 Task: Research Airbnb options in Weissenfels, Germany from 5th December, 2023 to 16th December, 2023 for 2 adults.1  bedroom having 1 bed and 1 bathroom. Property type can be hotel. Amenities needed are: wifi. Look for 3 properties as per requirement.
Action: Mouse moved to (316, 125)
Screenshot: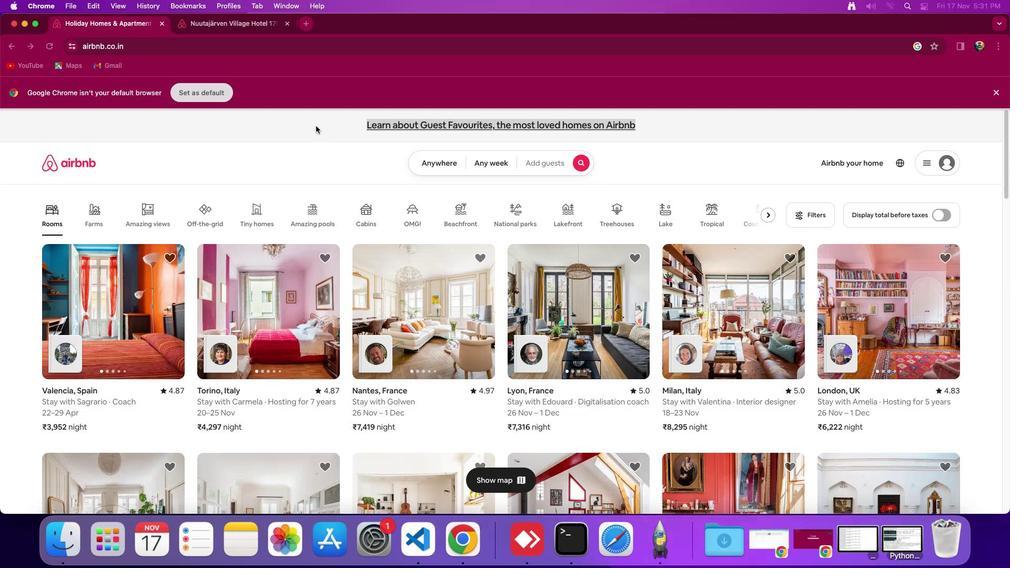
Action: Mouse pressed left at (316, 125)
Screenshot: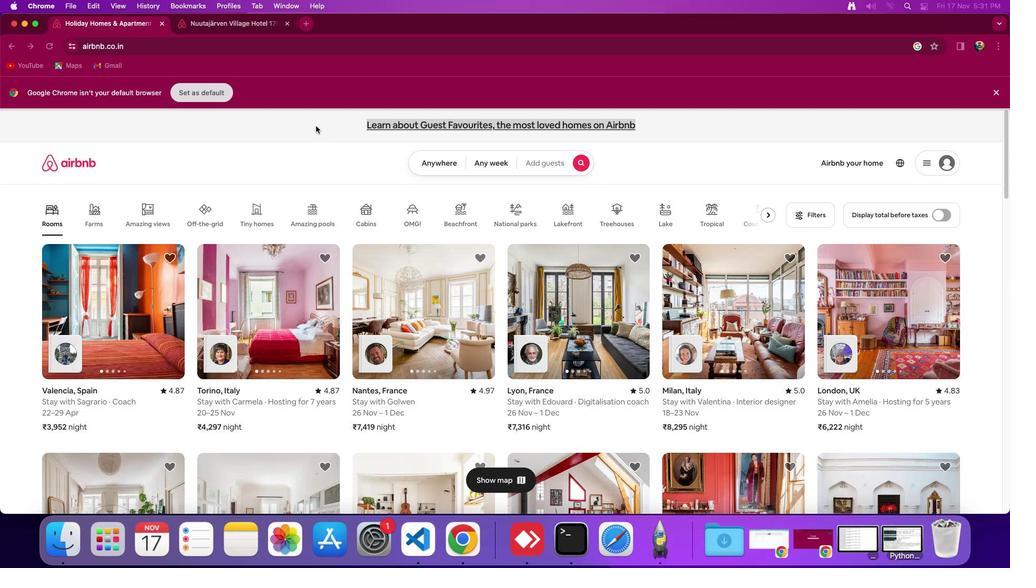 
Action: Mouse moved to (440, 164)
Screenshot: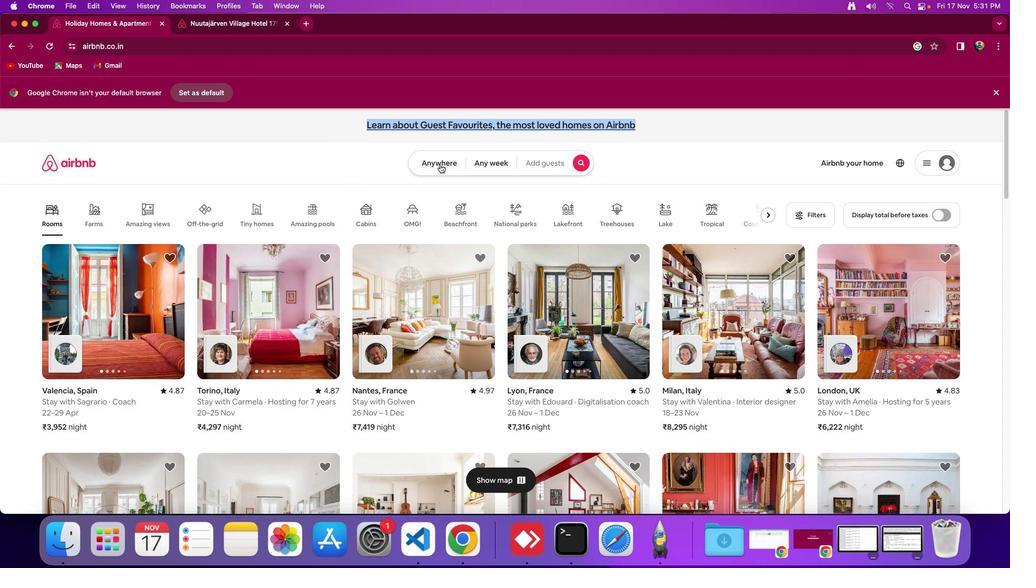 
Action: Mouse pressed left at (440, 164)
Screenshot: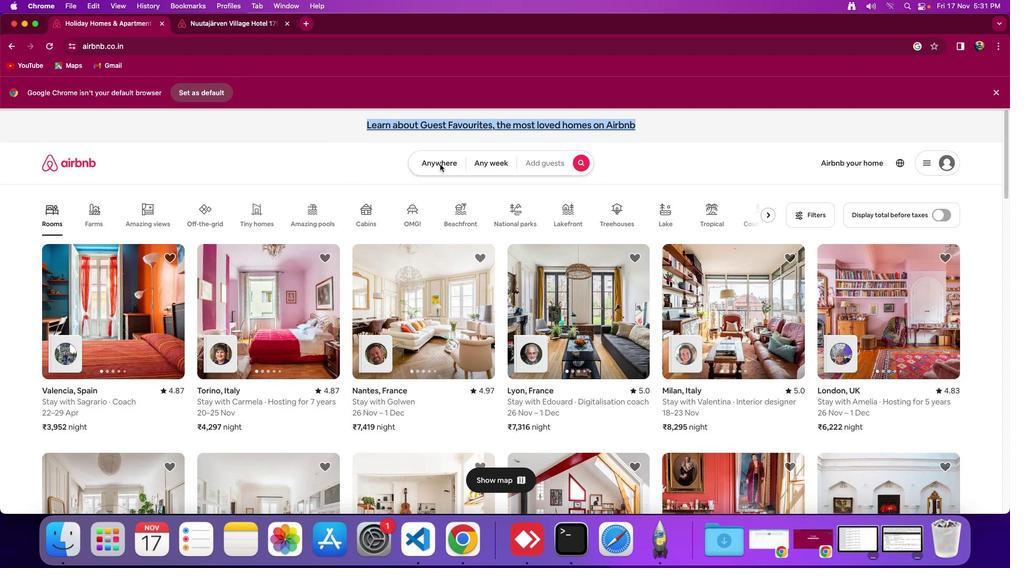 
Action: Mouse moved to (360, 206)
Screenshot: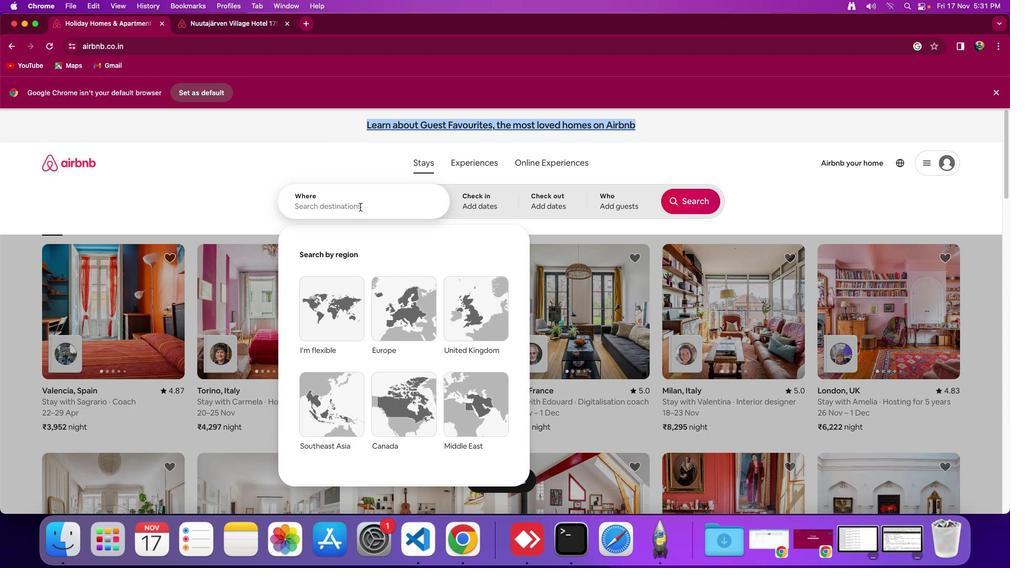
Action: Mouse pressed left at (360, 206)
Screenshot: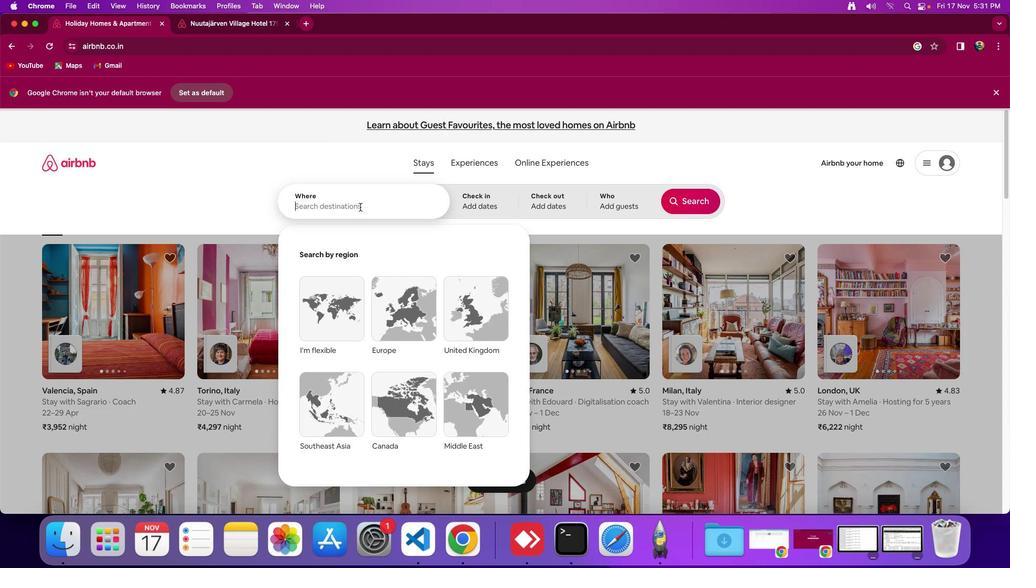 
Action: Mouse moved to (360, 207)
Screenshot: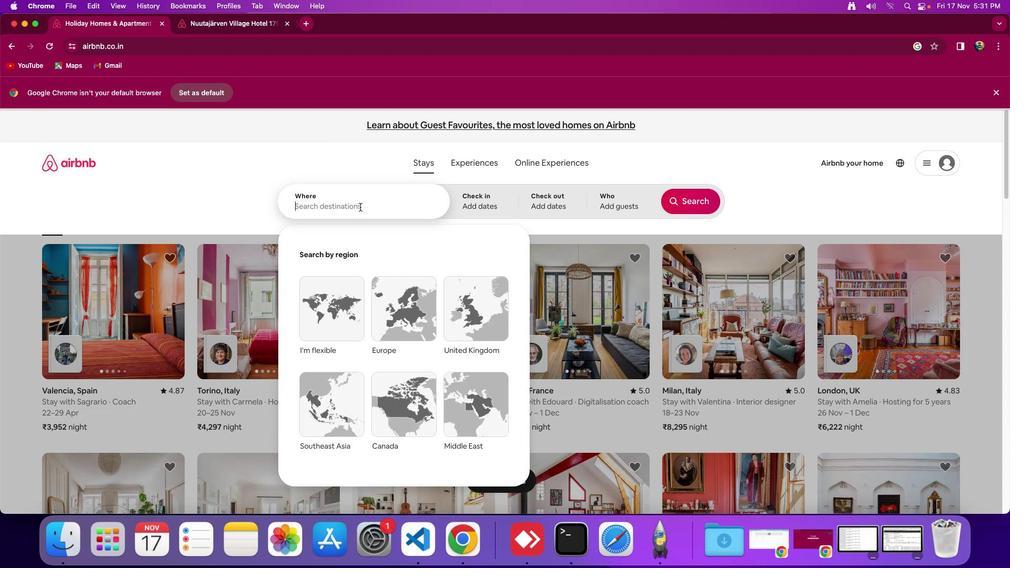 
Action: Key pressed Key.shift_r'W''e''i'Key.shift_r'A'Key.shift'Y''e''n''f''e''l''s'','Key.spaceKey.shift_r'G''e''r''m''a''n''y'
Screenshot: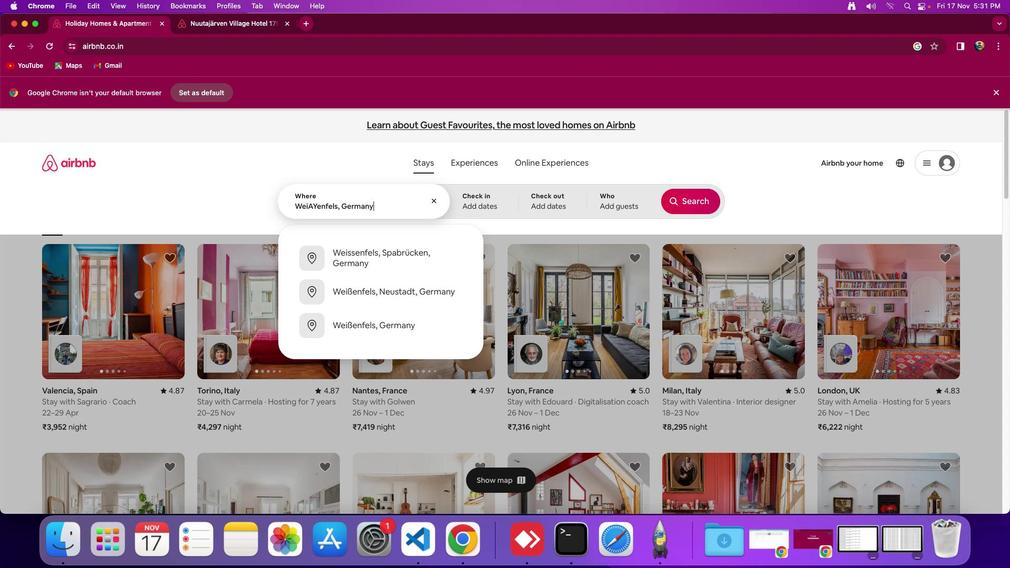 
Action: Mouse moved to (479, 198)
Screenshot: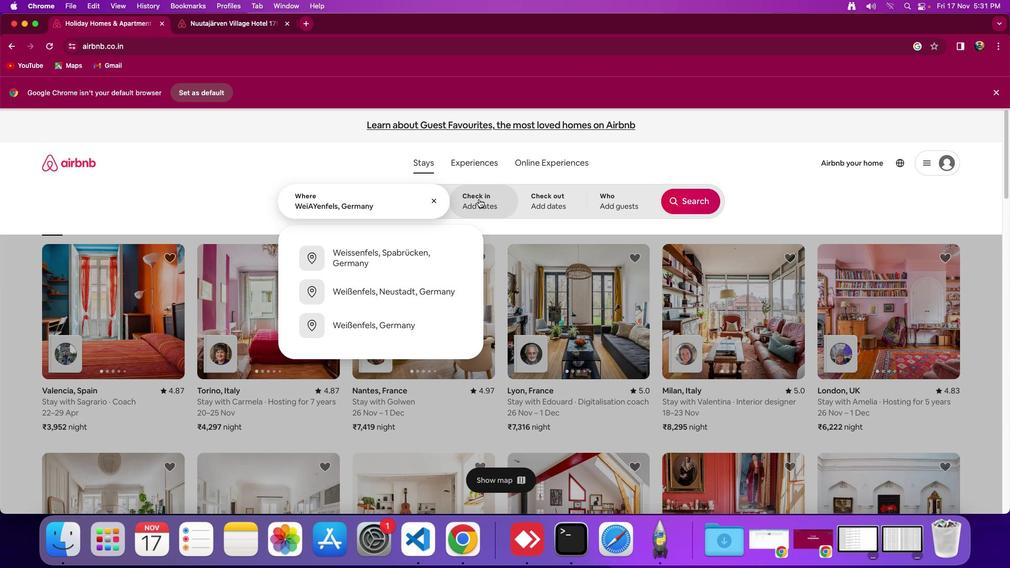 
Action: Mouse pressed left at (479, 198)
Screenshot: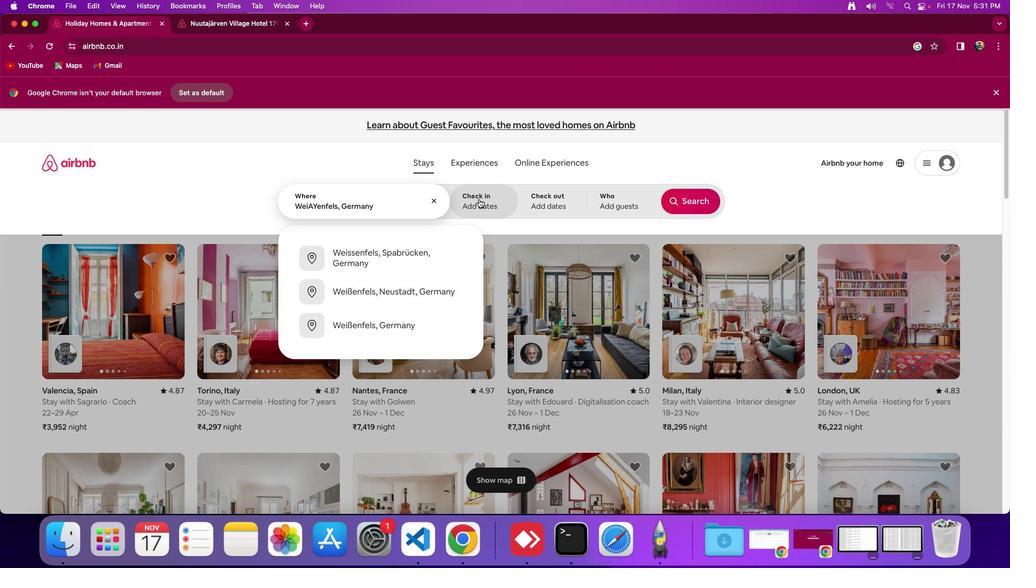 
Action: Mouse moved to (582, 356)
Screenshot: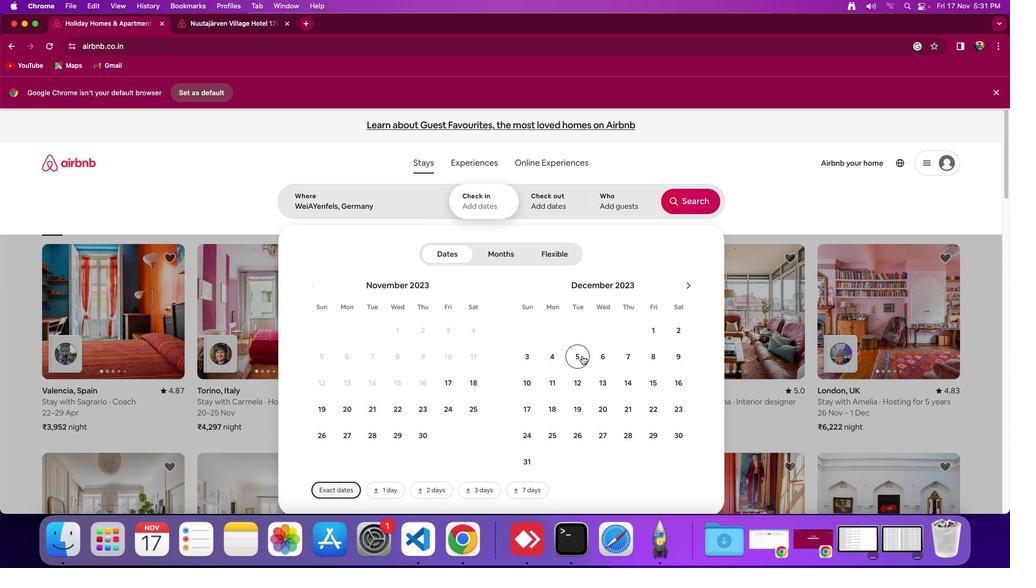 
Action: Mouse pressed left at (582, 356)
Screenshot: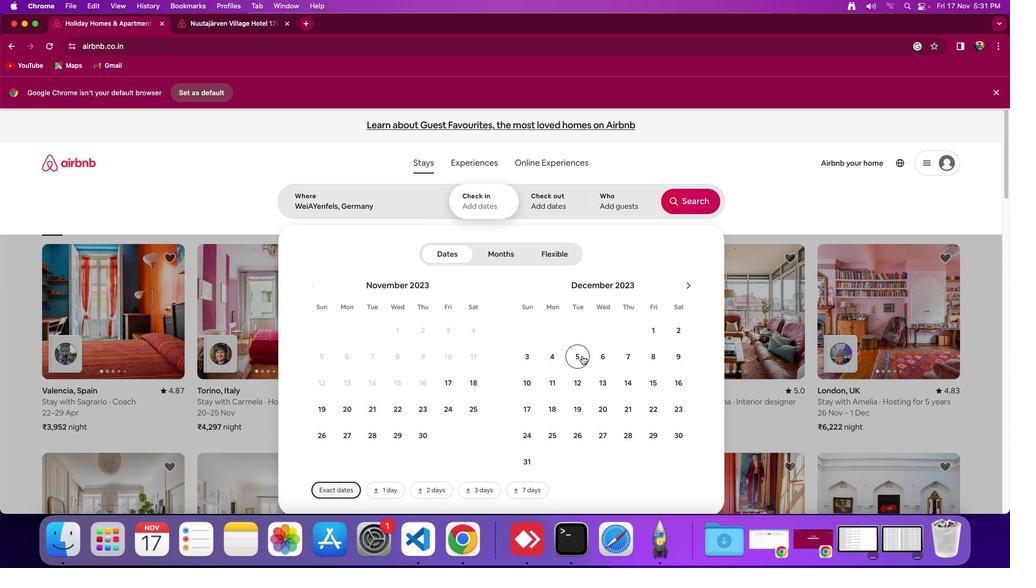 
Action: Mouse moved to (671, 382)
Screenshot: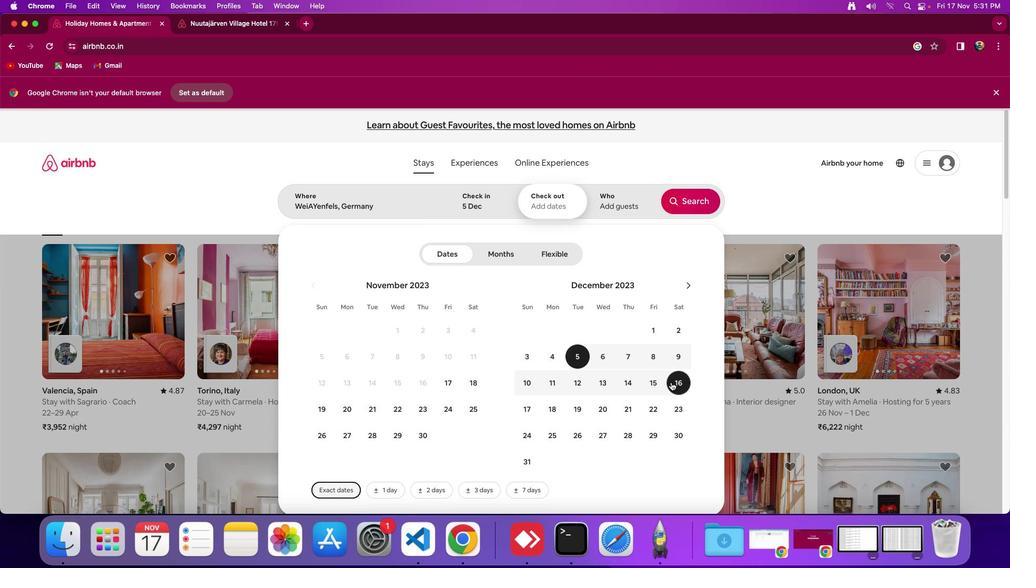 
Action: Mouse pressed left at (671, 382)
Screenshot: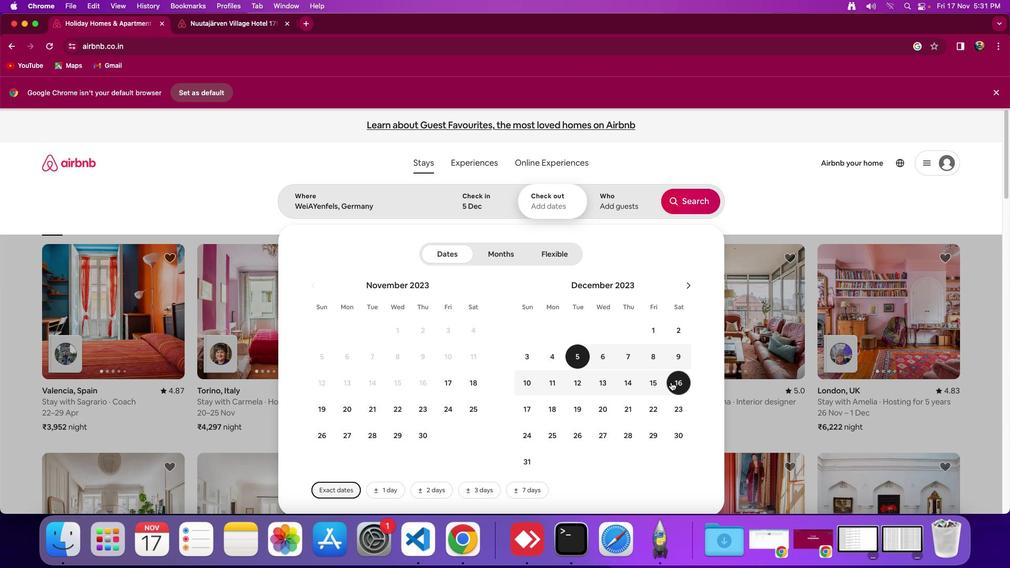 
Action: Mouse moved to (620, 203)
Screenshot: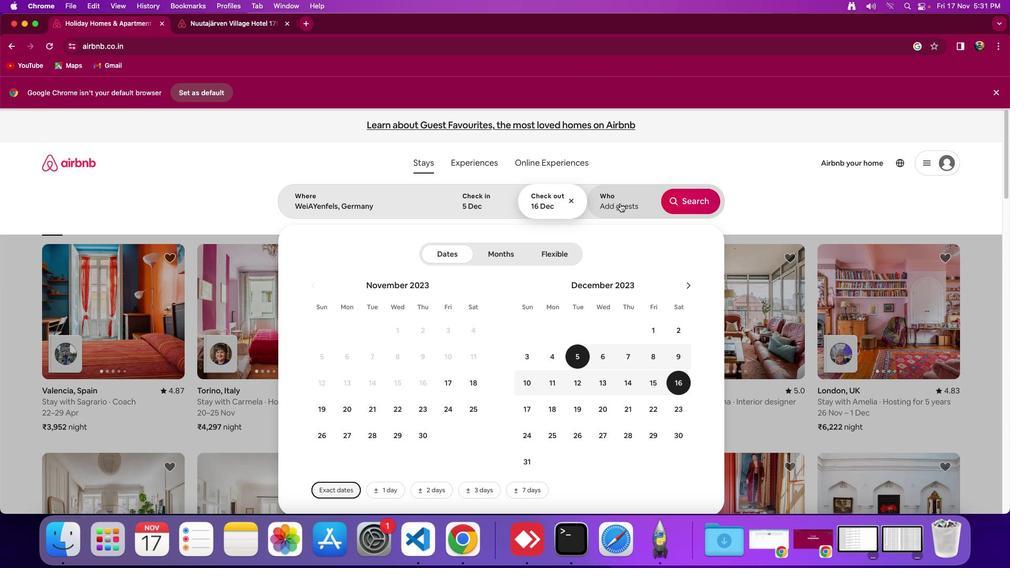 
Action: Mouse pressed left at (620, 203)
Screenshot: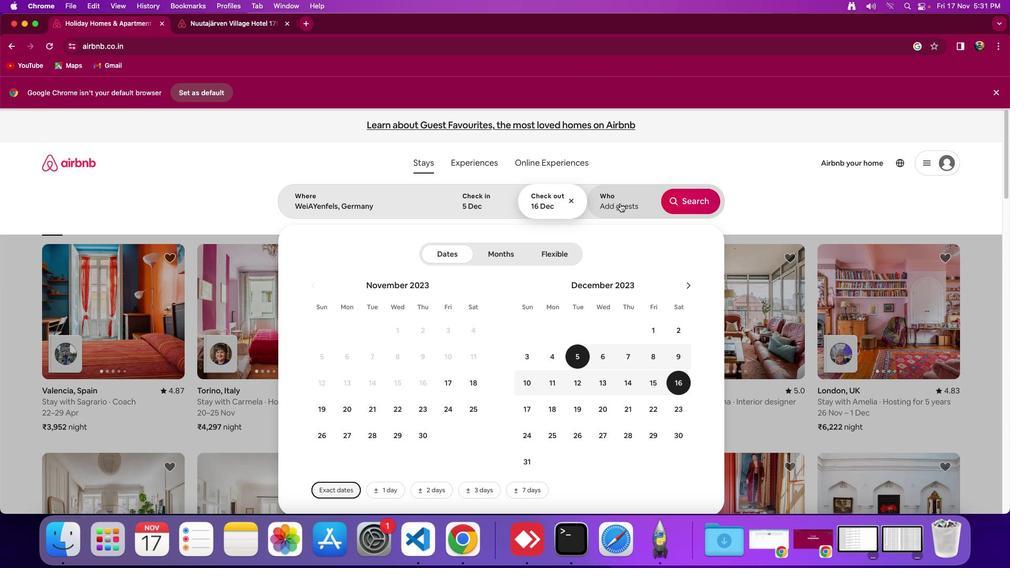 
Action: Mouse moved to (697, 257)
Screenshot: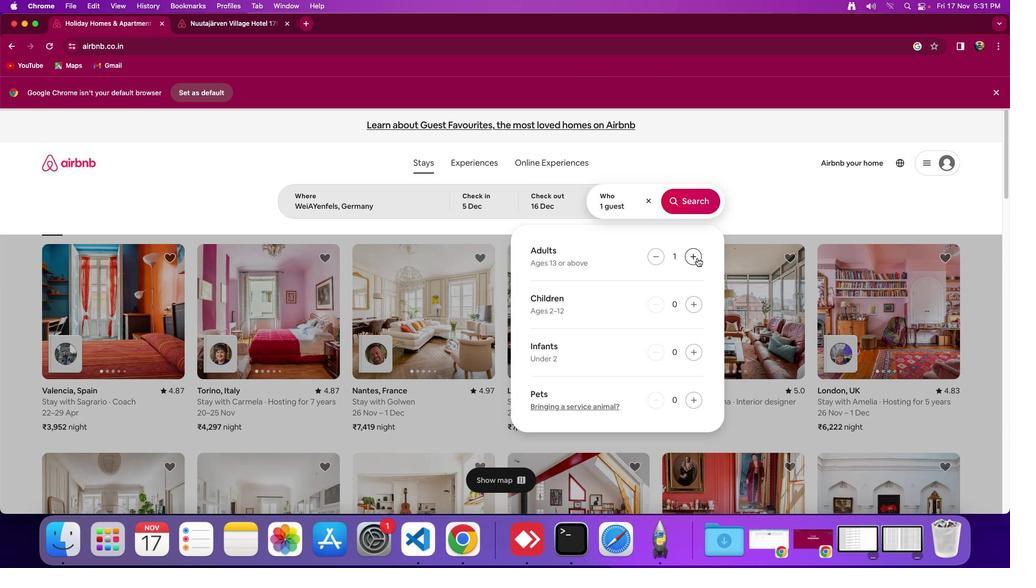 
Action: Mouse pressed left at (697, 257)
Screenshot: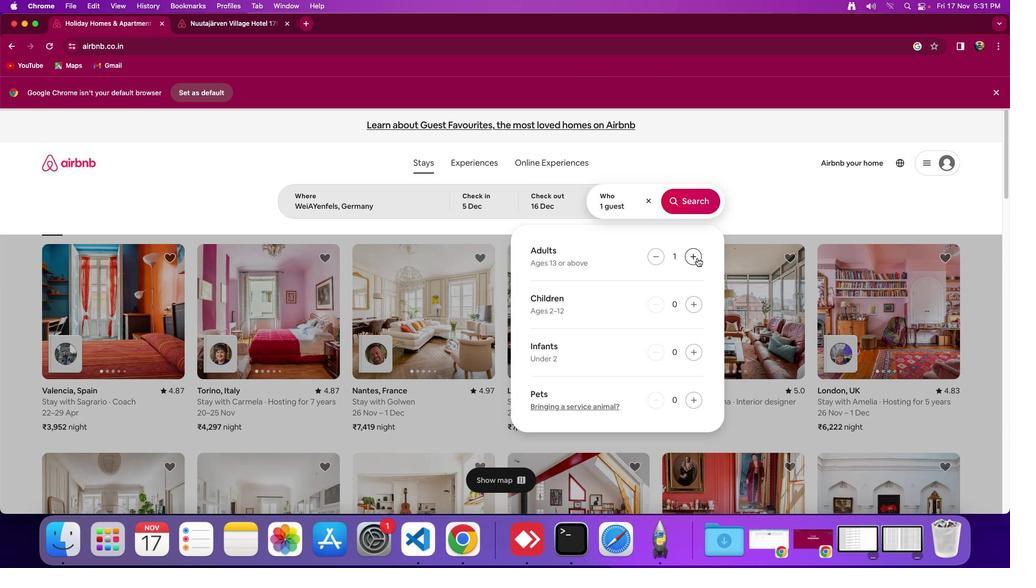 
Action: Mouse pressed left at (697, 257)
Screenshot: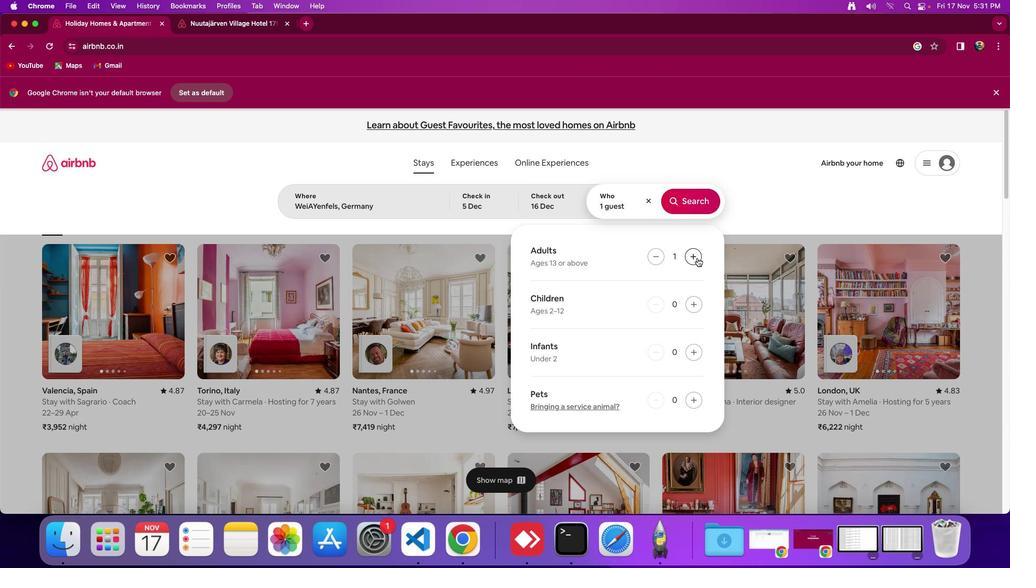 
Action: Mouse moved to (687, 202)
Screenshot: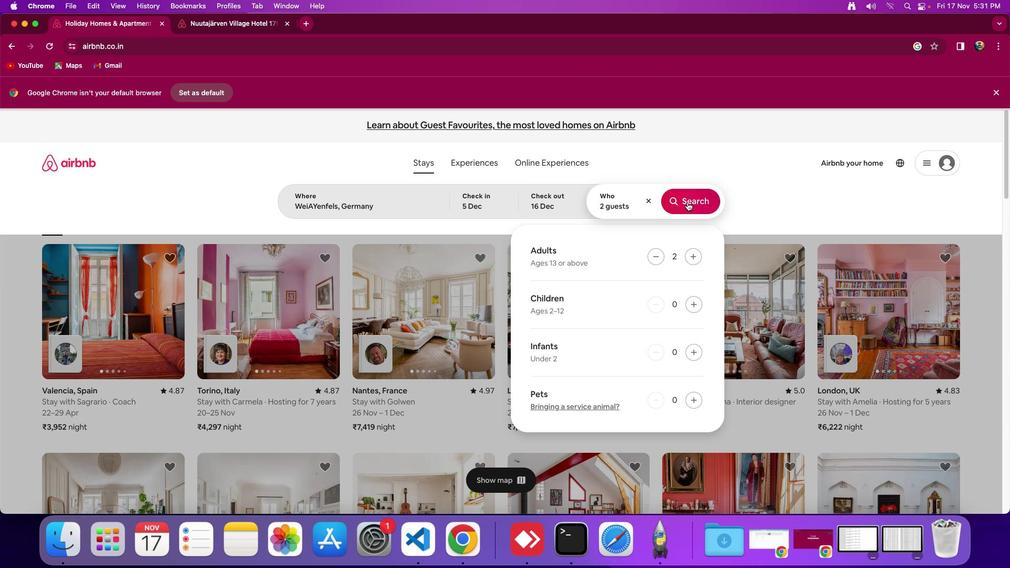 
Action: Mouse pressed left at (687, 202)
Screenshot: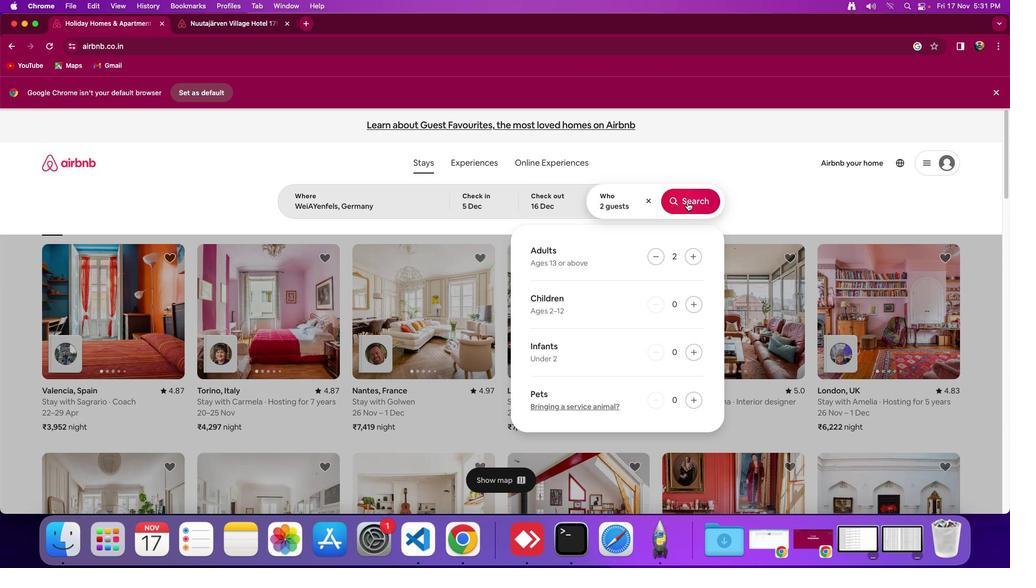 
Action: Mouse moved to (827, 166)
Screenshot: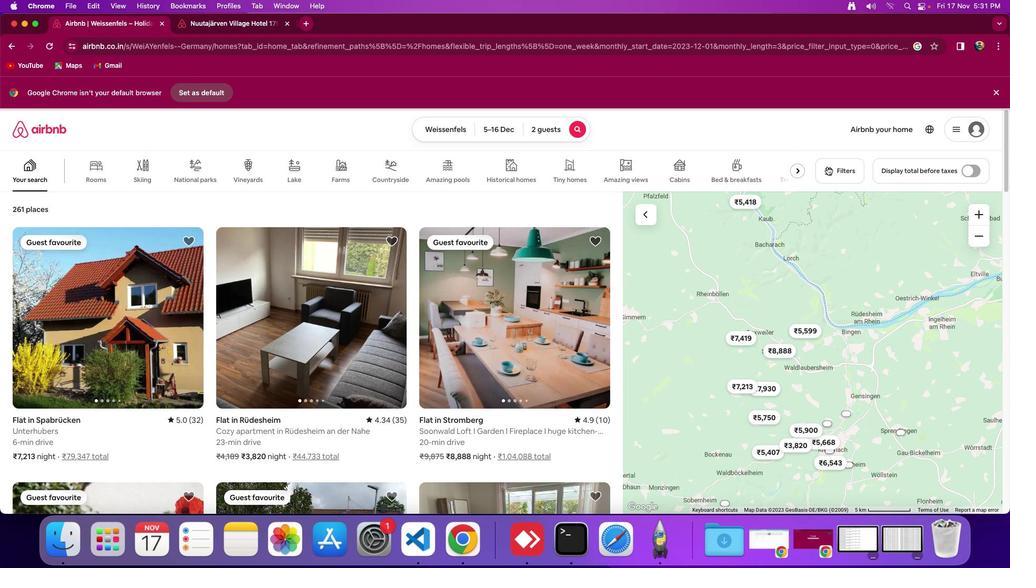 
Action: Mouse pressed left at (827, 166)
Screenshot: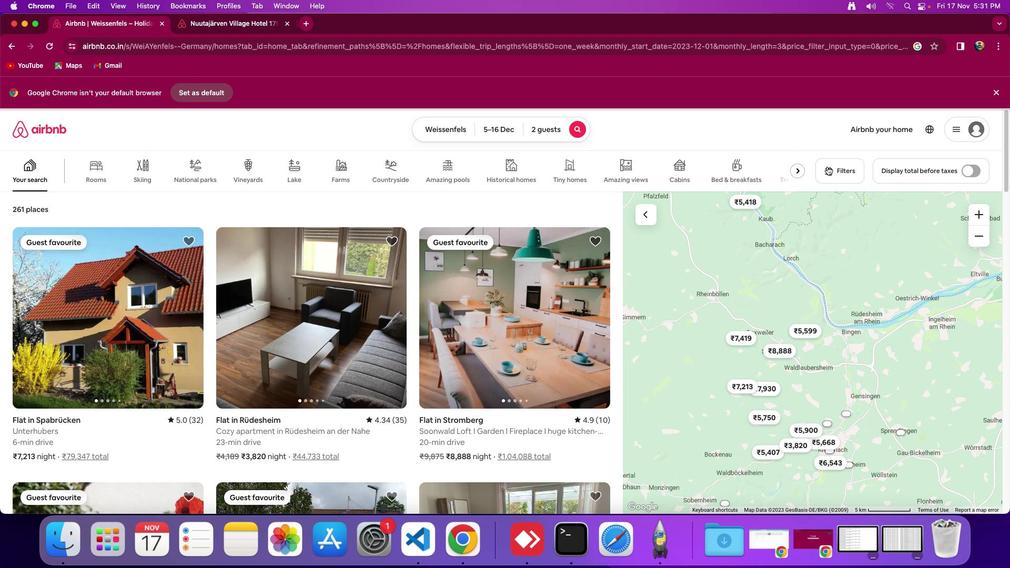 
Action: Mouse moved to (486, 310)
Screenshot: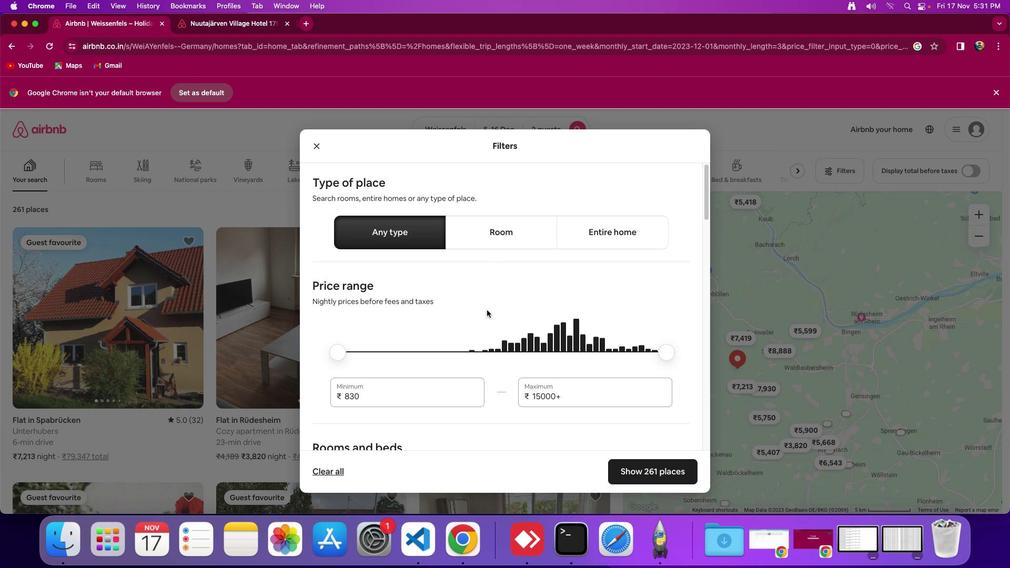 
Action: Mouse scrolled (486, 310) with delta (0, 0)
Screenshot: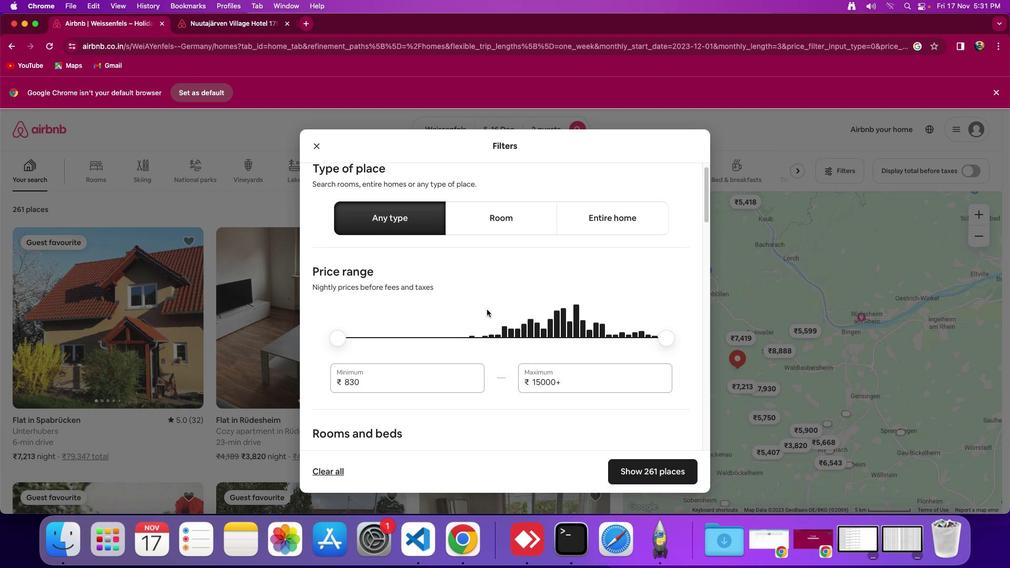 
Action: Mouse scrolled (486, 310) with delta (0, 0)
Screenshot: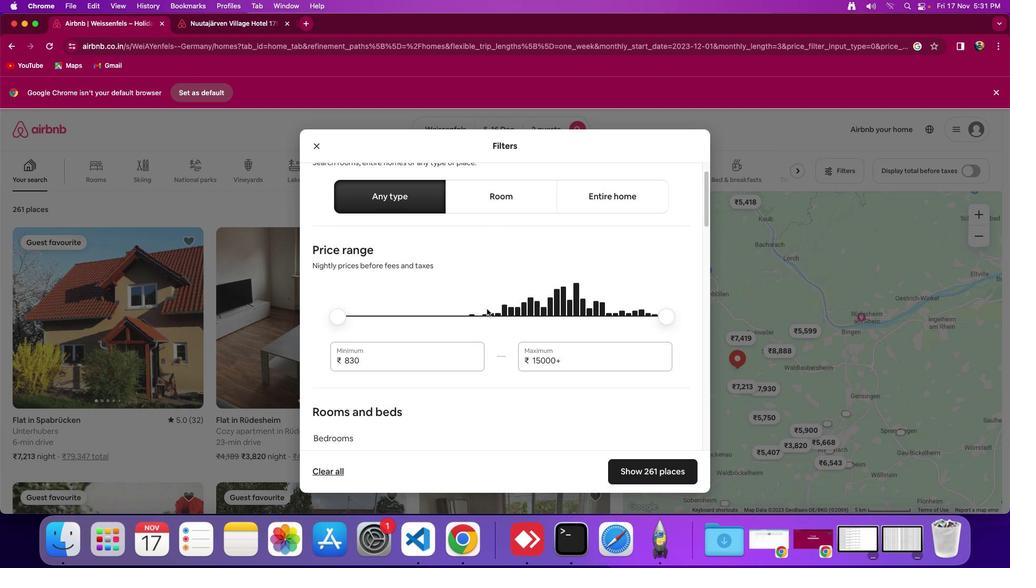 
Action: Mouse scrolled (486, 310) with delta (0, -1)
Screenshot: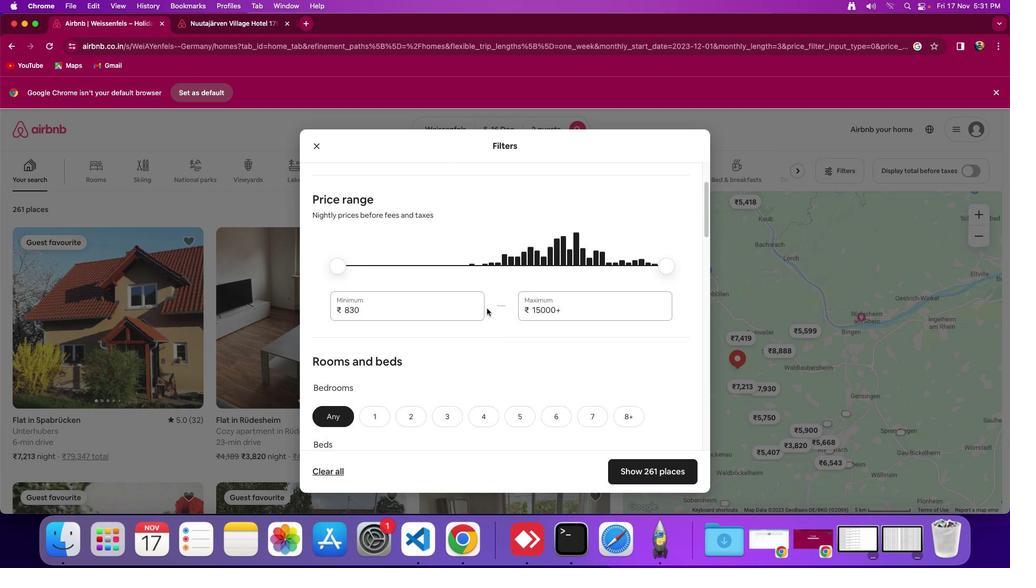 
Action: Mouse moved to (487, 309)
Screenshot: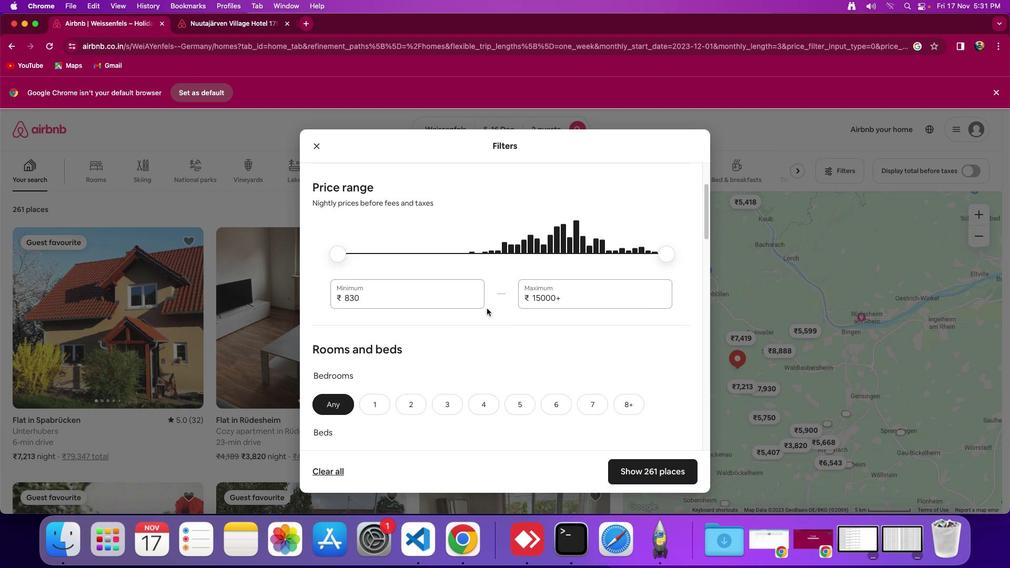 
Action: Mouse scrolled (487, 309) with delta (0, 0)
Screenshot: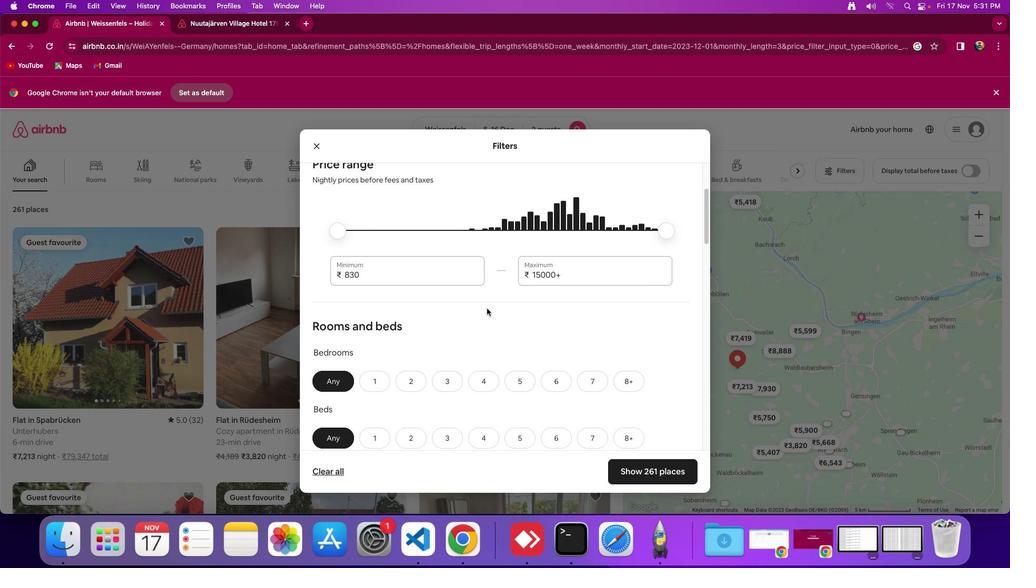
Action: Mouse scrolled (487, 309) with delta (0, 0)
Screenshot: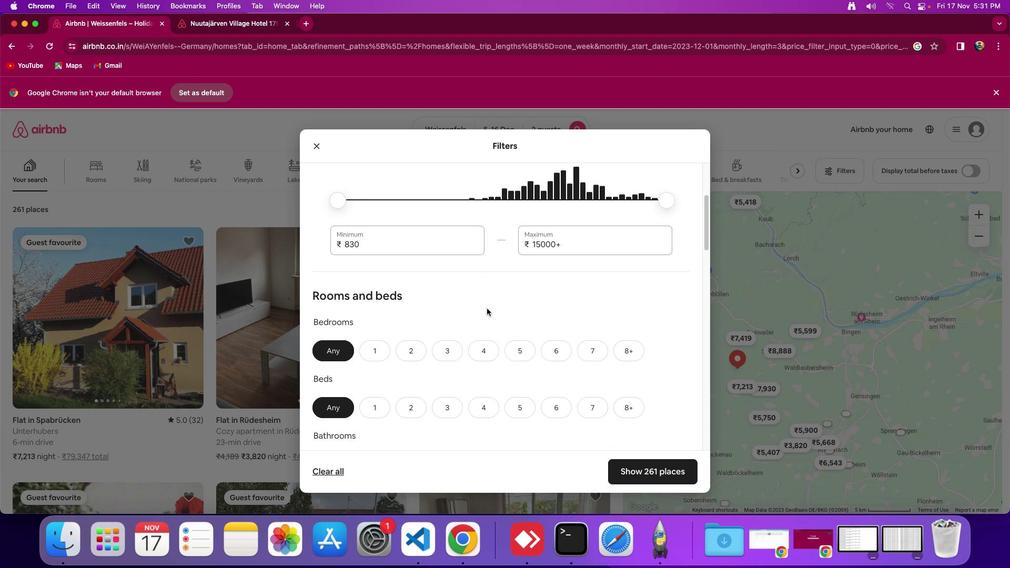 
Action: Mouse scrolled (487, 309) with delta (0, -2)
Screenshot: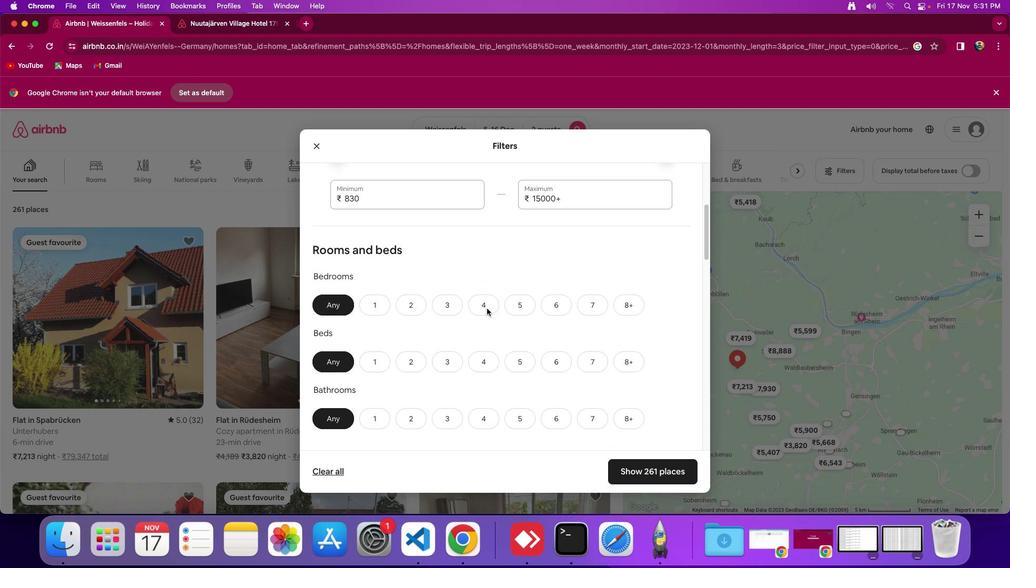 
Action: Mouse moved to (376, 292)
Screenshot: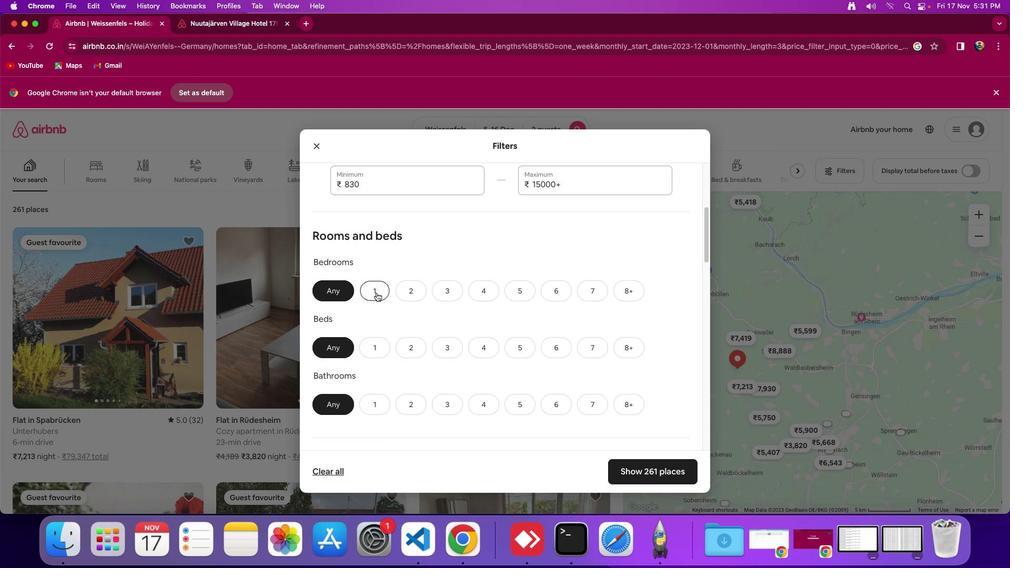 
Action: Mouse pressed left at (376, 292)
Screenshot: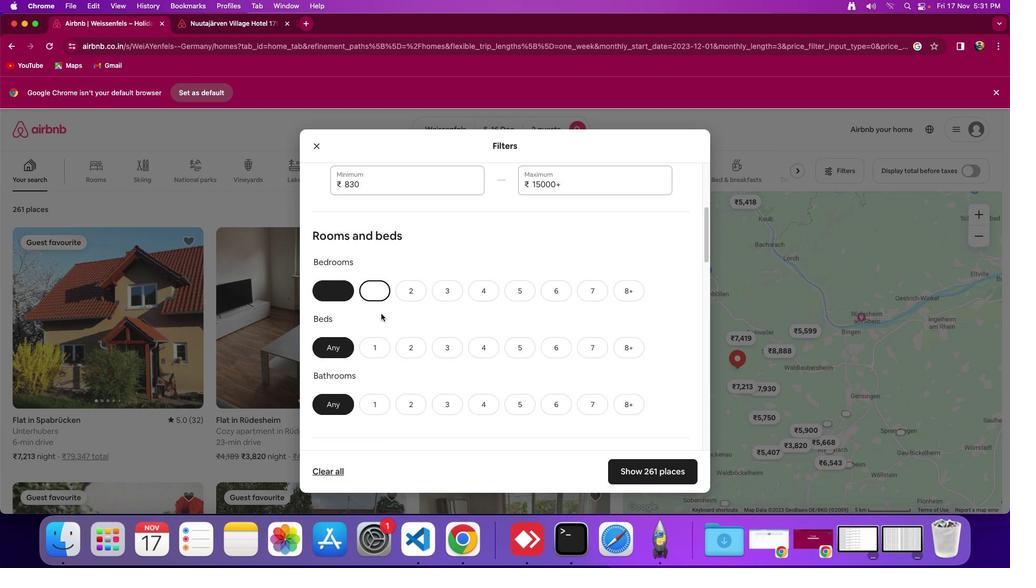 
Action: Mouse moved to (376, 348)
Screenshot: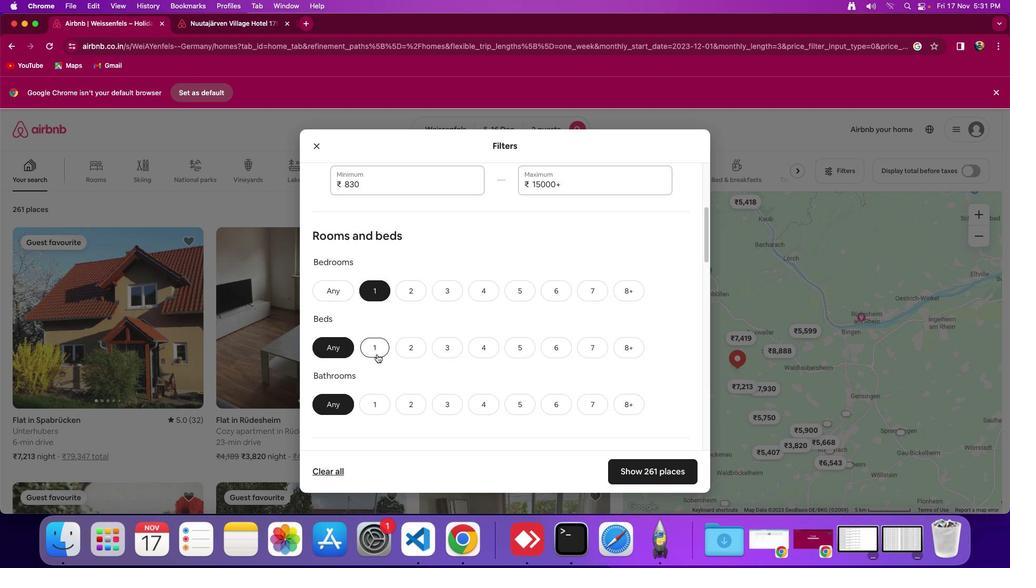 
Action: Mouse pressed left at (376, 348)
Screenshot: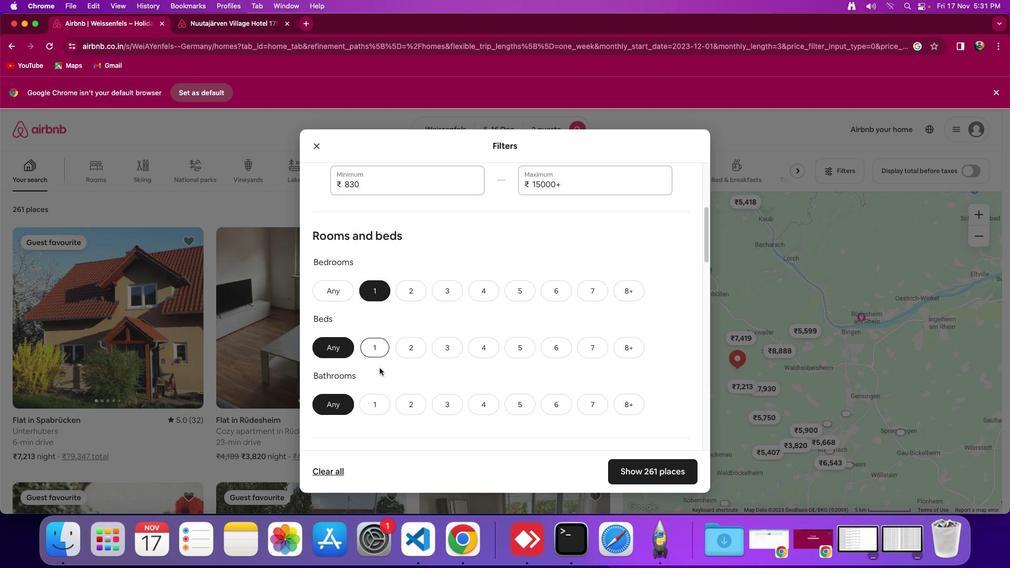 
Action: Mouse moved to (374, 409)
Screenshot: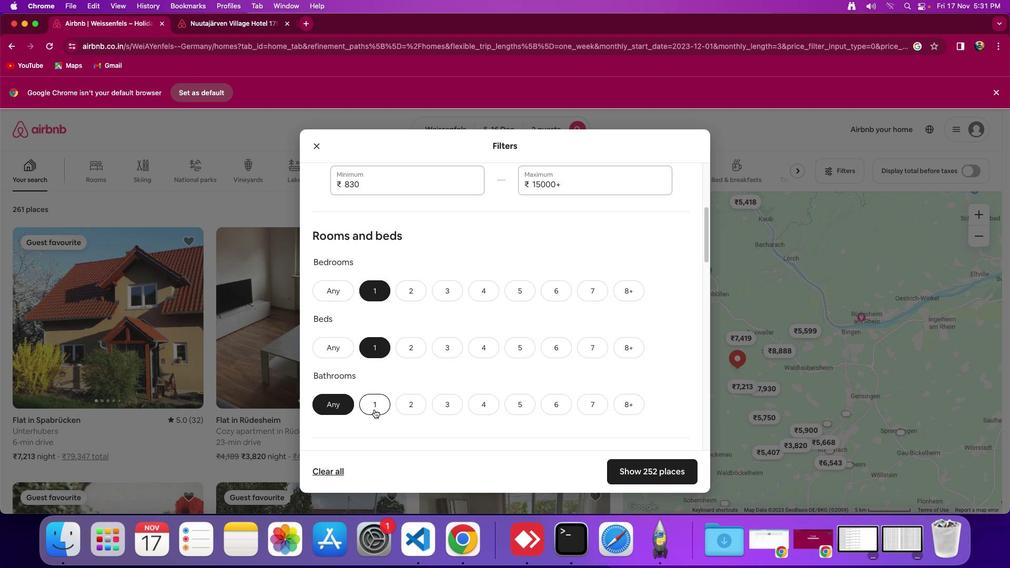 
Action: Mouse pressed left at (374, 409)
Screenshot: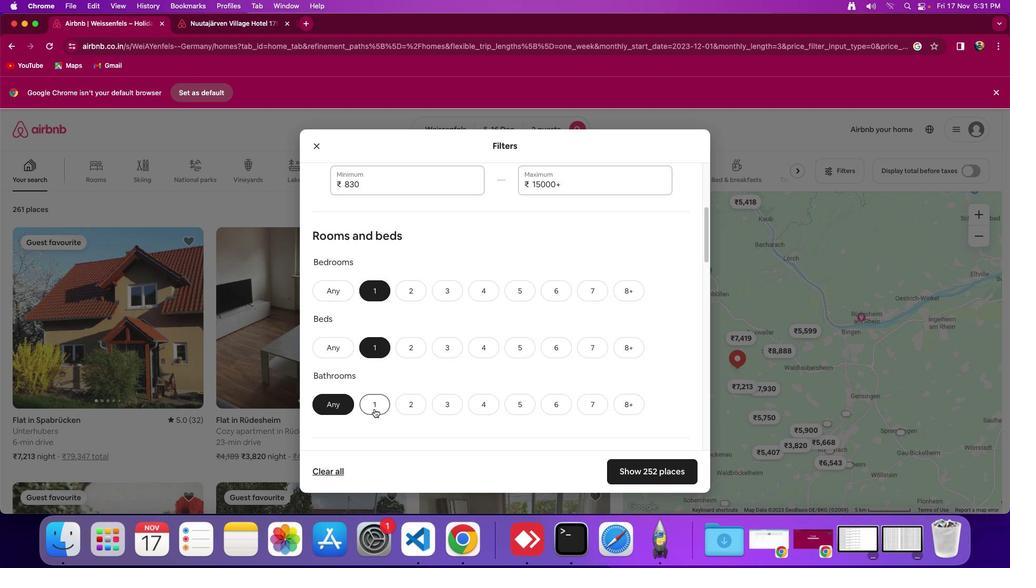 
Action: Mouse moved to (523, 376)
Screenshot: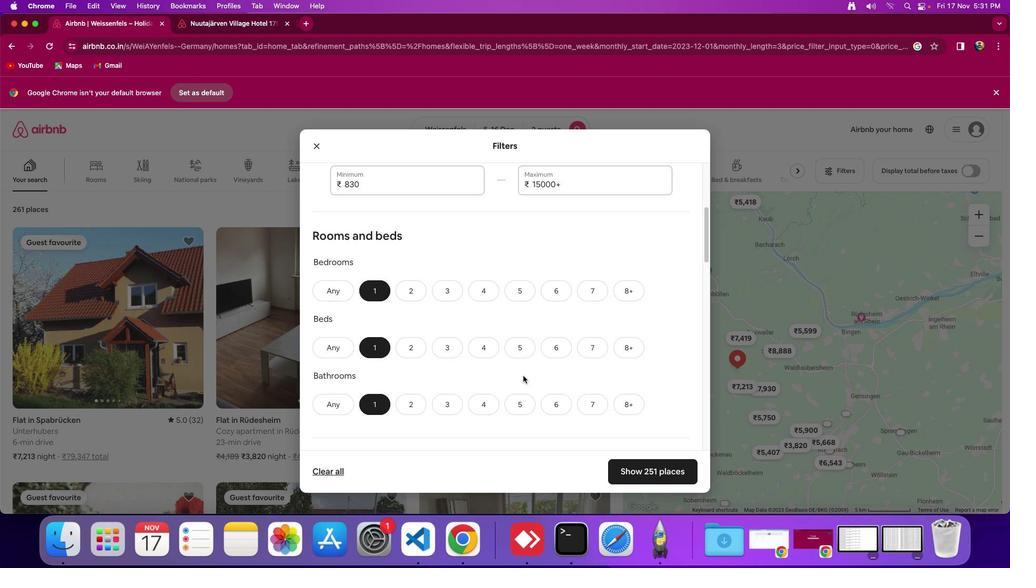 
Action: Mouse scrolled (523, 376) with delta (0, 0)
Screenshot: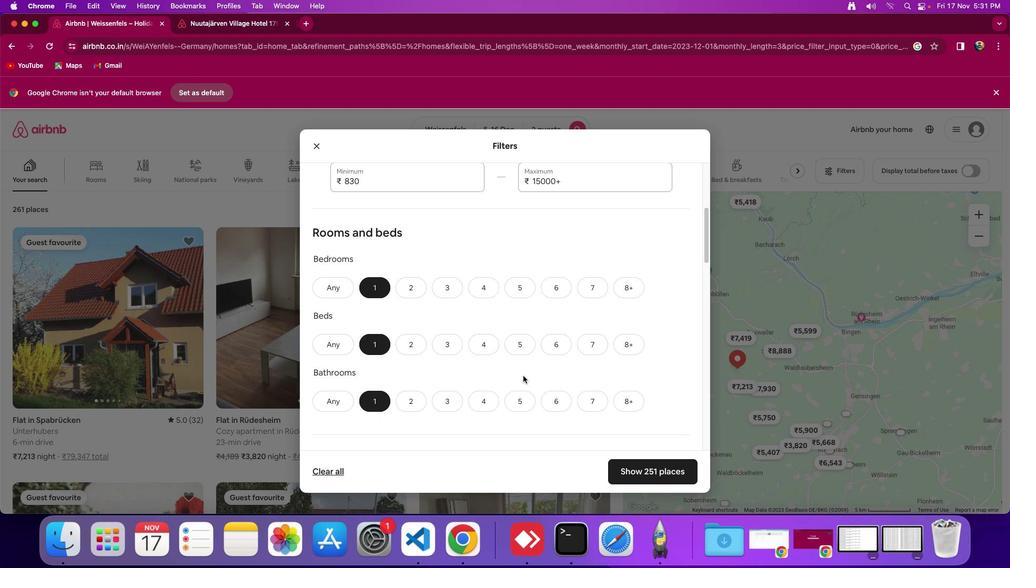 
Action: Mouse scrolled (523, 376) with delta (0, 0)
Screenshot: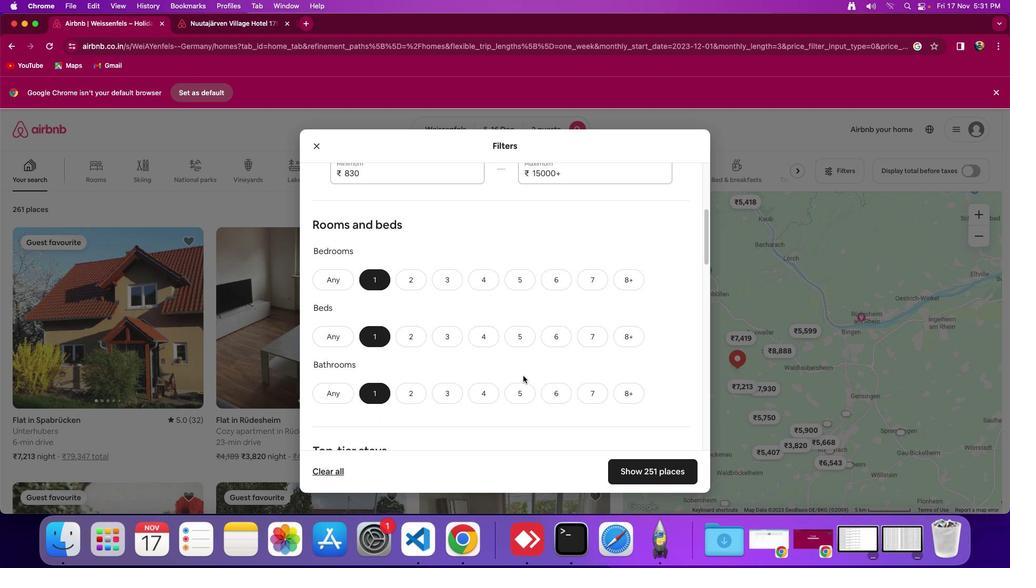 
Action: Mouse scrolled (523, 376) with delta (0, 0)
Screenshot: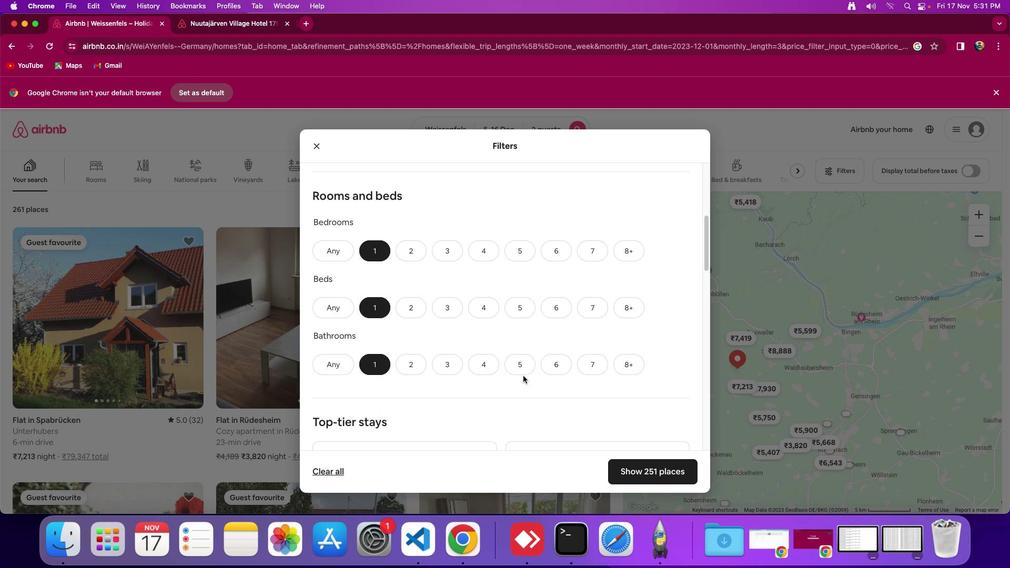 
Action: Mouse moved to (540, 351)
Screenshot: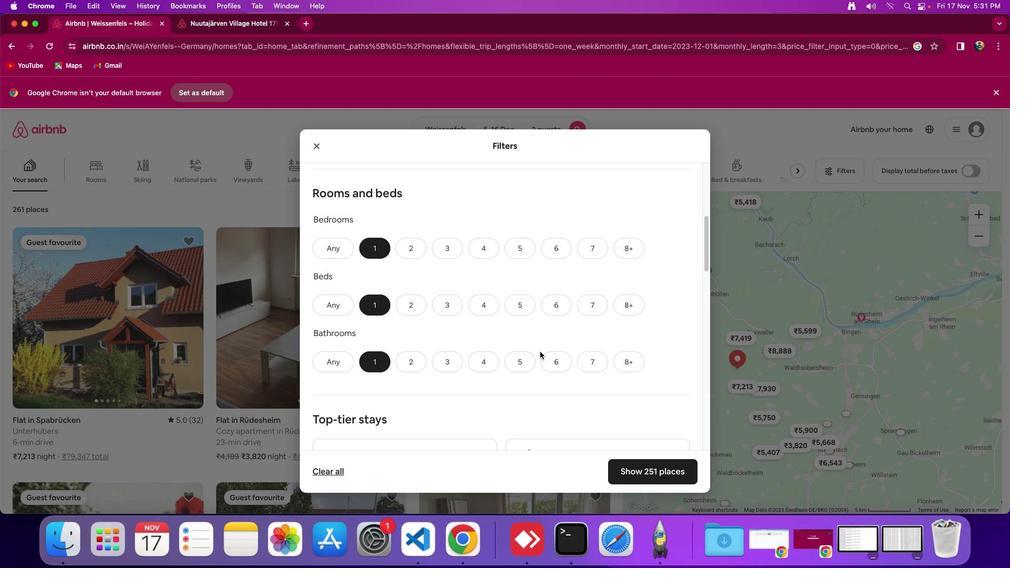 
Action: Mouse scrolled (540, 351) with delta (0, 0)
Screenshot: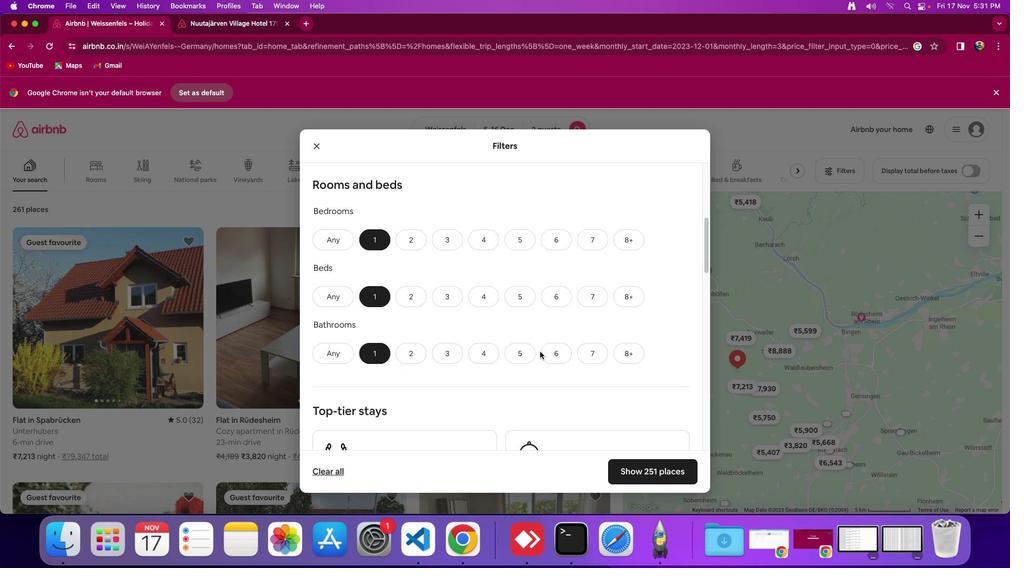 
Action: Mouse scrolled (540, 351) with delta (0, 0)
Screenshot: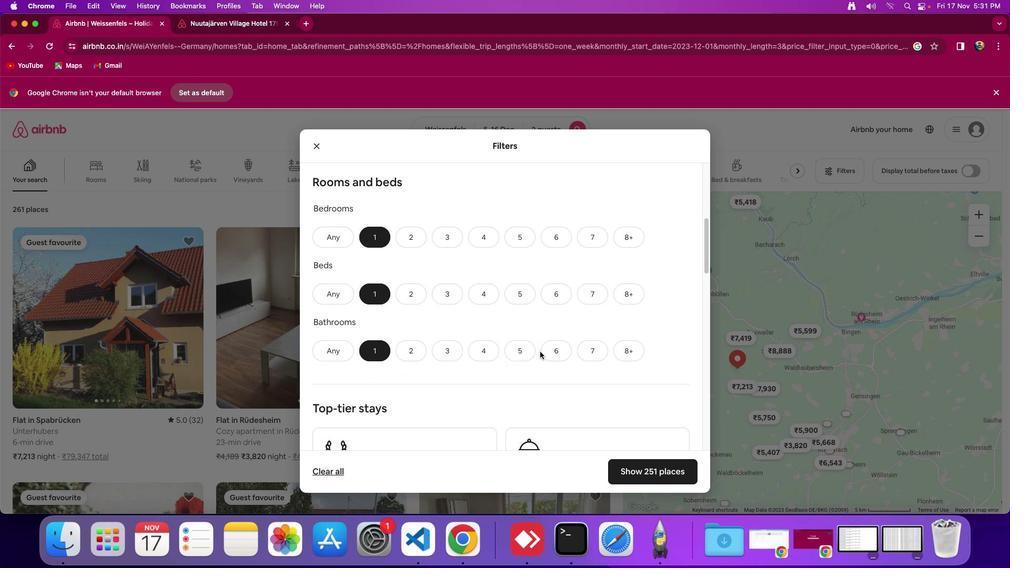
Action: Mouse scrolled (540, 351) with delta (0, 0)
Screenshot: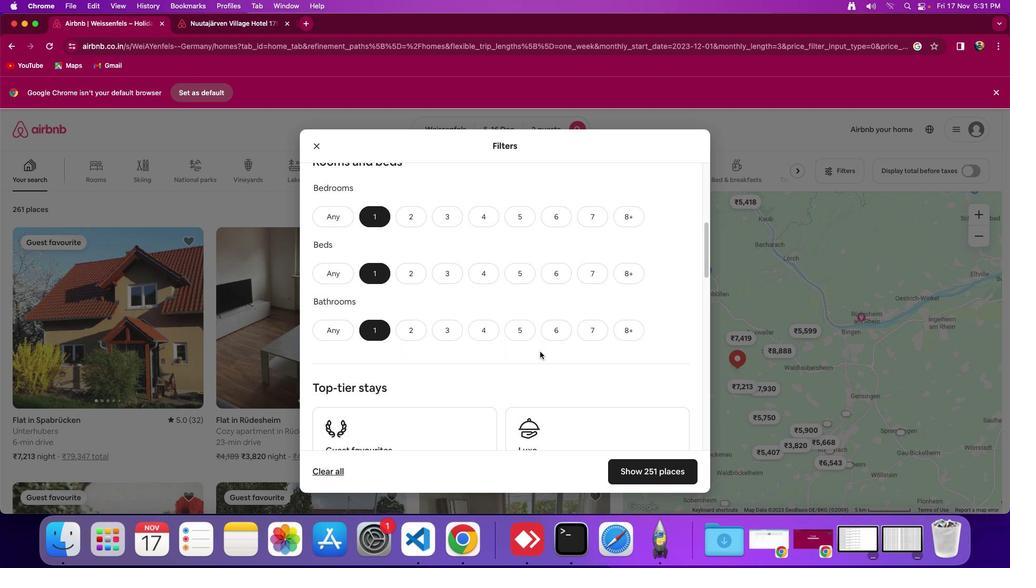 
Action: Mouse scrolled (540, 351) with delta (0, 0)
Screenshot: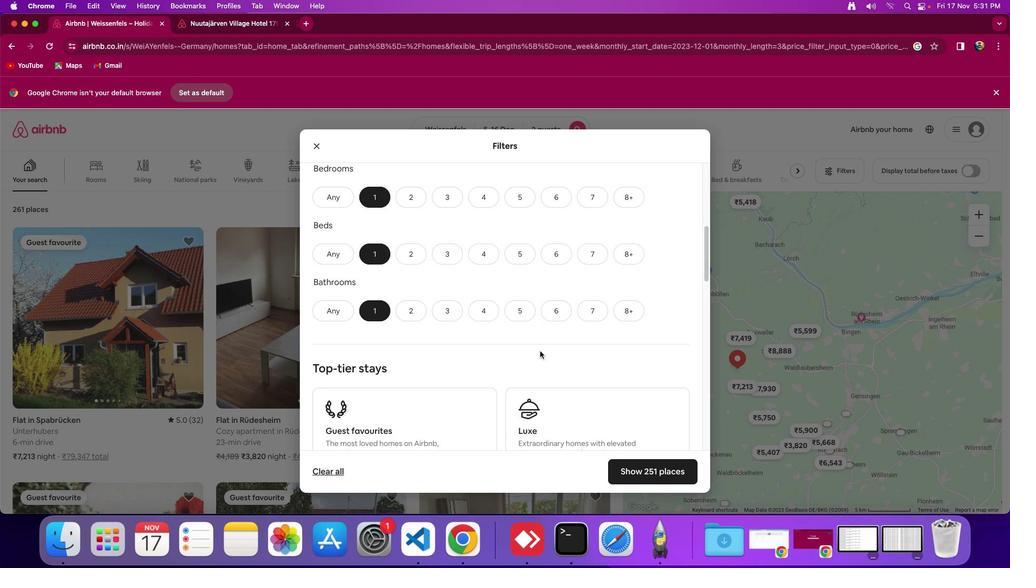 
Action: Mouse moved to (540, 351)
Screenshot: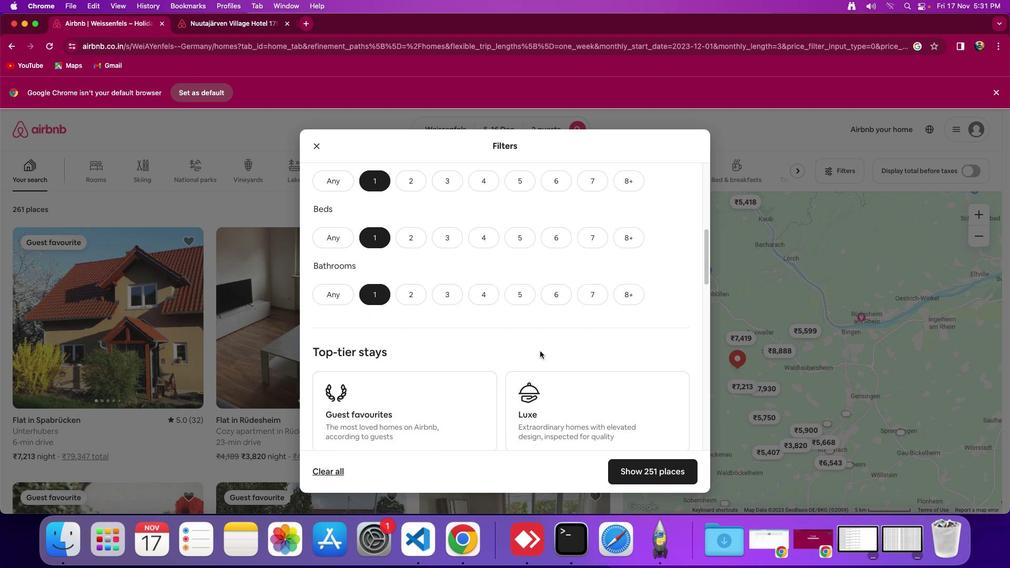 
Action: Mouse scrolled (540, 351) with delta (0, 0)
Screenshot: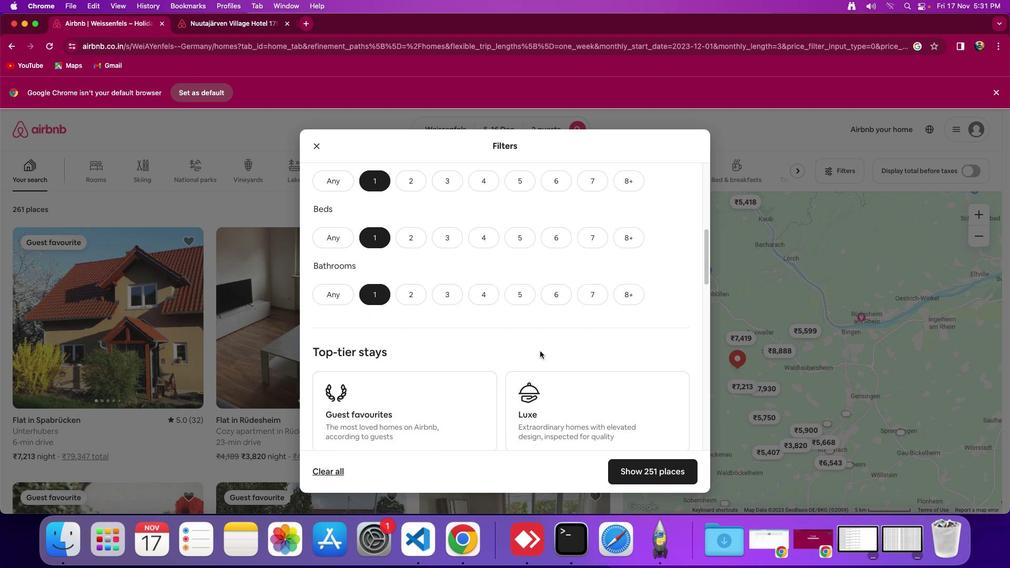 
Action: Mouse moved to (540, 351)
Screenshot: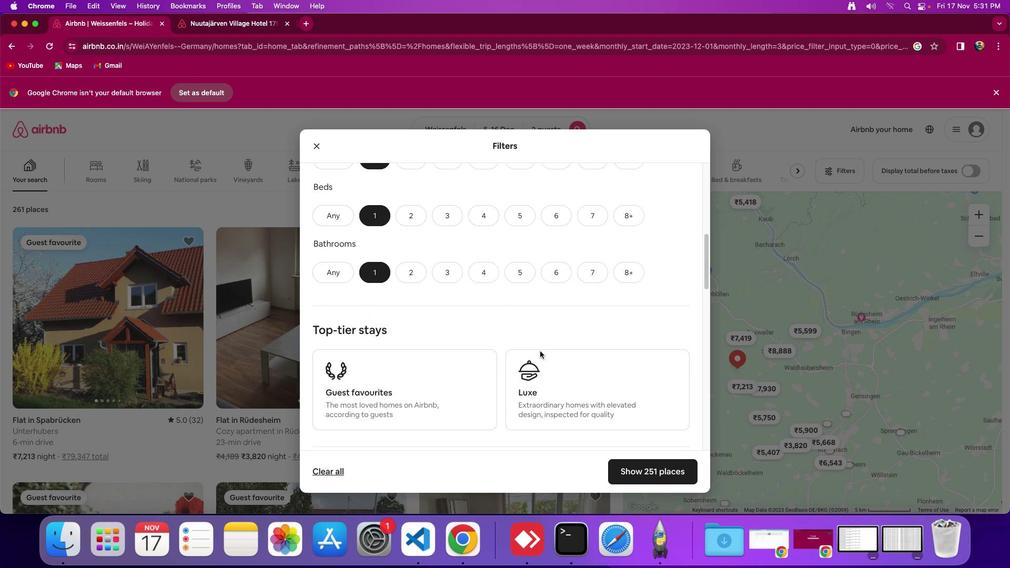 
Action: Mouse scrolled (540, 351) with delta (0, -1)
Screenshot: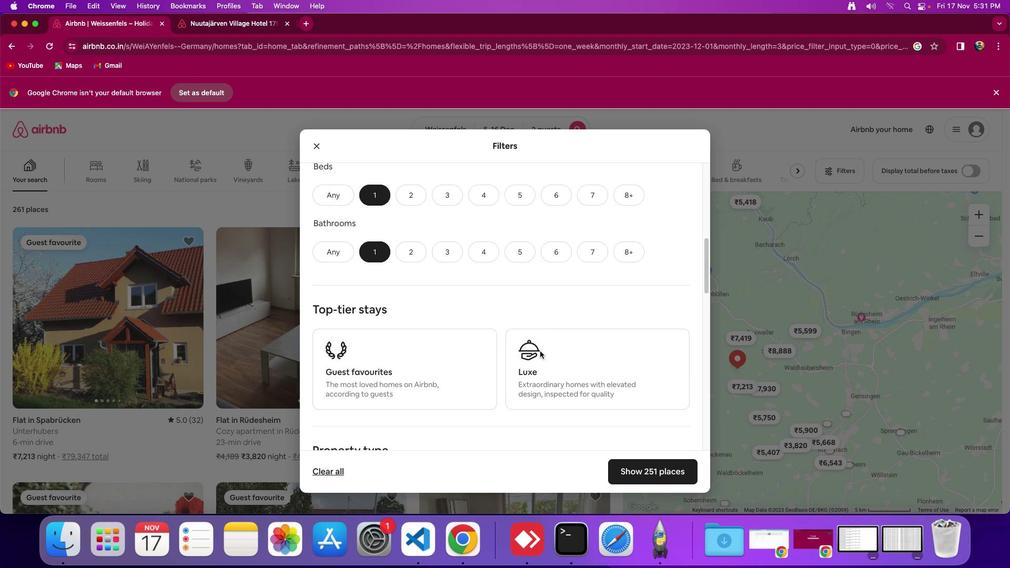 
Action: Mouse moved to (539, 351)
Screenshot: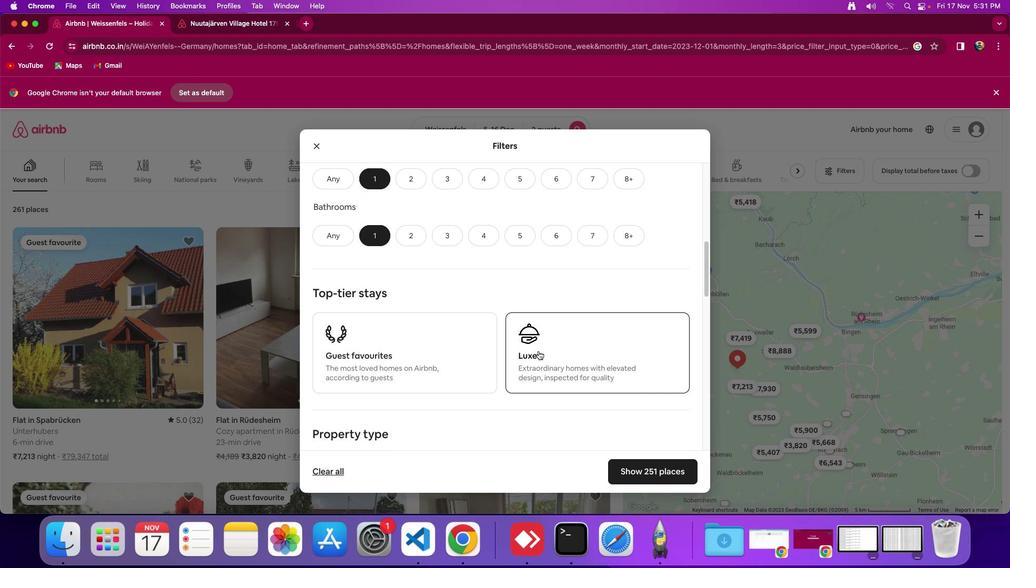 
Action: Mouse scrolled (539, 351) with delta (0, 0)
Screenshot: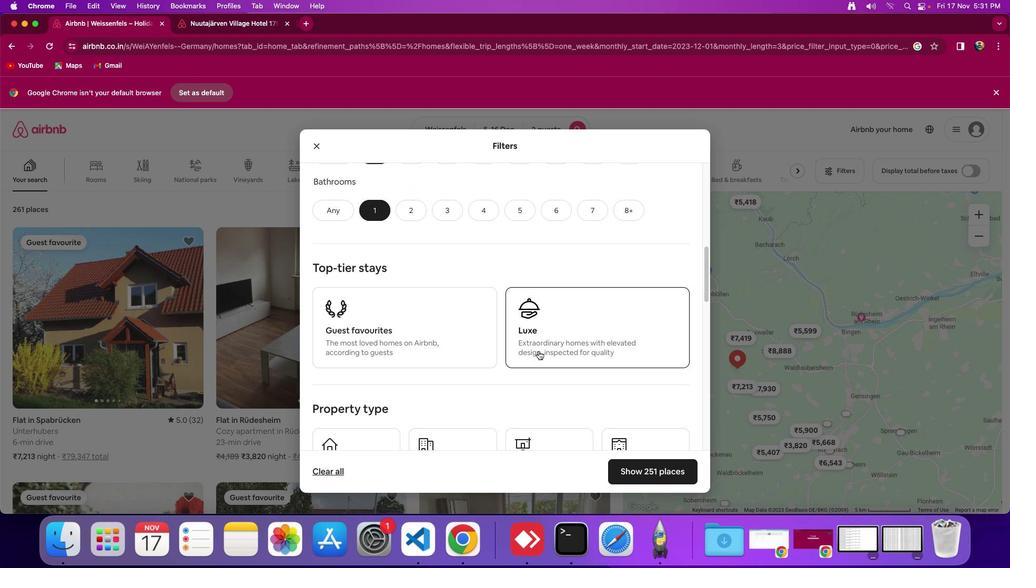 
Action: Mouse scrolled (539, 351) with delta (0, 0)
Screenshot: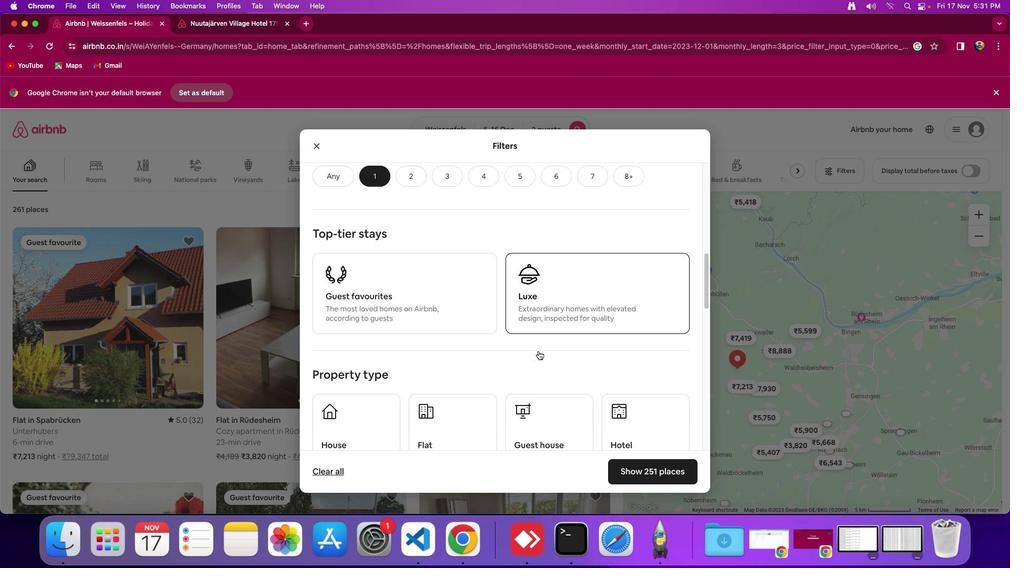 
Action: Mouse scrolled (539, 351) with delta (0, -2)
Screenshot: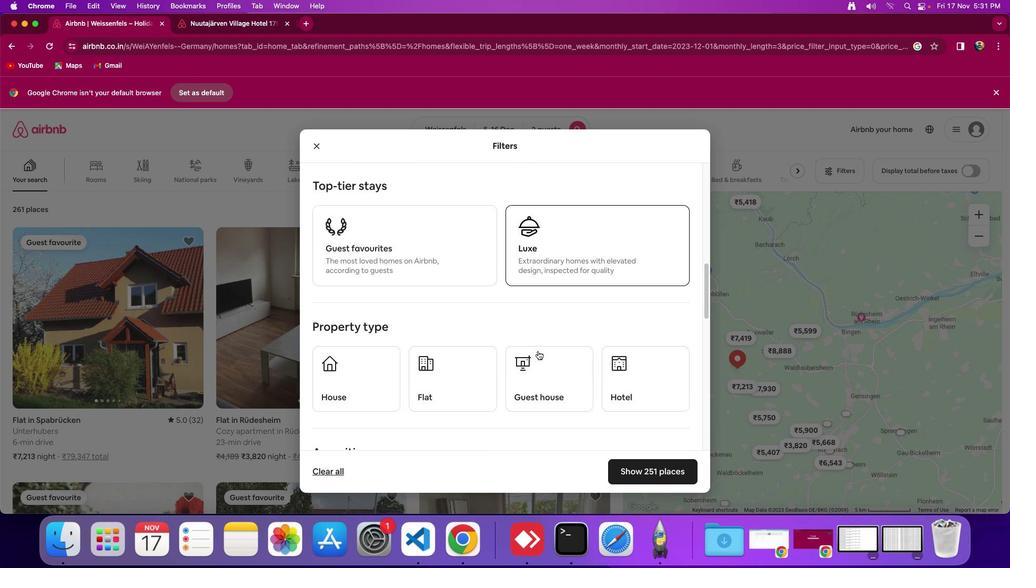 
Action: Mouse moved to (528, 353)
Screenshot: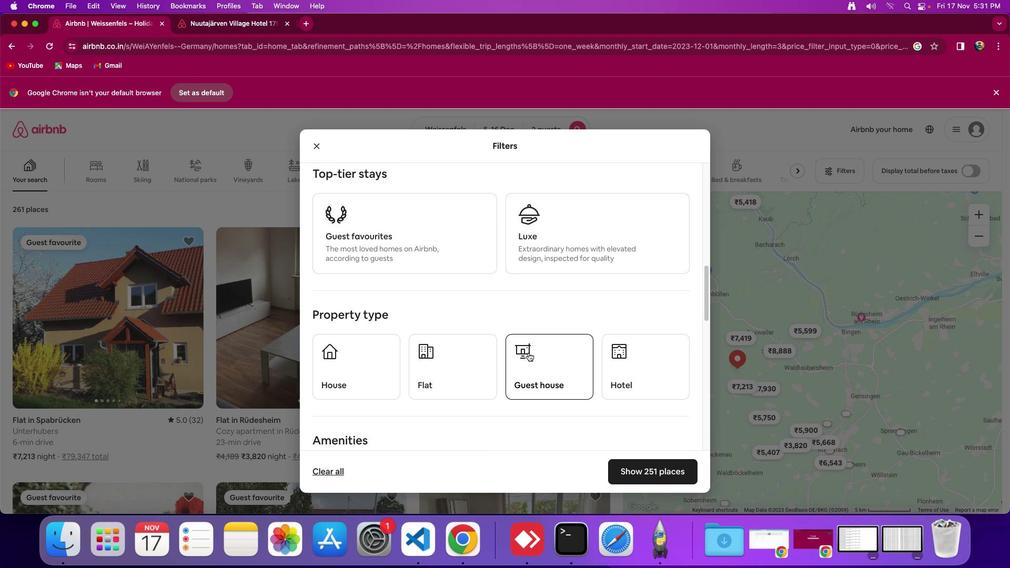 
Action: Mouse scrolled (528, 353) with delta (0, 0)
Screenshot: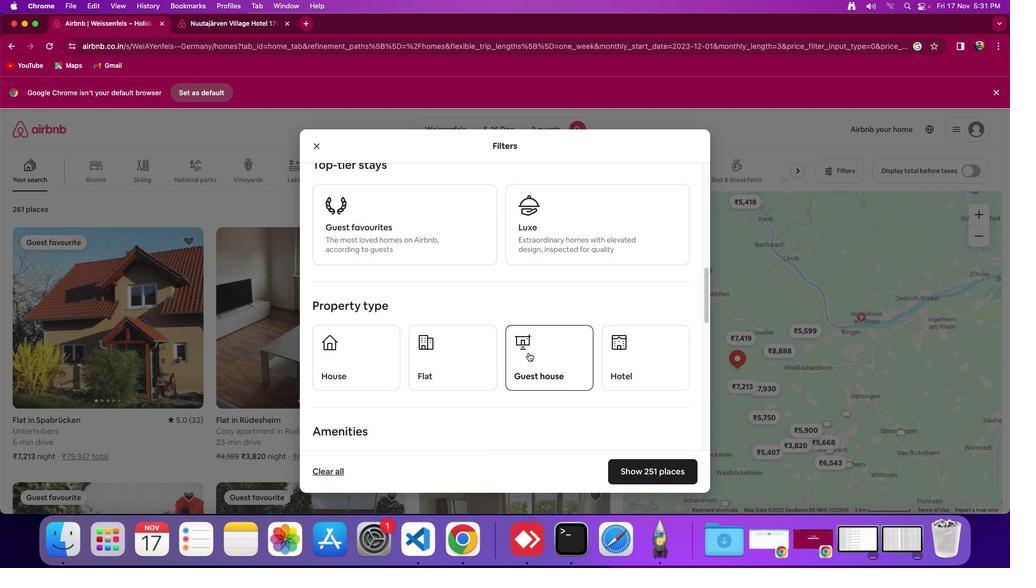 
Action: Mouse scrolled (528, 353) with delta (0, 0)
Screenshot: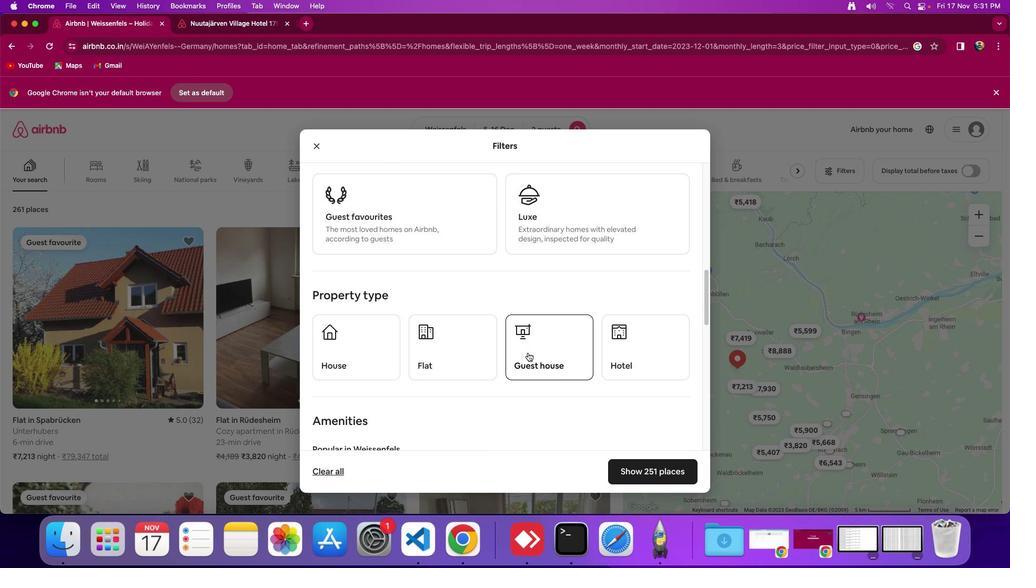 
Action: Mouse scrolled (528, 353) with delta (0, -1)
Screenshot: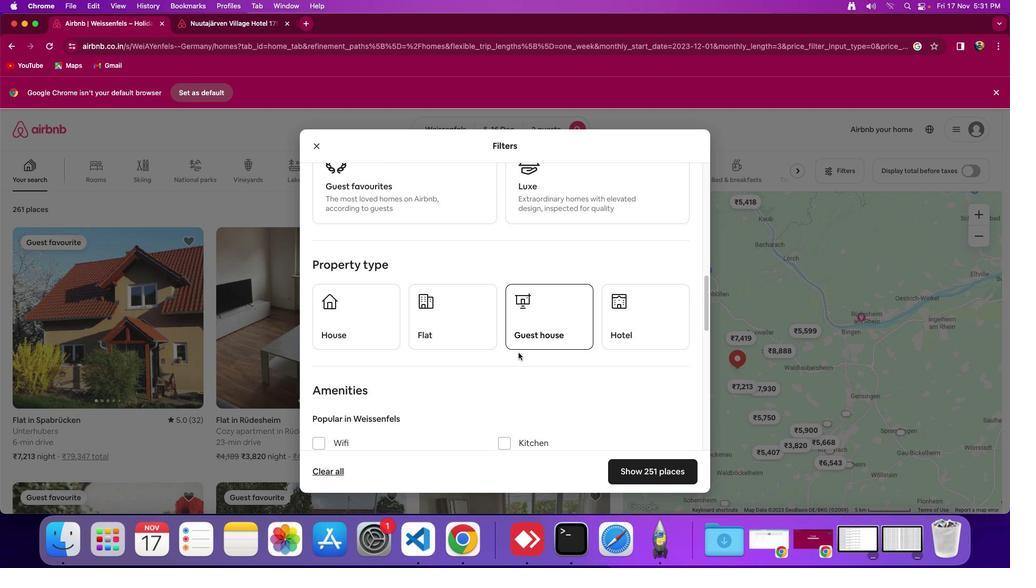 
Action: Mouse moved to (631, 288)
Screenshot: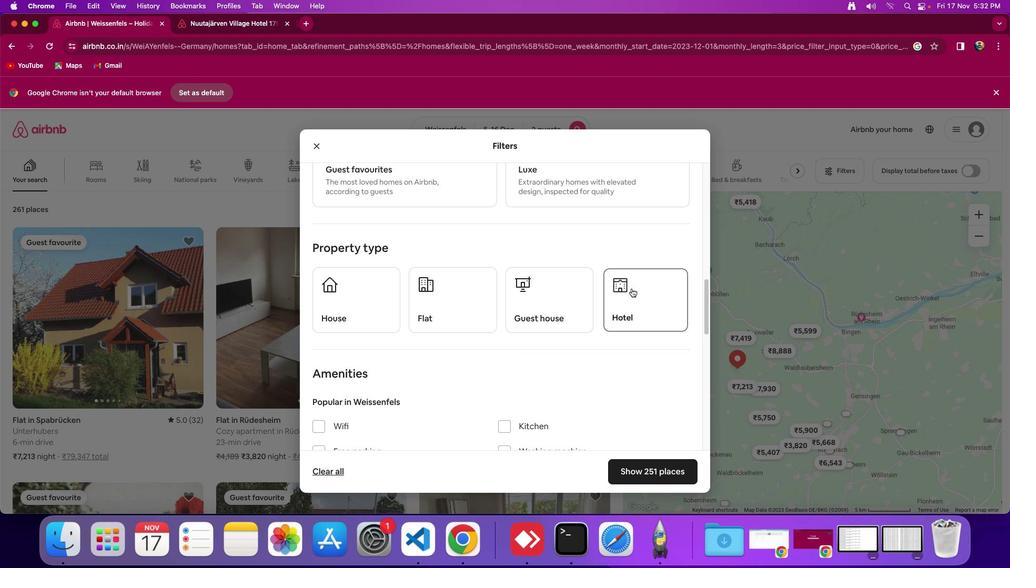 
Action: Mouse pressed left at (631, 288)
Screenshot: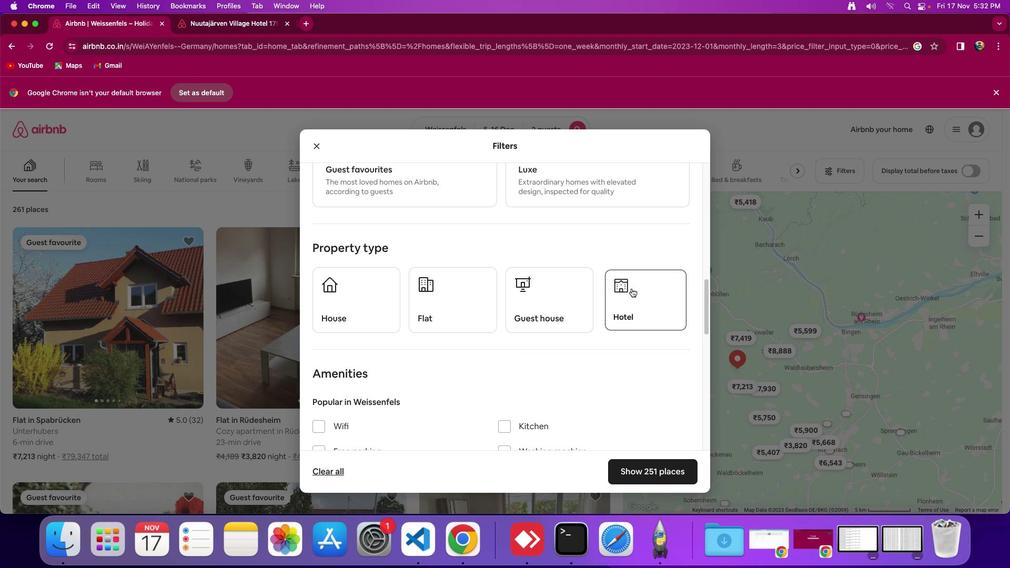 
Action: Mouse moved to (555, 373)
Screenshot: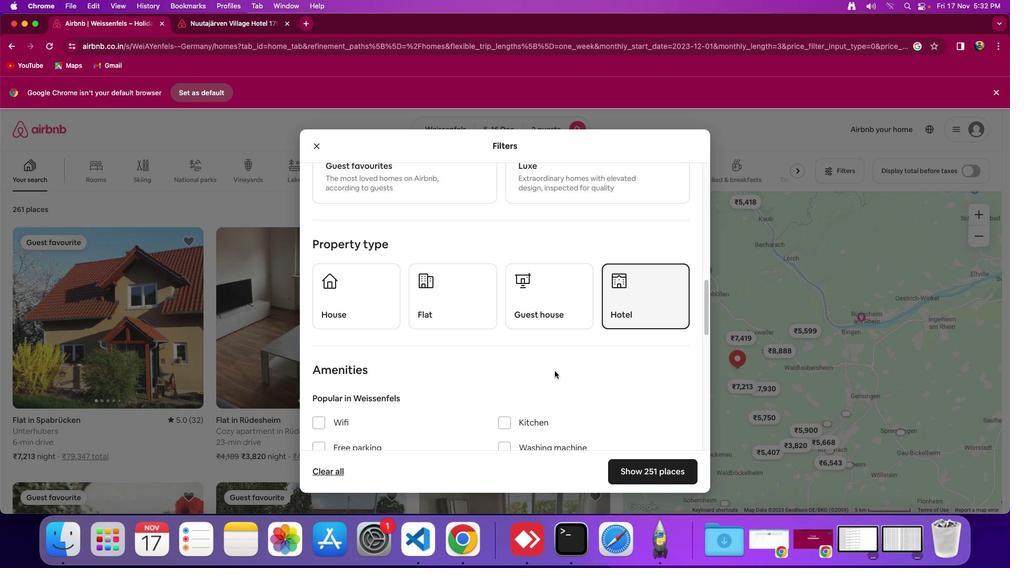 
Action: Mouse scrolled (555, 373) with delta (0, 0)
Screenshot: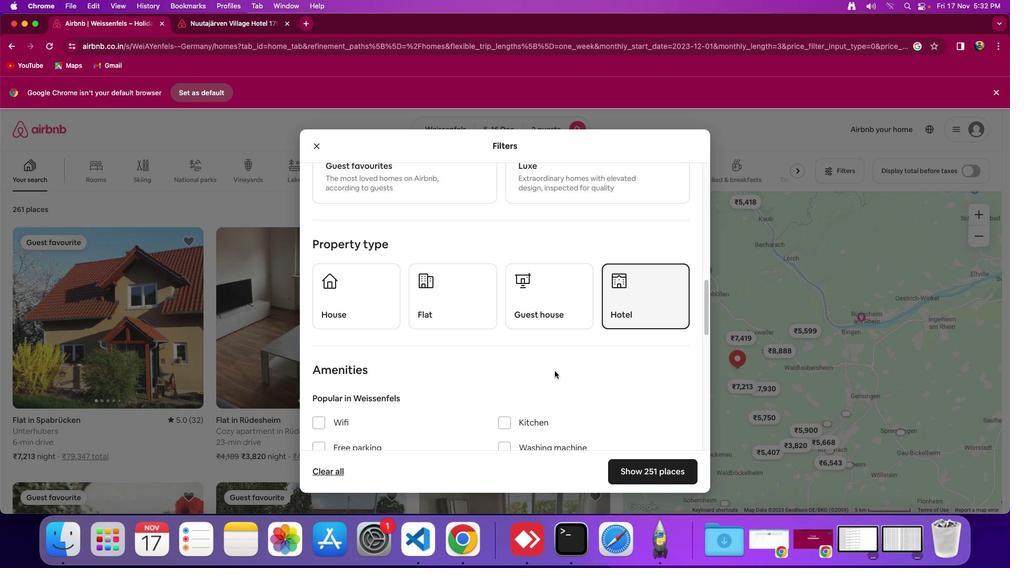 
Action: Mouse moved to (555, 372)
Screenshot: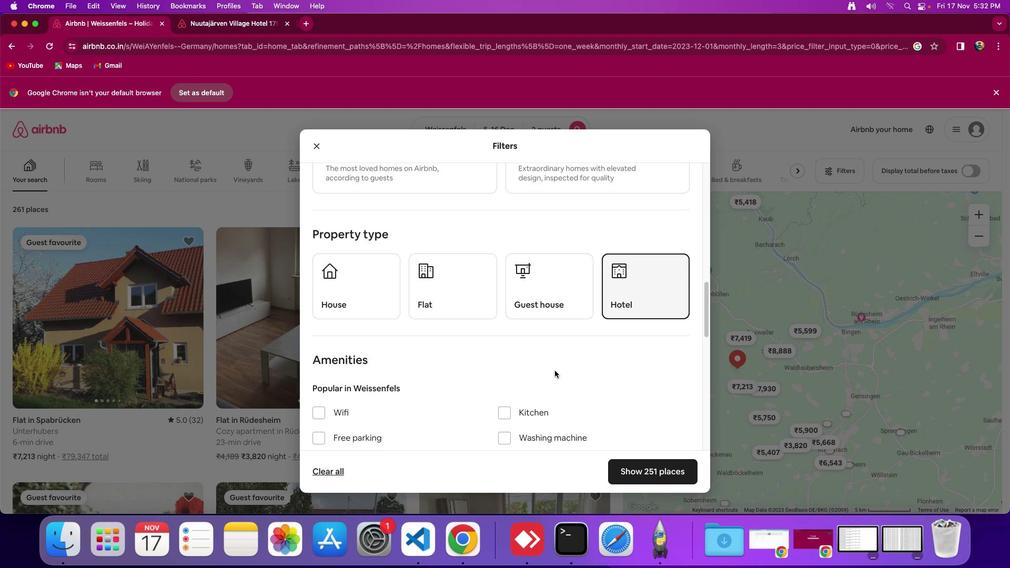 
Action: Mouse scrolled (555, 372) with delta (0, 0)
Screenshot: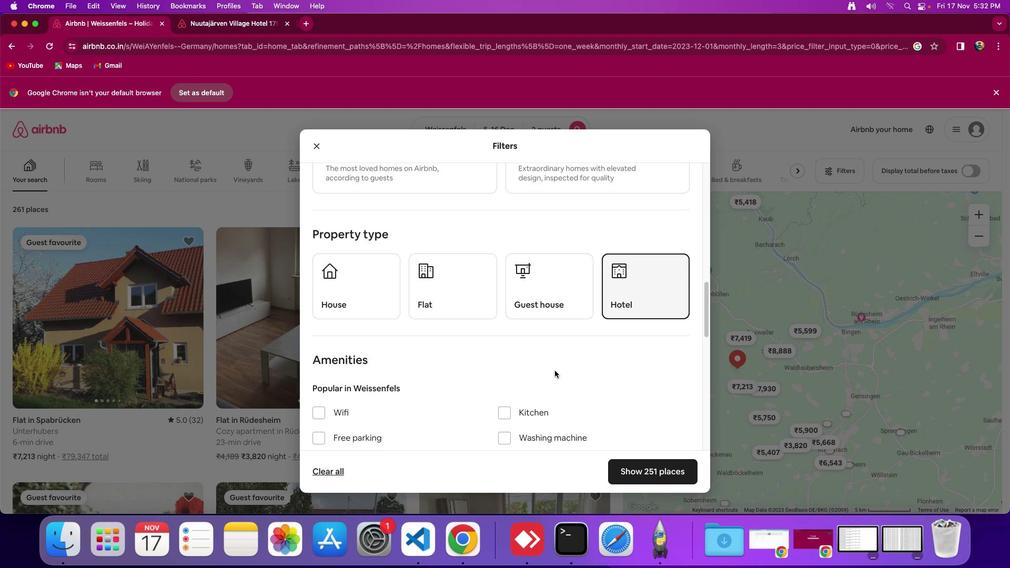 
Action: Mouse moved to (555, 372)
Screenshot: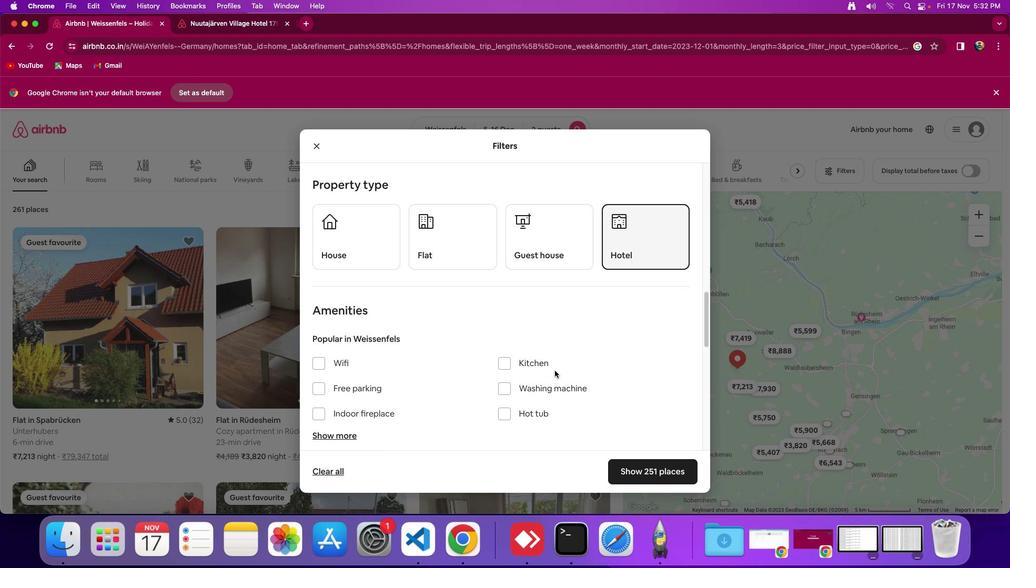 
Action: Mouse scrolled (555, 372) with delta (0, -1)
Screenshot: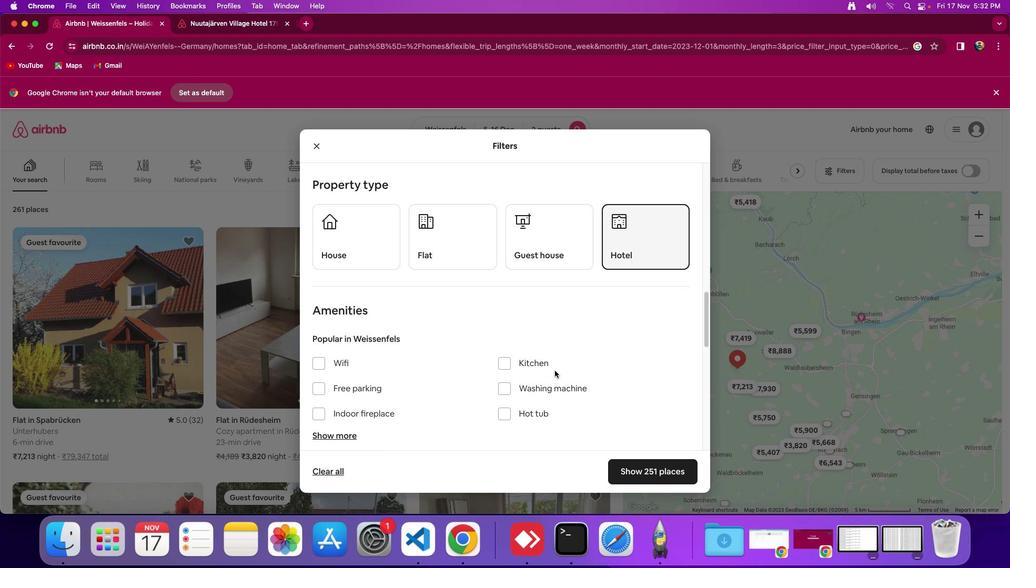 
Action: Mouse moved to (319, 327)
Screenshot: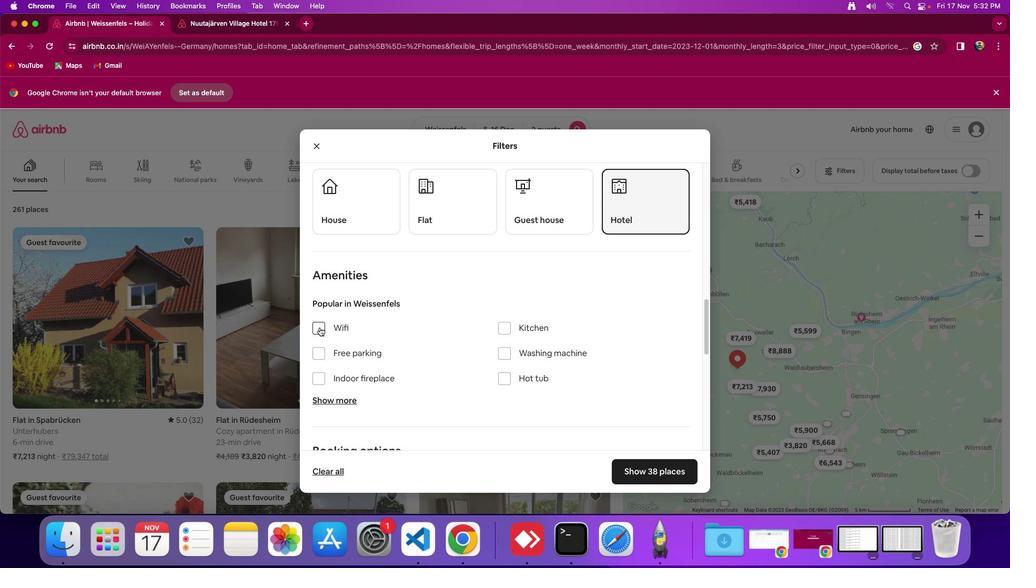 
Action: Mouse pressed left at (319, 327)
Screenshot: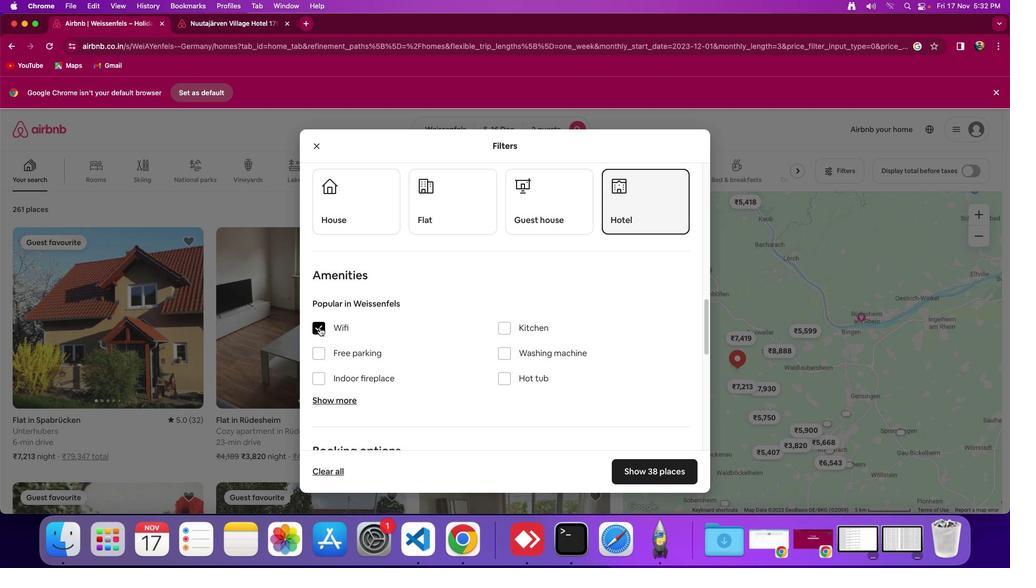 
Action: Mouse moved to (380, 371)
Screenshot: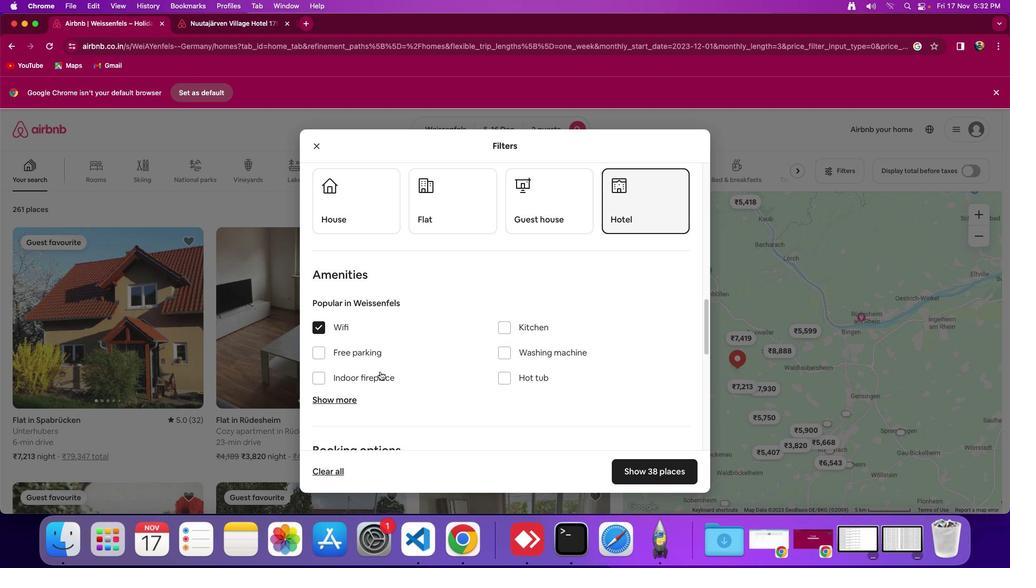 
Action: Mouse scrolled (380, 371) with delta (0, 0)
Screenshot: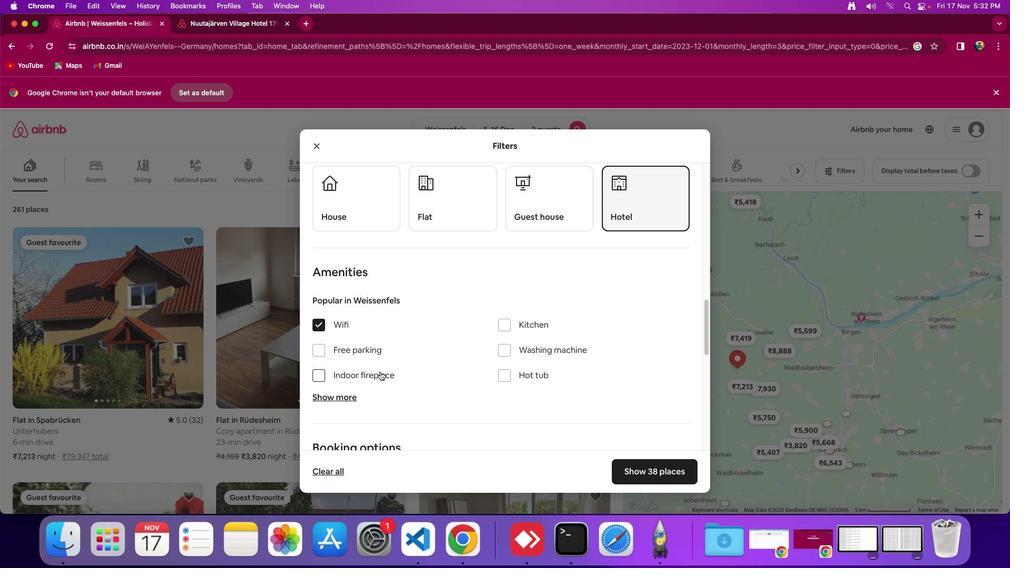 
Action: Mouse scrolled (380, 371) with delta (0, 0)
Screenshot: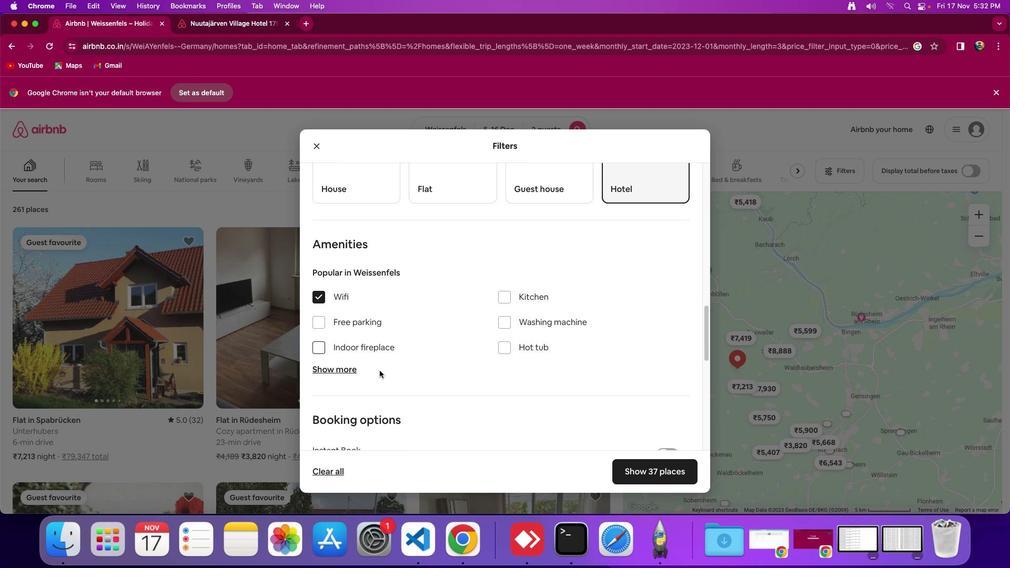 
Action: Mouse moved to (380, 371)
Screenshot: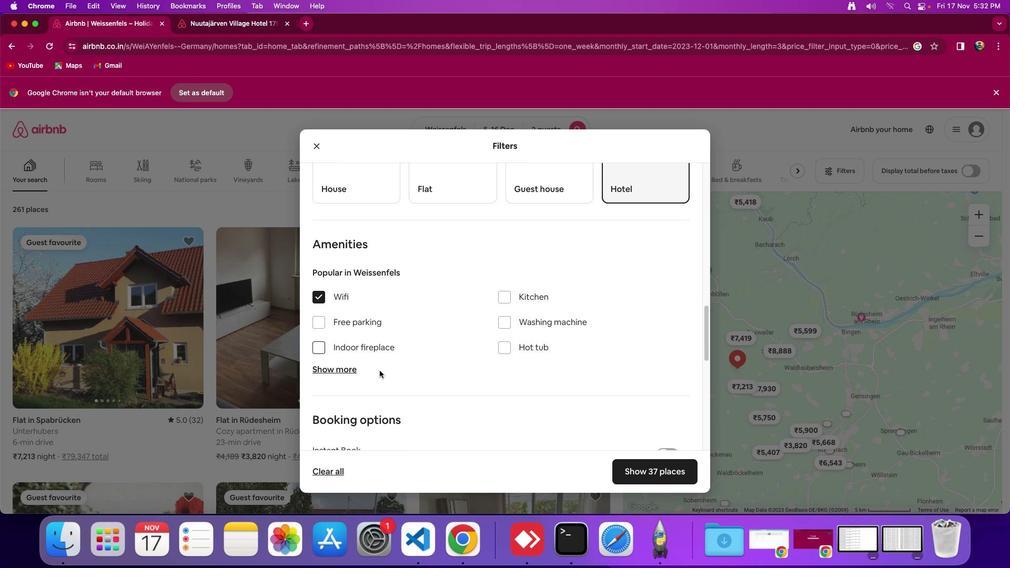 
Action: Mouse scrolled (380, 371) with delta (0, -1)
Screenshot: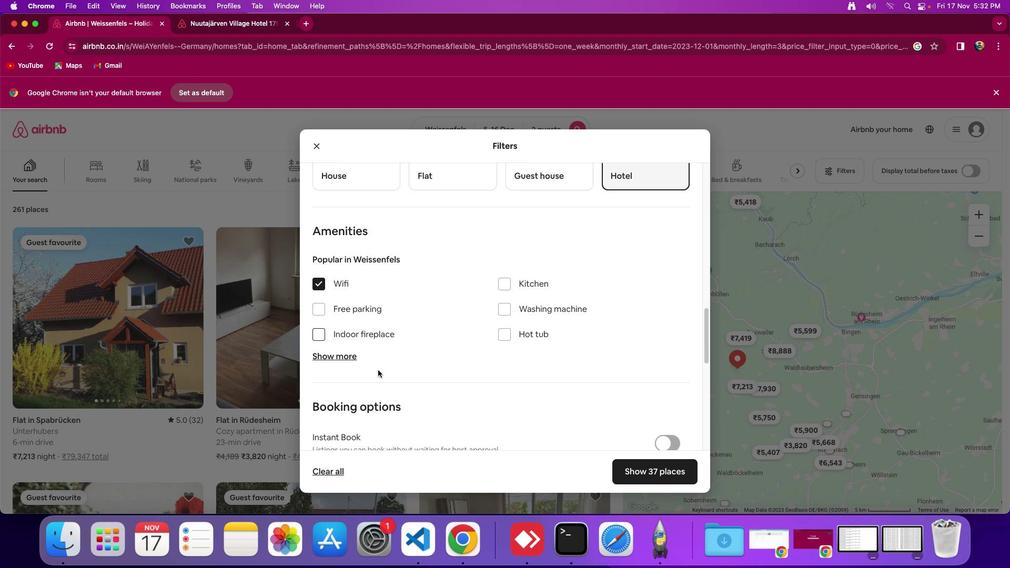 
Action: Mouse moved to (350, 303)
Screenshot: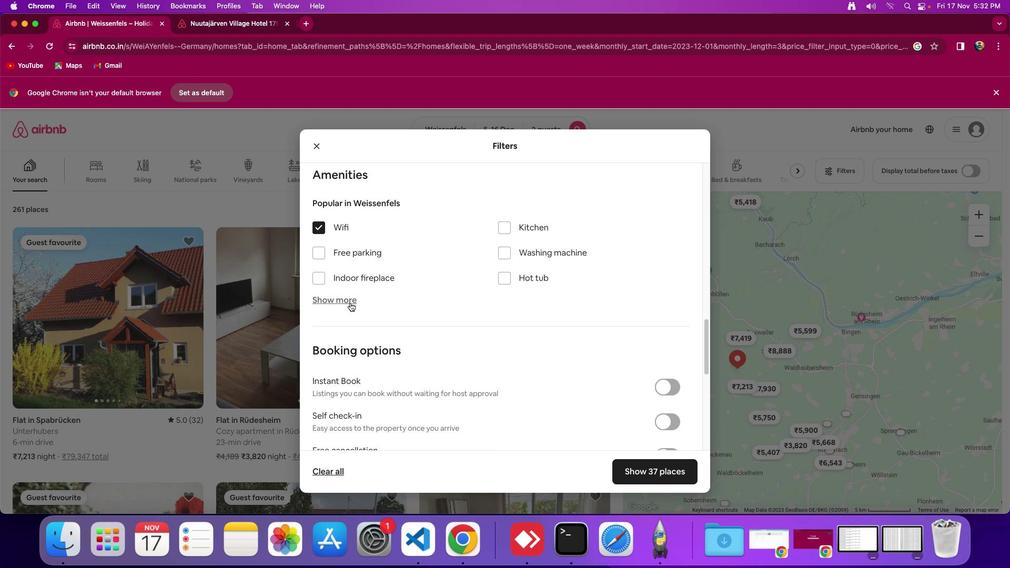 
Action: Mouse pressed left at (350, 303)
Screenshot: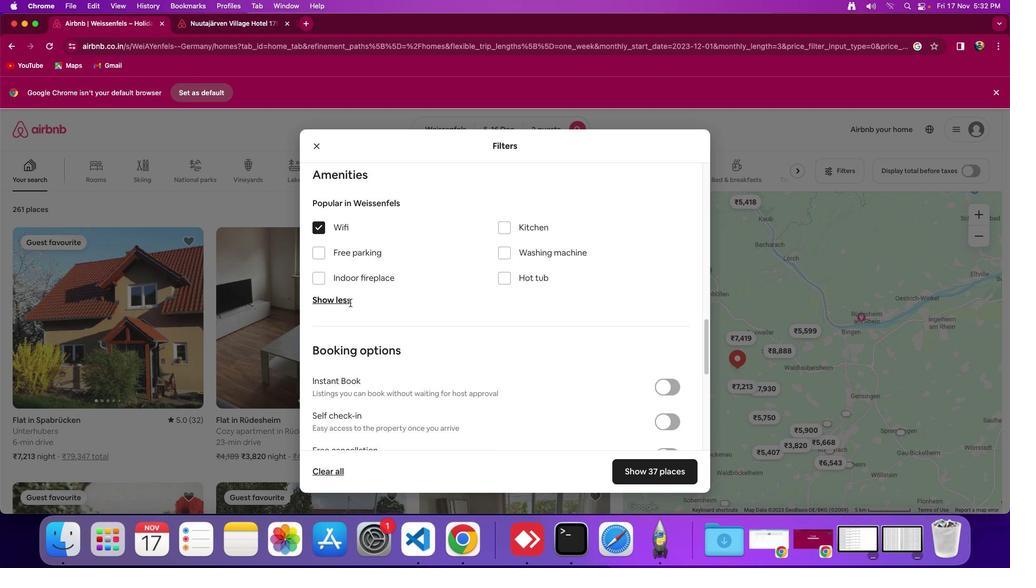 
Action: Mouse moved to (546, 384)
Screenshot: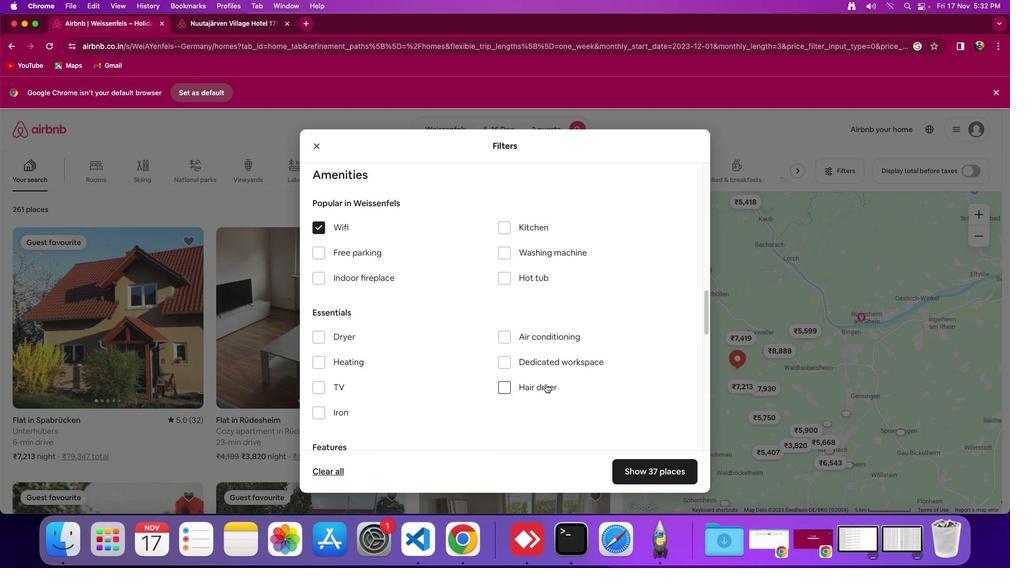 
Action: Mouse scrolled (546, 384) with delta (0, 0)
Screenshot: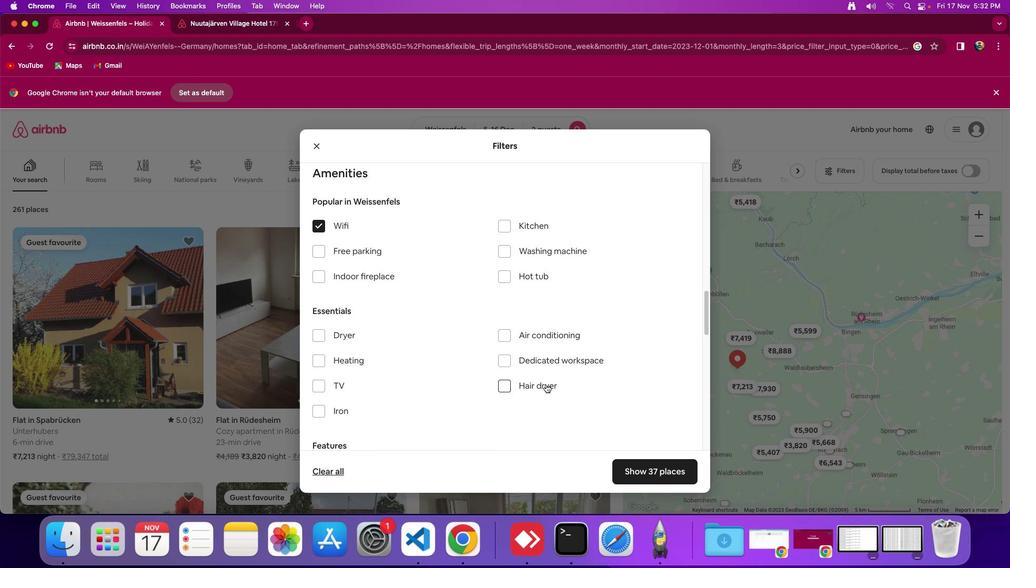 
Action: Mouse scrolled (546, 384) with delta (0, 0)
Screenshot: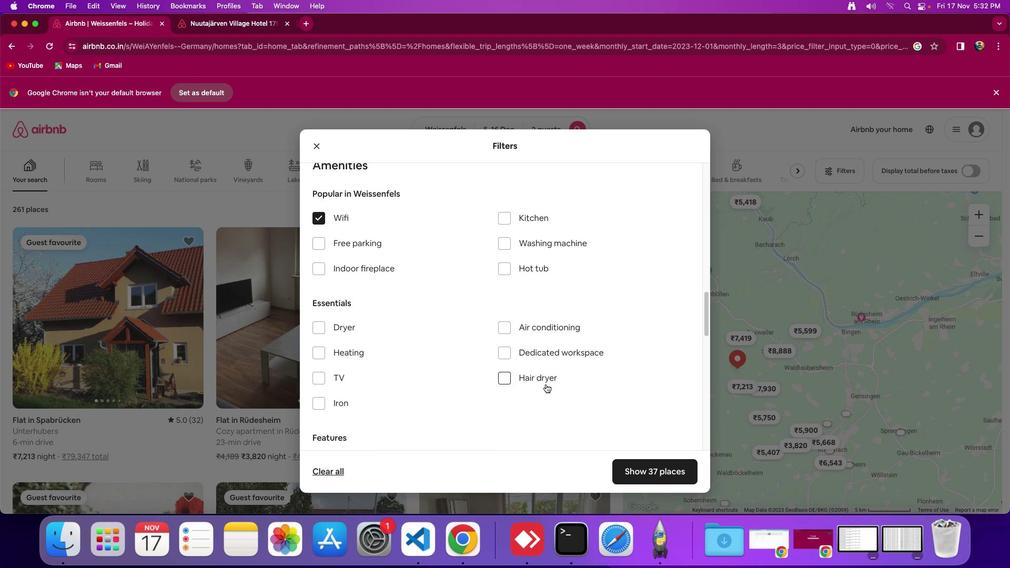 
Action: Mouse scrolled (546, 384) with delta (0, 0)
Screenshot: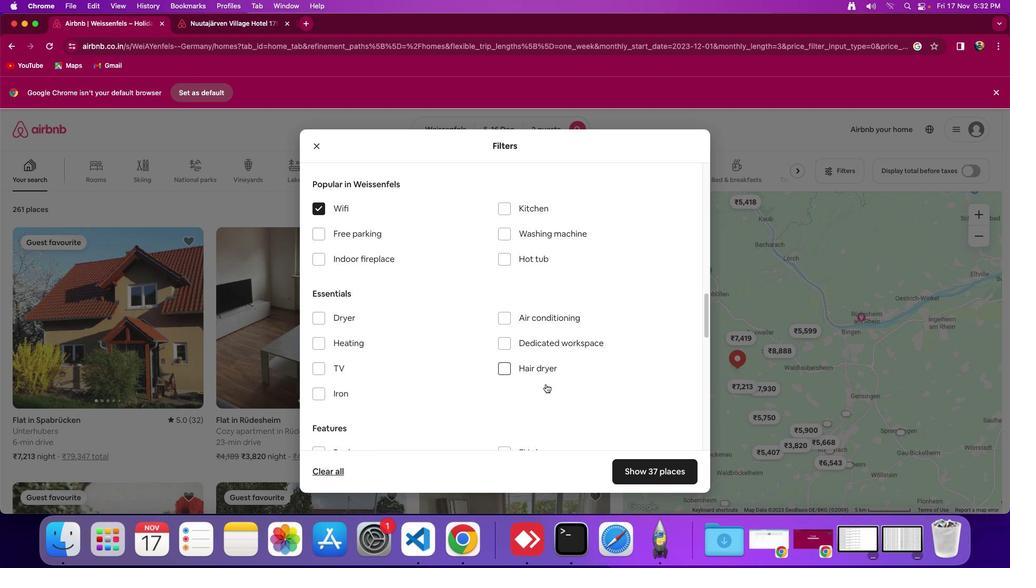 
Action: Mouse moved to (546, 384)
Screenshot: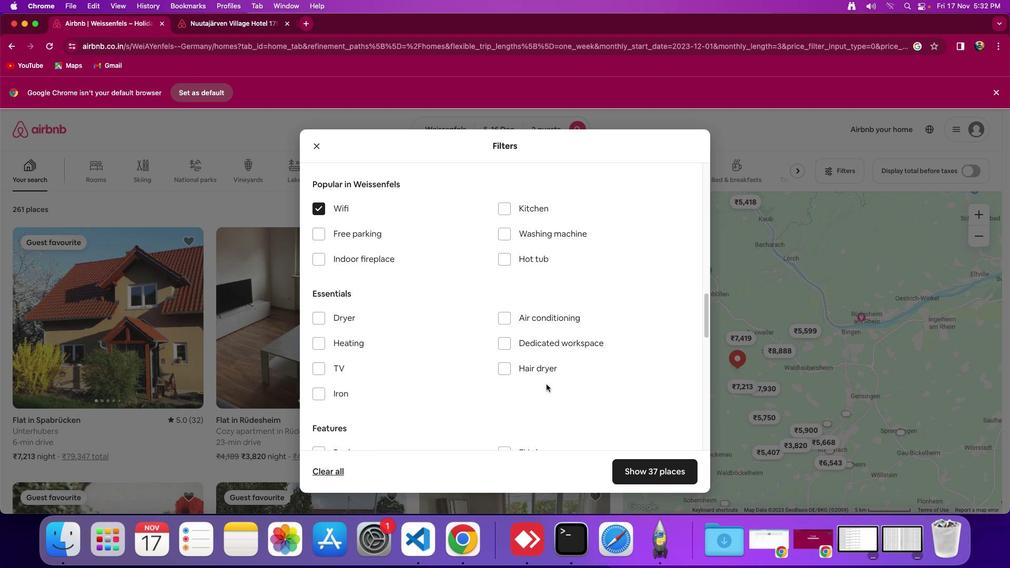
Action: Mouse scrolled (546, 384) with delta (0, 0)
Screenshot: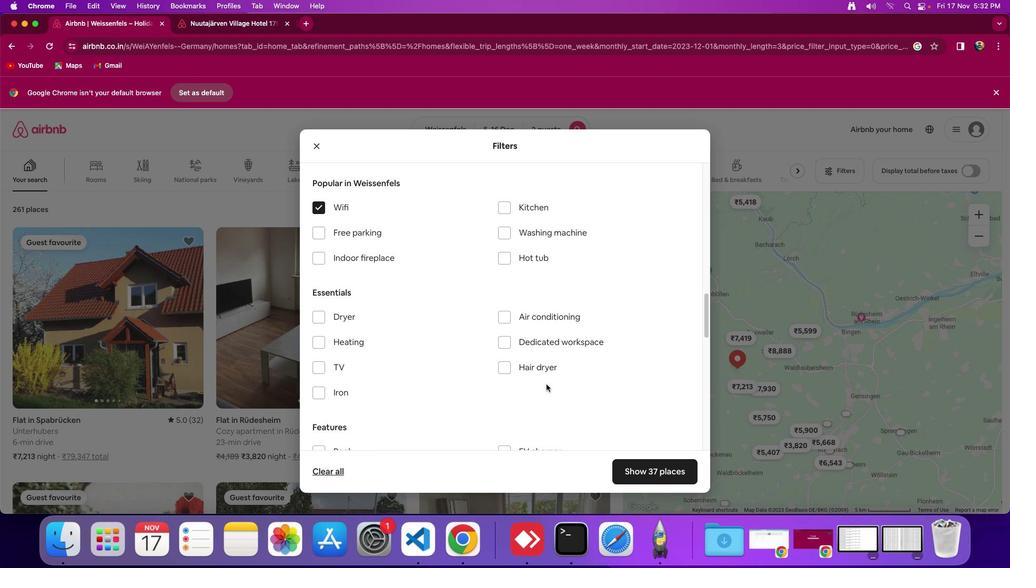 
Action: Mouse scrolled (546, 384) with delta (0, 0)
Screenshot: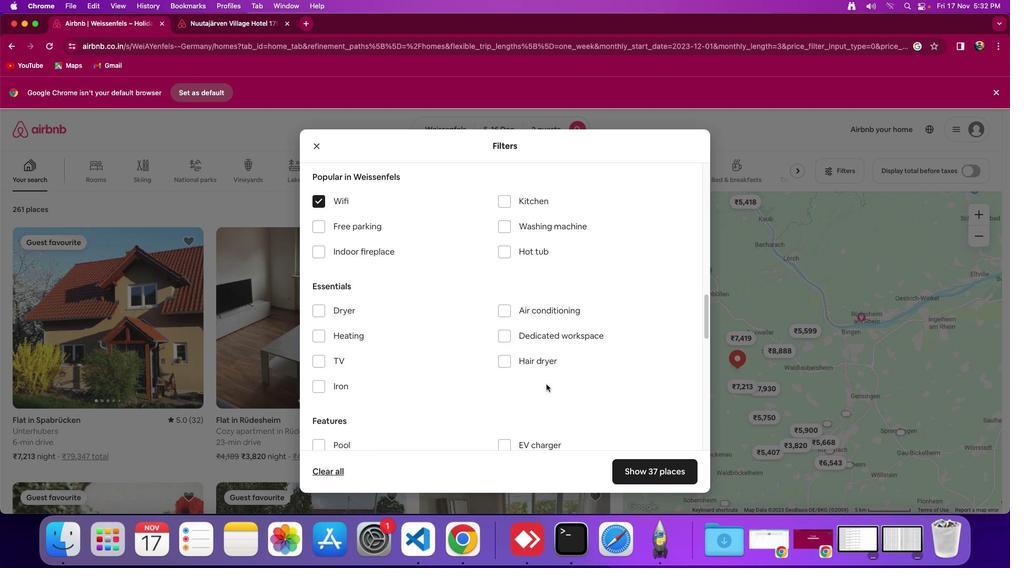 
Action: Mouse moved to (545, 382)
Screenshot: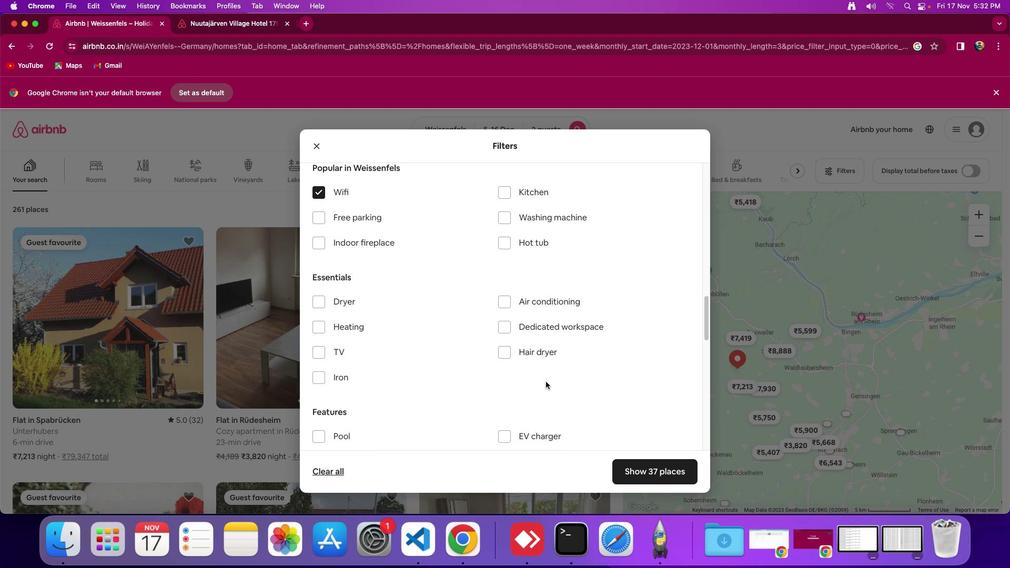 
Action: Mouse scrolled (545, 382) with delta (0, 0)
Screenshot: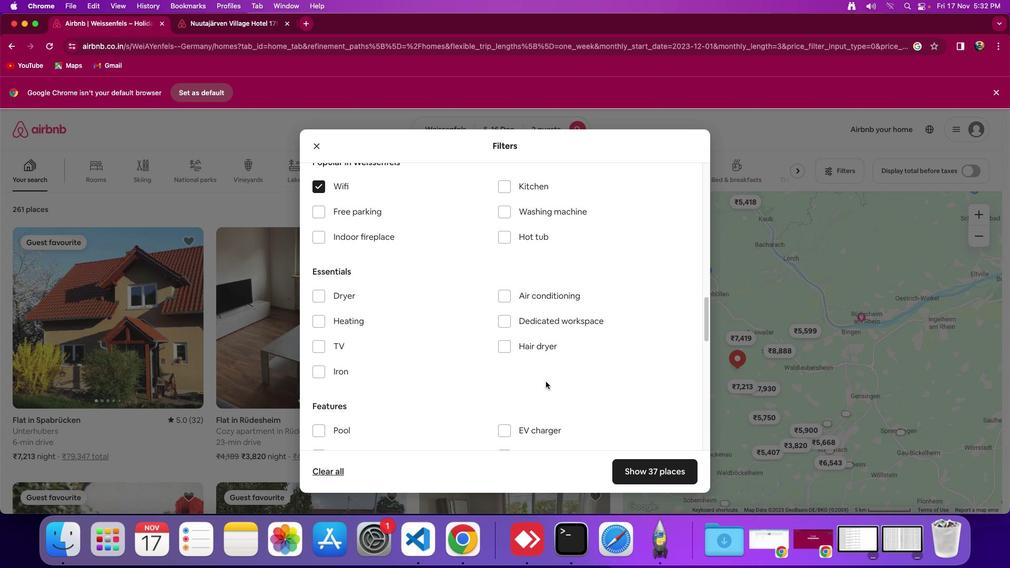 
Action: Mouse scrolled (545, 382) with delta (0, 0)
Screenshot: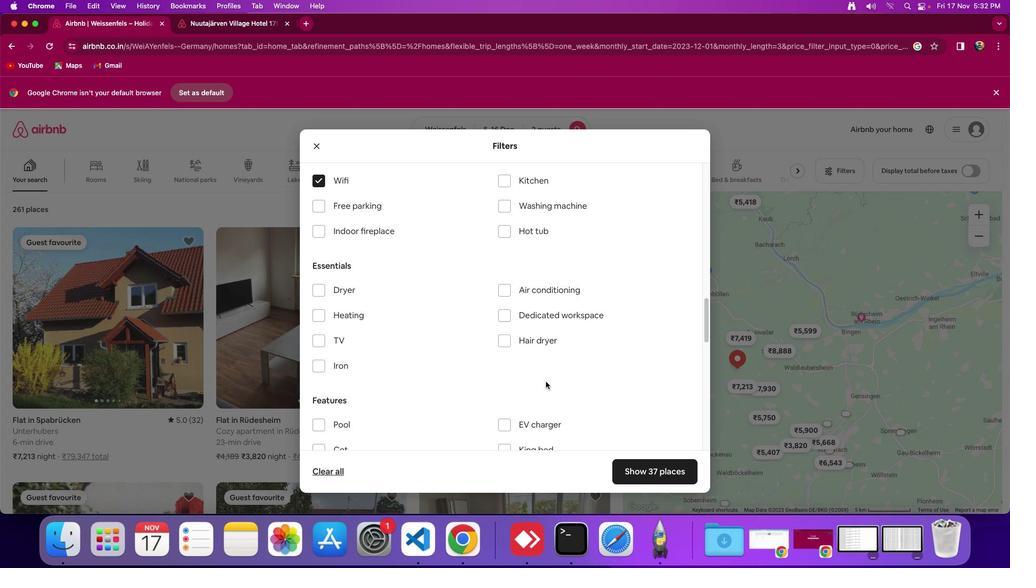 
Action: Mouse scrolled (545, 382) with delta (0, 0)
Screenshot: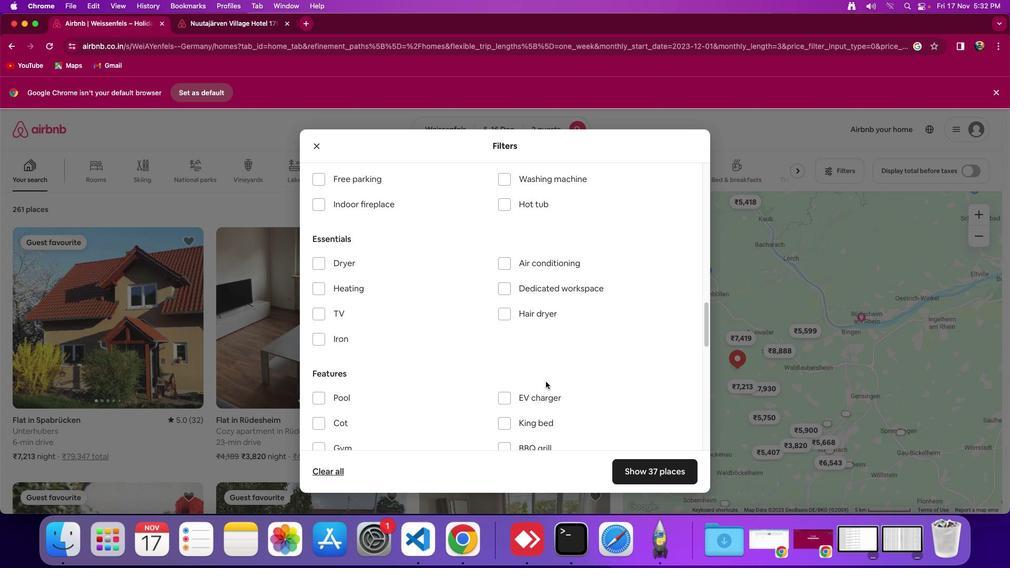 
Action: Mouse scrolled (545, 382) with delta (0, 0)
Screenshot: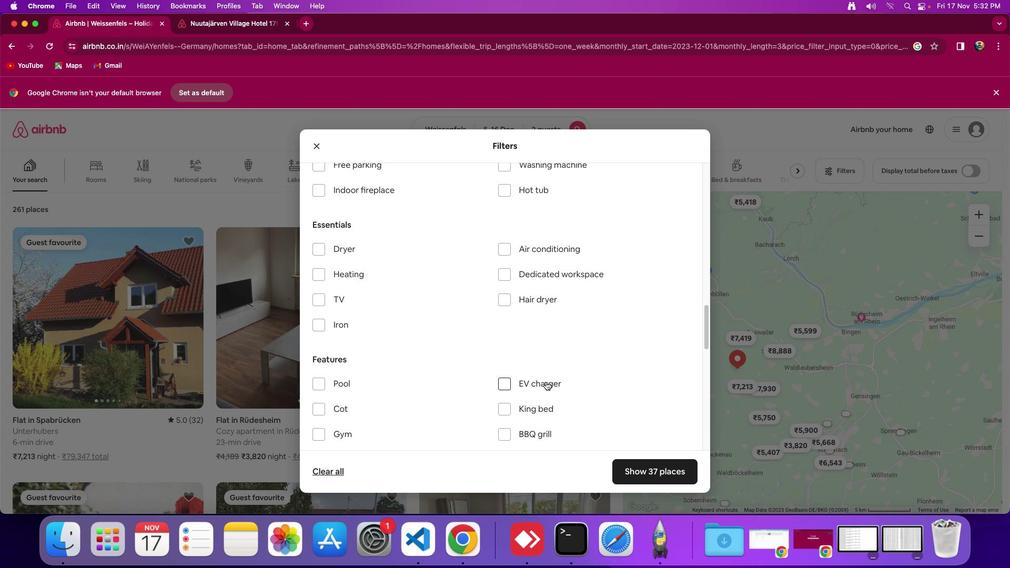 
Action: Mouse scrolled (545, 382) with delta (0, 0)
Screenshot: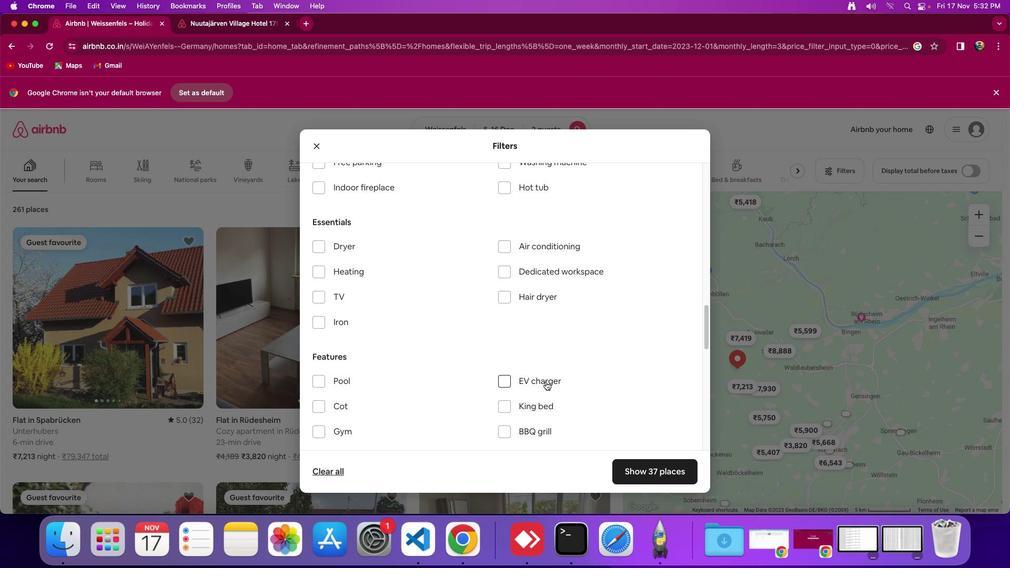 
Action: Mouse moved to (655, 472)
Screenshot: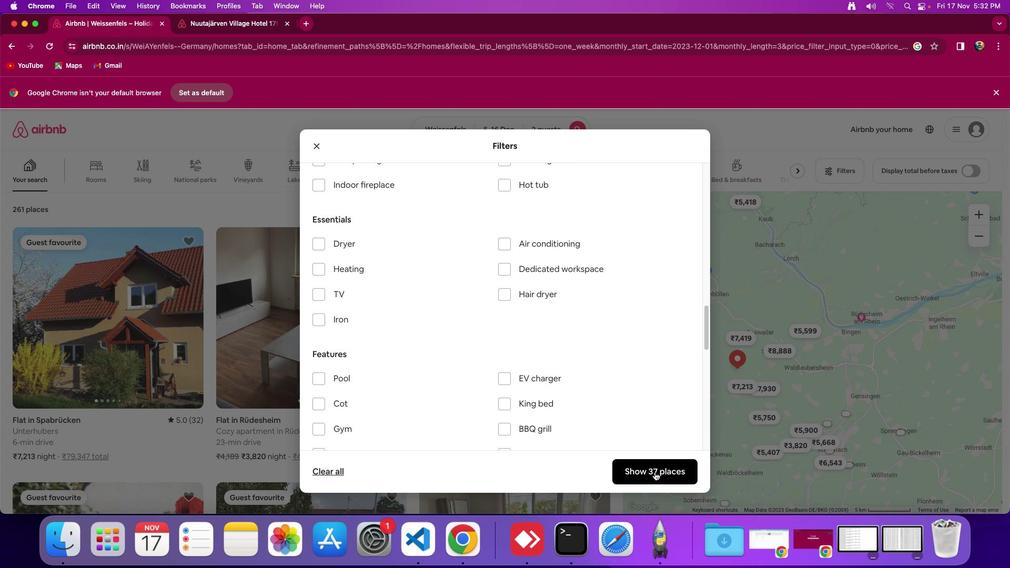 
Action: Mouse pressed left at (655, 472)
Screenshot: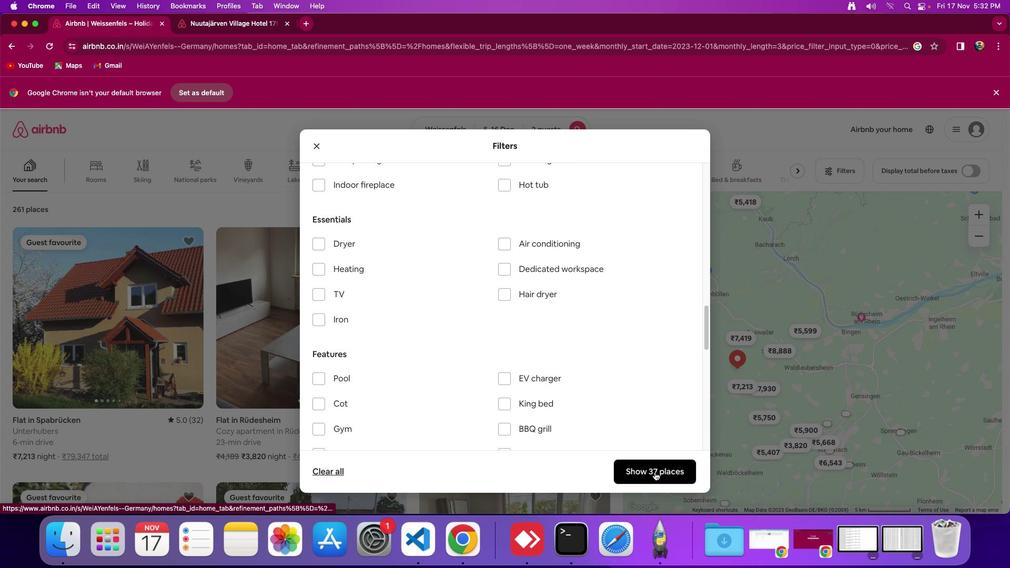 
Action: Mouse moved to (395, 396)
Screenshot: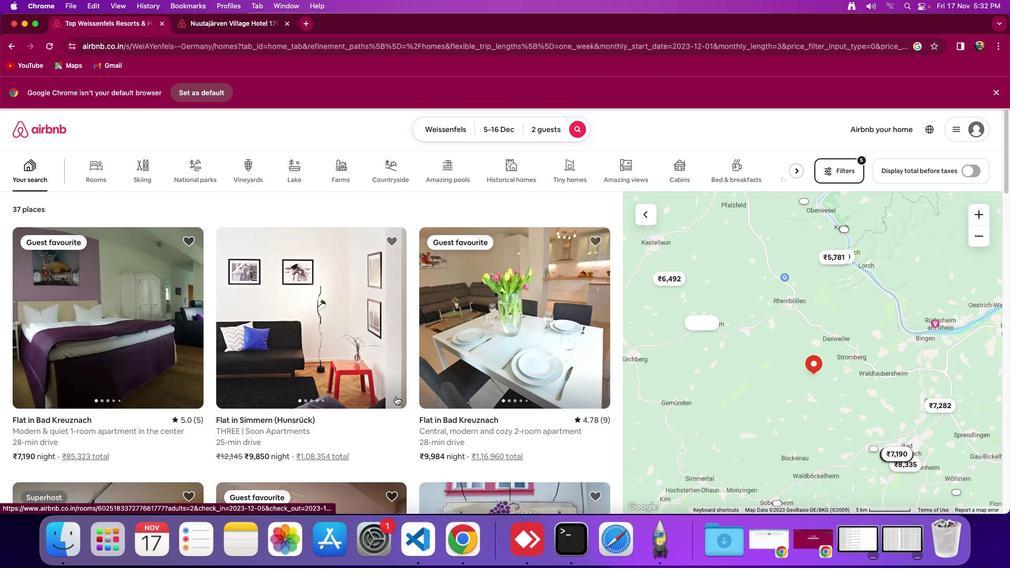 
Action: Mouse scrolled (395, 396) with delta (0, 0)
Screenshot: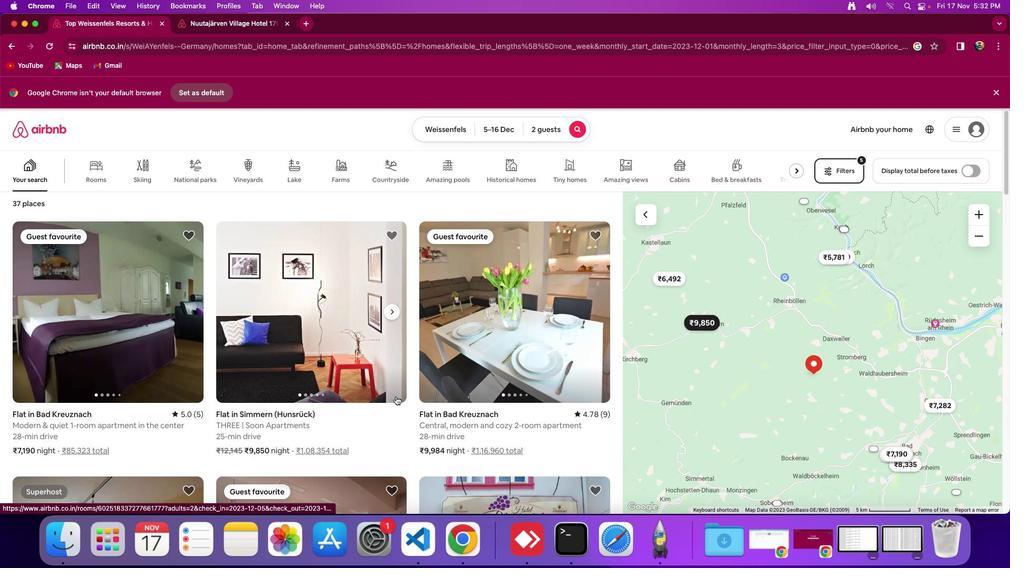
Action: Mouse scrolled (395, 396) with delta (0, 0)
Screenshot: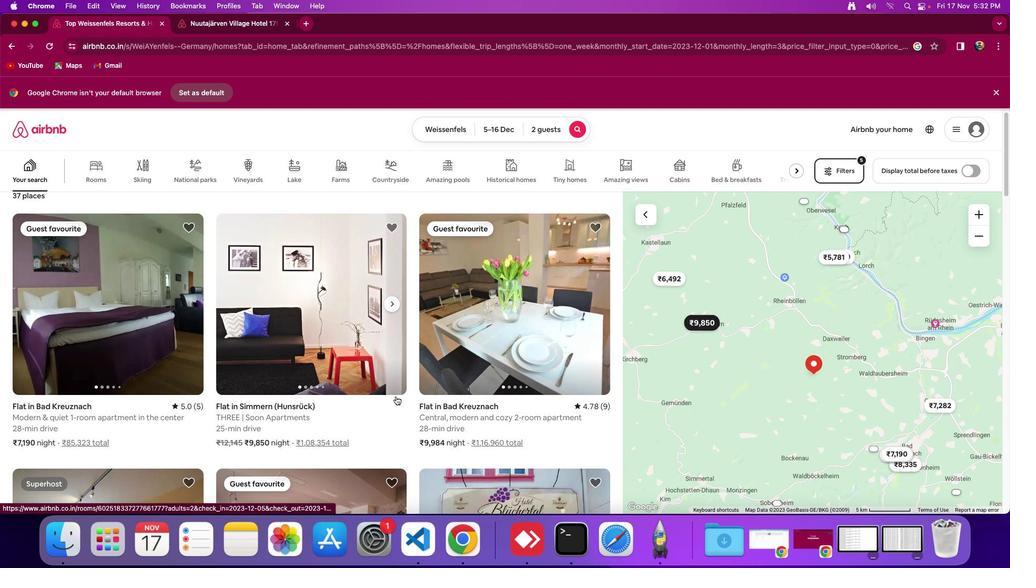 
Action: Mouse scrolled (395, 396) with delta (0, -1)
Screenshot: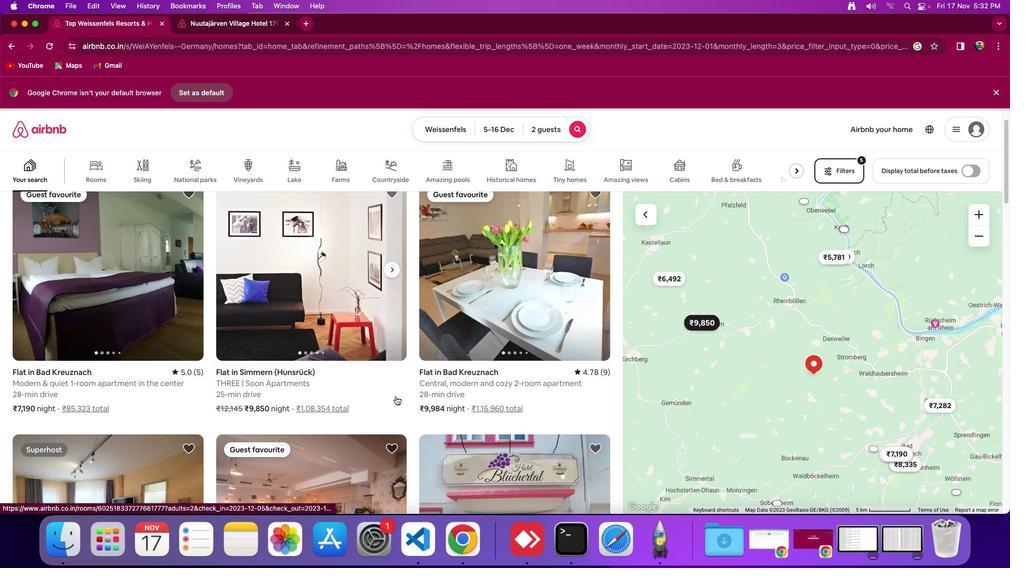 
Action: Mouse moved to (367, 372)
Screenshot: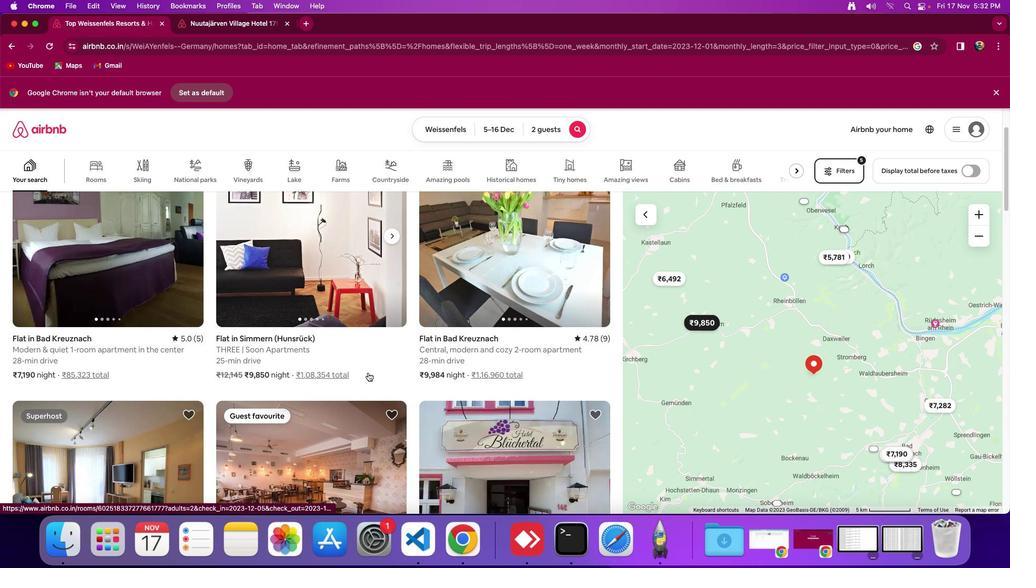 
Action: Mouse scrolled (367, 372) with delta (0, 0)
Screenshot: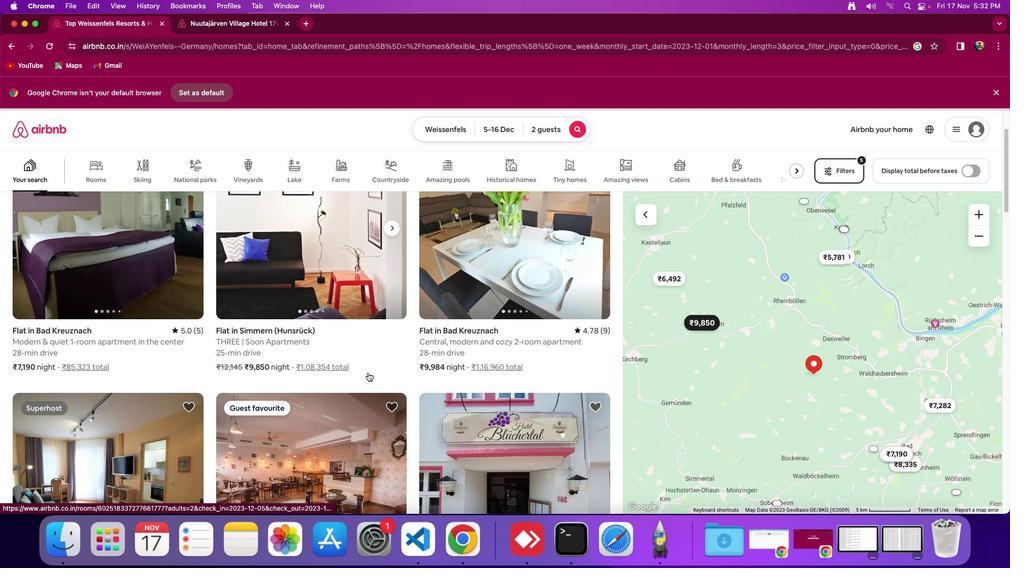 
Action: Mouse scrolled (367, 372) with delta (0, 0)
Screenshot: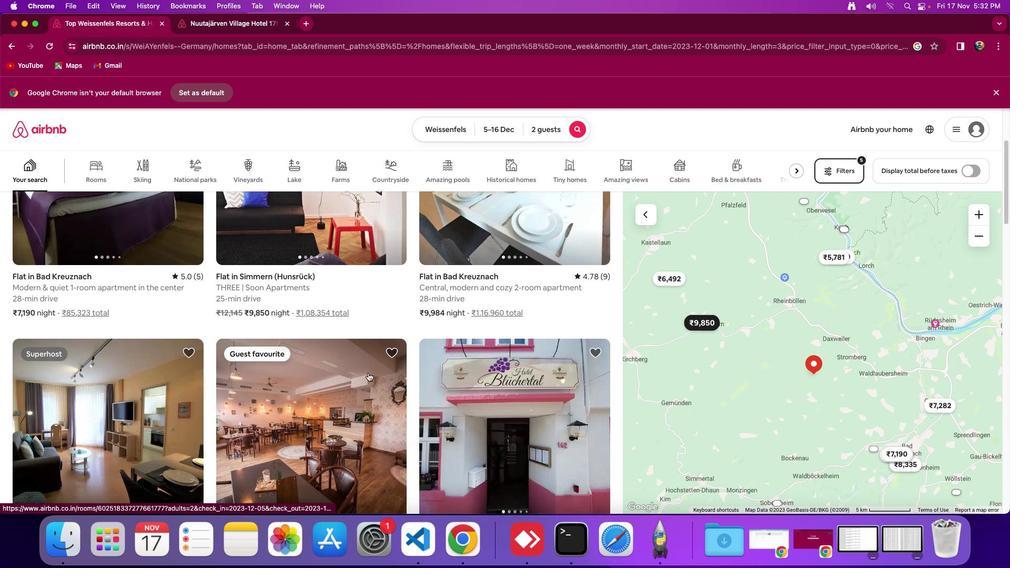 
Action: Mouse scrolled (367, 372) with delta (0, -2)
Screenshot: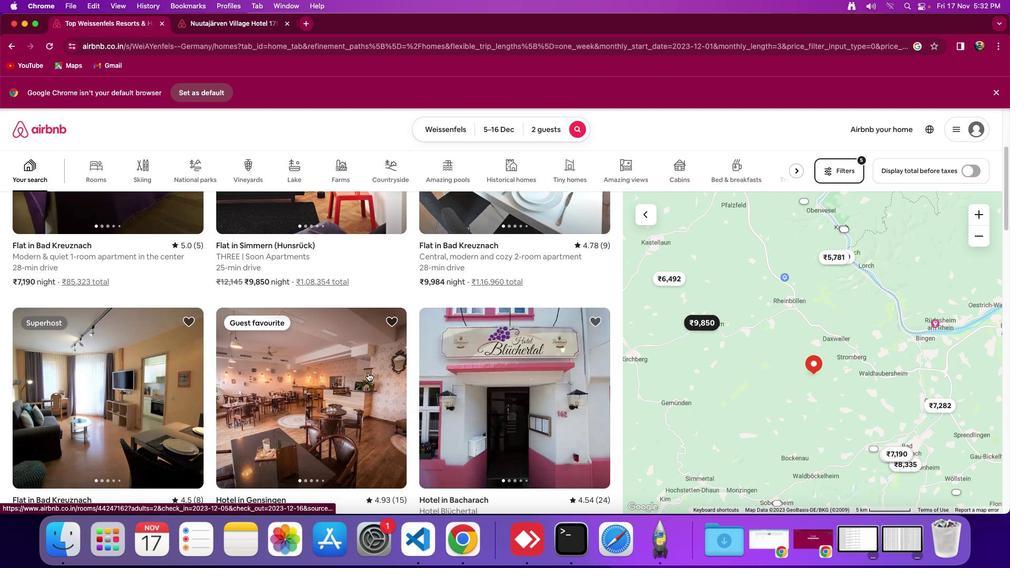 
Action: Mouse moved to (380, 377)
Screenshot: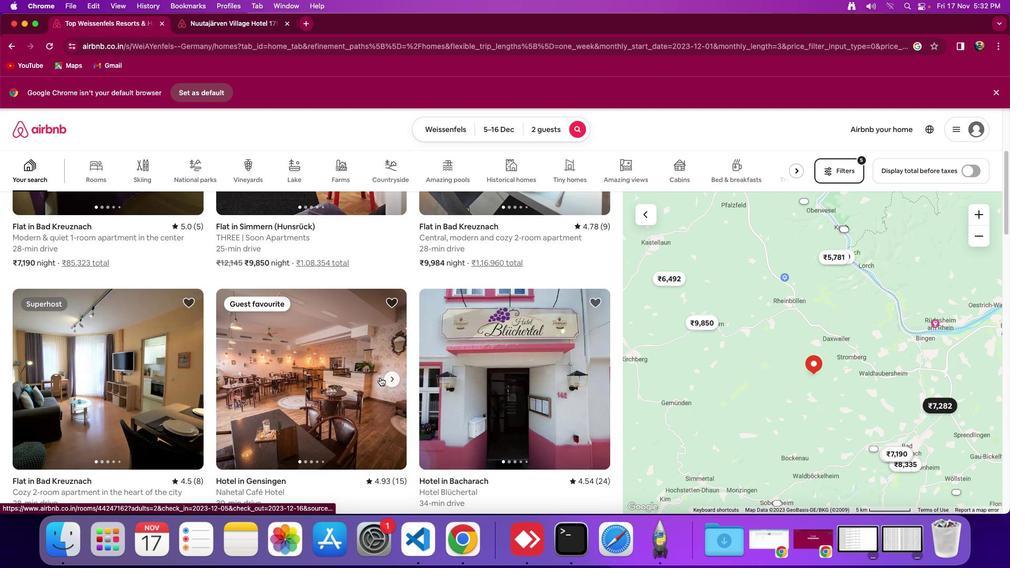 
Action: Mouse scrolled (380, 377) with delta (0, 0)
Screenshot: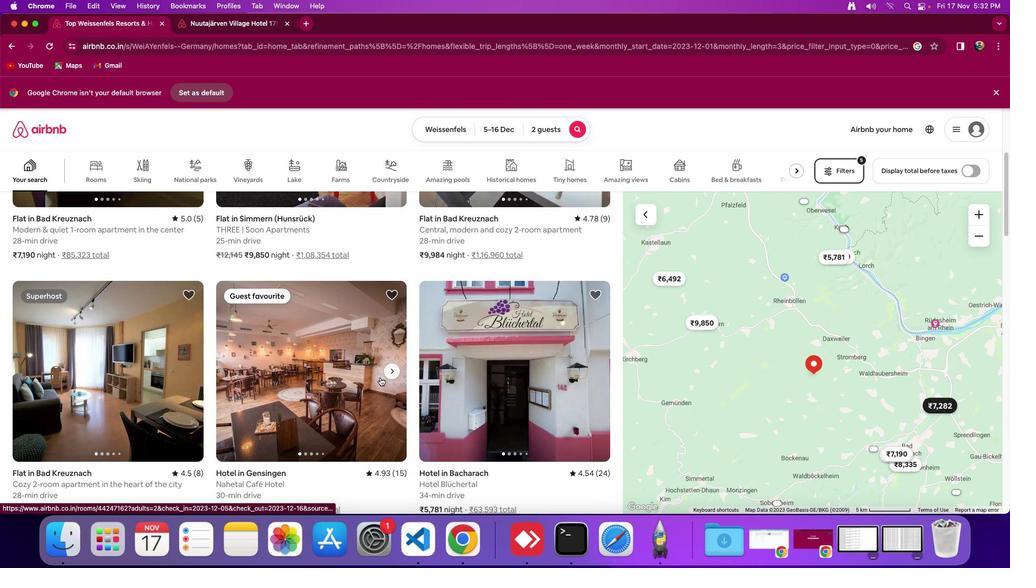 
Action: Mouse scrolled (380, 377) with delta (0, 0)
Screenshot: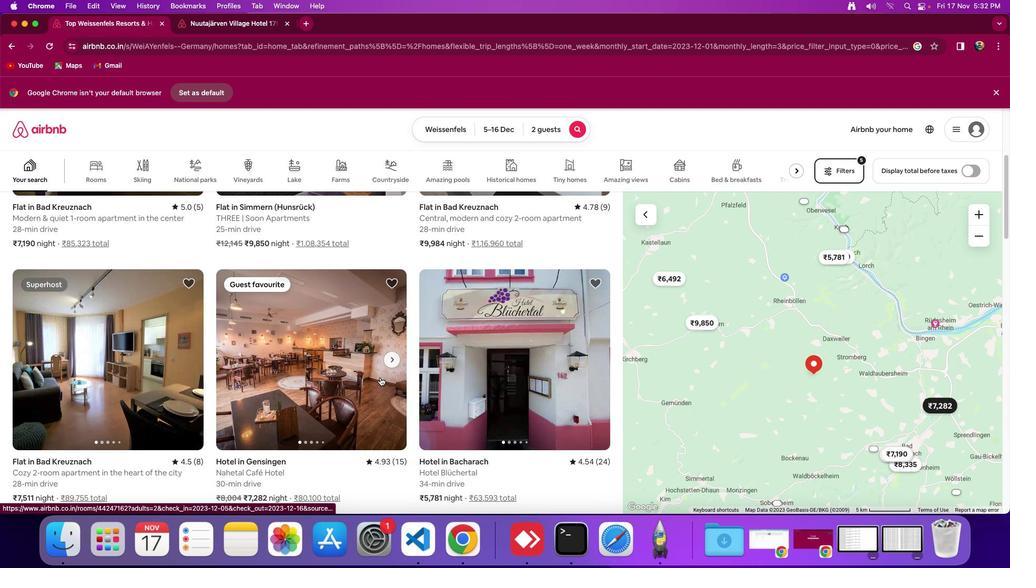 
Action: Mouse scrolled (380, 377) with delta (0, -1)
Screenshot: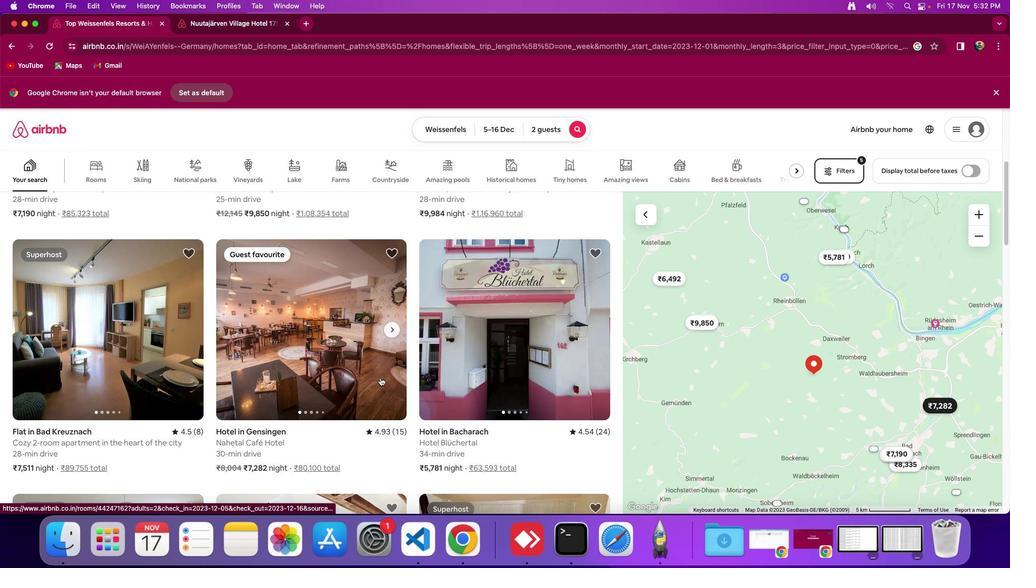 
Action: Mouse moved to (516, 341)
Screenshot: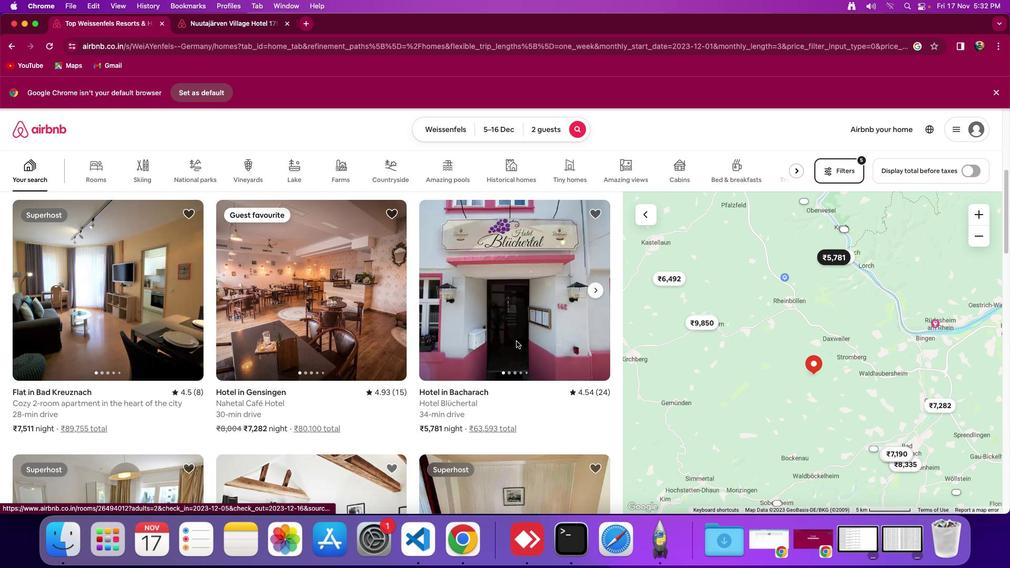 
Action: Mouse pressed left at (516, 341)
Screenshot: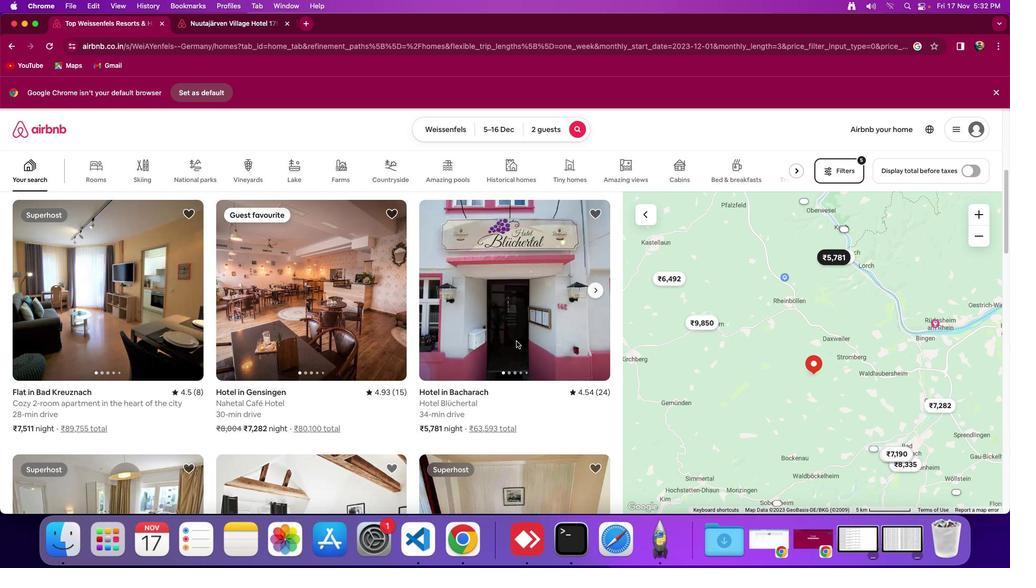 
Action: Mouse moved to (415, 25)
Screenshot: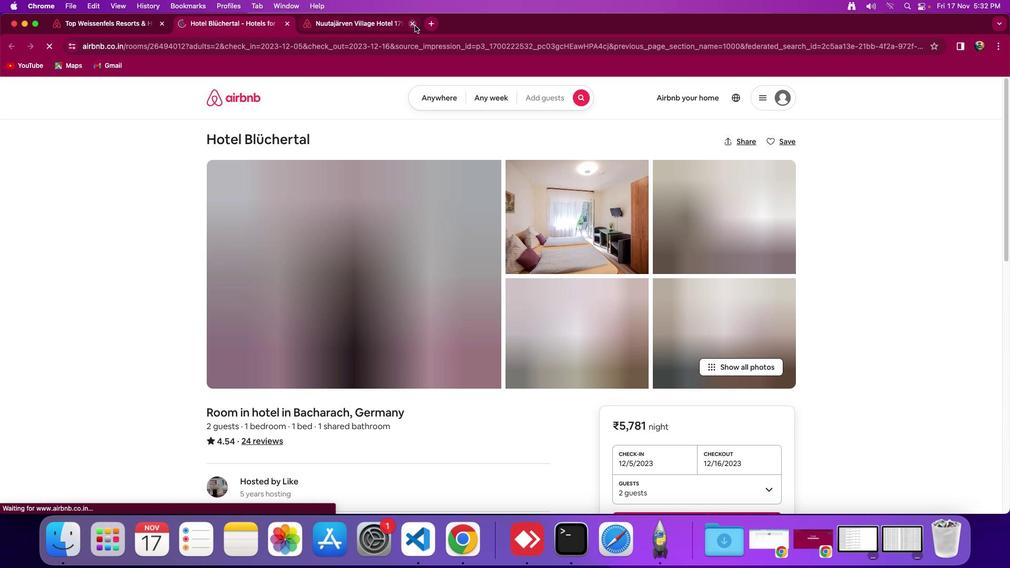 
Action: Mouse pressed left at (415, 25)
Screenshot: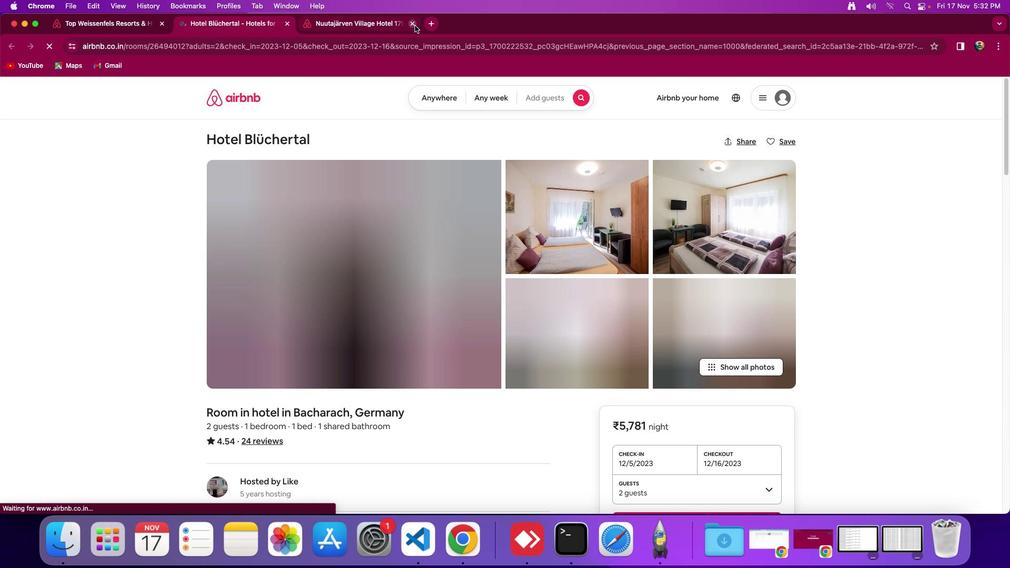 
Action: Mouse moved to (724, 362)
Screenshot: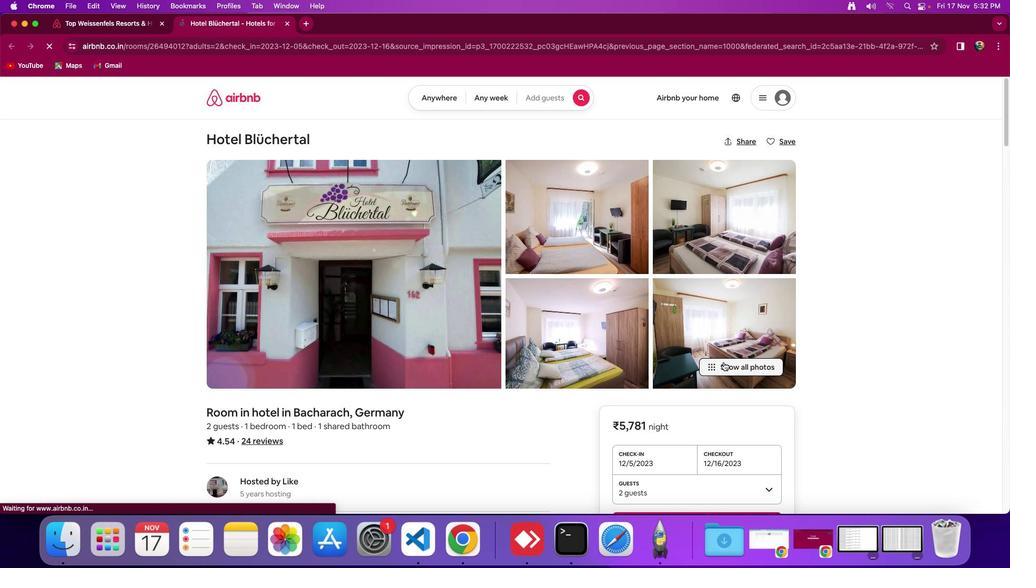 
Action: Mouse pressed left at (724, 362)
Screenshot: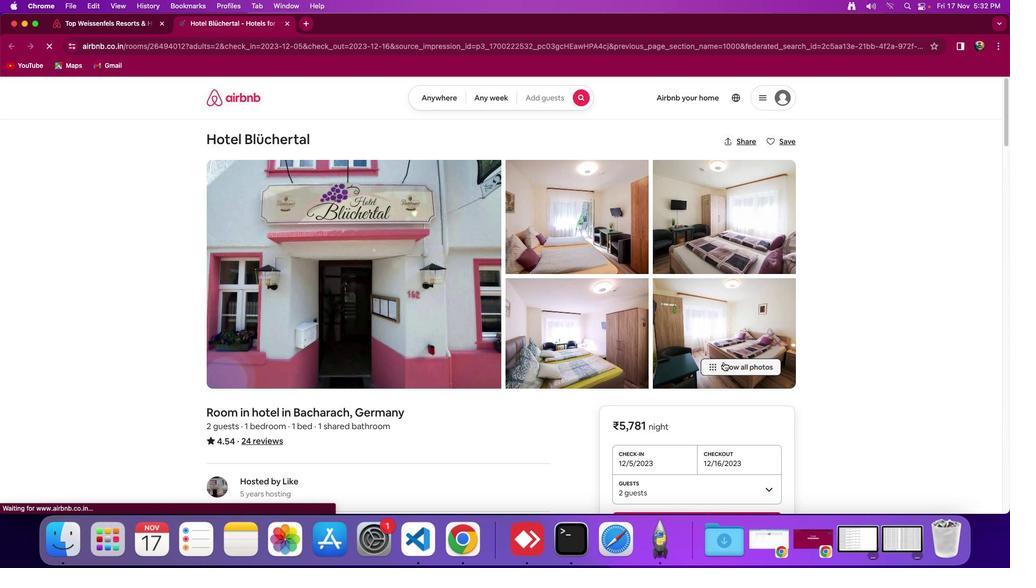 
Action: Mouse moved to (589, 309)
Screenshot: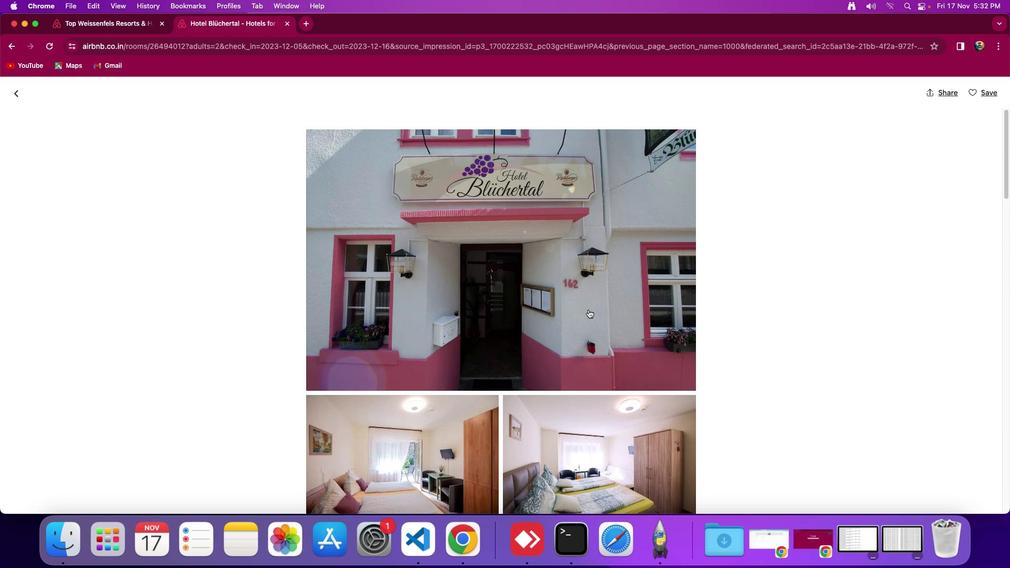
Action: Mouse scrolled (589, 309) with delta (0, 0)
Screenshot: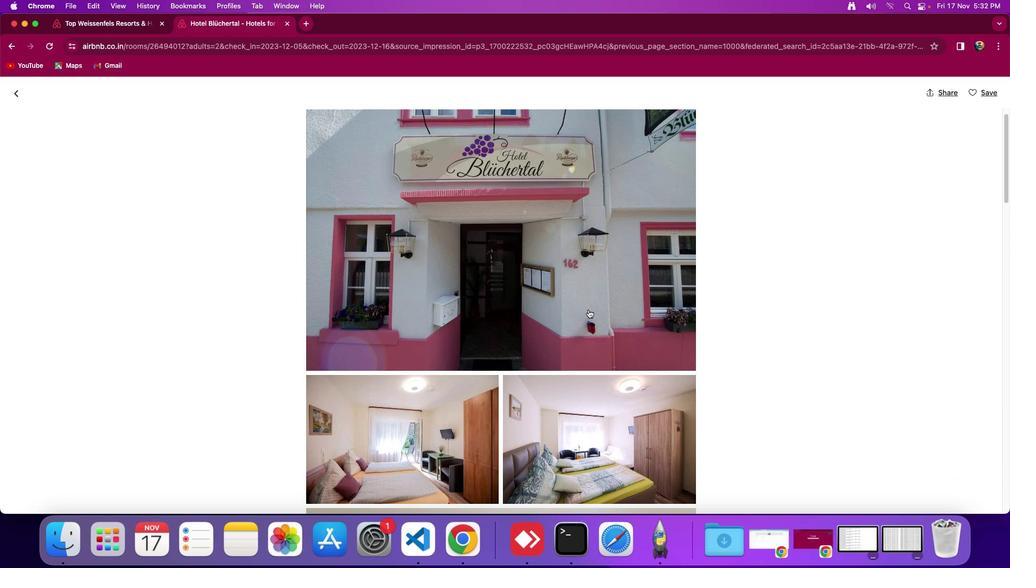 
Action: Mouse scrolled (589, 309) with delta (0, 0)
Screenshot: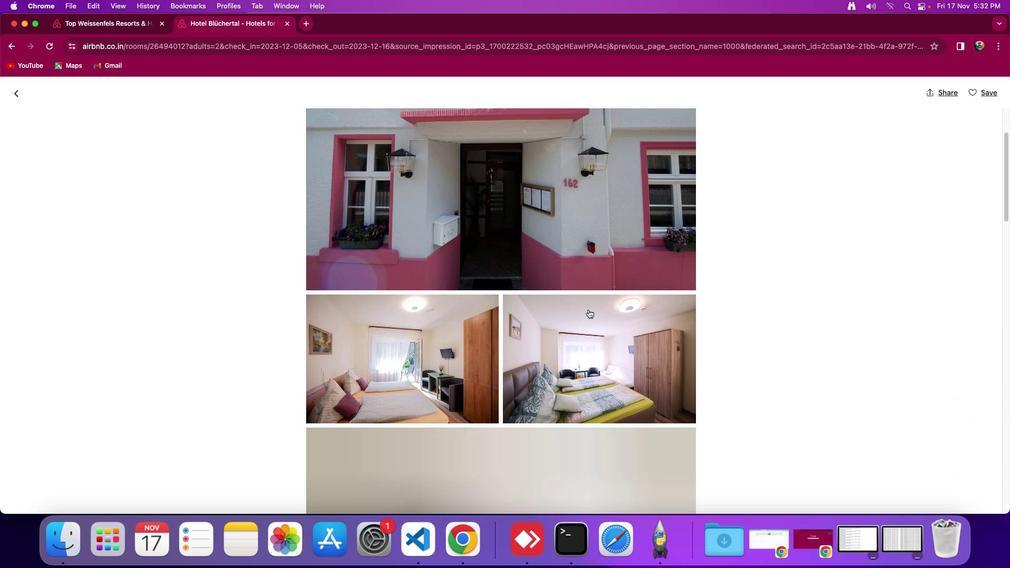 
Action: Mouse scrolled (589, 309) with delta (0, -2)
Screenshot: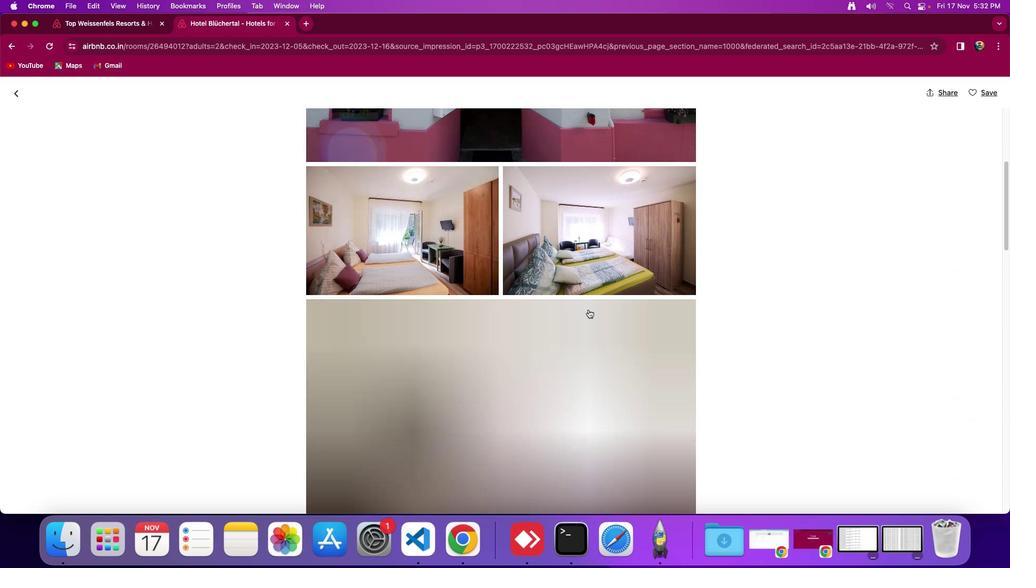 
Action: Mouse scrolled (589, 309) with delta (0, -3)
Screenshot: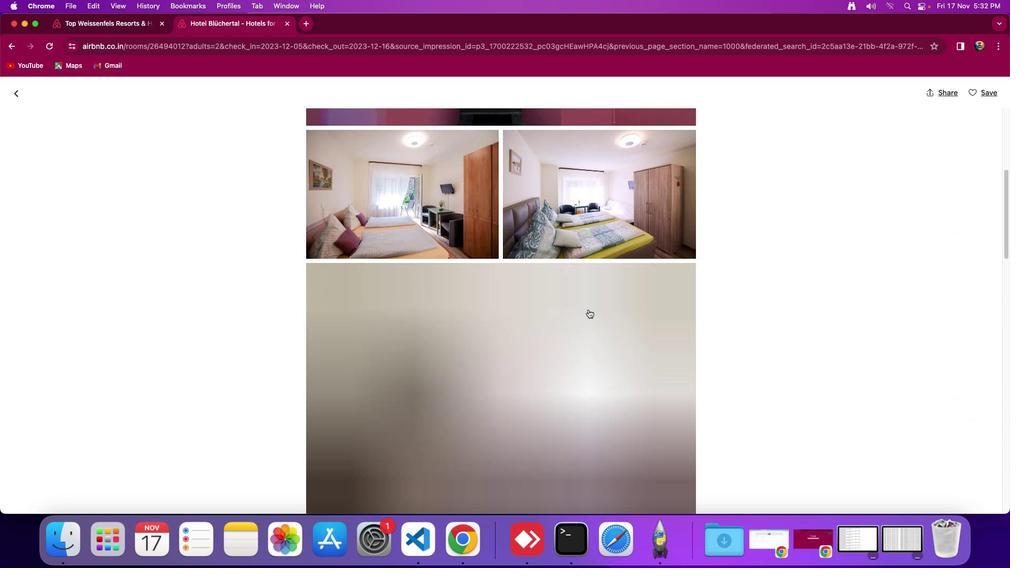 
Action: Mouse scrolled (589, 309) with delta (0, 0)
Screenshot: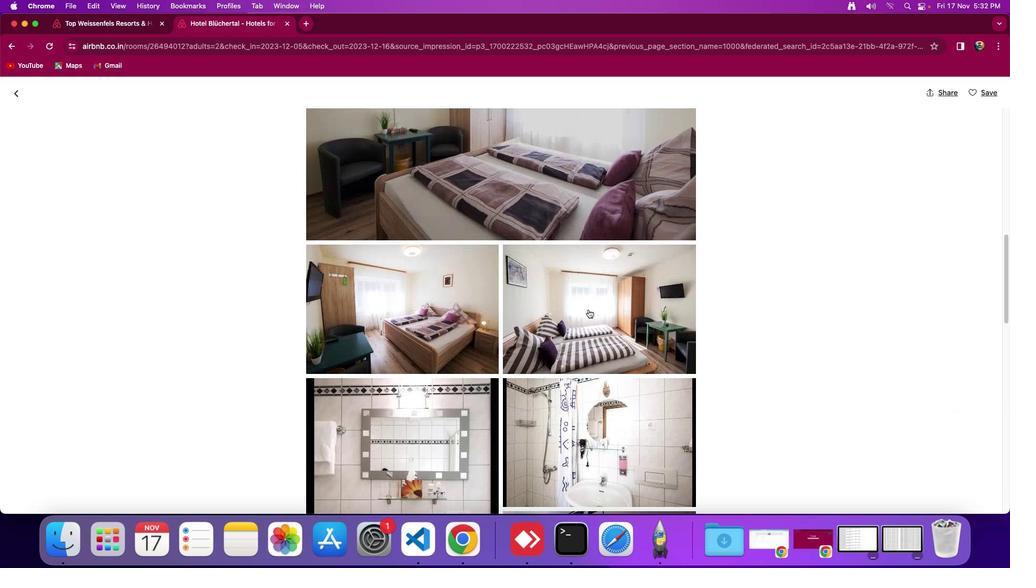
Action: Mouse scrolled (589, 309) with delta (0, 0)
Screenshot: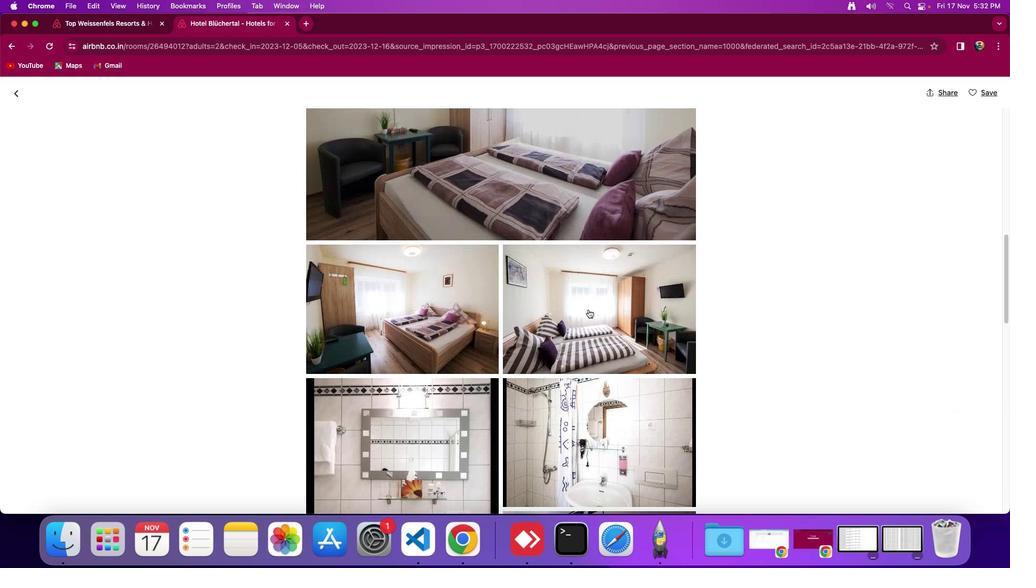
Action: Mouse scrolled (589, 309) with delta (0, -2)
Screenshot: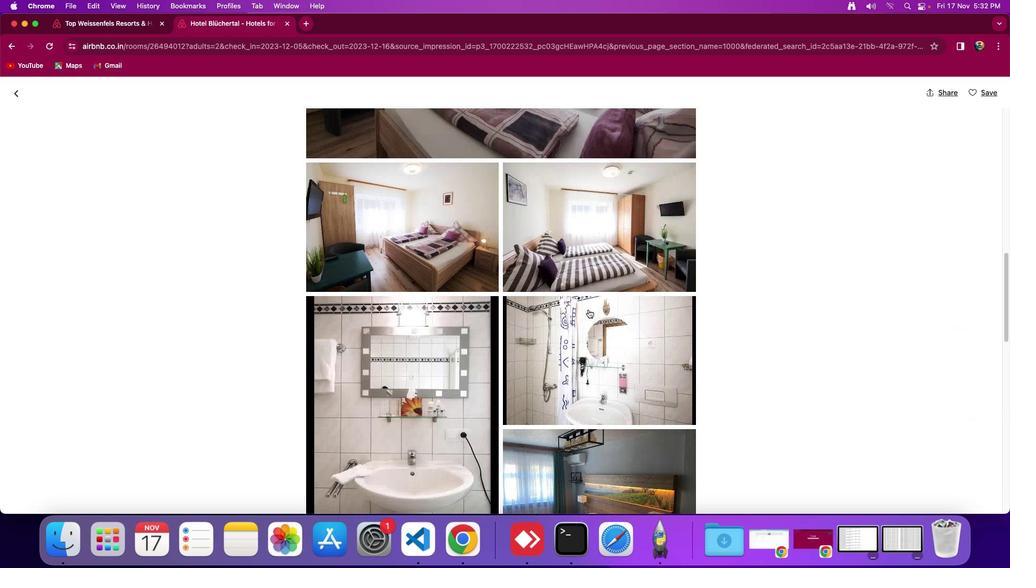 
Action: Mouse scrolled (589, 309) with delta (0, -3)
Screenshot: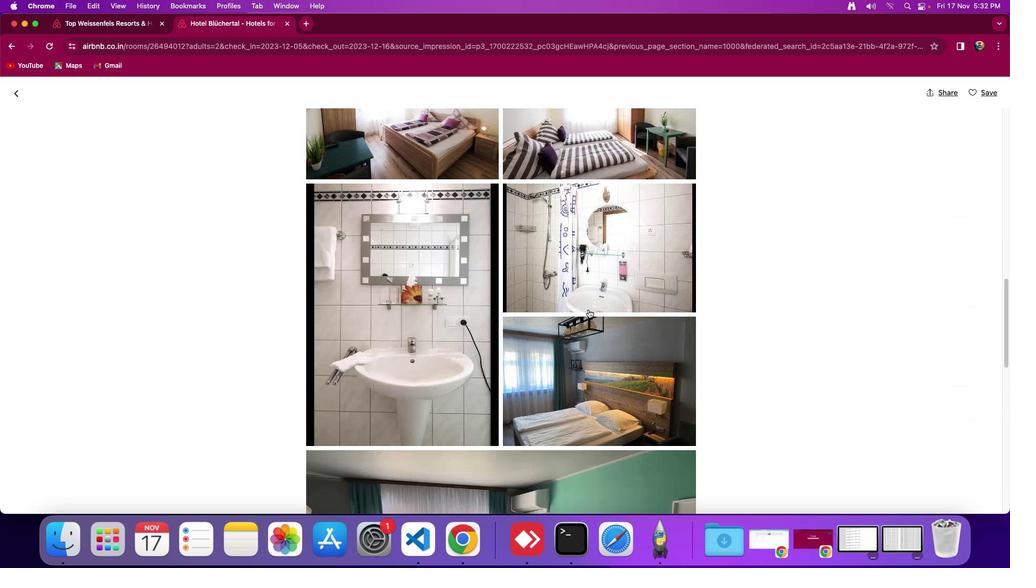 
Action: Mouse scrolled (589, 309) with delta (0, -4)
Screenshot: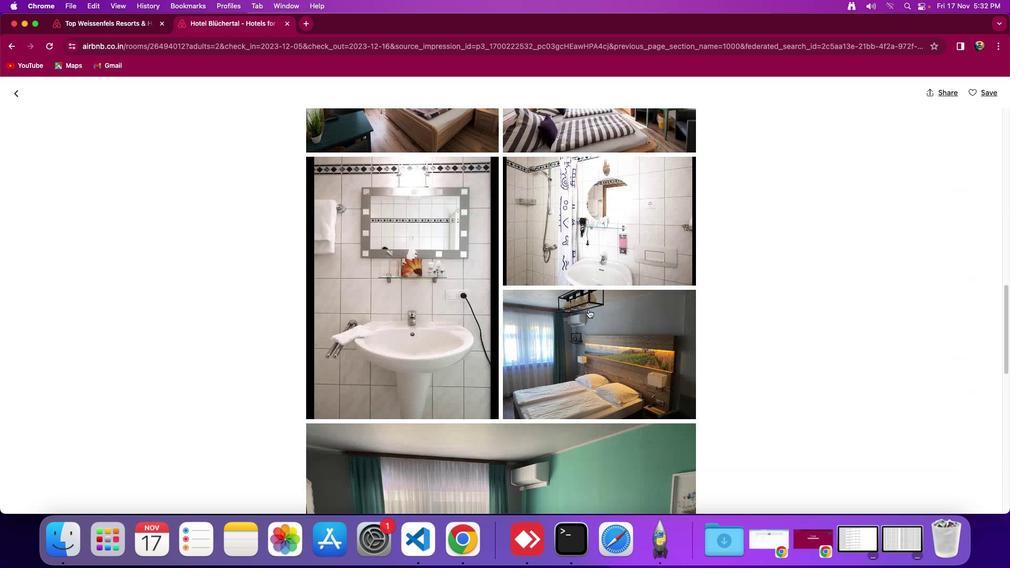
Action: Mouse scrolled (589, 309) with delta (0, 0)
Screenshot: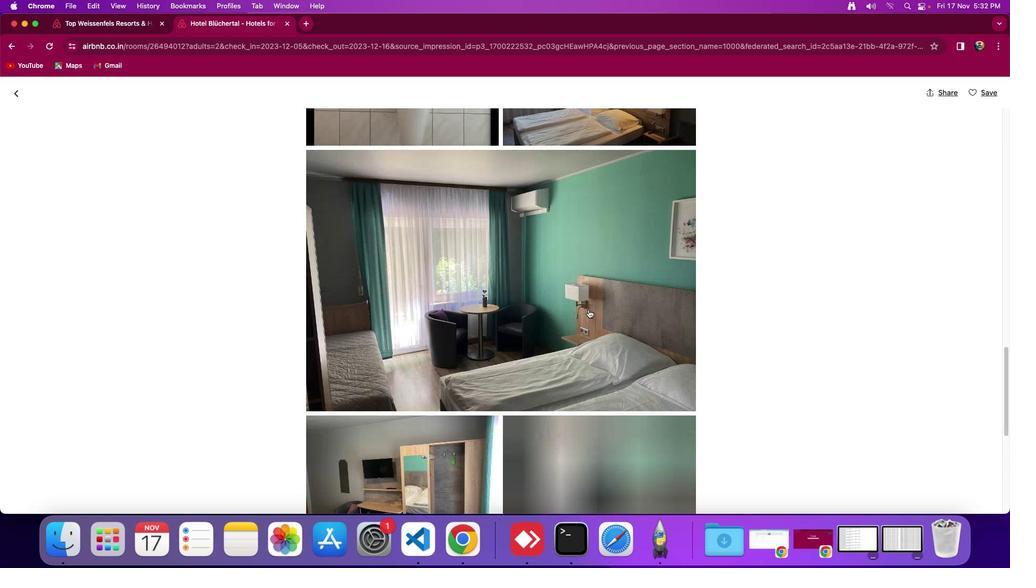 
Action: Mouse scrolled (589, 309) with delta (0, 0)
Screenshot: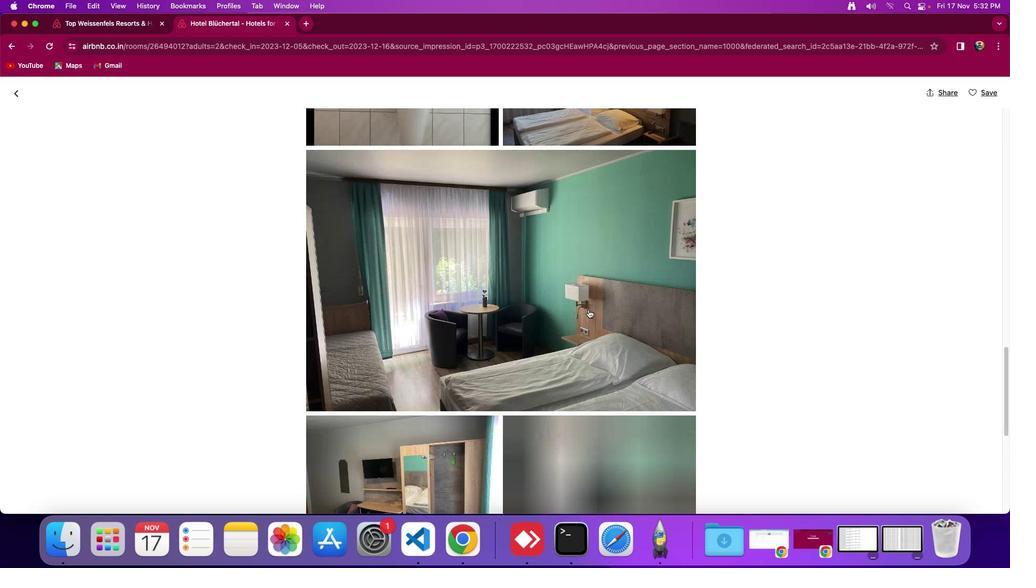 
Action: Mouse scrolled (589, 309) with delta (0, -2)
Screenshot: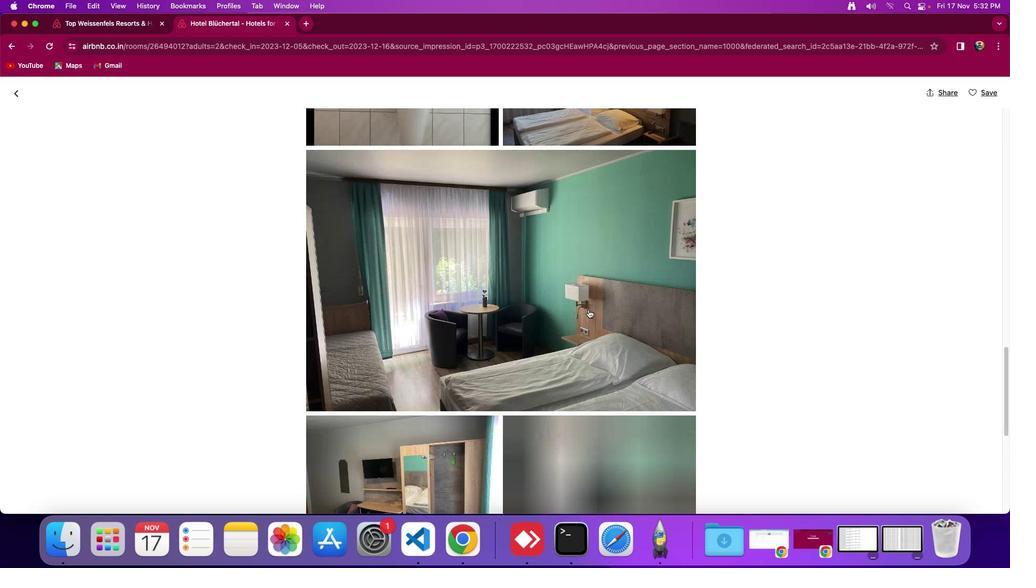 
Action: Mouse scrolled (589, 309) with delta (0, -3)
Screenshot: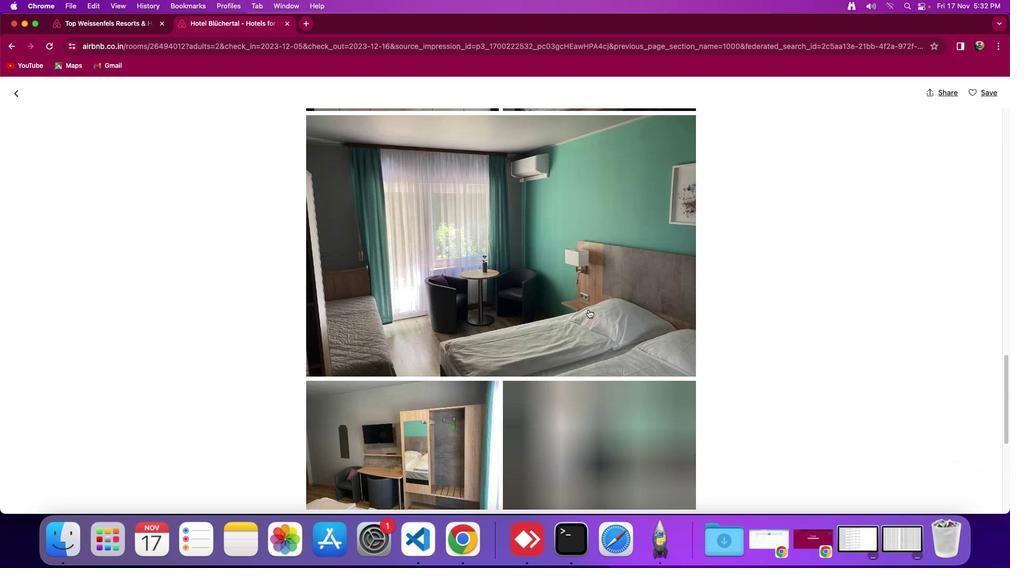 
Action: Mouse scrolled (589, 309) with delta (0, 0)
Screenshot: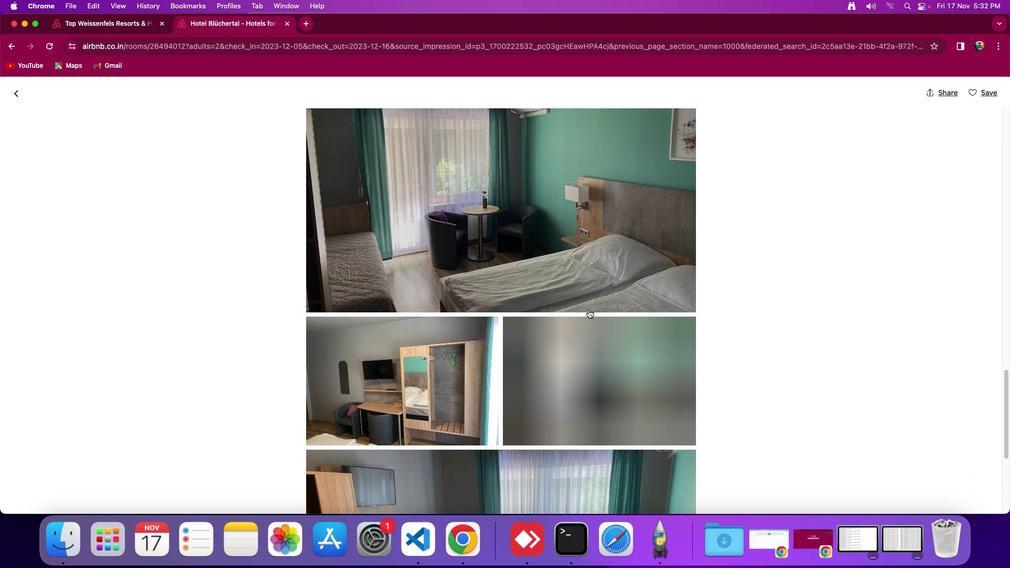 
Action: Mouse scrolled (589, 309) with delta (0, 0)
Screenshot: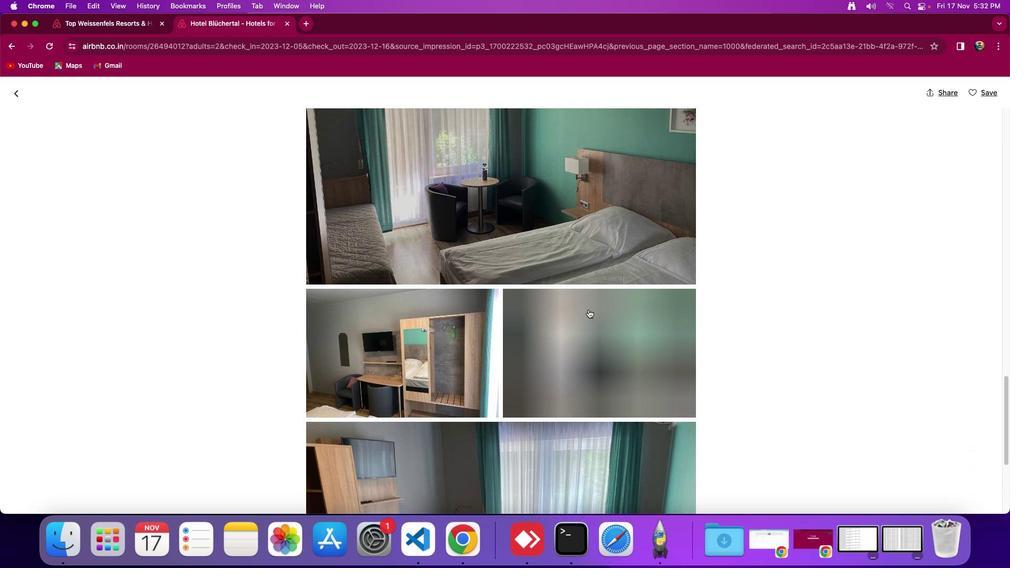 
Action: Mouse scrolled (589, 309) with delta (0, -2)
Screenshot: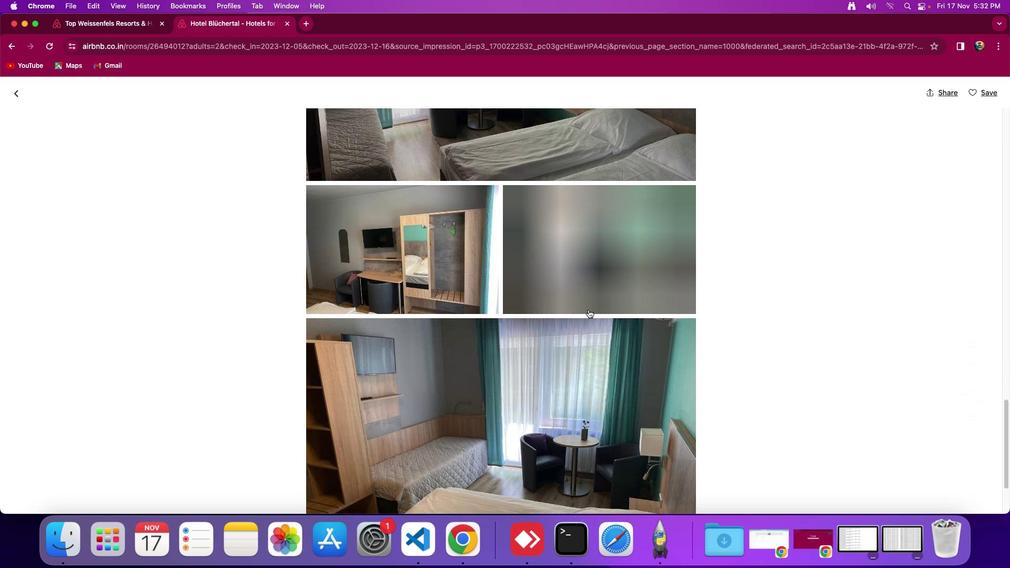 
Action: Mouse scrolled (589, 309) with delta (0, -2)
Screenshot: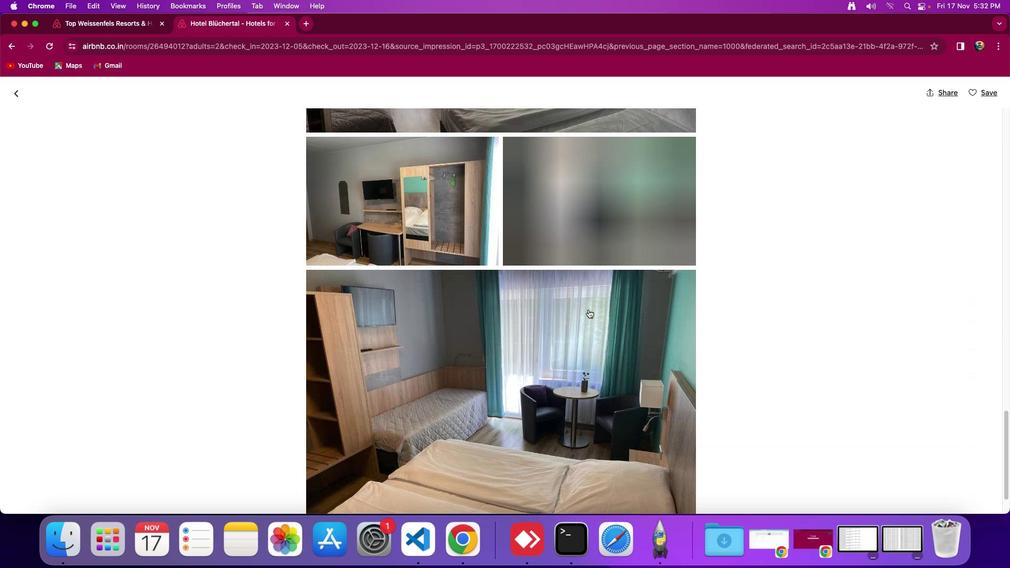 
Action: Mouse scrolled (589, 309) with delta (0, 0)
Screenshot: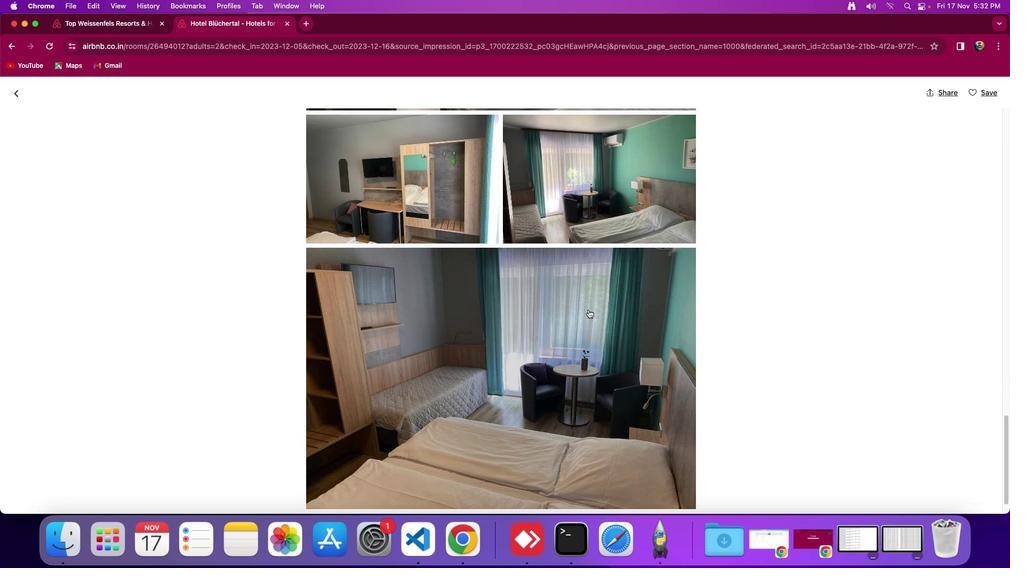 
Action: Mouse scrolled (589, 309) with delta (0, 0)
Screenshot: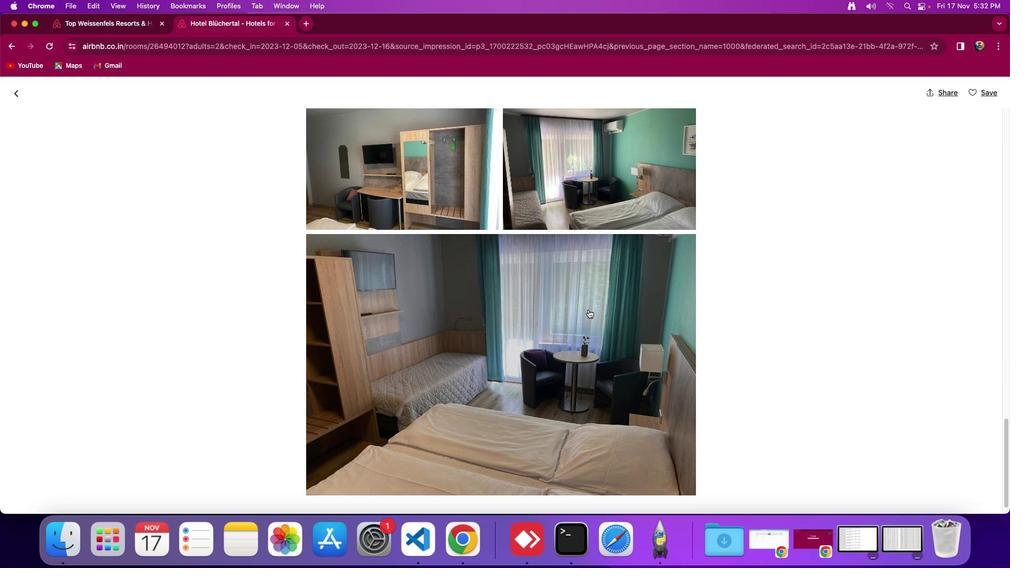 
Action: Mouse scrolled (589, 309) with delta (0, -2)
Screenshot: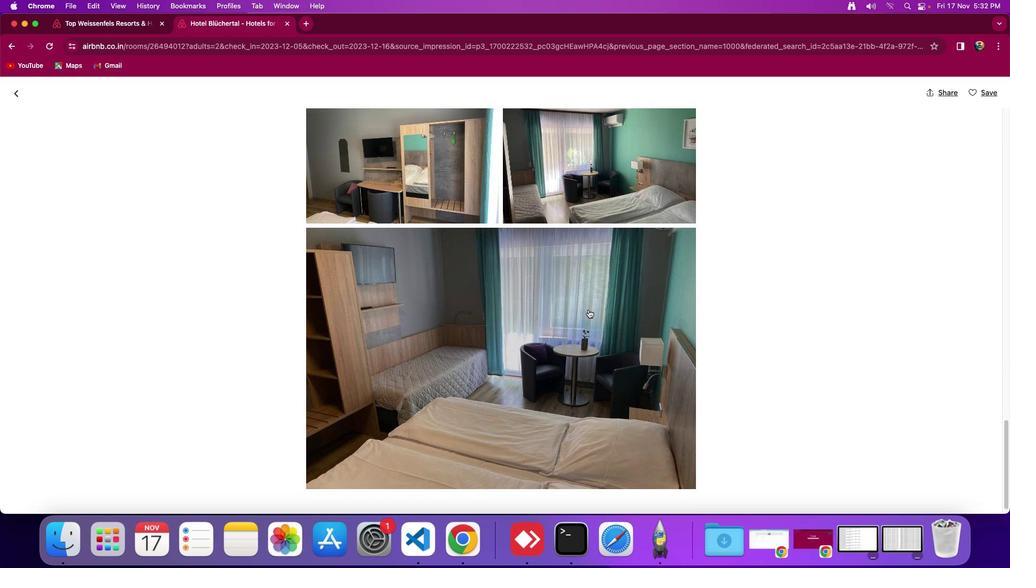 
Action: Mouse scrolled (589, 309) with delta (0, 0)
Screenshot: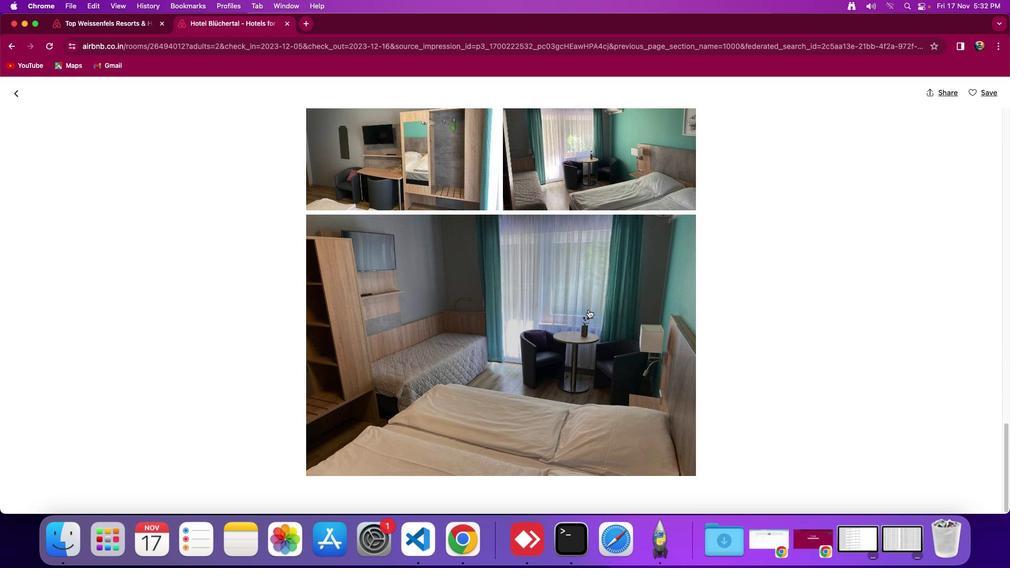 
Action: Mouse scrolled (589, 309) with delta (0, 0)
Screenshot: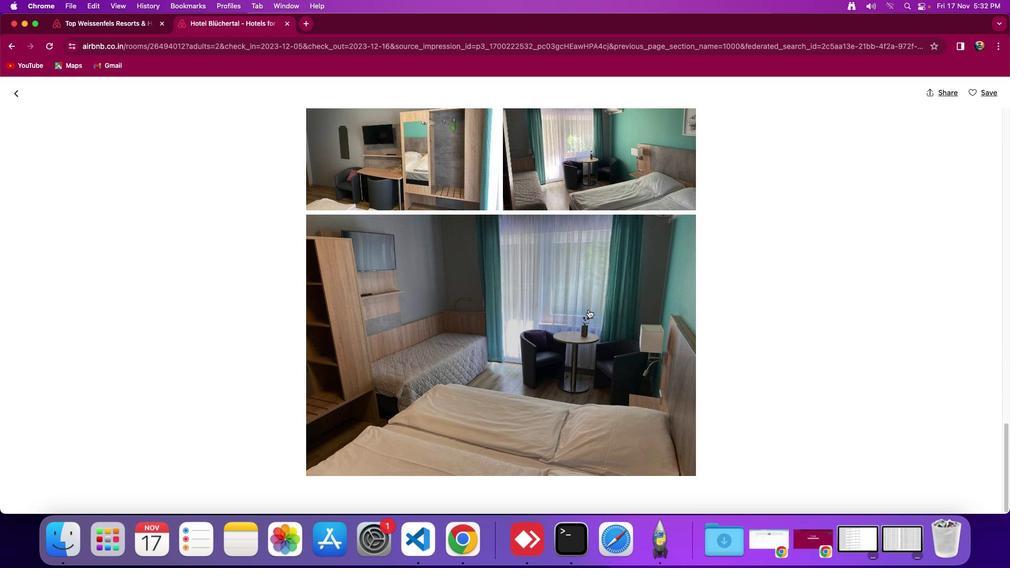 
Action: Mouse scrolled (589, 309) with delta (0, -2)
Screenshot: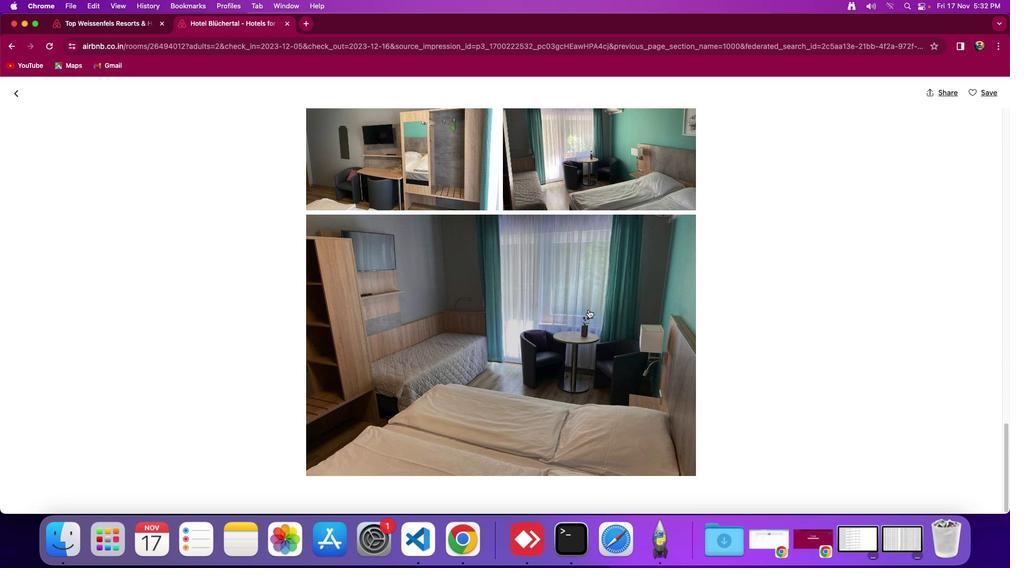 
Action: Mouse scrolled (589, 309) with delta (0, -3)
Screenshot: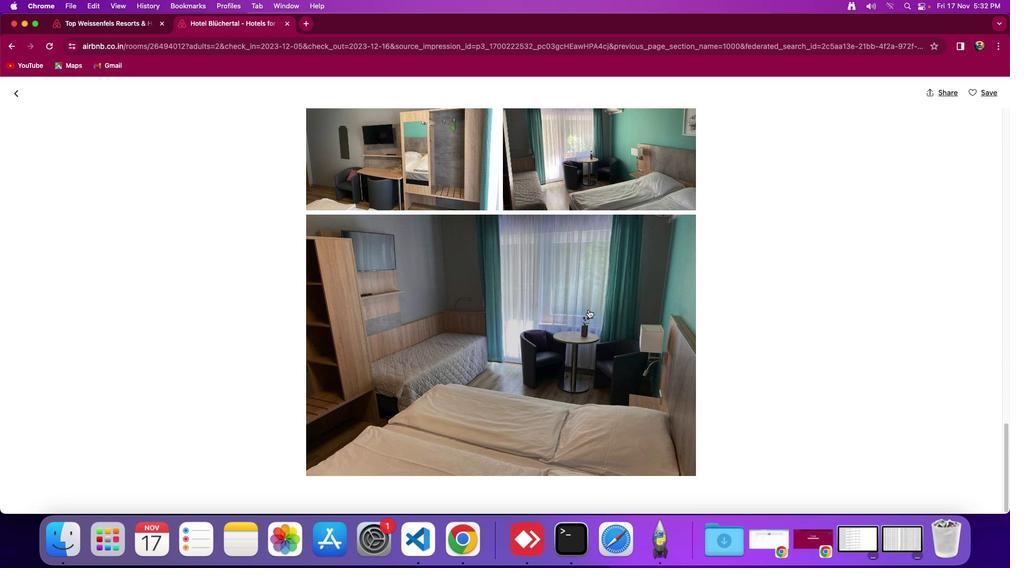 
Action: Mouse scrolled (589, 309) with delta (0, -4)
Screenshot: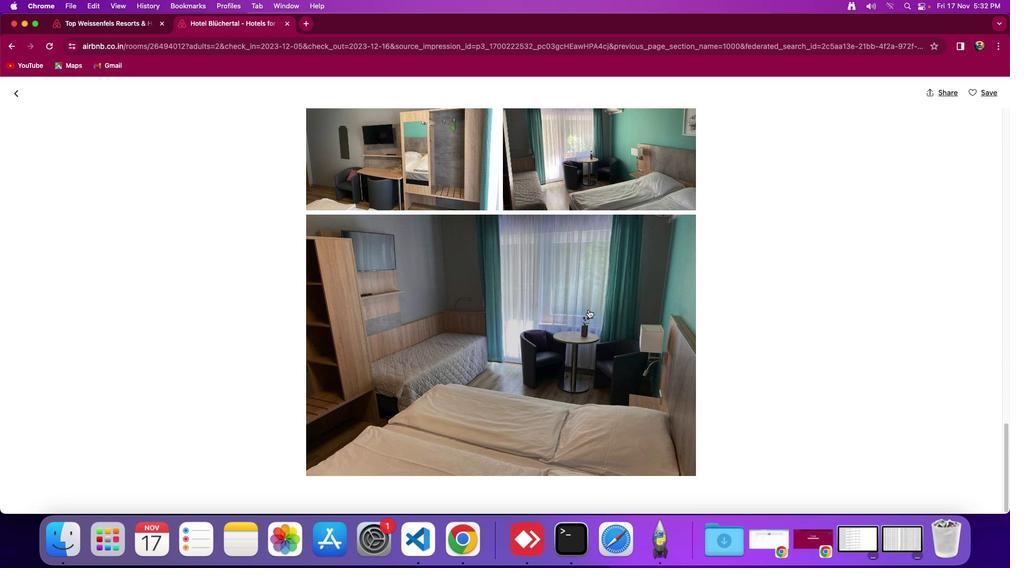 
Action: Mouse moved to (17, 91)
Screenshot: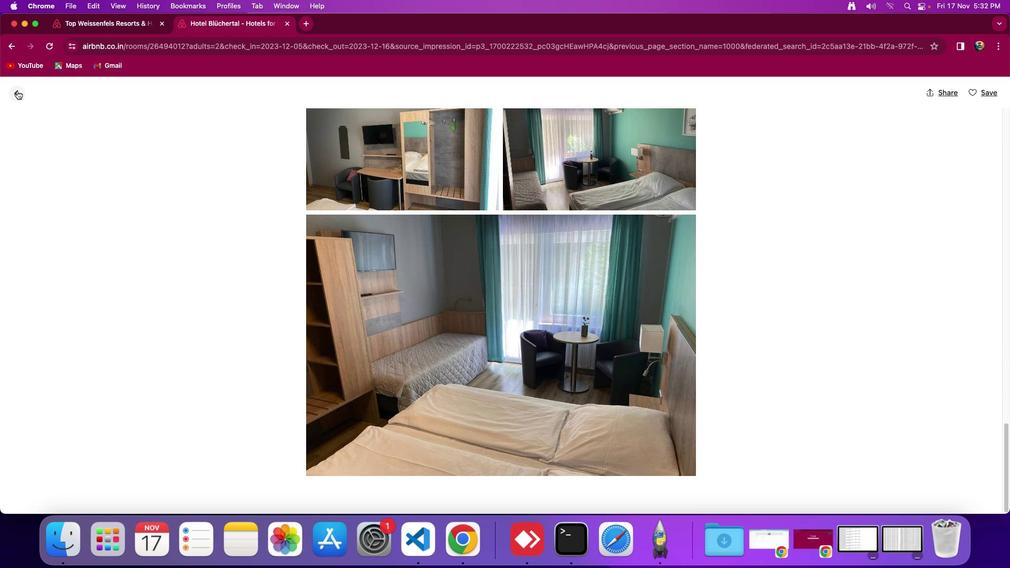 
Action: Mouse pressed left at (17, 91)
Screenshot: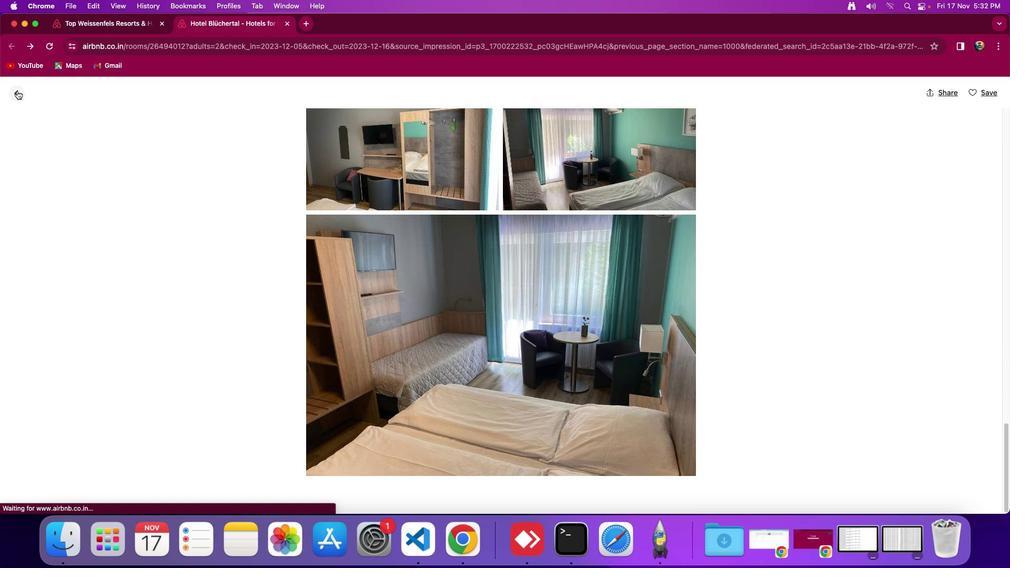 
Action: Mouse moved to (462, 326)
Screenshot: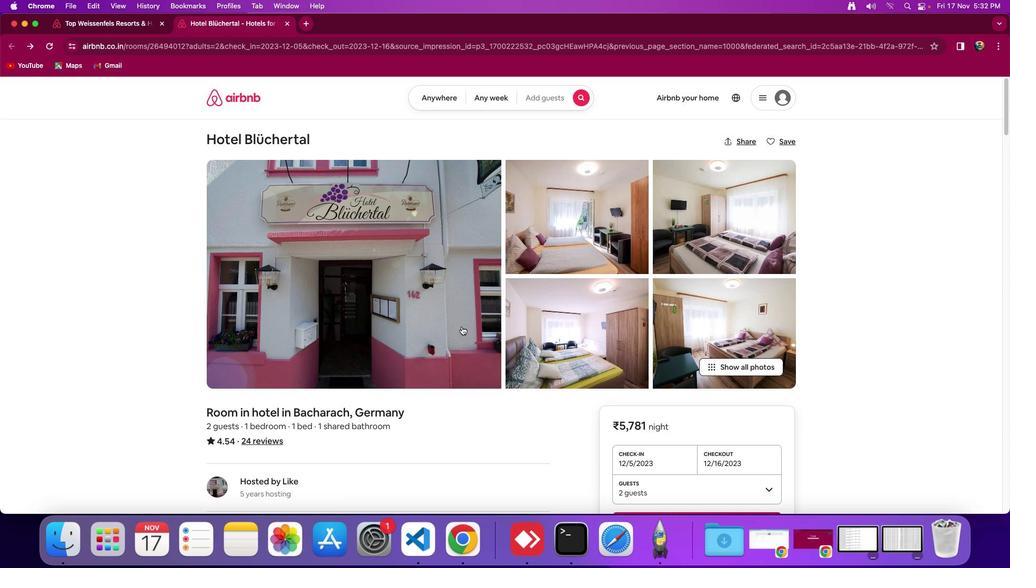 
Action: Mouse scrolled (462, 326) with delta (0, 0)
Screenshot: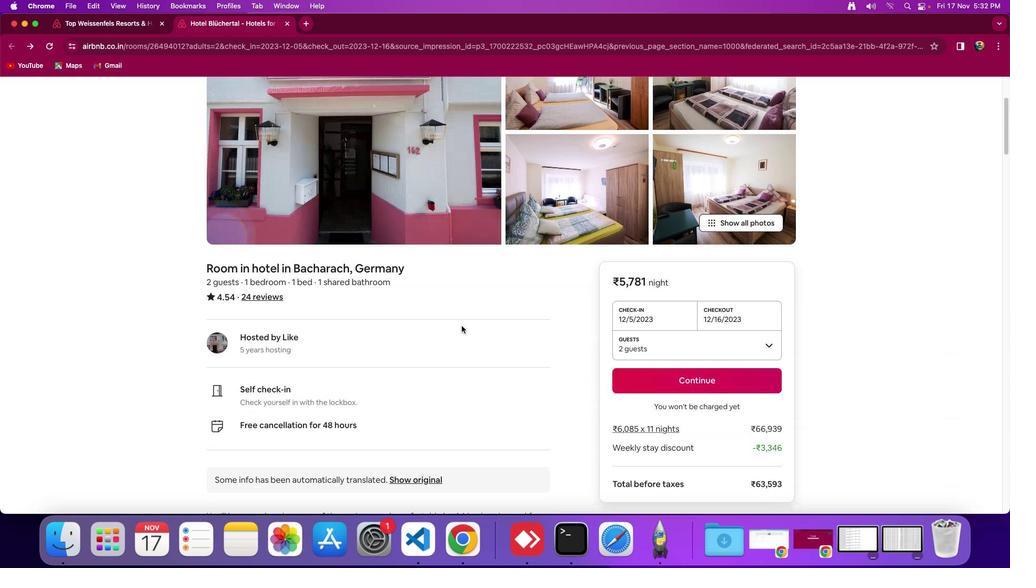 
Action: Mouse scrolled (462, 326) with delta (0, 0)
Screenshot: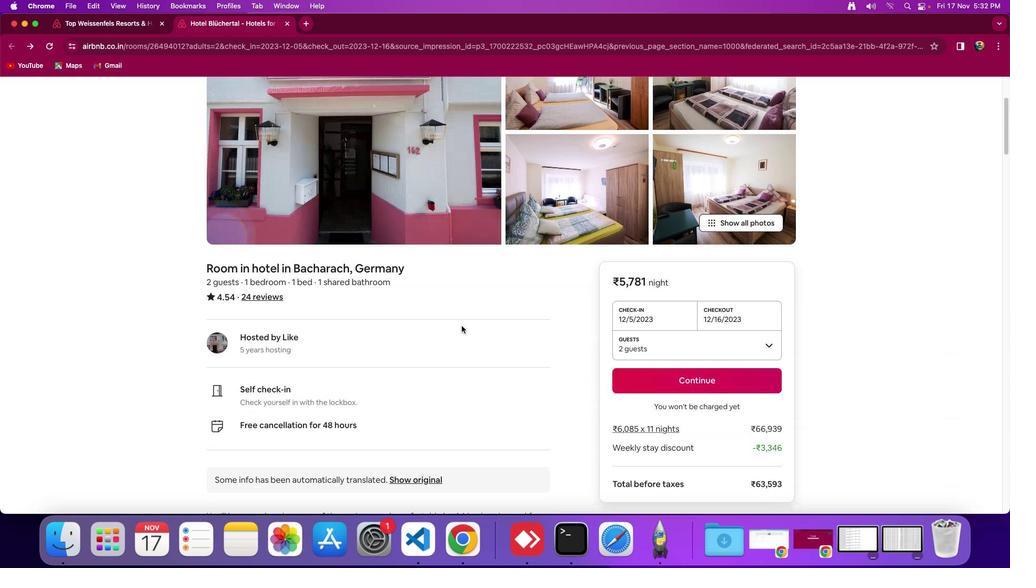 
Action: Mouse scrolled (462, 326) with delta (0, -2)
Screenshot: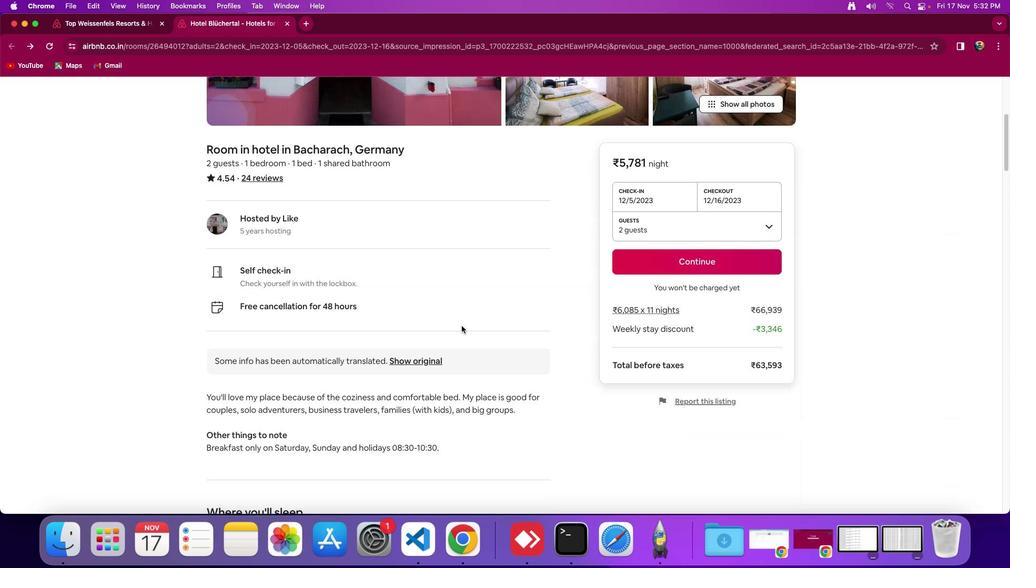 
Action: Mouse scrolled (462, 326) with delta (0, -3)
Screenshot: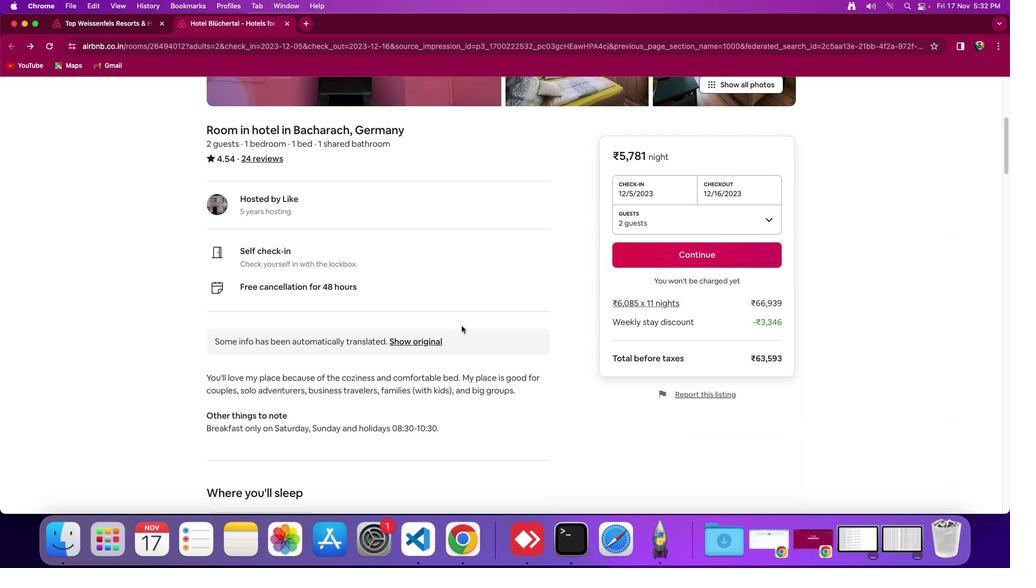 
Action: Mouse moved to (461, 324)
Screenshot: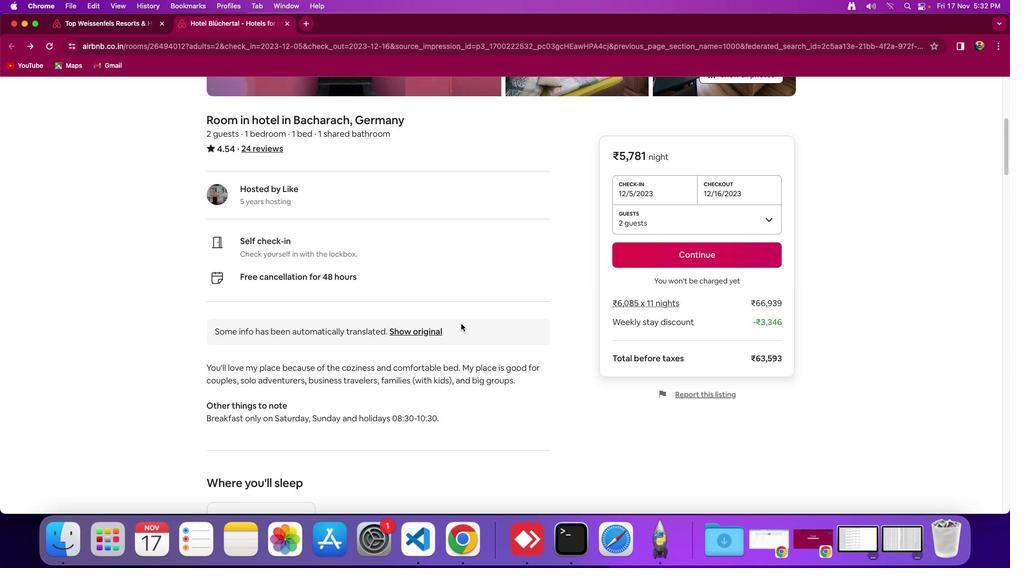 
Action: Mouse scrolled (461, 324) with delta (0, 0)
Screenshot: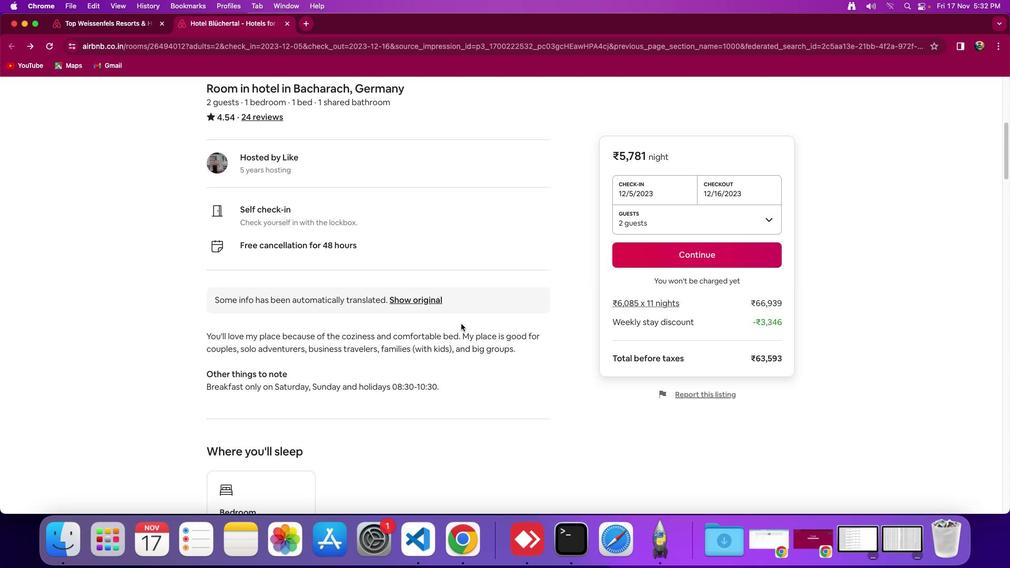 
Action: Mouse scrolled (461, 324) with delta (0, 0)
Screenshot: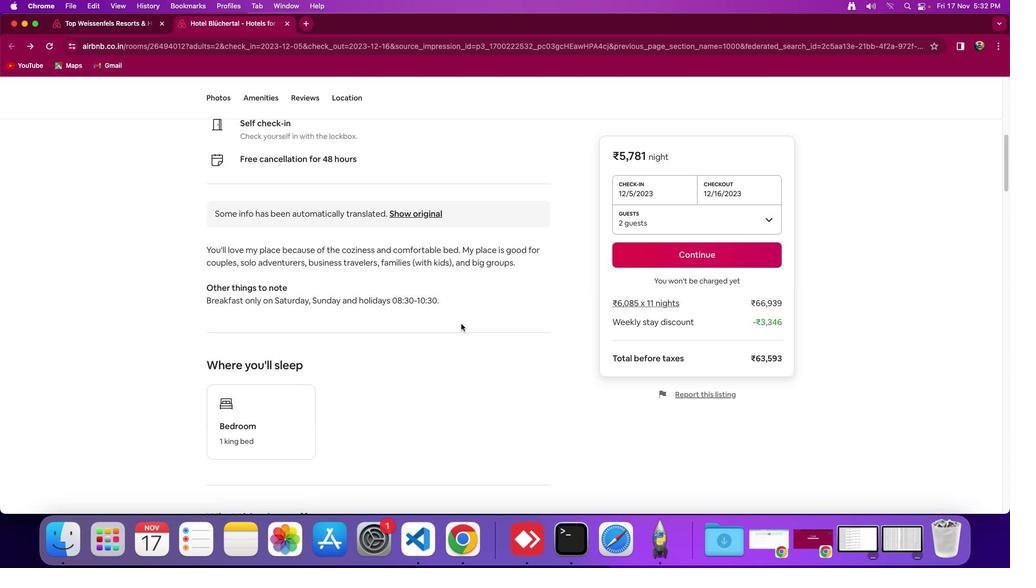 
Action: Mouse scrolled (461, 324) with delta (0, -2)
Screenshot: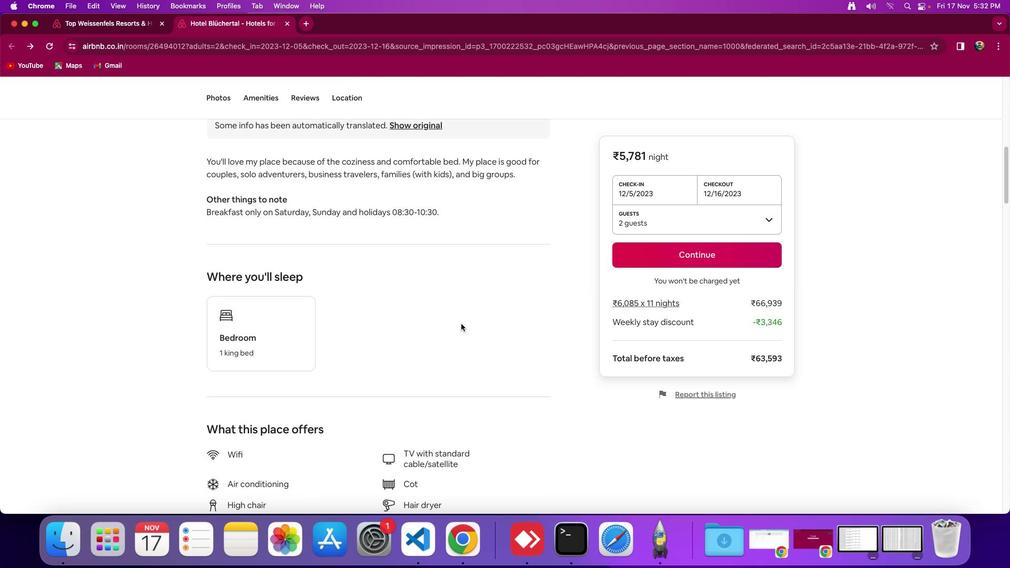 
Action: Mouse scrolled (461, 324) with delta (0, -3)
Screenshot: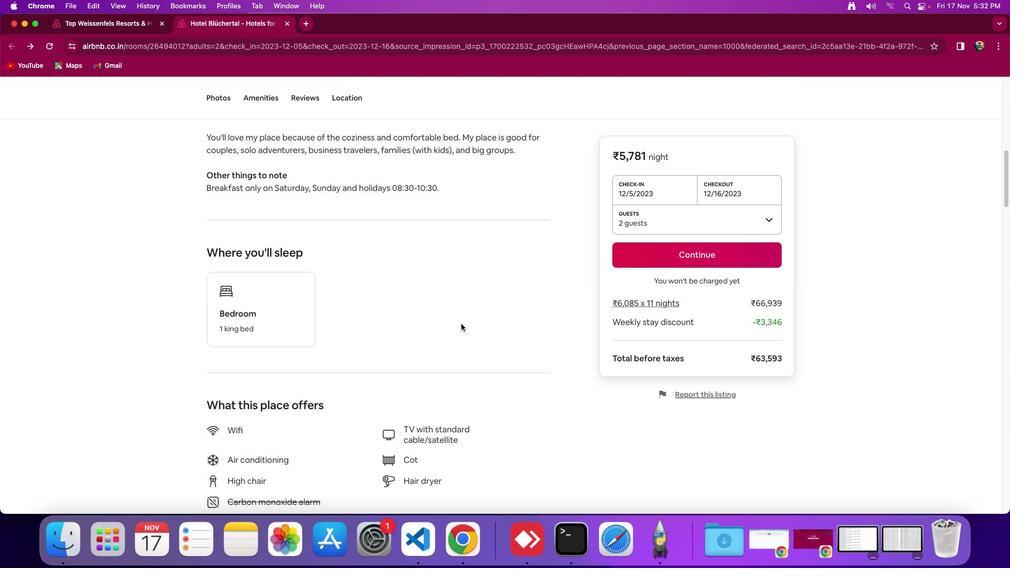 
Action: Mouse scrolled (461, 324) with delta (0, 0)
Screenshot: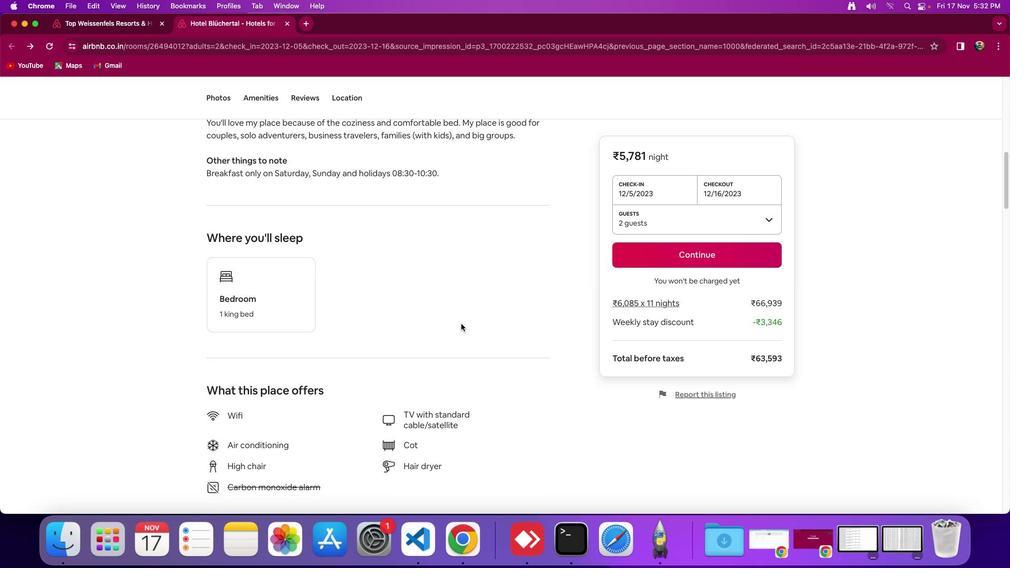 
Action: Mouse scrolled (461, 324) with delta (0, 0)
Screenshot: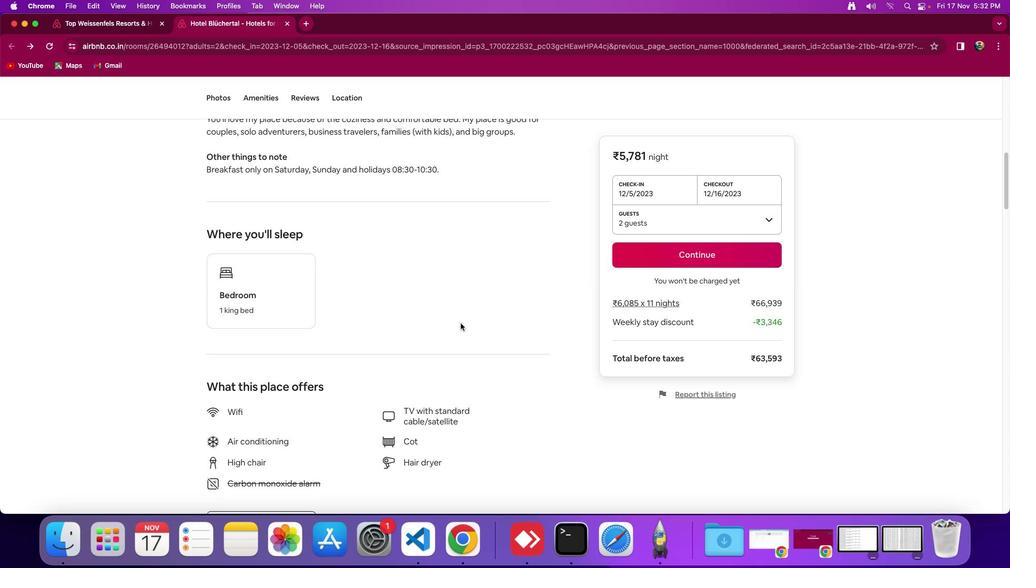 
Action: Mouse moved to (432, 323)
Screenshot: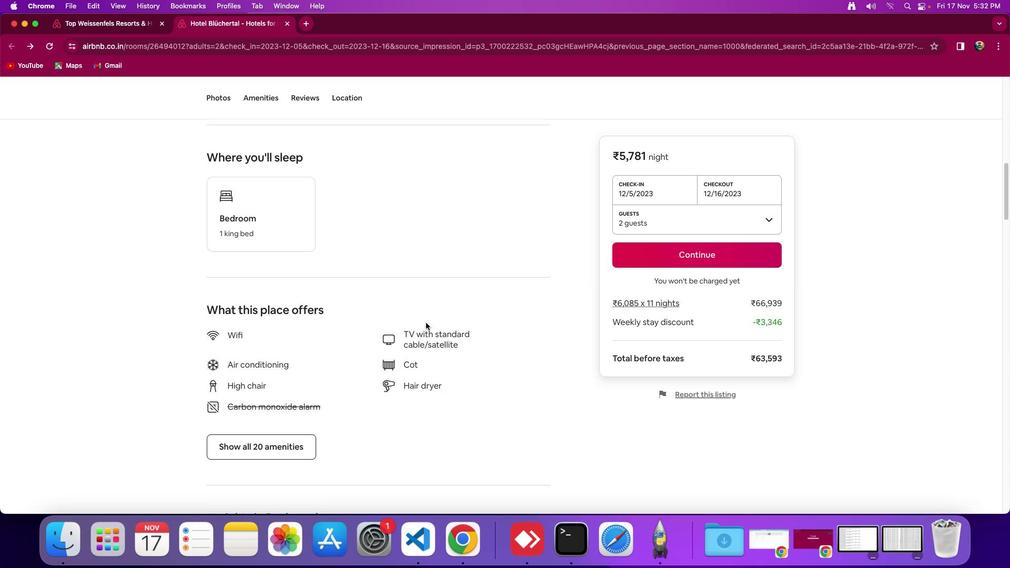 
Action: Mouse scrolled (432, 323) with delta (0, 0)
Screenshot: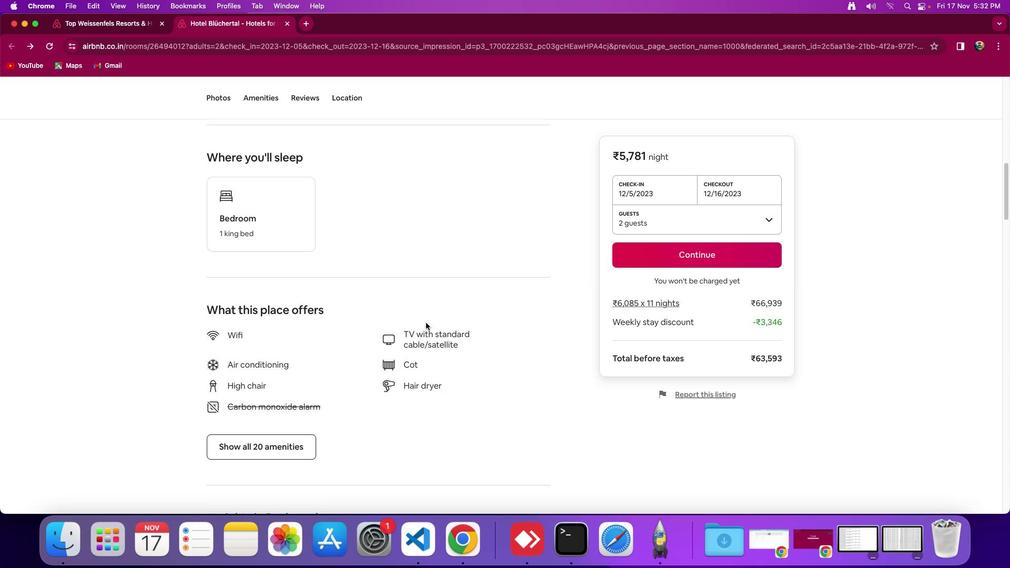 
Action: Mouse moved to (431, 323)
Screenshot: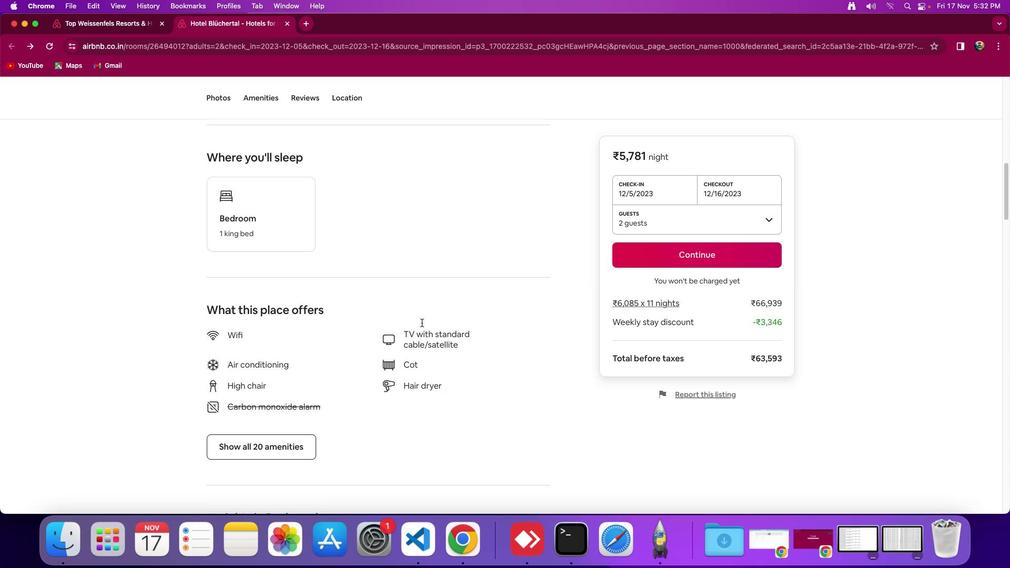 
Action: Mouse scrolled (431, 323) with delta (0, 0)
Screenshot: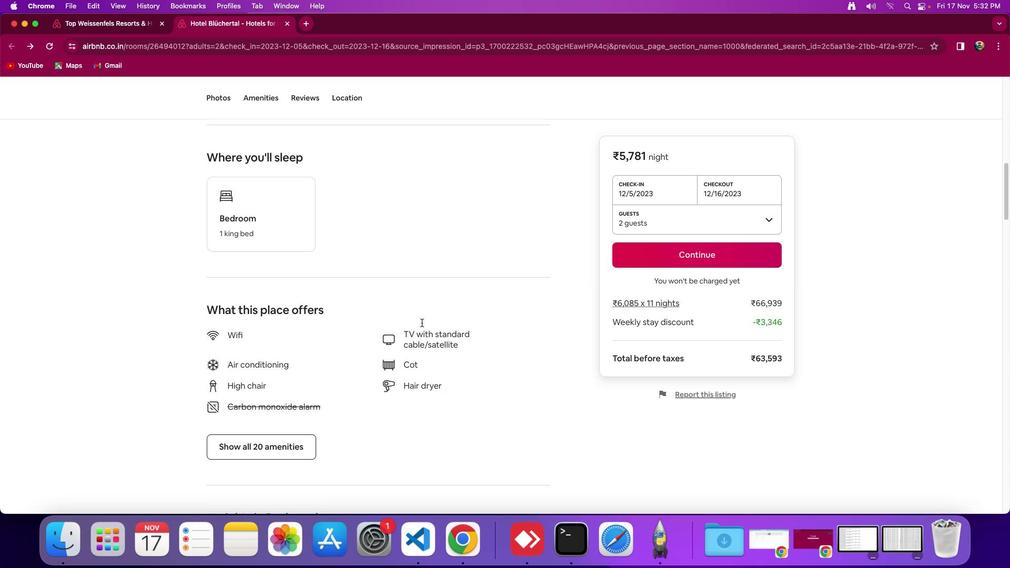 
Action: Mouse moved to (430, 323)
Screenshot: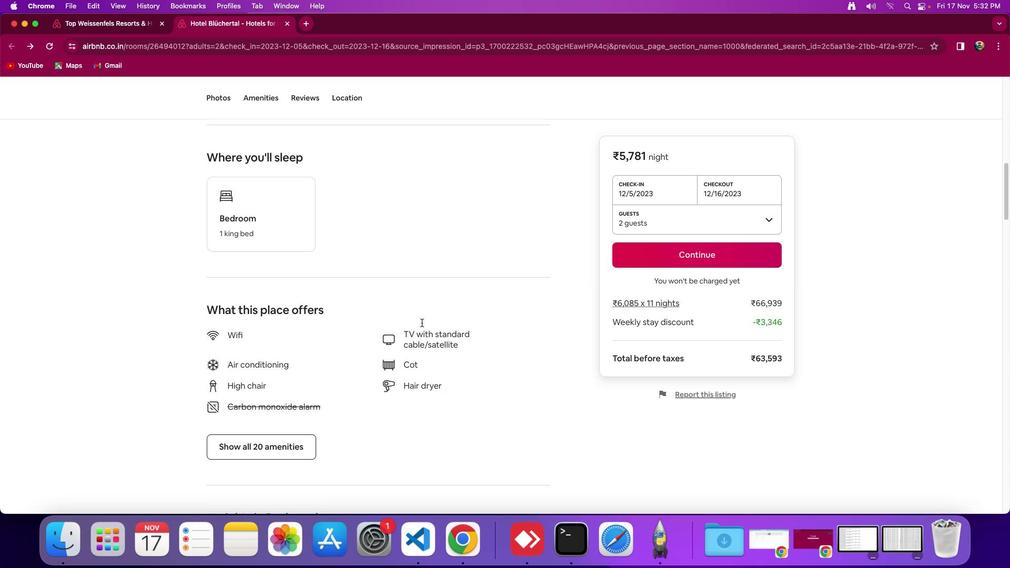 
Action: Mouse scrolled (430, 323) with delta (0, -2)
Screenshot: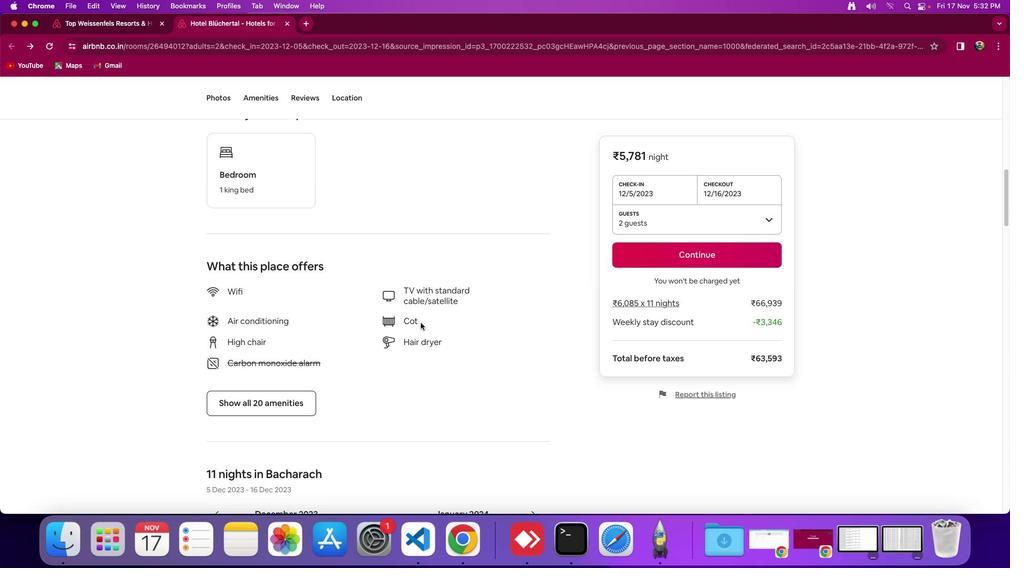 
Action: Mouse moved to (258, 400)
Screenshot: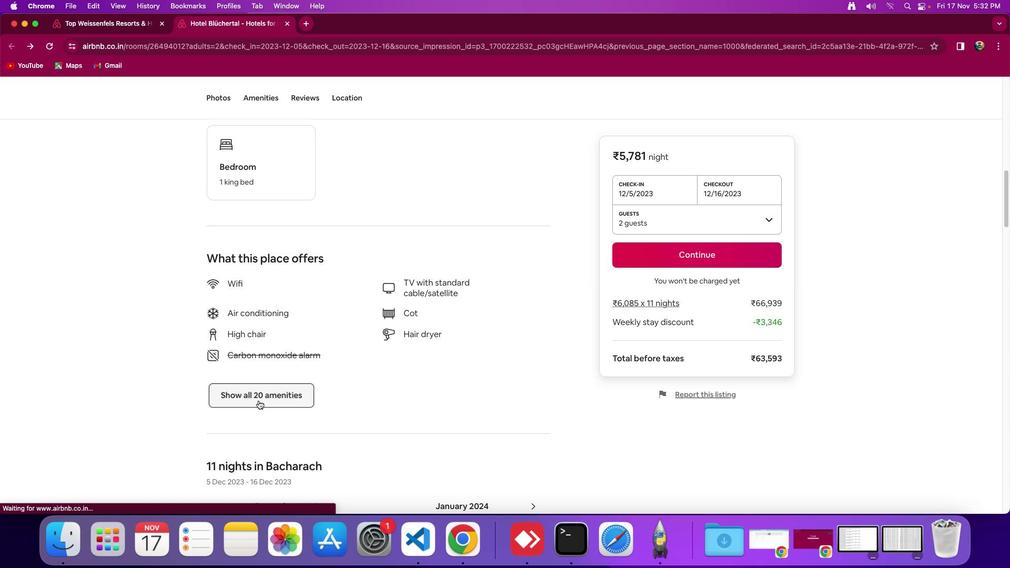 
Action: Mouse pressed left at (258, 400)
Screenshot: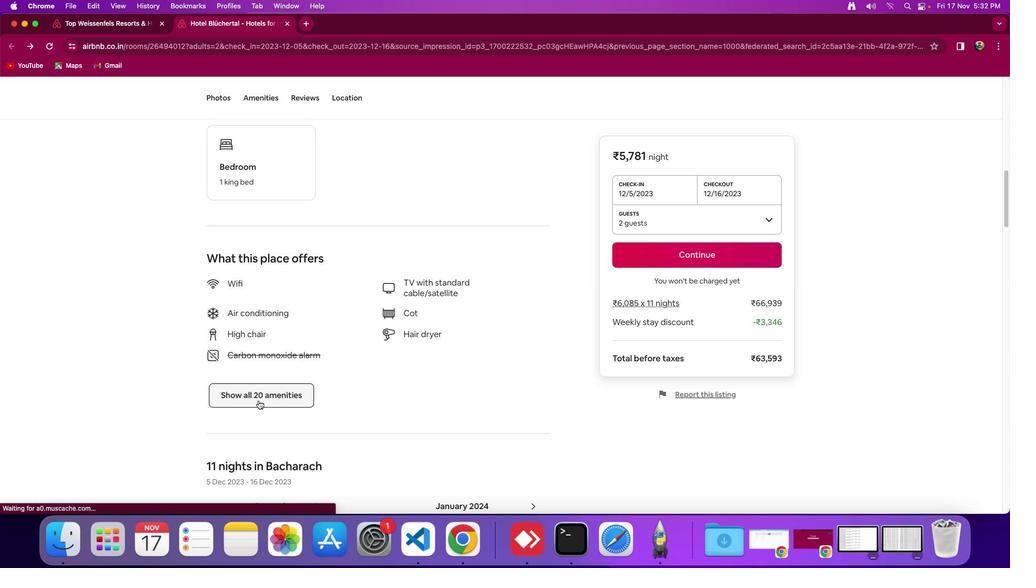 
Action: Mouse moved to (539, 314)
Screenshot: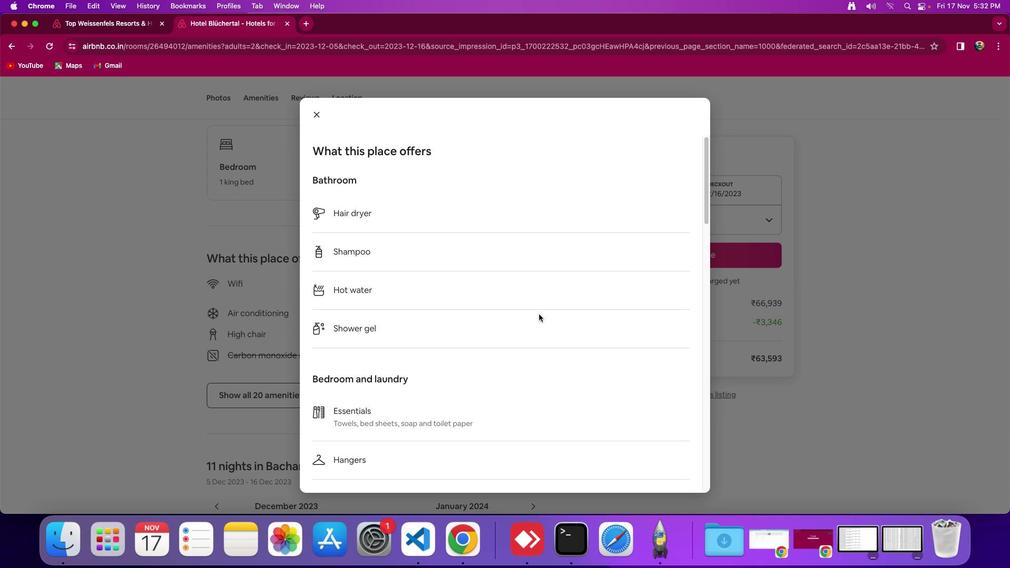 
Action: Mouse scrolled (539, 314) with delta (0, 0)
Screenshot: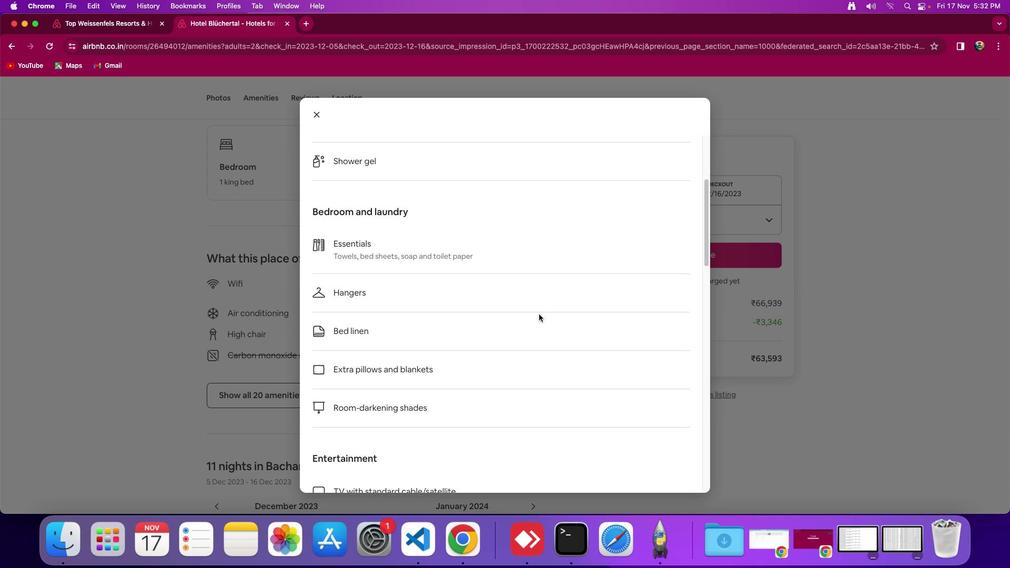 
Action: Mouse scrolled (539, 314) with delta (0, 0)
Screenshot: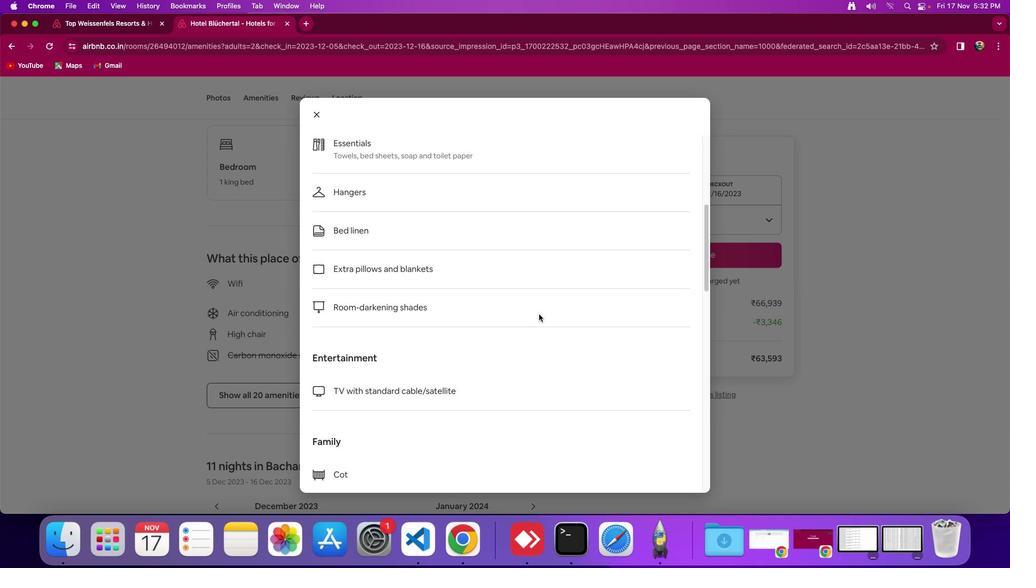 
Action: Mouse scrolled (539, 314) with delta (0, -2)
Screenshot: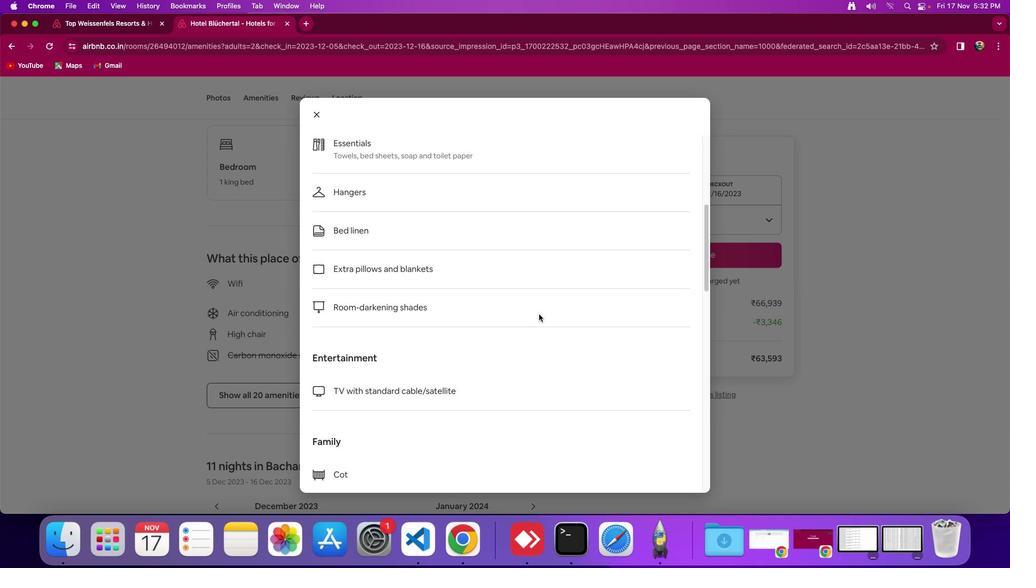 
Action: Mouse scrolled (539, 314) with delta (0, -3)
Screenshot: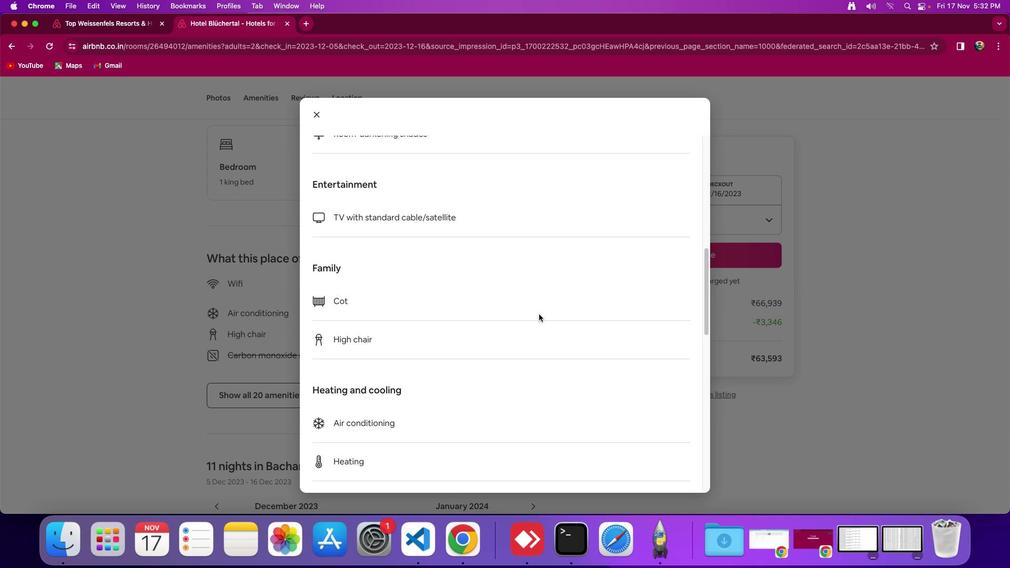 
Action: Mouse scrolled (539, 314) with delta (0, -4)
Screenshot: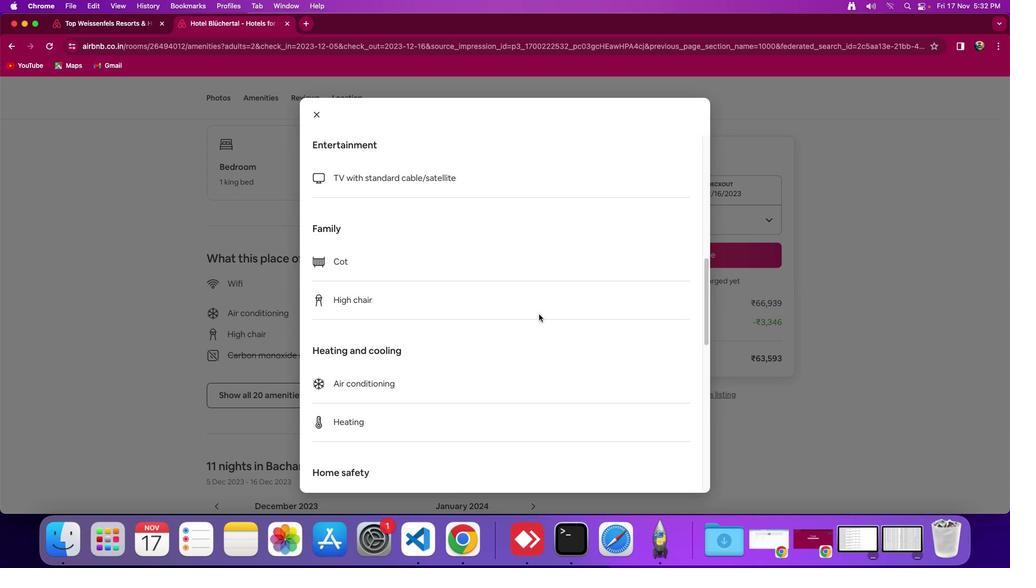 
Action: Mouse scrolled (539, 314) with delta (0, 0)
Screenshot: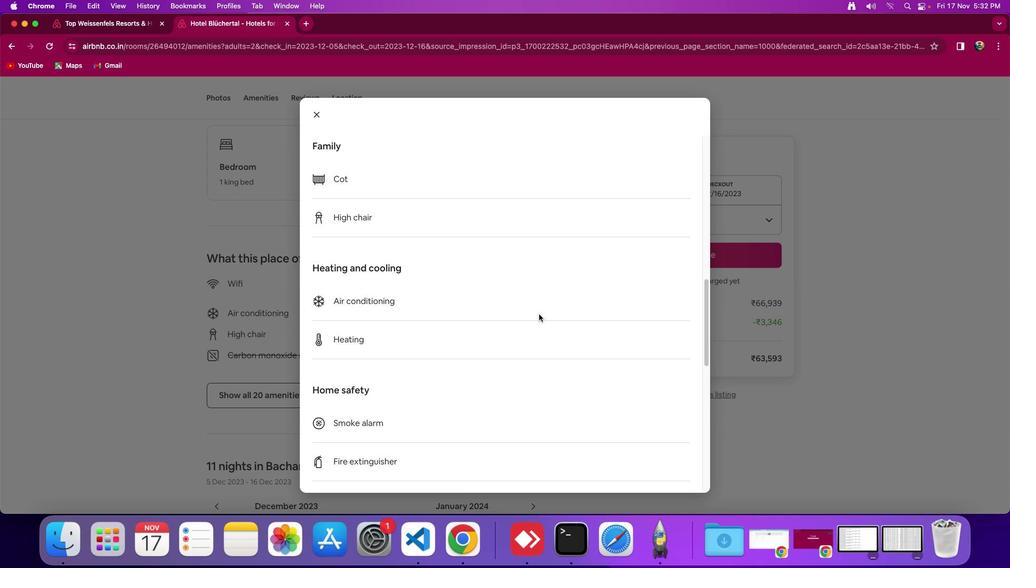 
Action: Mouse scrolled (539, 314) with delta (0, 0)
Screenshot: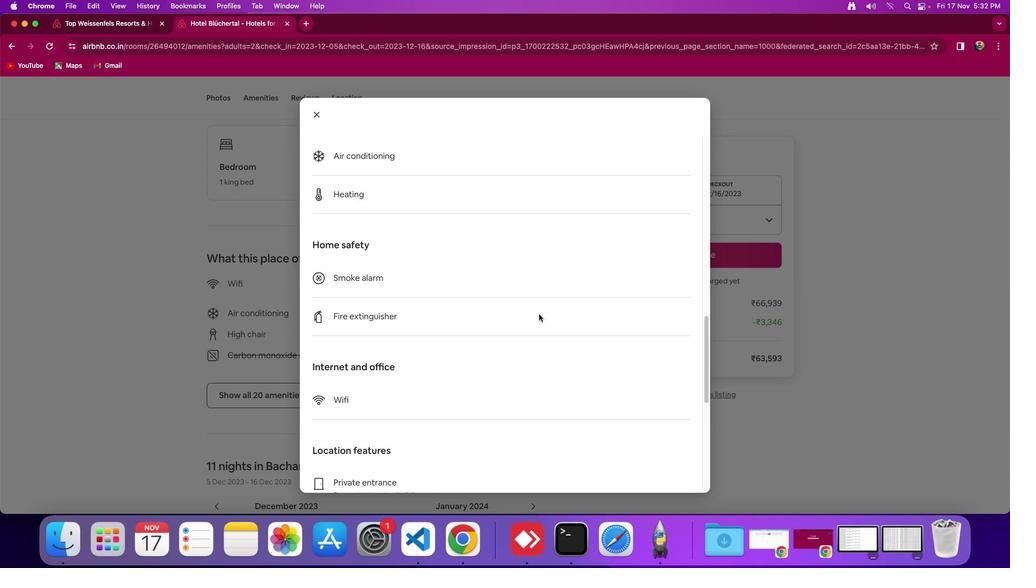 
Action: Mouse scrolled (539, 314) with delta (0, -2)
Screenshot: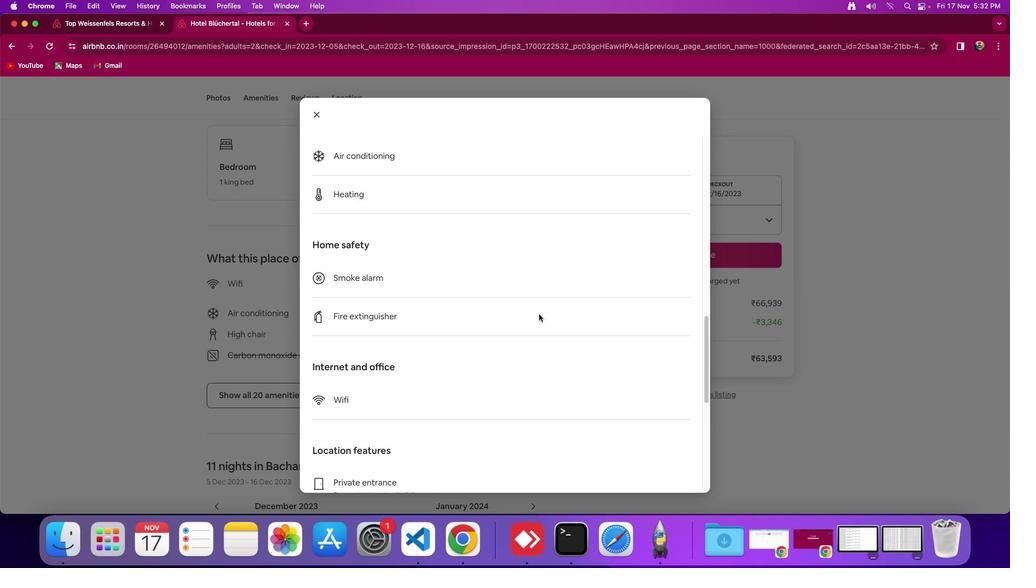 
Action: Mouse scrolled (539, 314) with delta (0, -3)
Screenshot: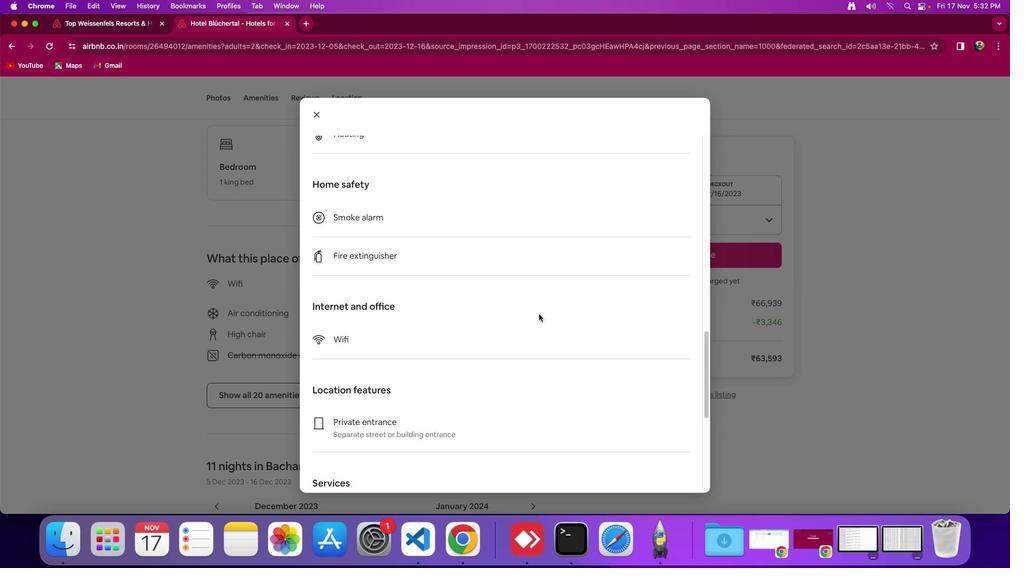 
Action: Mouse scrolled (539, 314) with delta (0, 0)
Screenshot: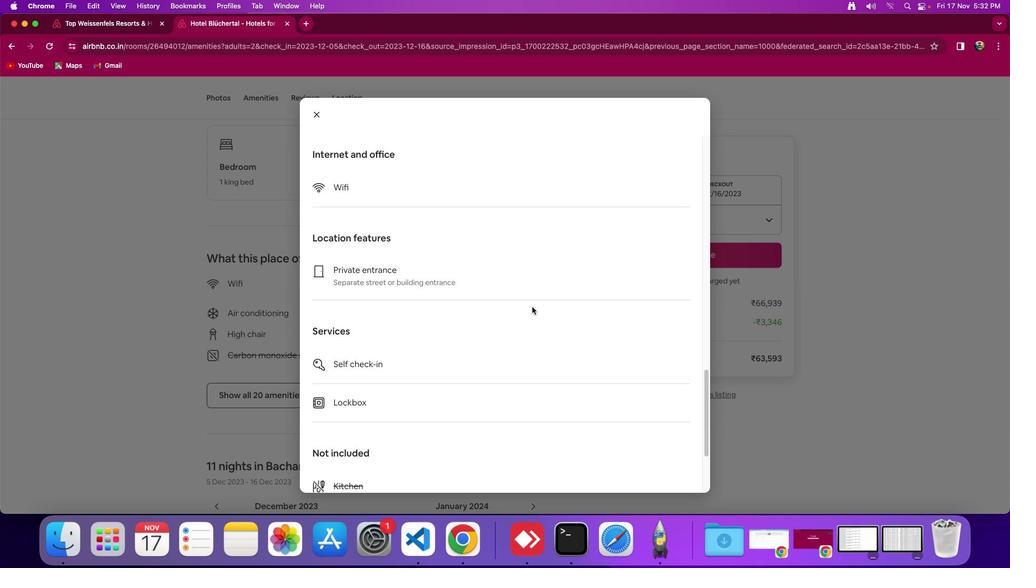 
Action: Mouse scrolled (539, 314) with delta (0, 0)
Screenshot: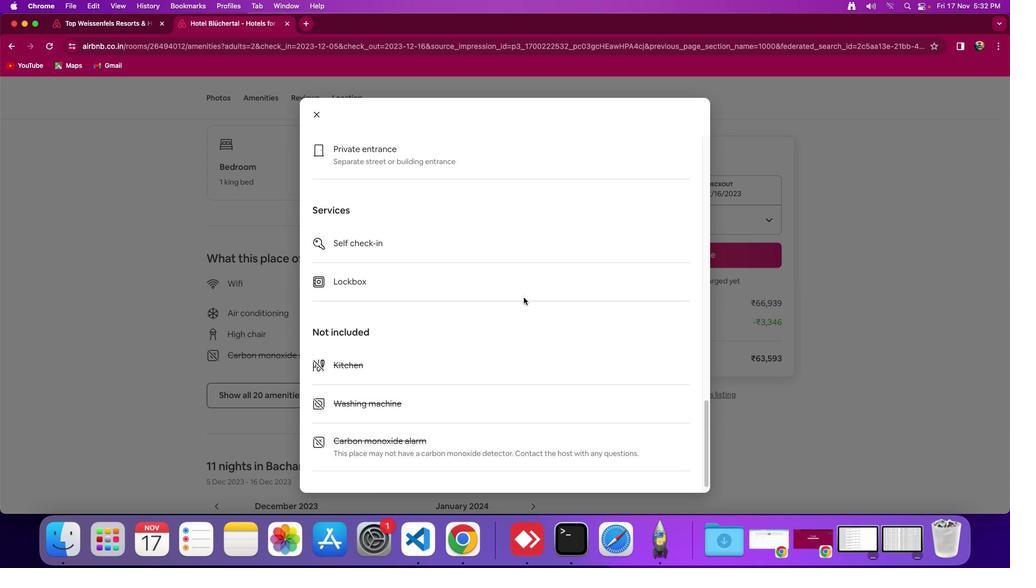 
Action: Mouse scrolled (539, 314) with delta (0, -2)
Screenshot: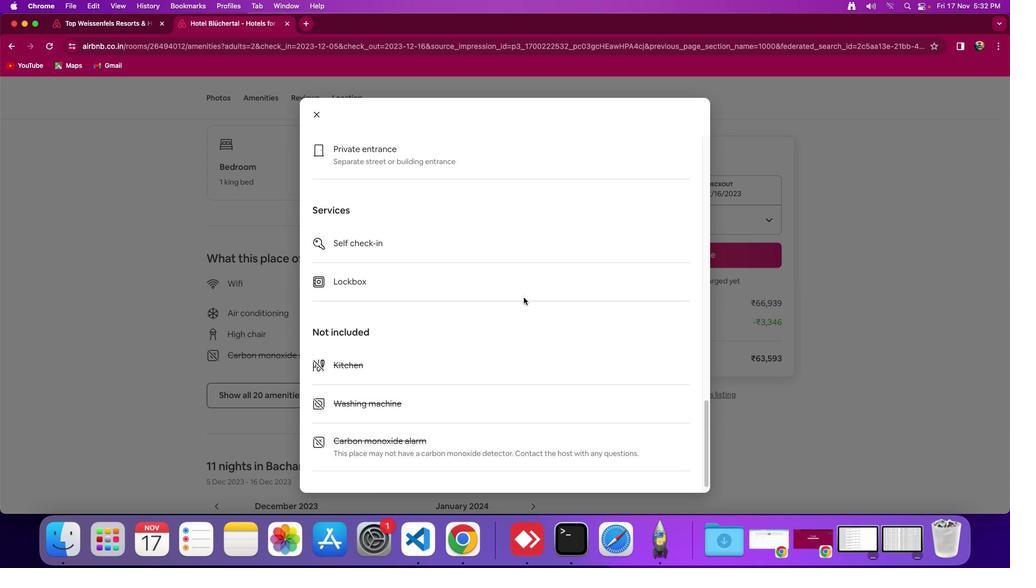
Action: Mouse scrolled (539, 314) with delta (0, -4)
Screenshot: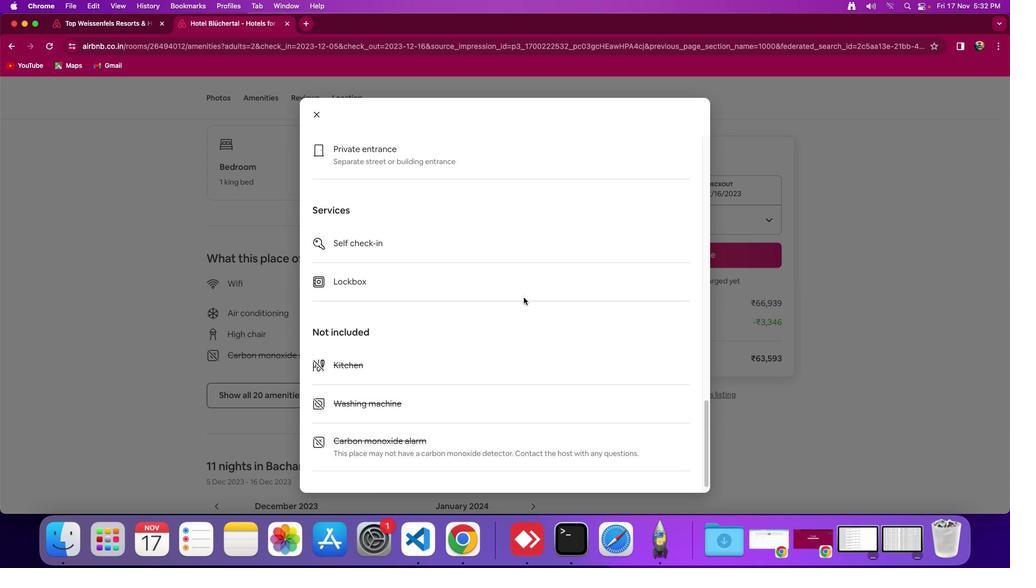 
Action: Mouse scrolled (539, 314) with delta (0, -4)
Screenshot: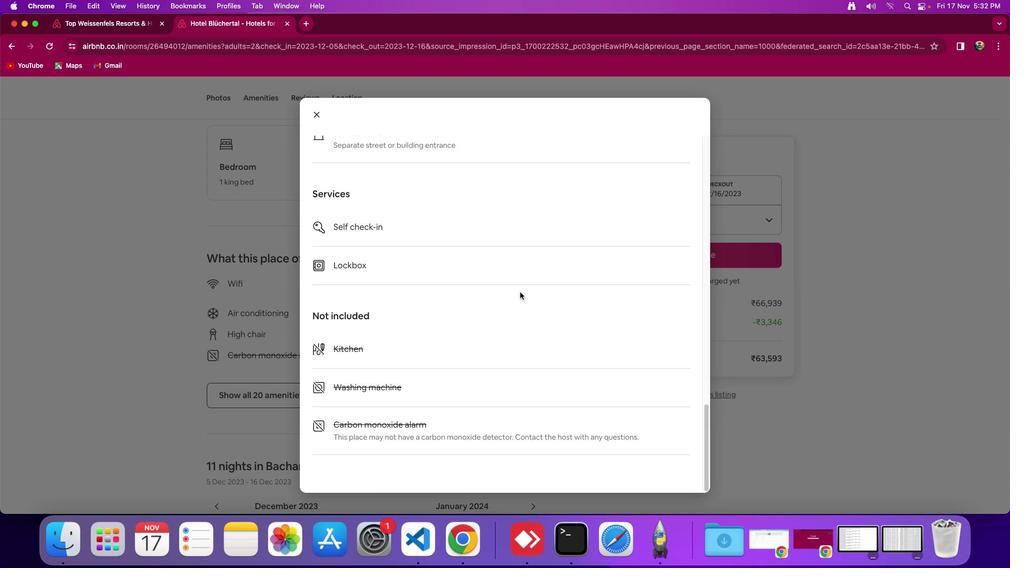 
Action: Mouse moved to (321, 114)
Screenshot: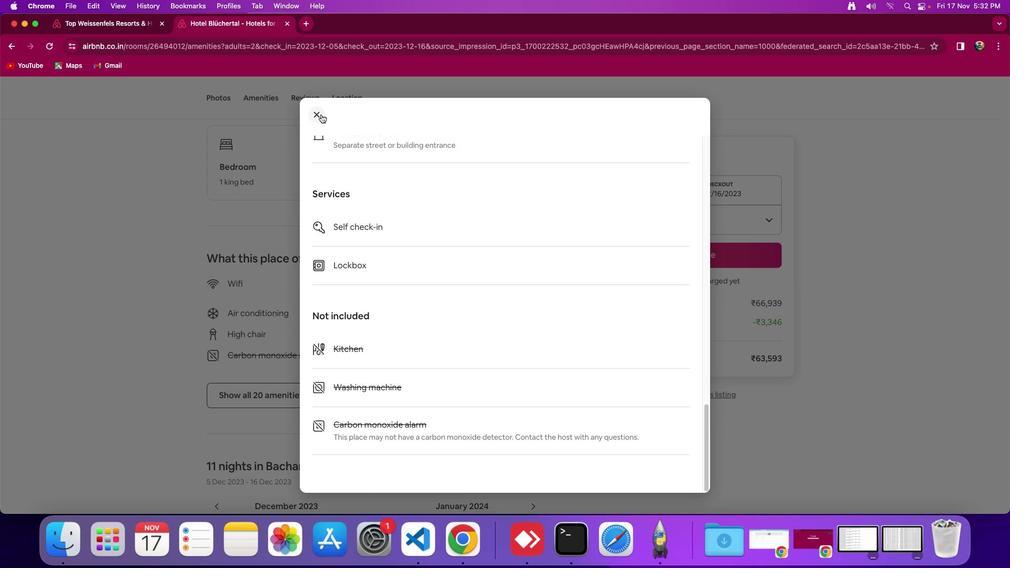 
Action: Mouse pressed left at (321, 114)
Screenshot: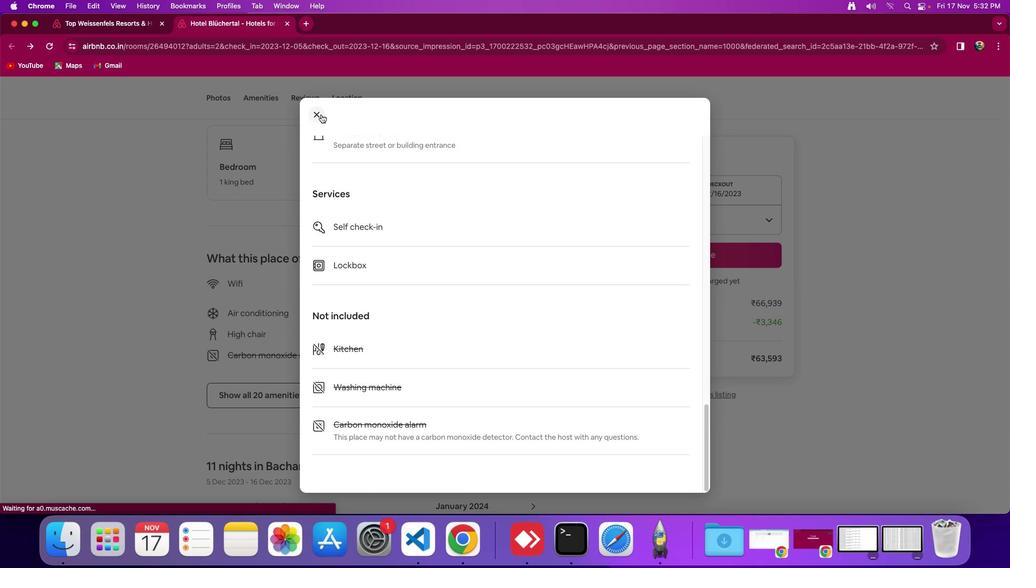 
Action: Mouse moved to (497, 351)
Screenshot: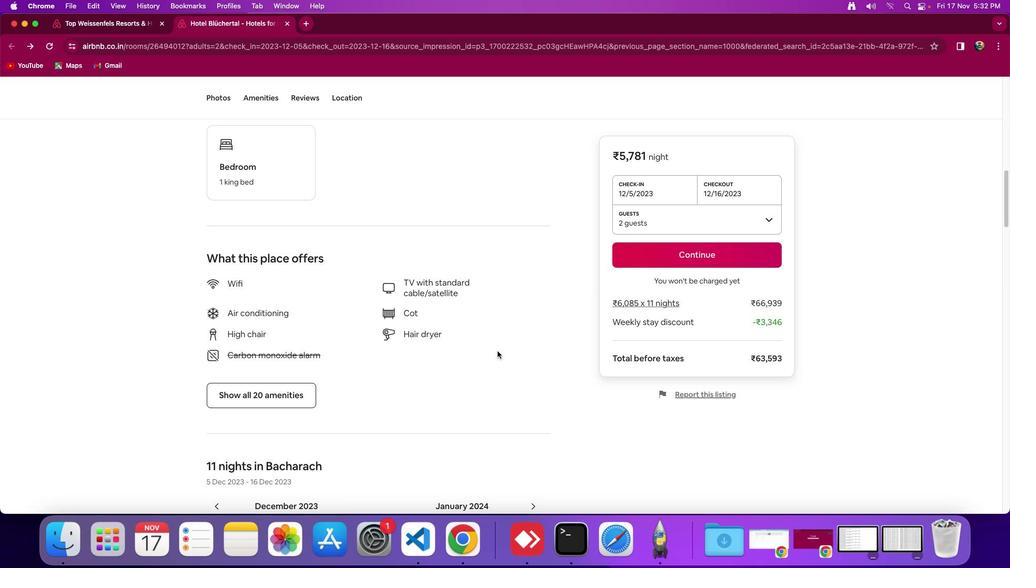 
Action: Mouse scrolled (497, 351) with delta (0, 0)
Screenshot: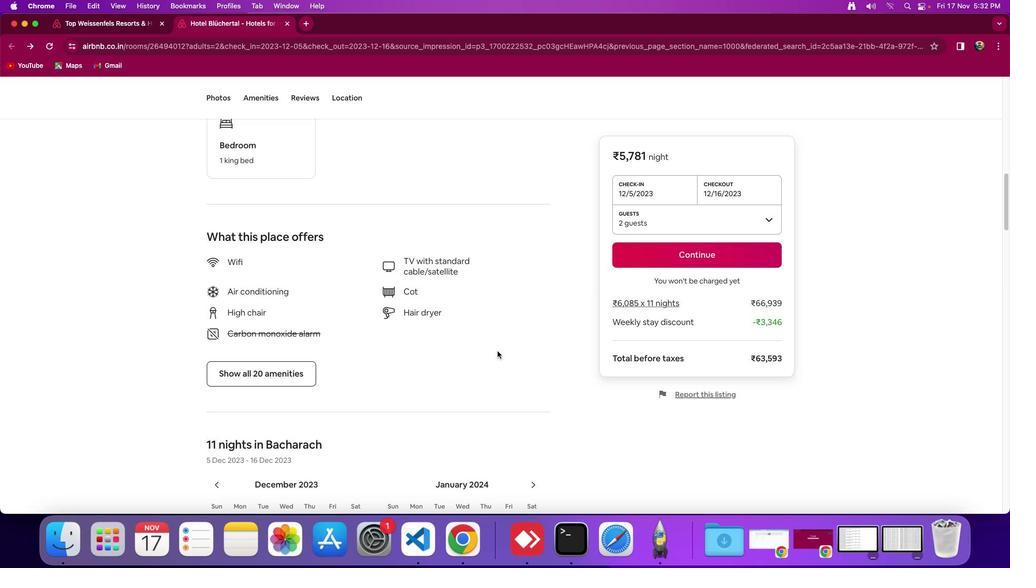 
Action: Mouse scrolled (497, 351) with delta (0, 0)
Screenshot: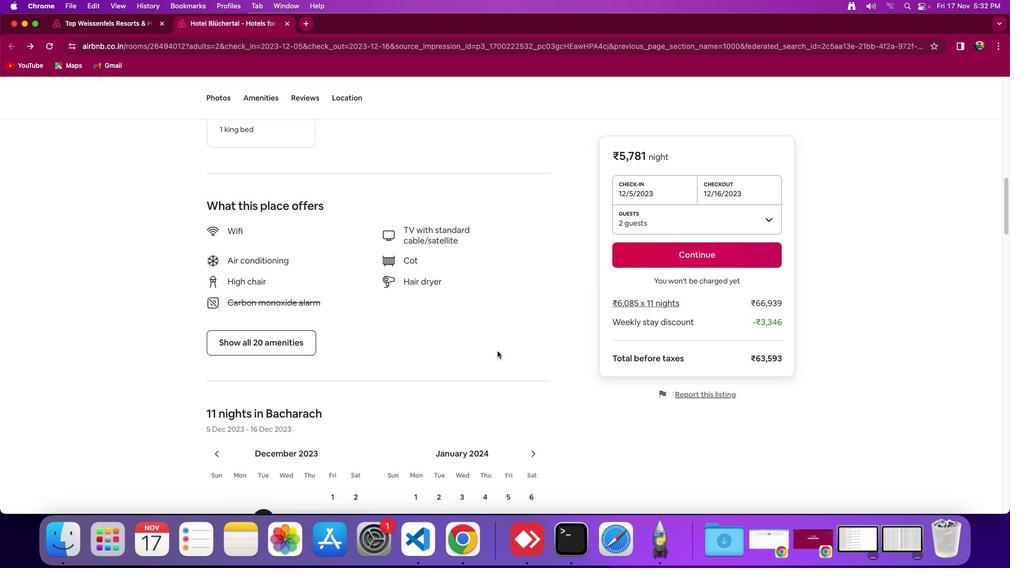 
Action: Mouse scrolled (497, 351) with delta (0, -2)
Screenshot: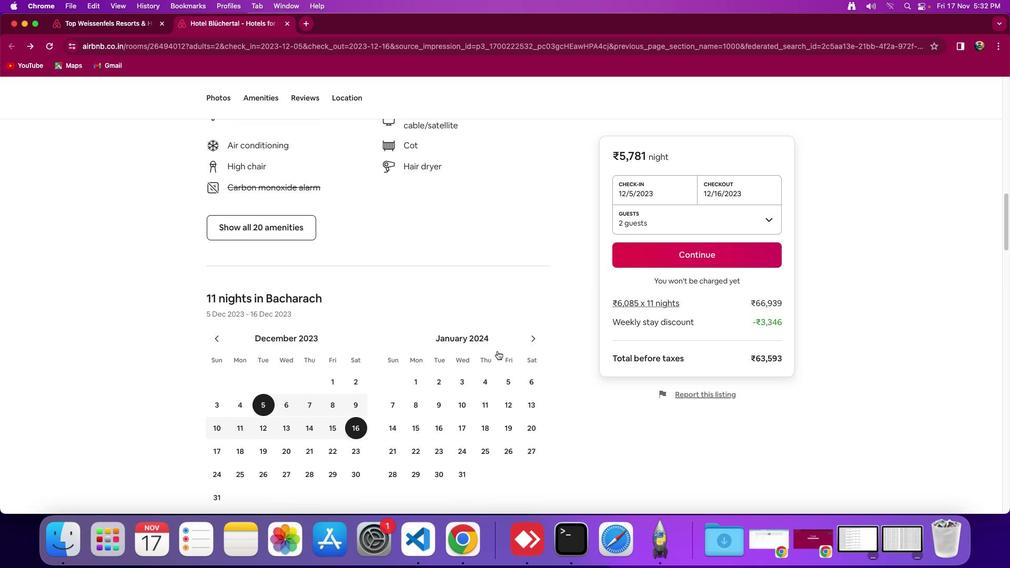 
Action: Mouse scrolled (497, 351) with delta (0, -3)
Screenshot: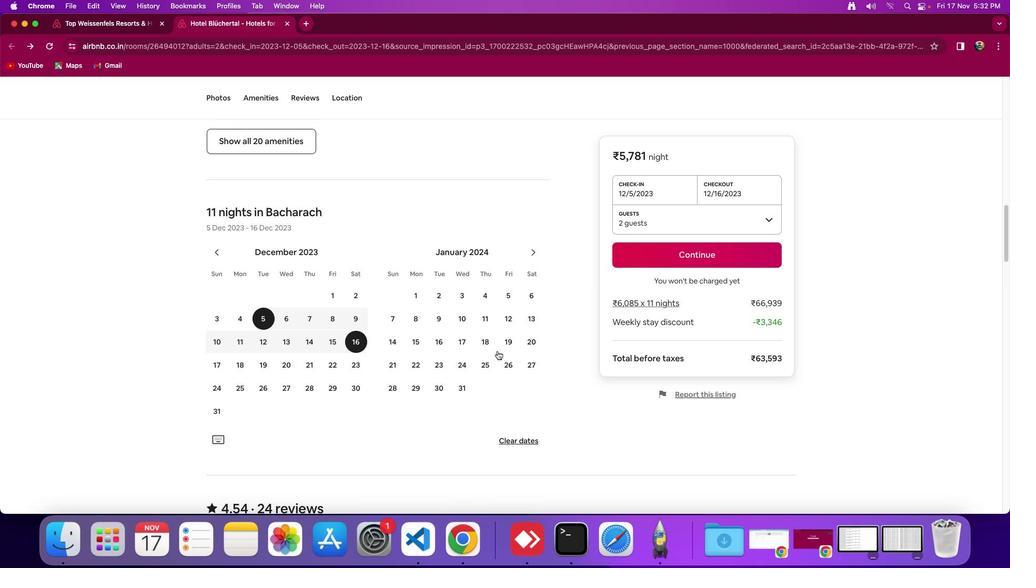 
Action: Mouse moved to (497, 351)
Screenshot: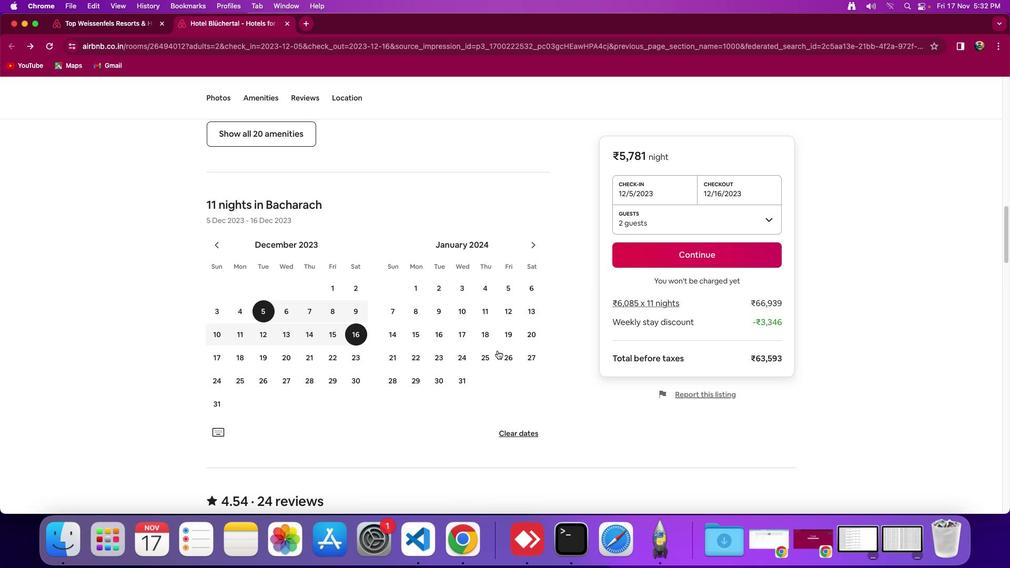 
Action: Mouse scrolled (497, 351) with delta (0, 0)
Screenshot: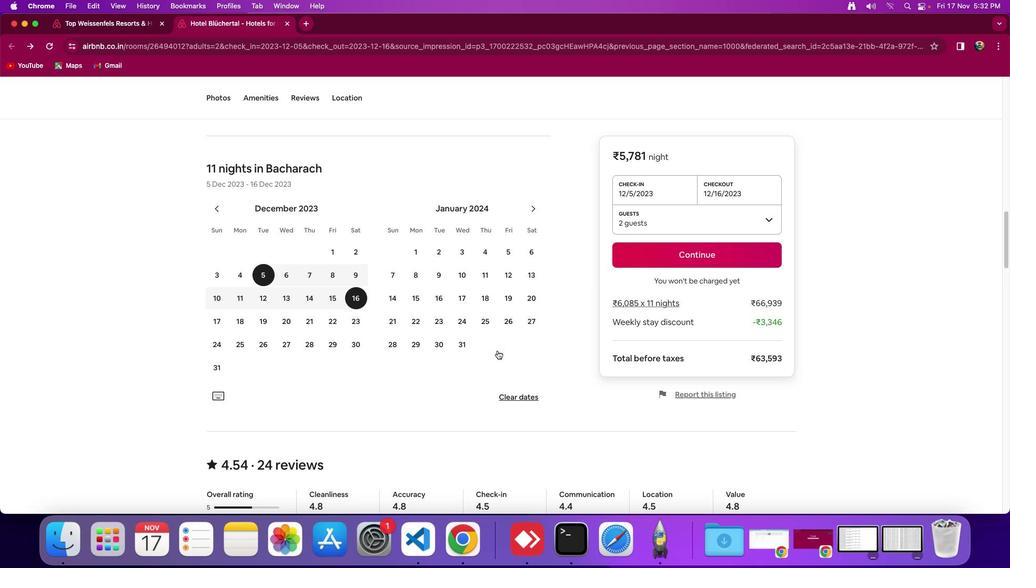 
Action: Mouse scrolled (497, 351) with delta (0, 0)
Screenshot: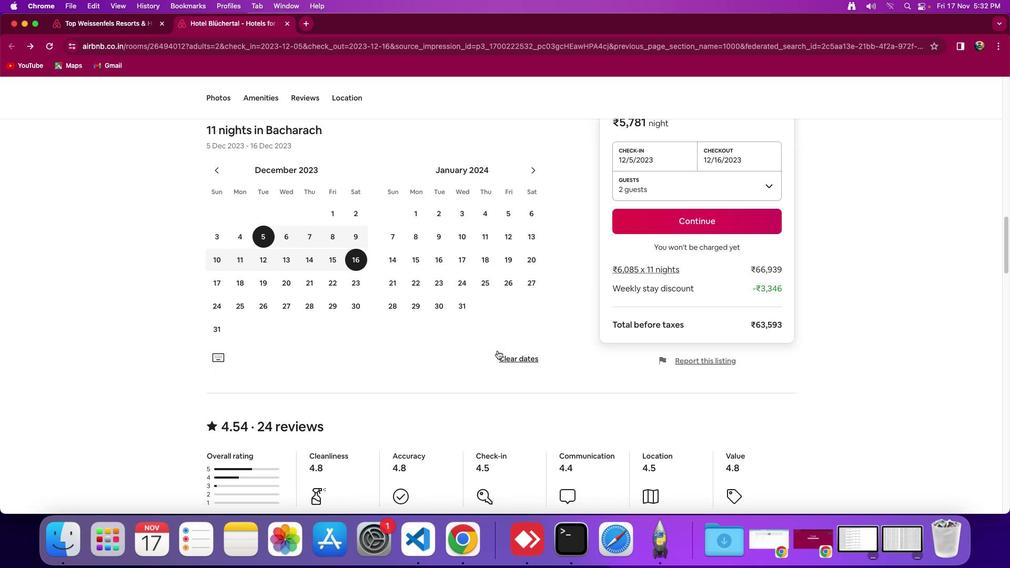 
Action: Mouse scrolled (497, 351) with delta (0, -2)
Screenshot: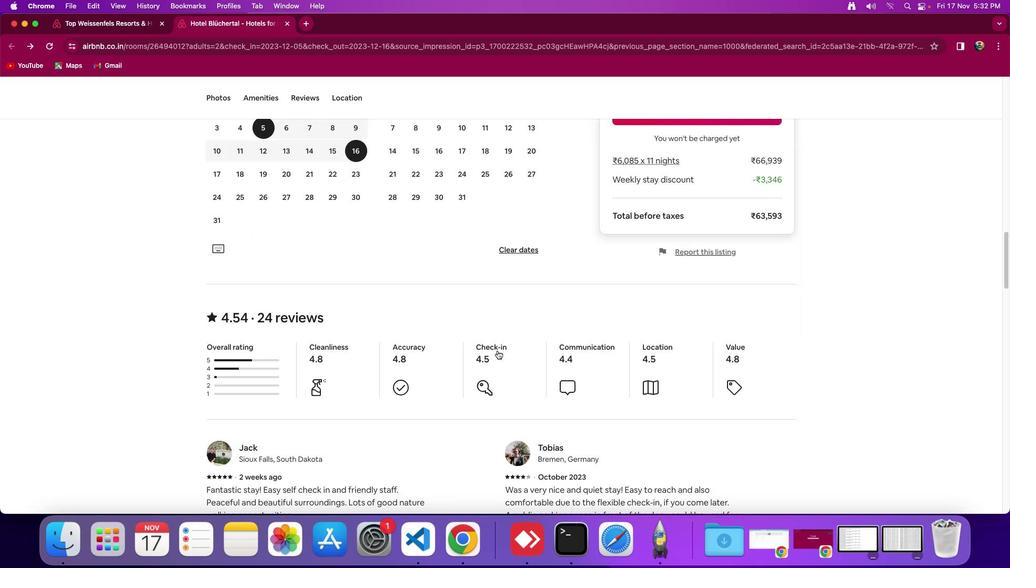 
Action: Mouse scrolled (497, 351) with delta (0, -3)
Screenshot: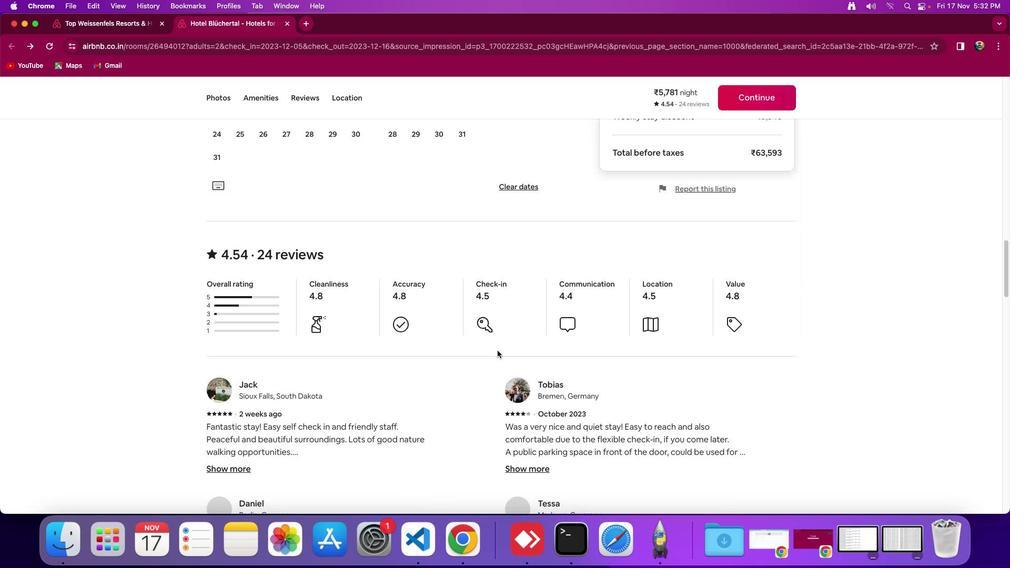 
Action: Mouse scrolled (497, 351) with delta (0, 0)
Screenshot: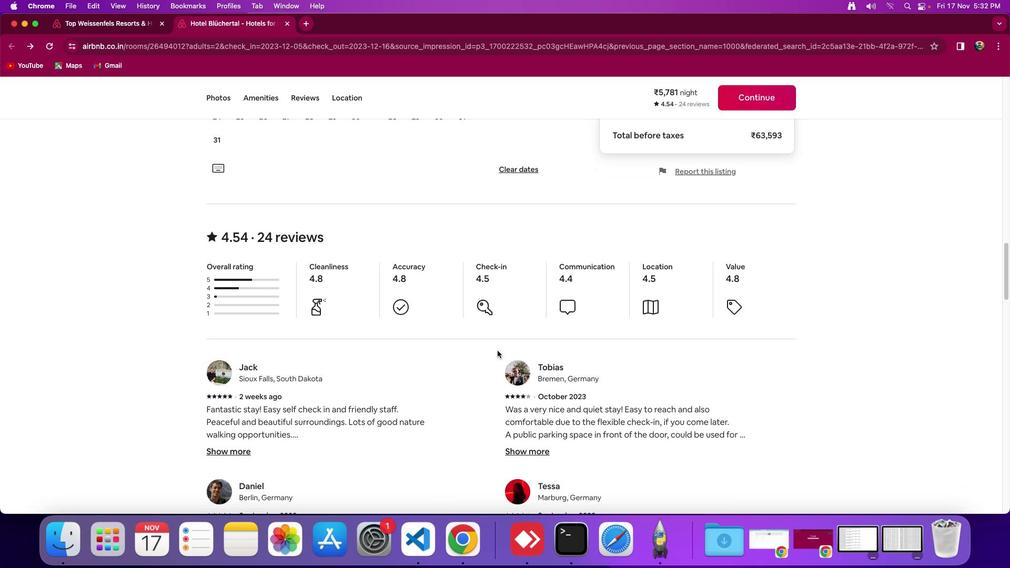 
Action: Mouse scrolled (497, 351) with delta (0, 0)
Screenshot: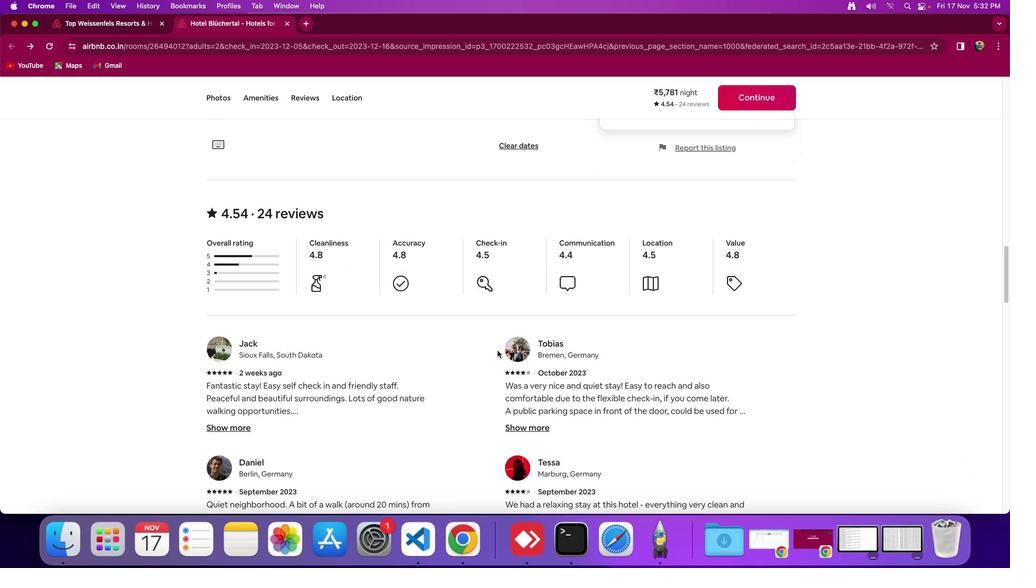 
Action: Mouse scrolled (497, 351) with delta (0, -1)
Screenshot: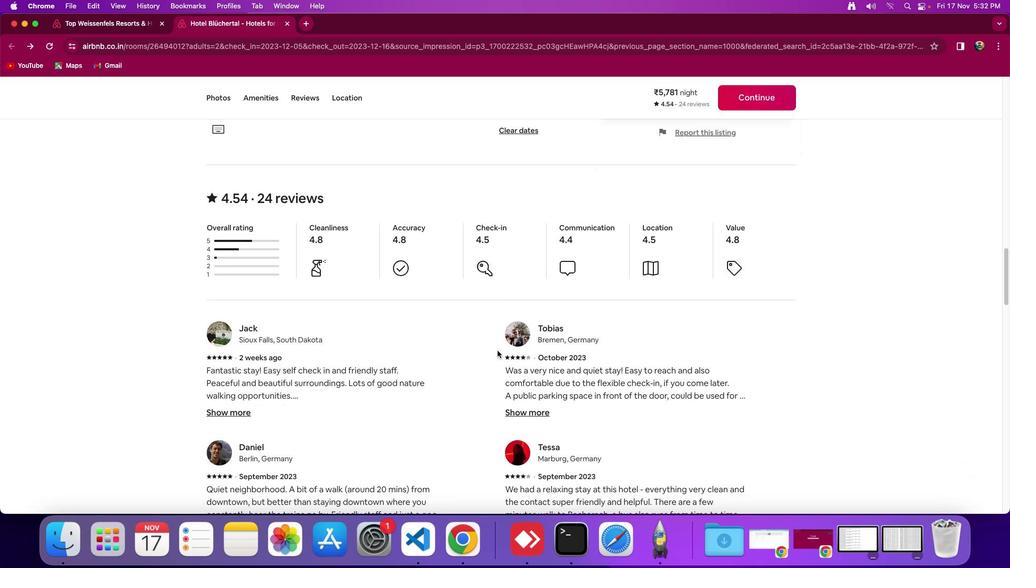 
Action: Mouse scrolled (497, 351) with delta (0, 0)
Screenshot: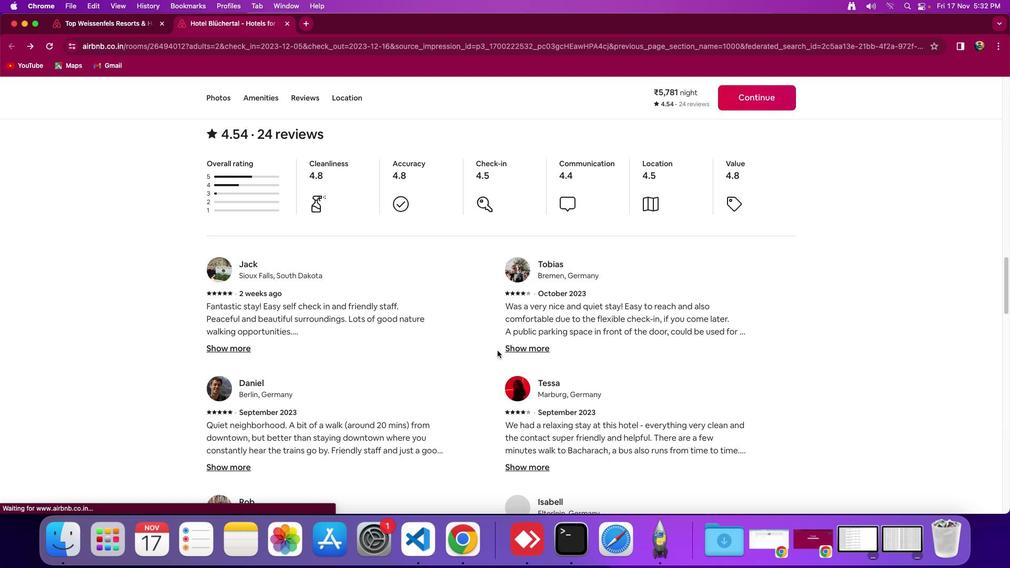 
Action: Mouse scrolled (497, 351) with delta (0, 0)
Screenshot: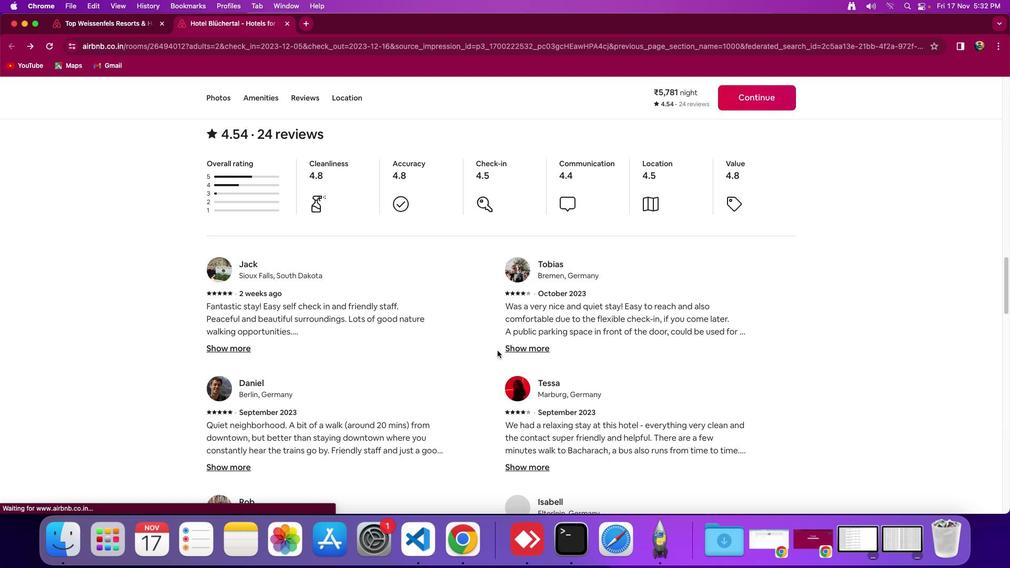 
Action: Mouse scrolled (497, 351) with delta (0, -1)
Screenshot: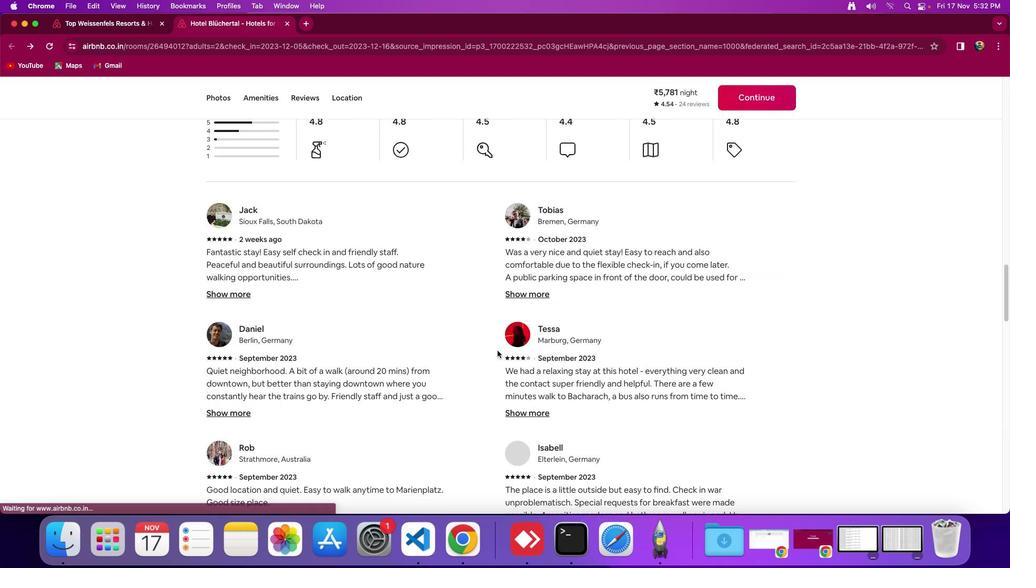 
Action: Mouse moved to (497, 350)
Screenshot: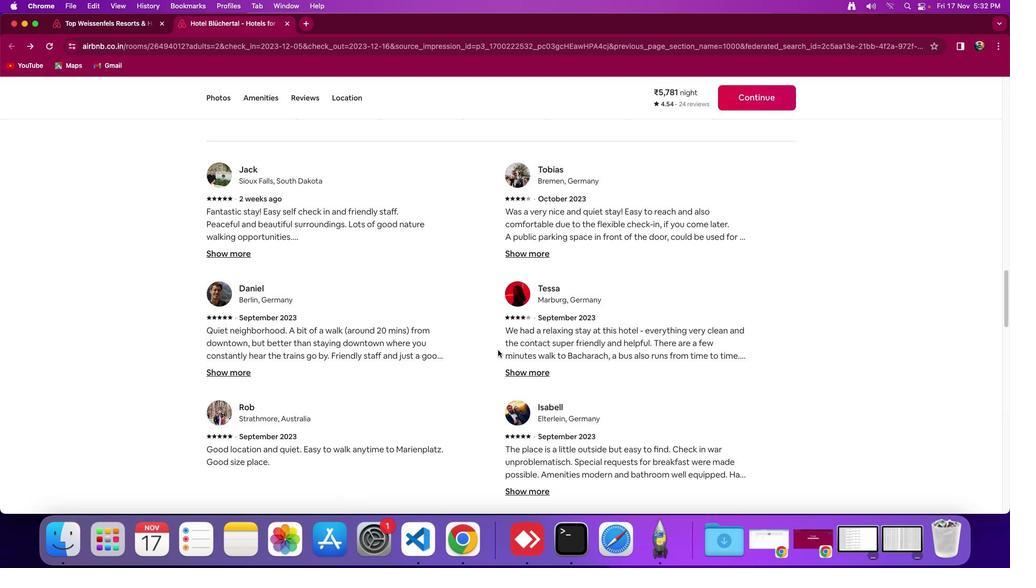 
Action: Mouse scrolled (497, 350) with delta (0, 0)
Screenshot: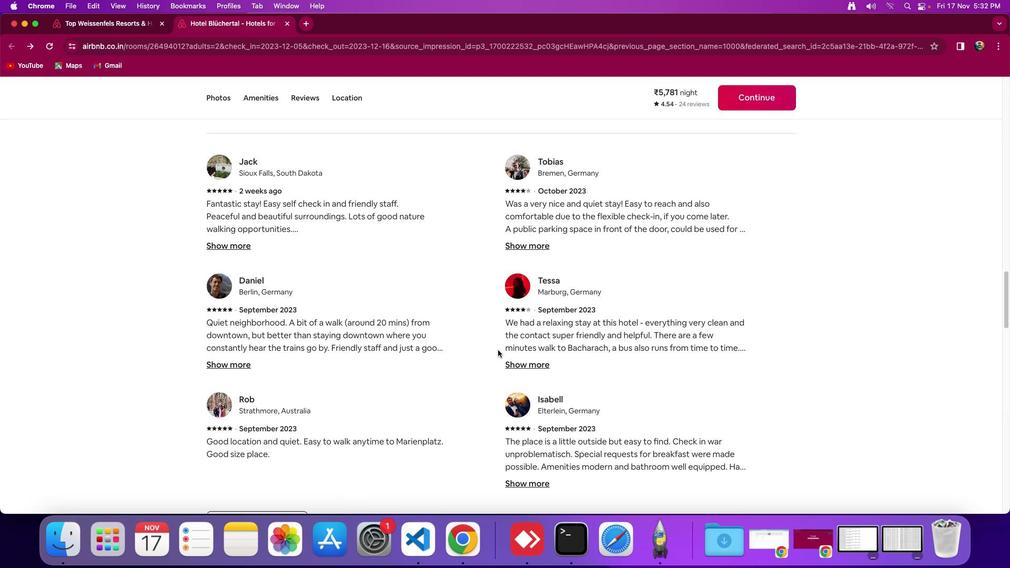 
Action: Mouse scrolled (497, 350) with delta (0, 0)
Screenshot: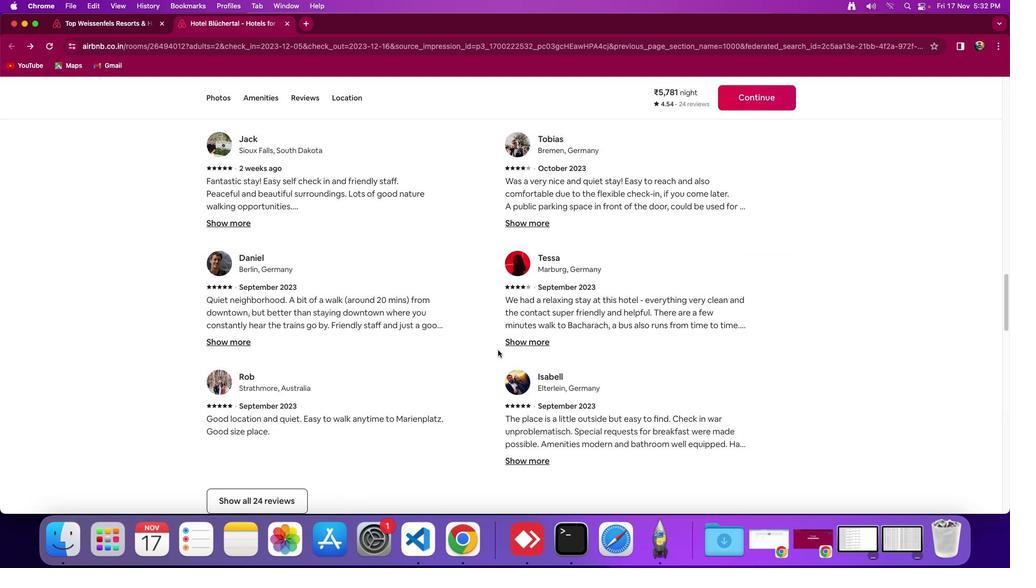 
Action: Mouse scrolled (497, 350) with delta (0, -2)
Screenshot: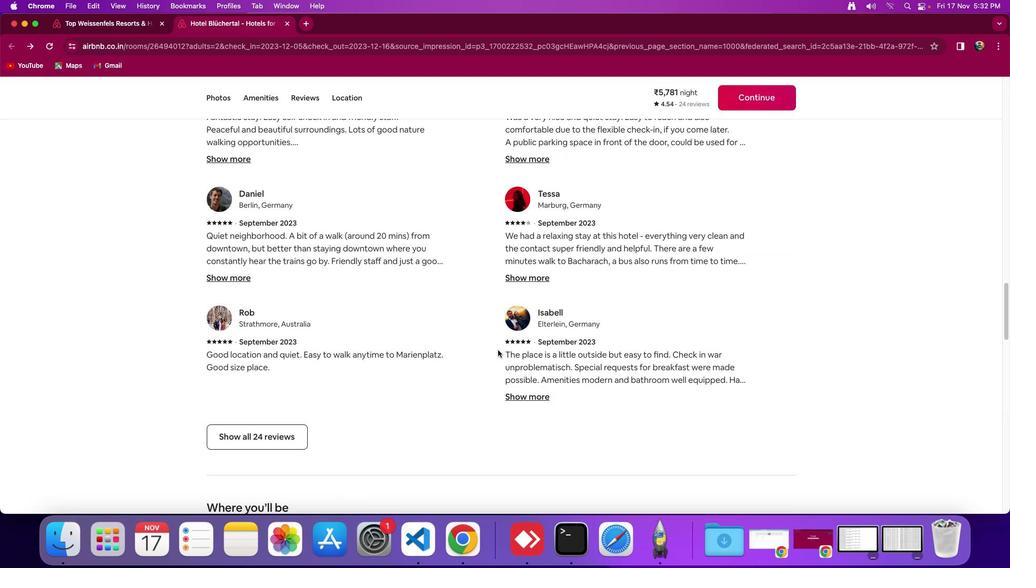 
Action: Mouse moved to (462, 343)
Screenshot: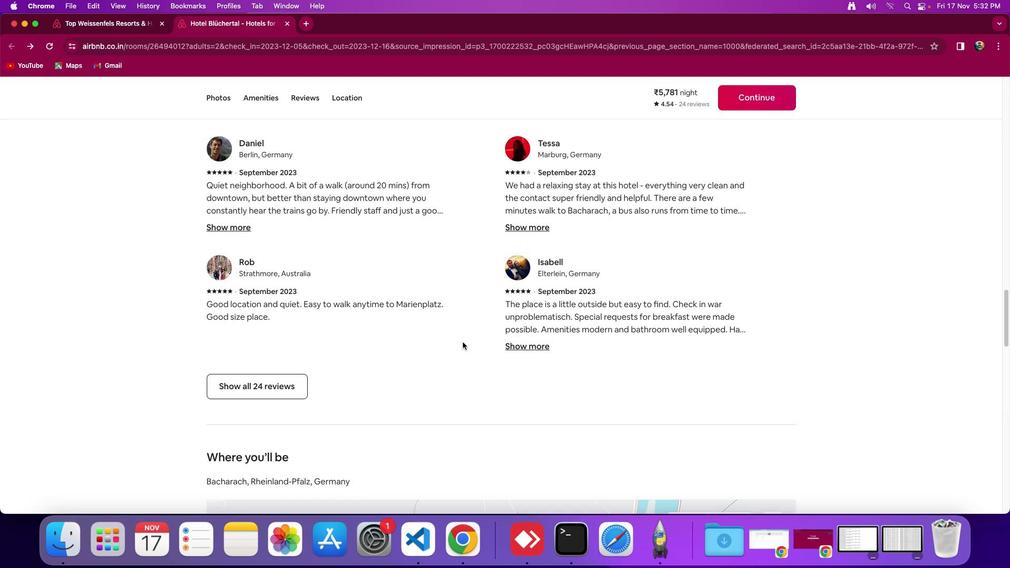 
Action: Mouse scrolled (462, 343) with delta (0, 0)
Screenshot: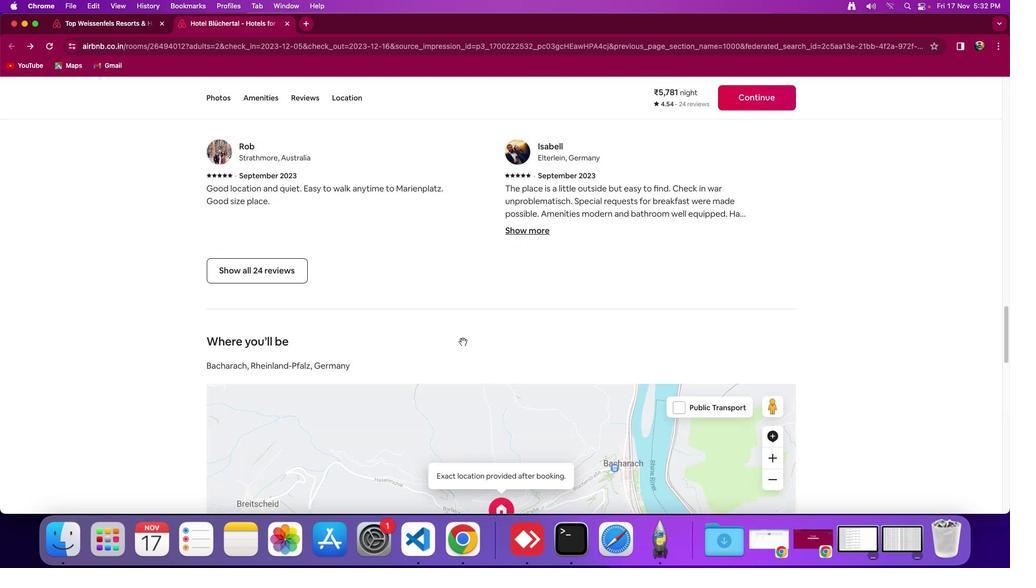 
Action: Mouse scrolled (462, 343) with delta (0, 0)
Screenshot: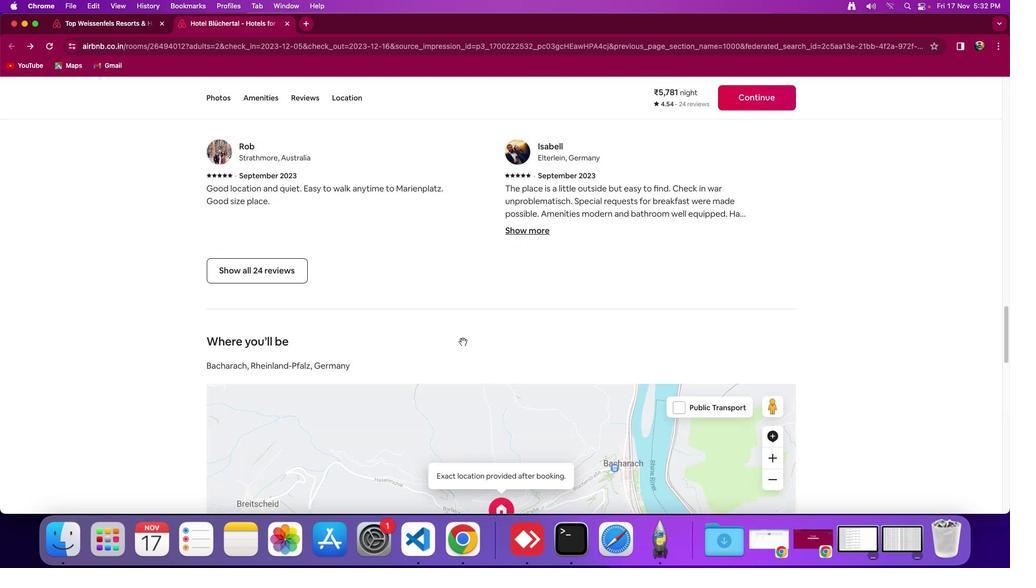 
Action: Mouse moved to (462, 343)
Screenshot: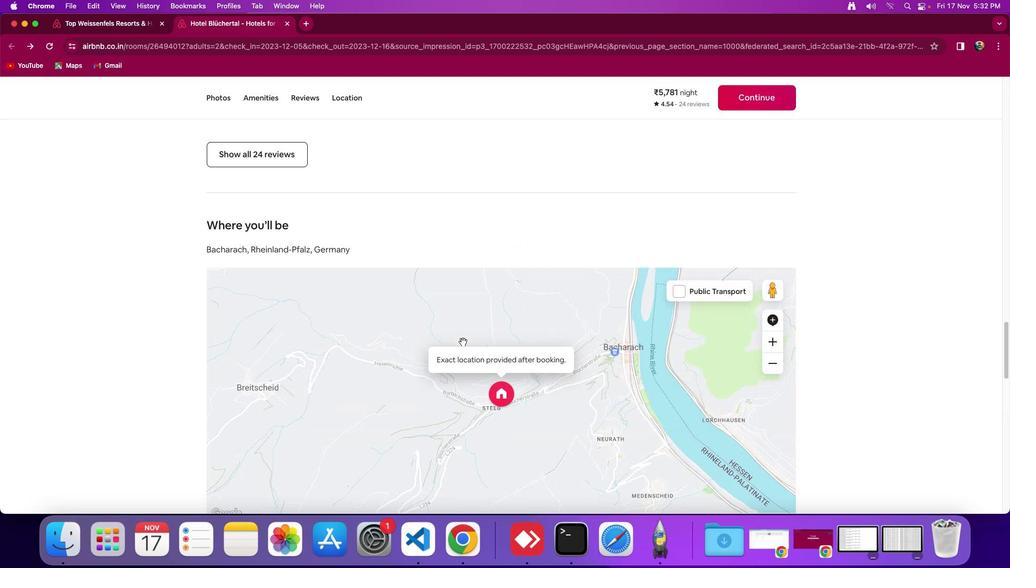 
Action: Mouse scrolled (462, 343) with delta (0, -2)
Screenshot: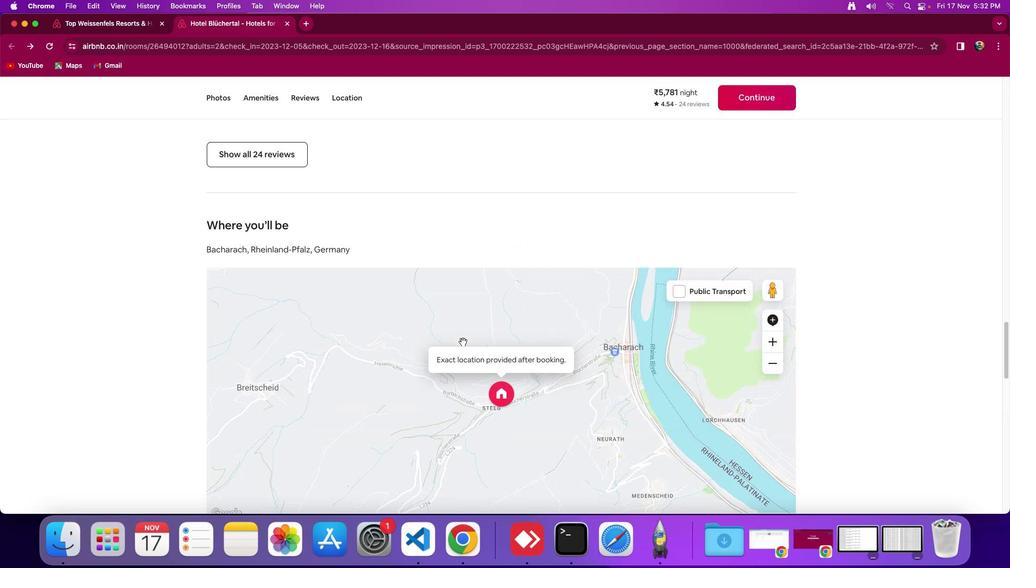 
Action: Mouse moved to (462, 343)
Screenshot: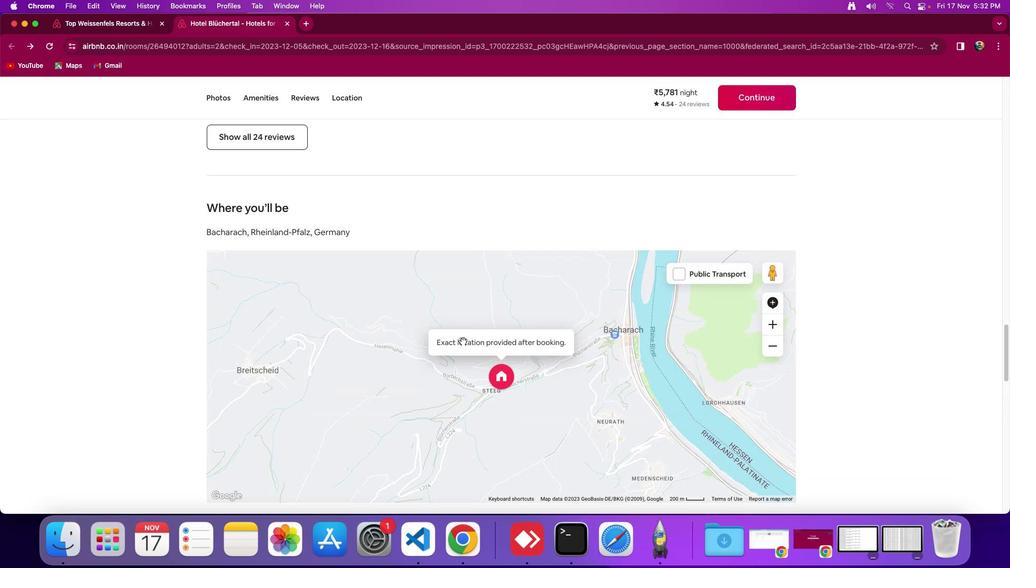 
Action: Mouse scrolled (462, 343) with delta (0, -3)
Screenshot: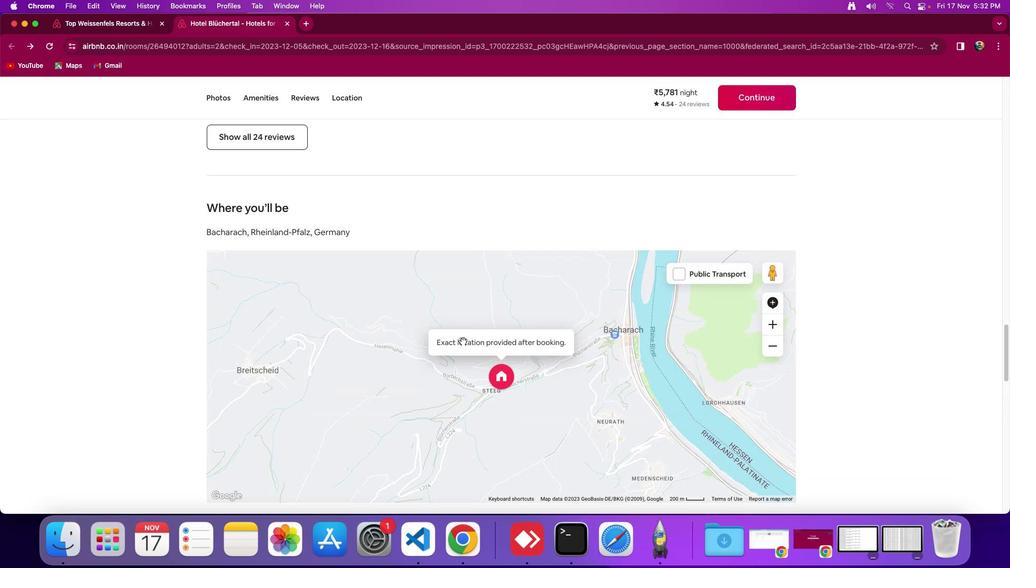 
Action: Mouse moved to (316, 256)
Screenshot: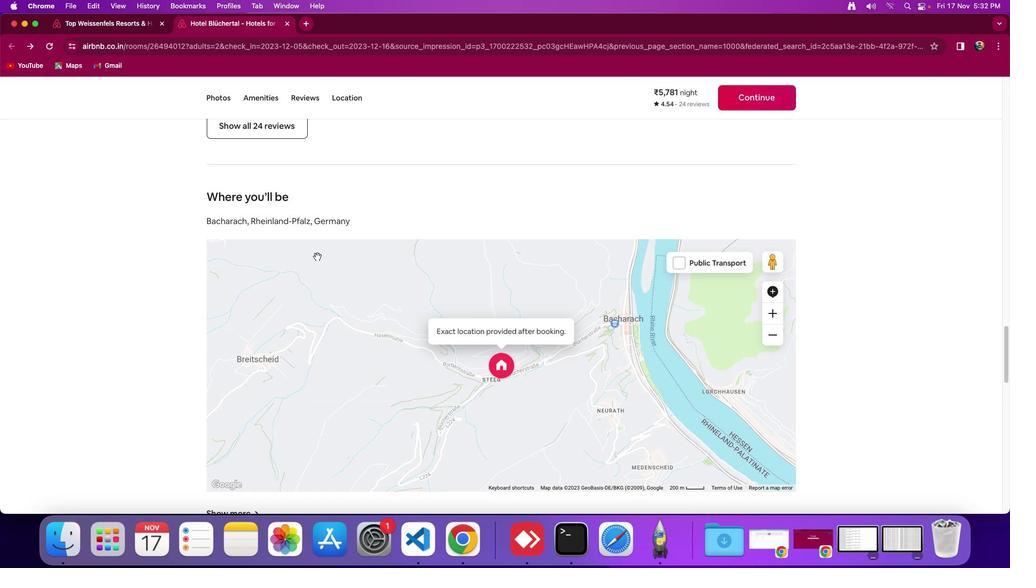 
Action: Mouse scrolled (316, 256) with delta (0, 0)
Screenshot: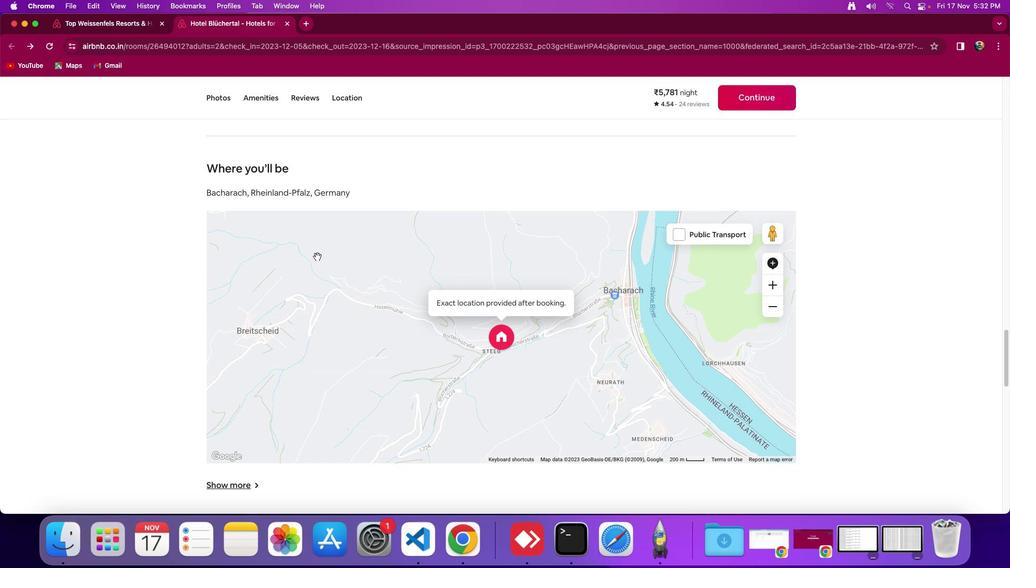 
Action: Mouse scrolled (316, 256) with delta (0, 0)
Screenshot: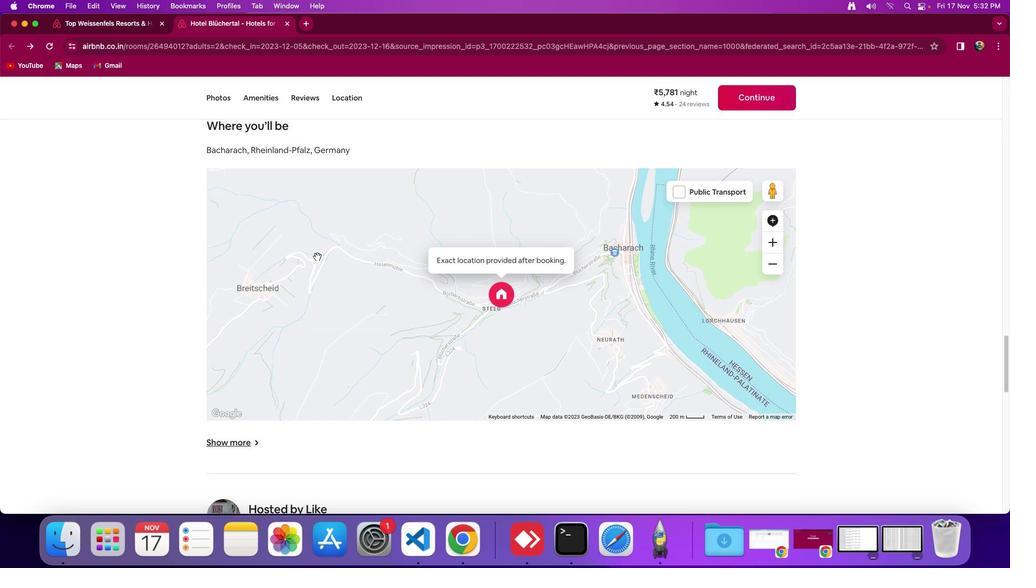 
Action: Mouse moved to (316, 256)
Screenshot: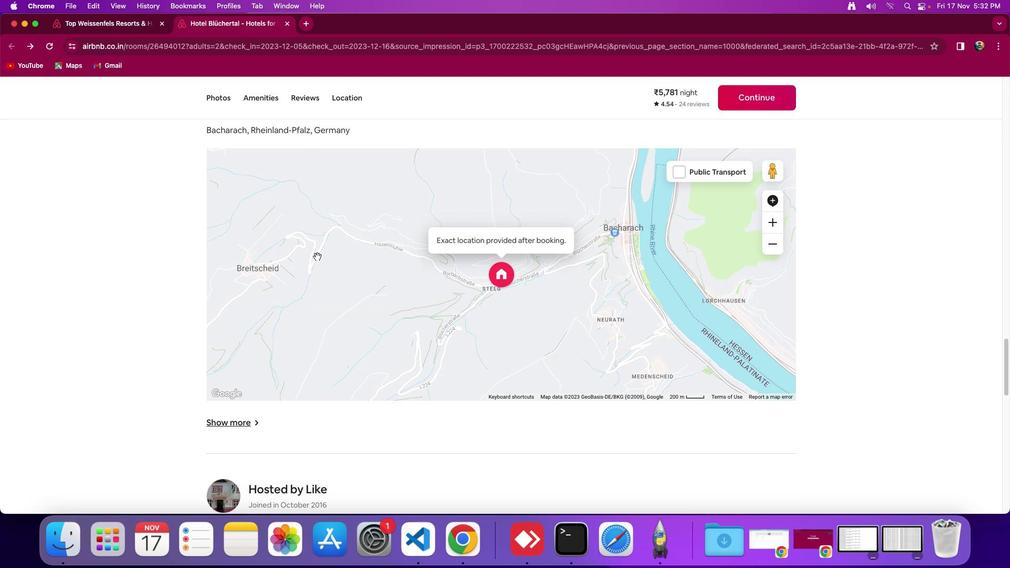 
Action: Mouse scrolled (316, 256) with delta (0, -2)
Screenshot: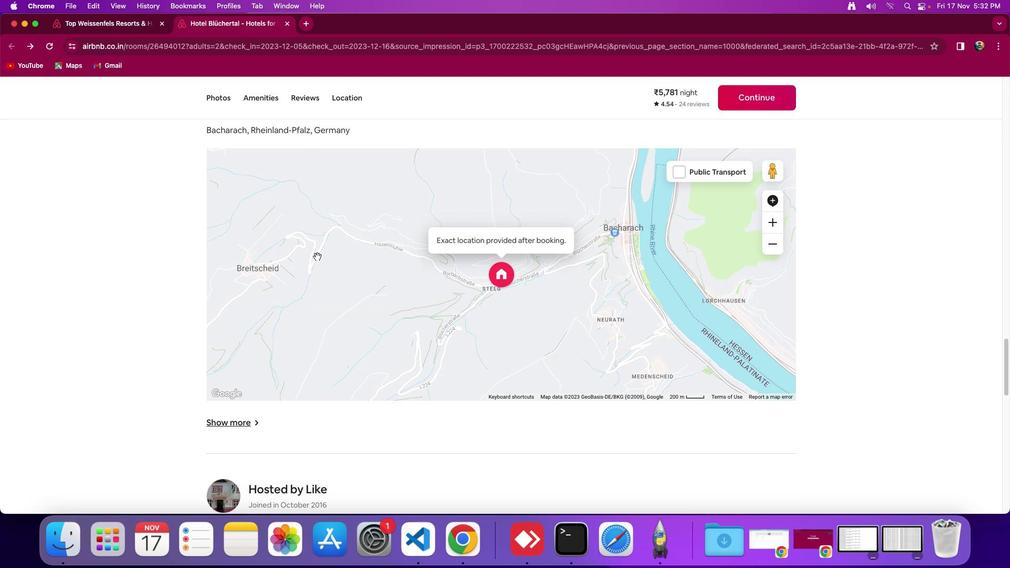 
Action: Mouse moved to (318, 267)
Screenshot: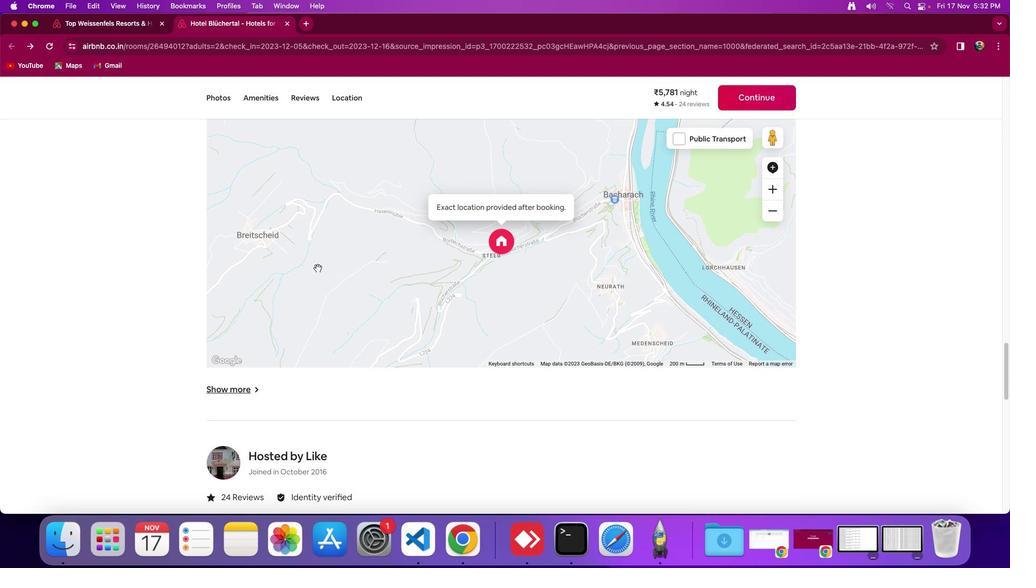 
Action: Mouse scrolled (318, 267) with delta (0, 0)
Screenshot: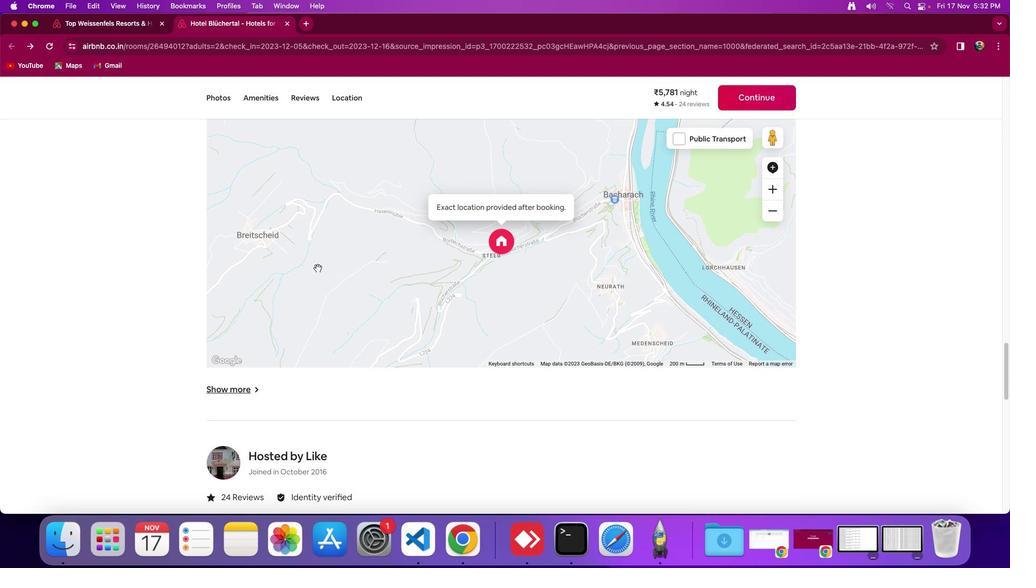 
Action: Mouse moved to (231, 389)
Screenshot: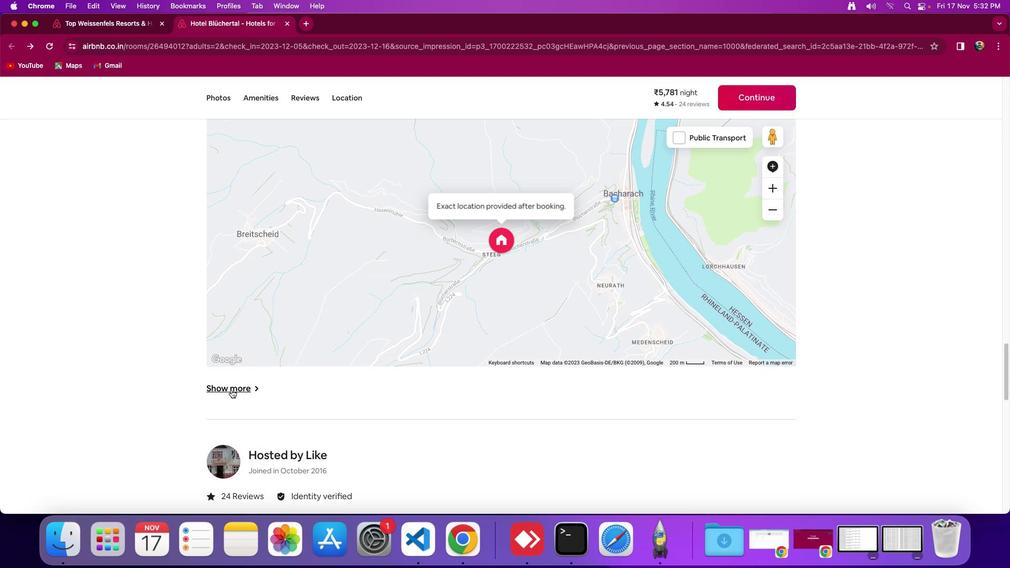 
Action: Mouse pressed left at (231, 389)
Screenshot: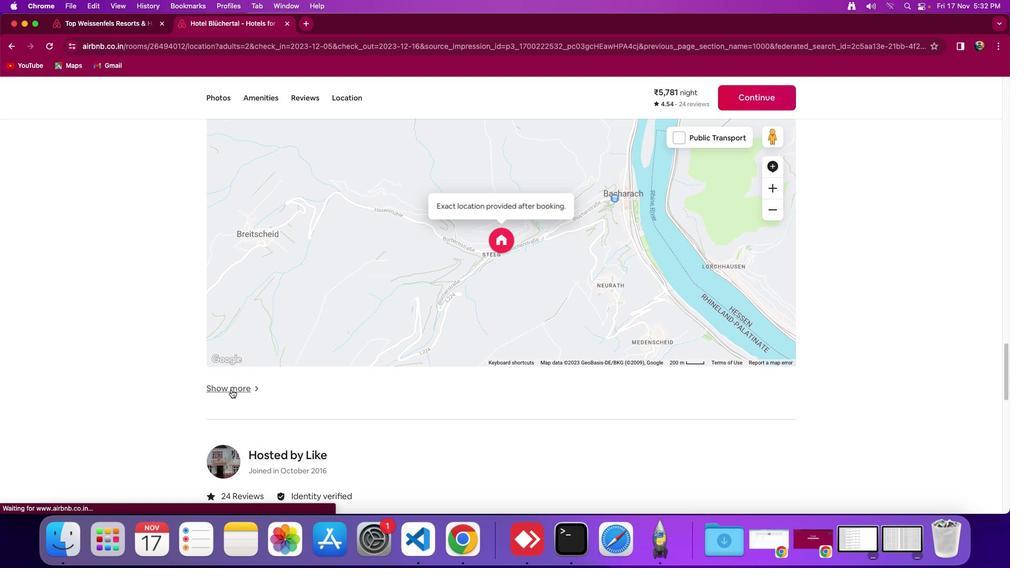 
Action: Mouse moved to (380, 330)
Screenshot: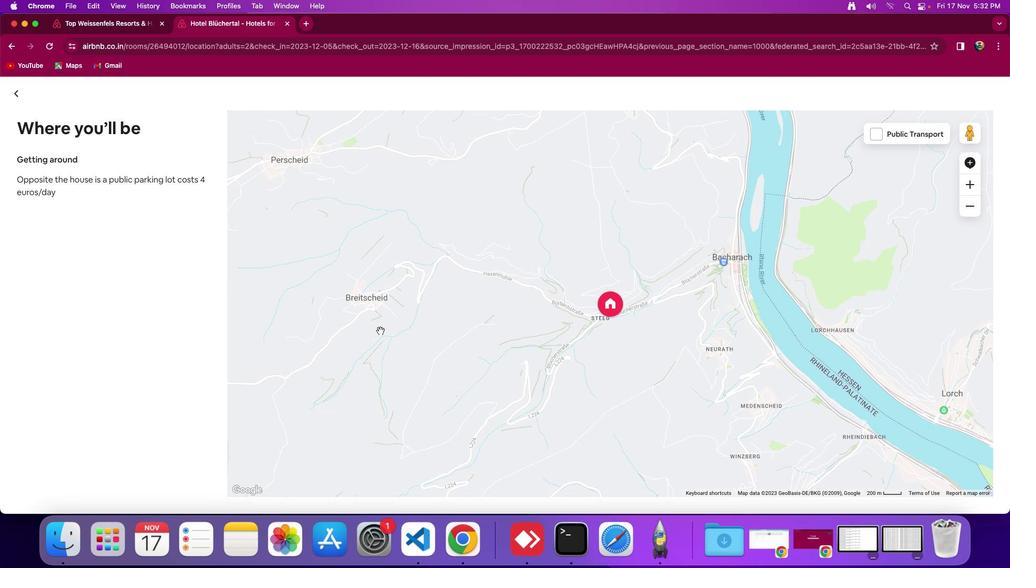 
Action: Mouse scrolled (380, 330) with delta (0, 0)
Screenshot: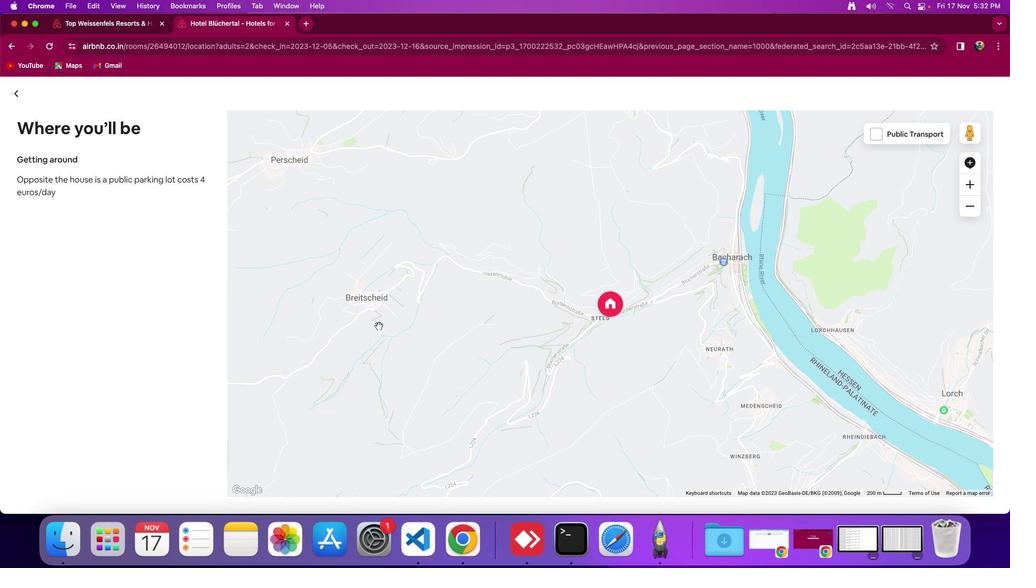 
Action: Mouse scrolled (380, 330) with delta (0, 0)
Screenshot: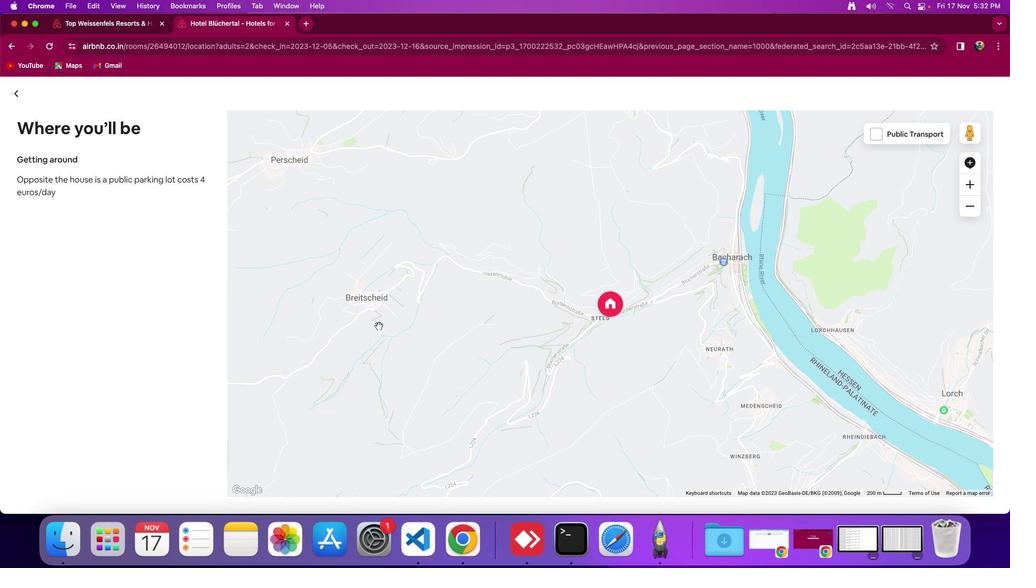 
Action: Mouse scrolled (380, 330) with delta (0, -2)
Screenshot: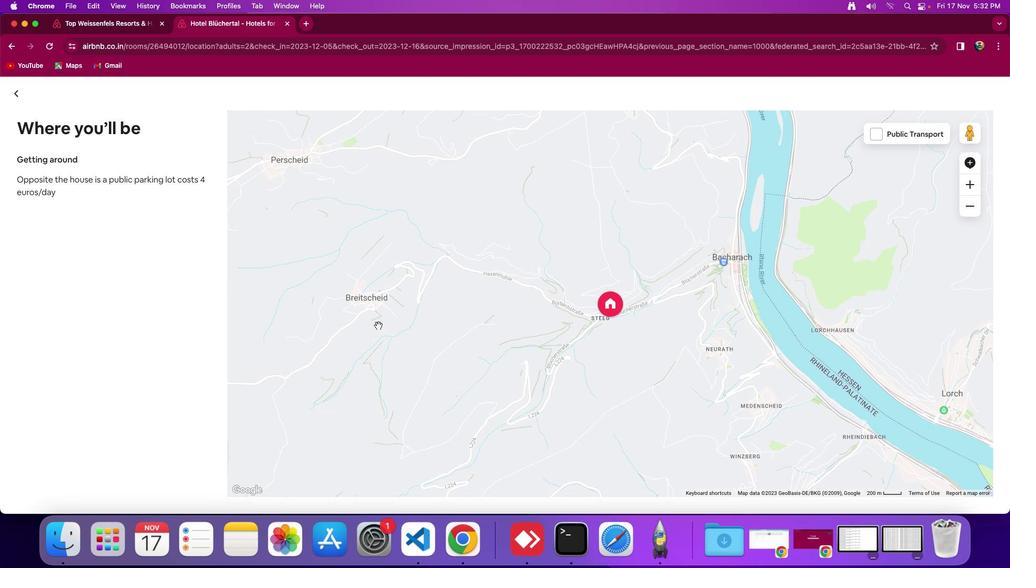 
Action: Mouse moved to (380, 329)
Screenshot: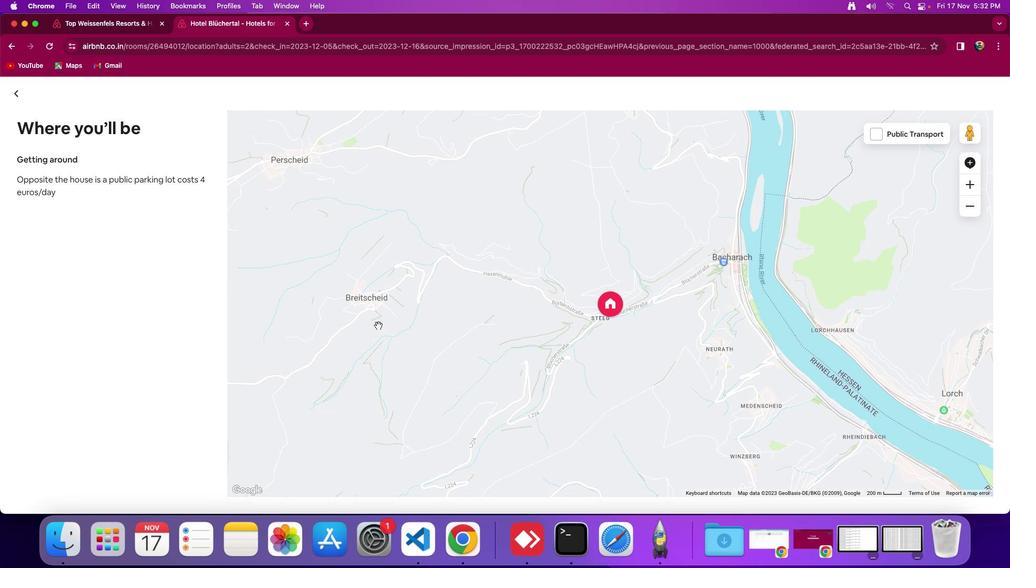 
Action: Mouse scrolled (380, 329) with delta (0, -3)
Screenshot: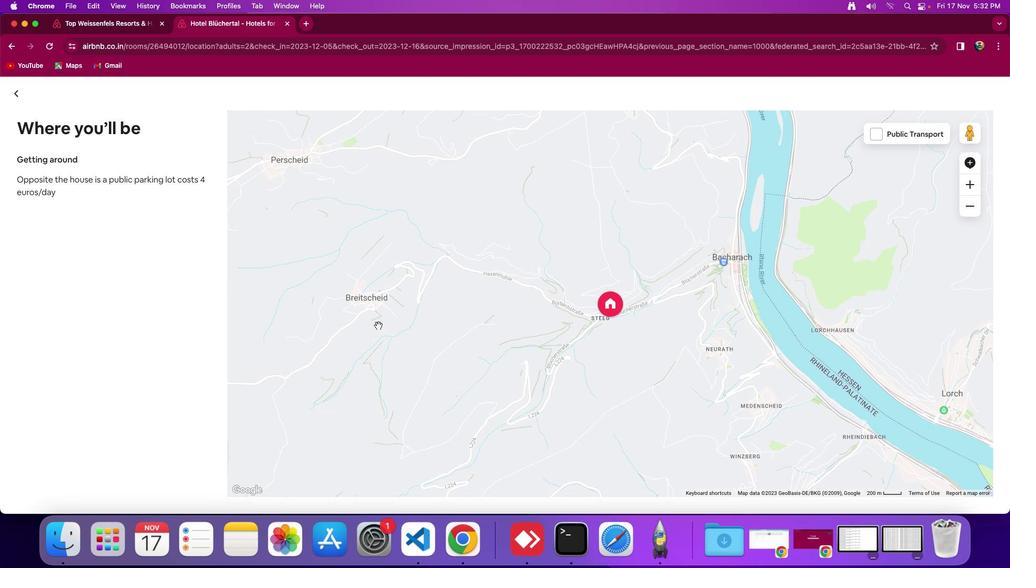 
Action: Mouse moved to (14, 90)
Screenshot: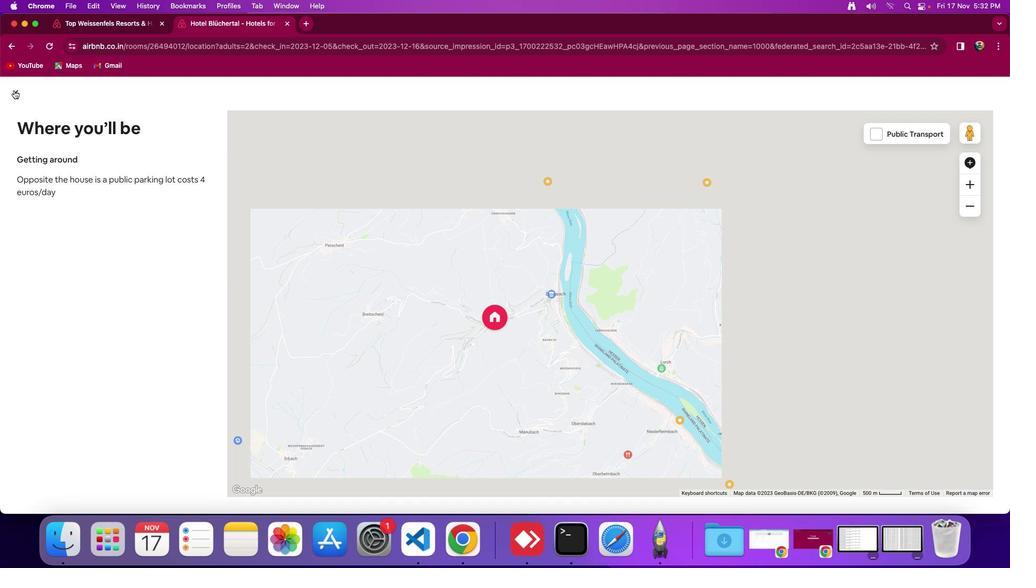 
Action: Mouse pressed left at (14, 90)
Screenshot: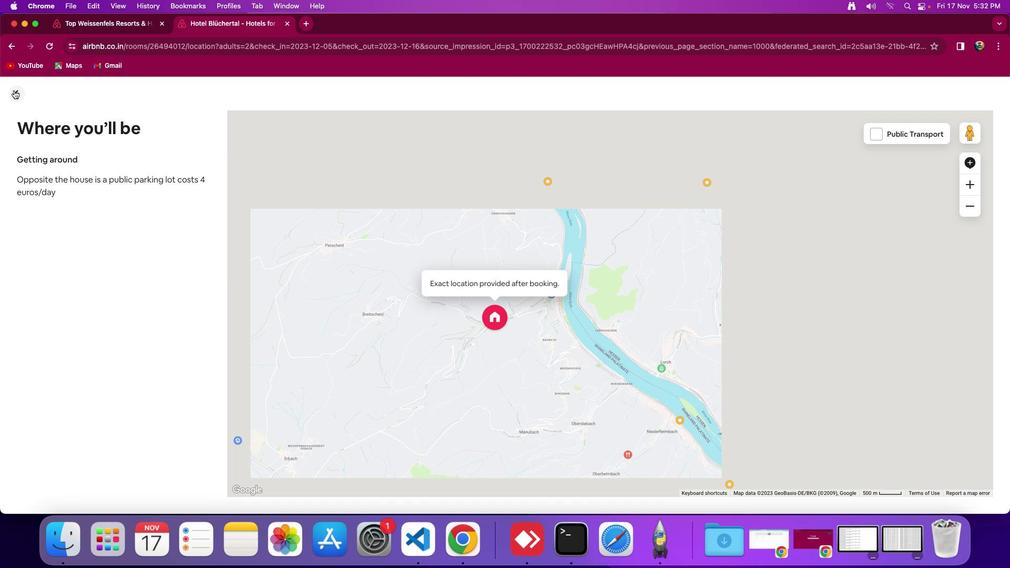 
Action: Mouse moved to (14, 93)
Screenshot: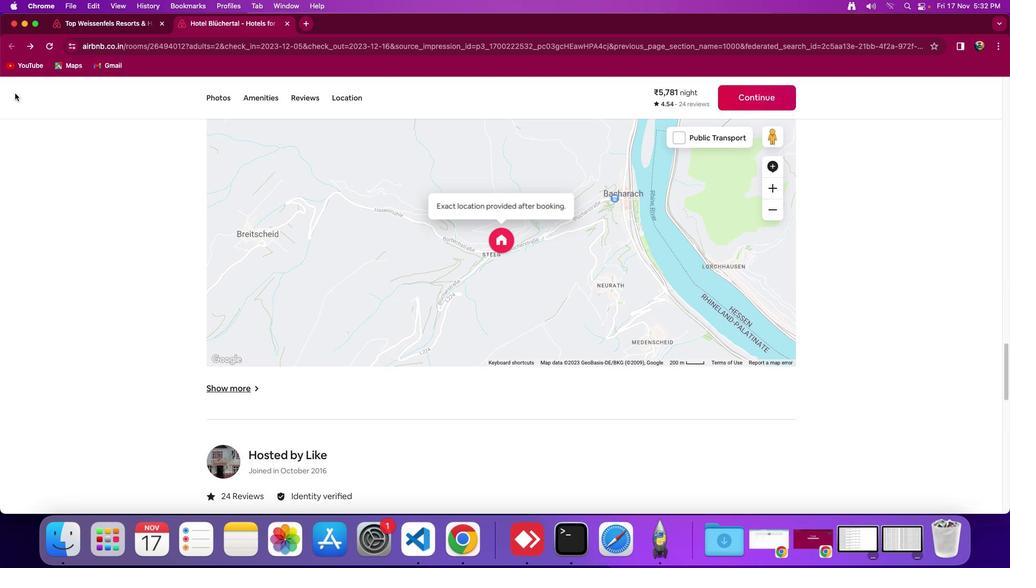 
Action: Mouse pressed left at (14, 93)
Screenshot: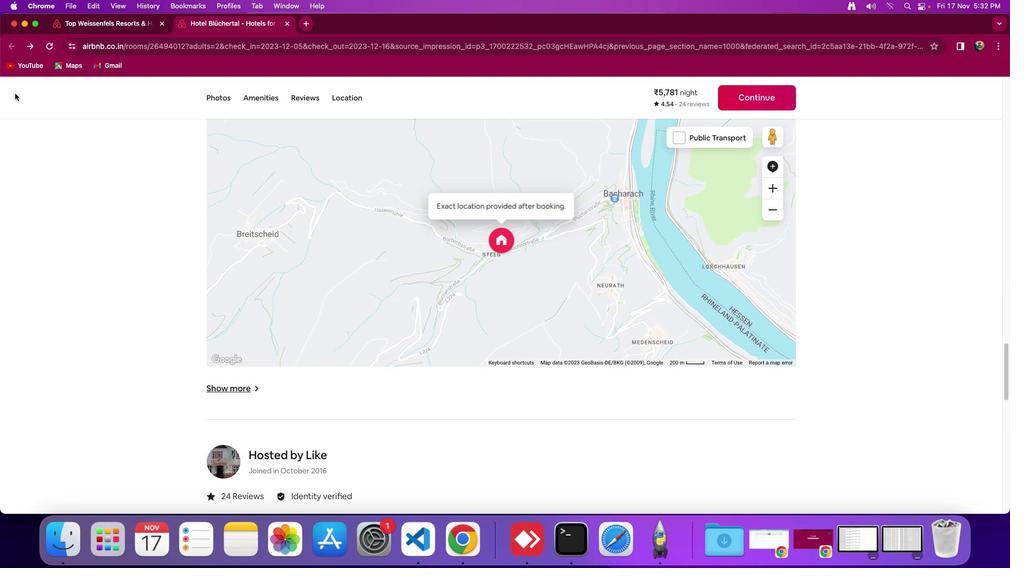 
Action: Mouse moved to (320, 271)
Screenshot: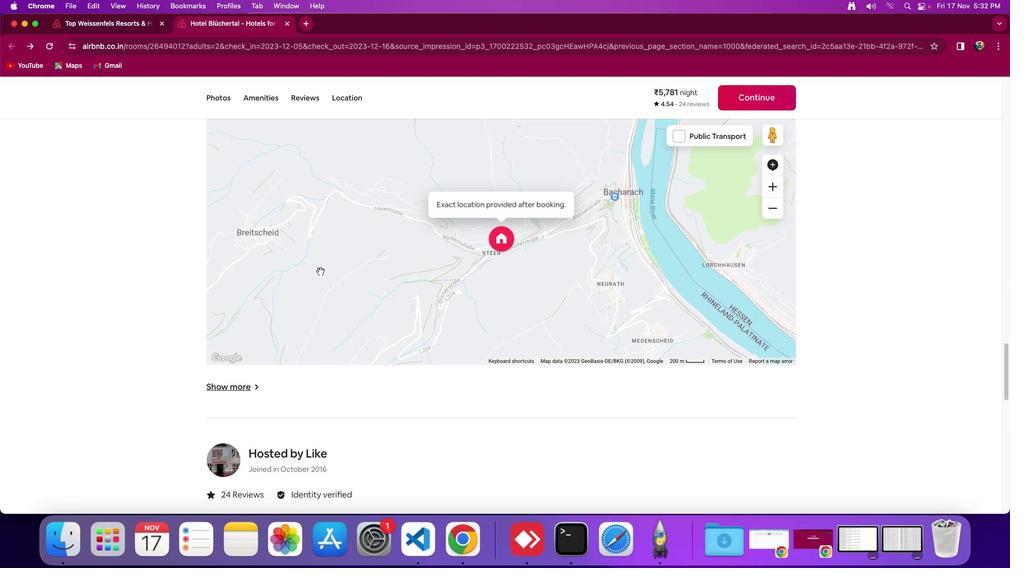 
Action: Mouse scrolled (320, 271) with delta (0, 0)
Screenshot: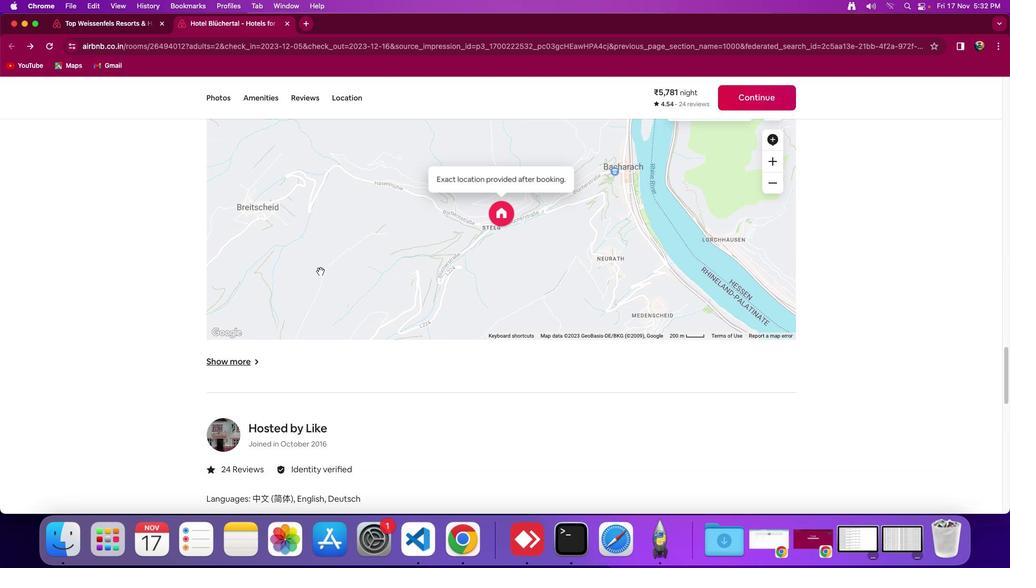 
Action: Mouse scrolled (320, 271) with delta (0, 0)
Screenshot: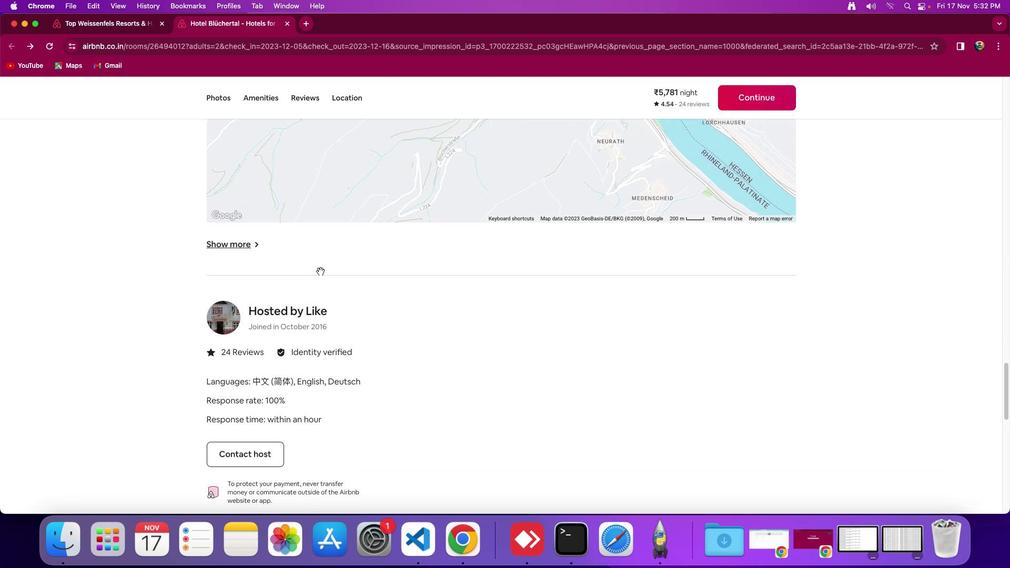 
Action: Mouse scrolled (320, 271) with delta (0, -2)
Screenshot: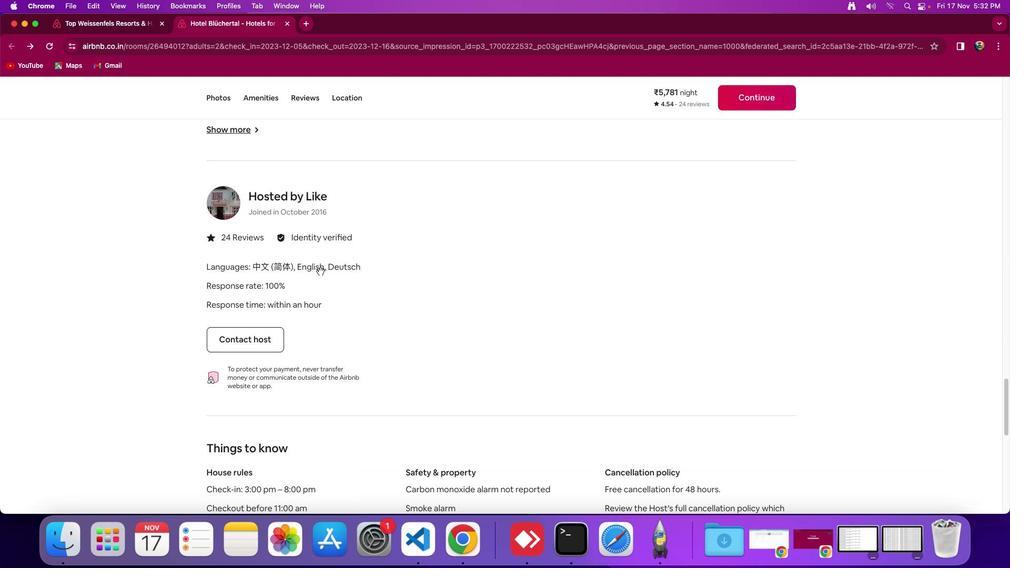 
Action: Mouse scrolled (320, 271) with delta (0, -3)
Screenshot: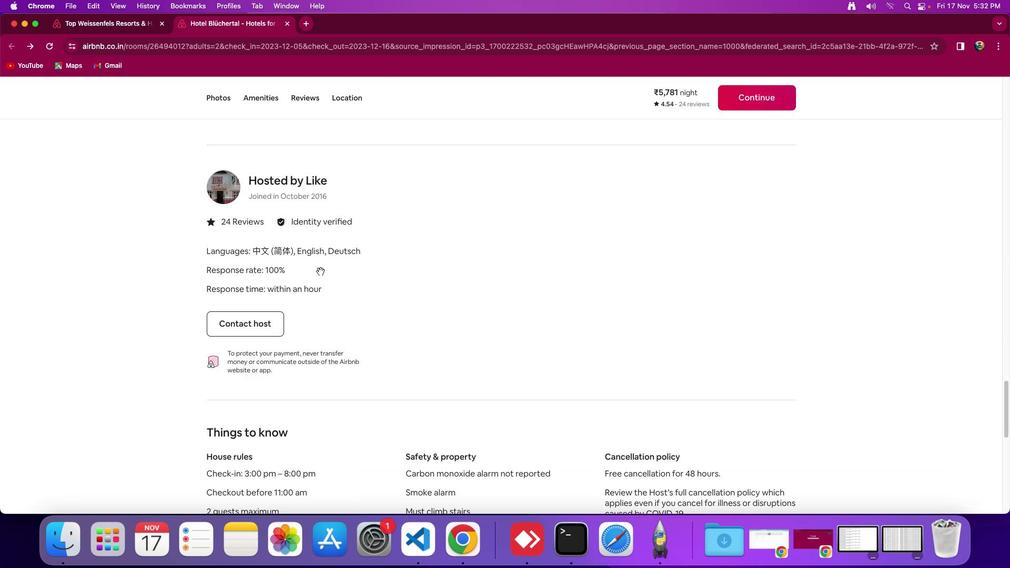 
Action: Mouse scrolled (320, 271) with delta (0, 0)
Screenshot: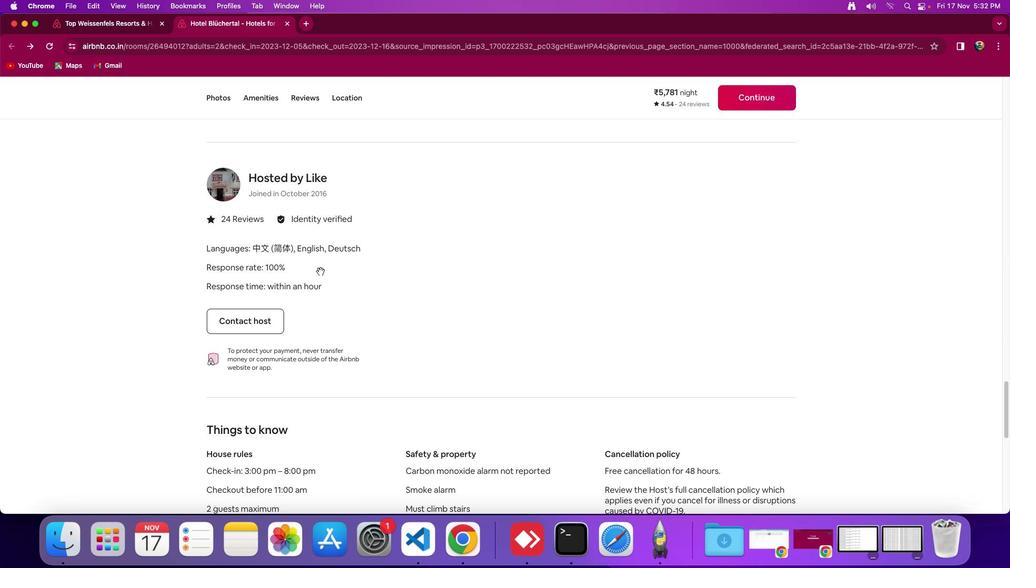 
Action: Mouse scrolled (320, 271) with delta (0, 0)
Screenshot: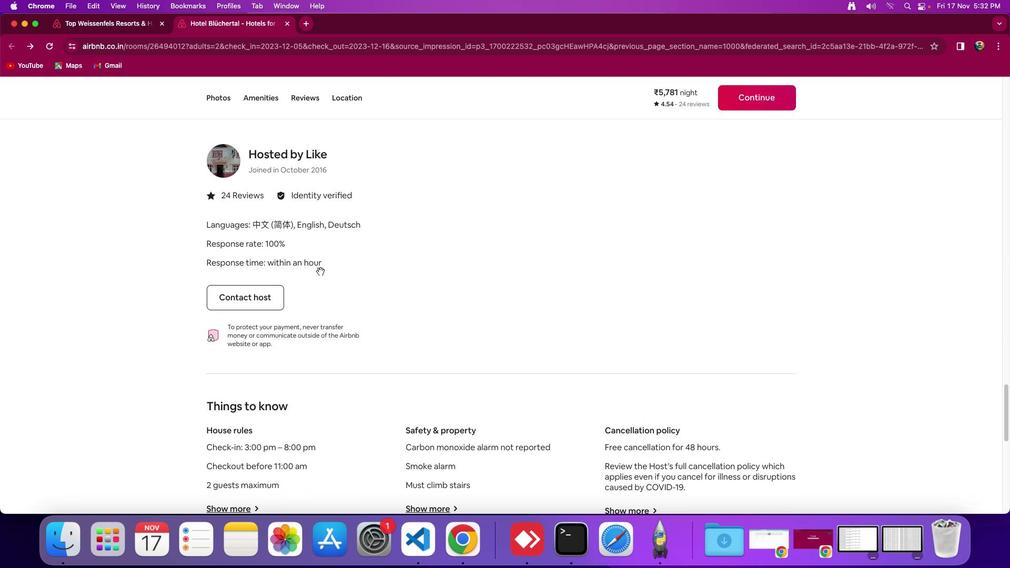 
Action: Mouse scrolled (320, 271) with delta (0, -1)
Screenshot: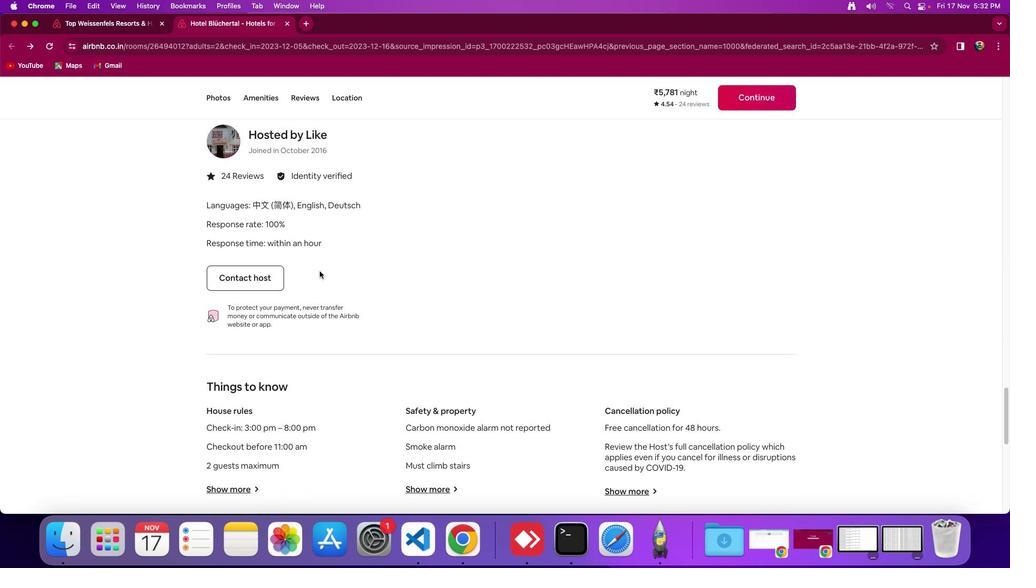
Action: Mouse moved to (313, 280)
Screenshot: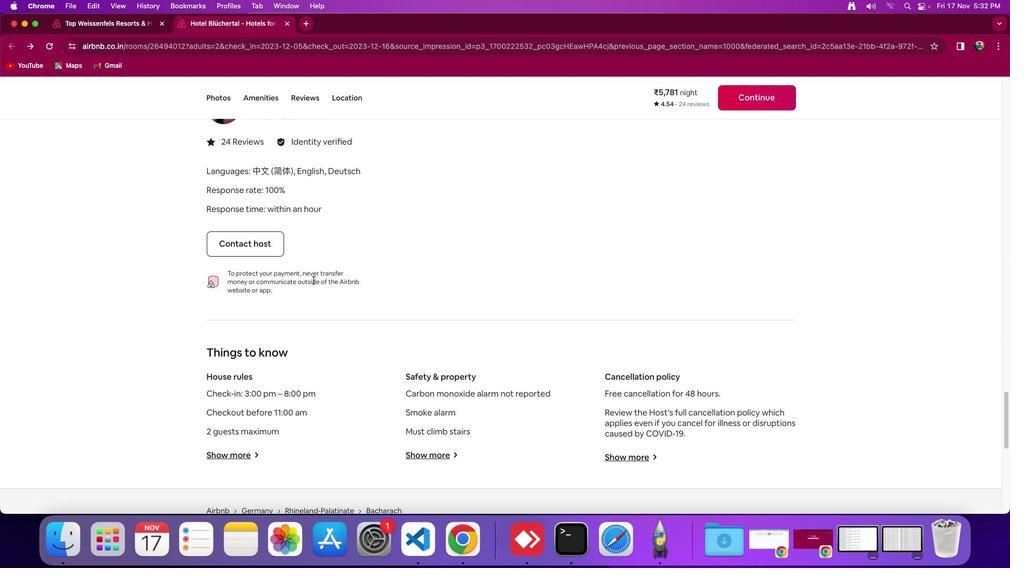 
Action: Mouse scrolled (313, 280) with delta (0, 0)
Screenshot: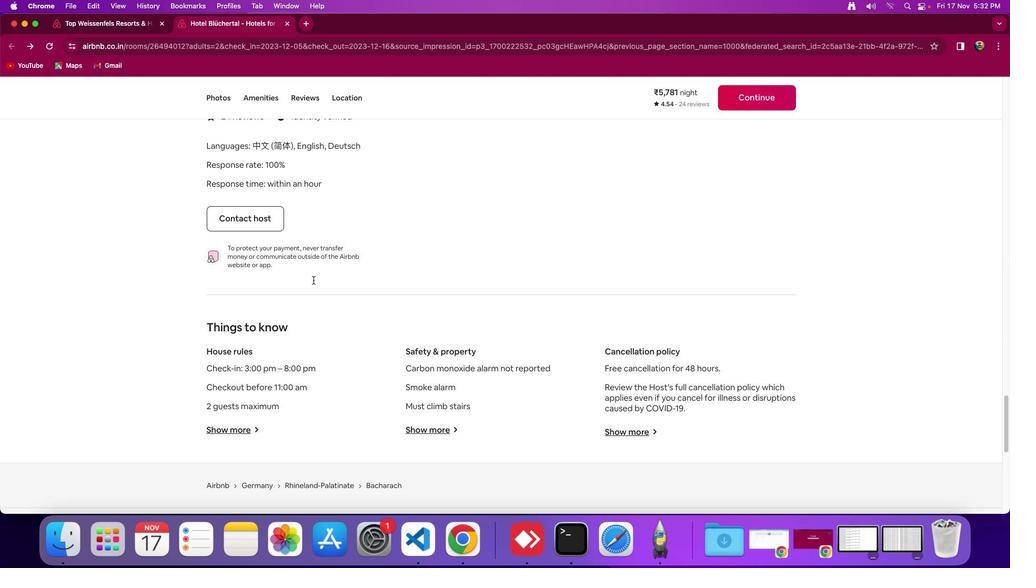 
Action: Mouse scrolled (313, 280) with delta (0, 0)
Screenshot: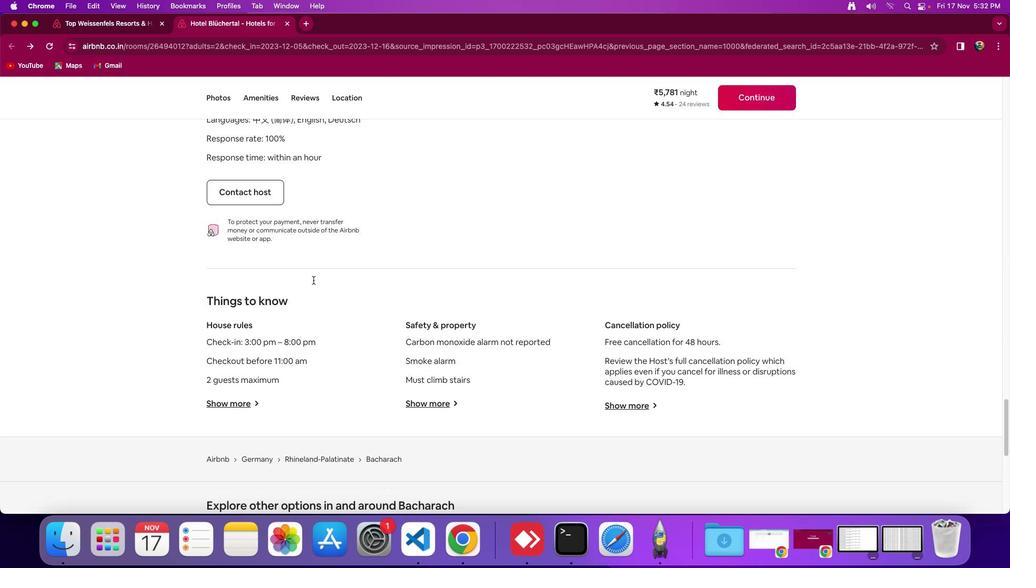 
Action: Mouse scrolled (313, 280) with delta (0, -1)
Screenshot: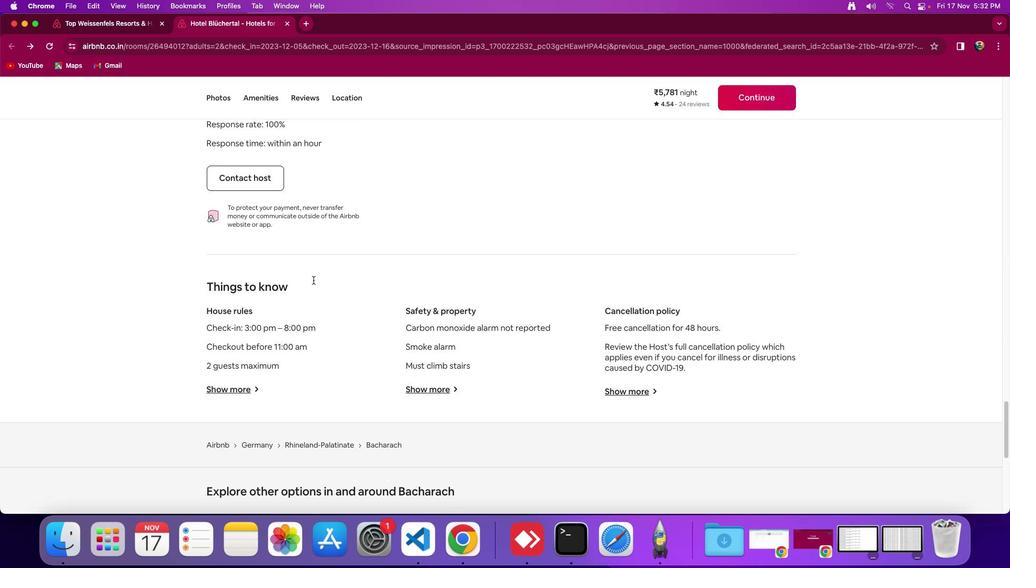 
Action: Mouse moved to (248, 358)
Screenshot: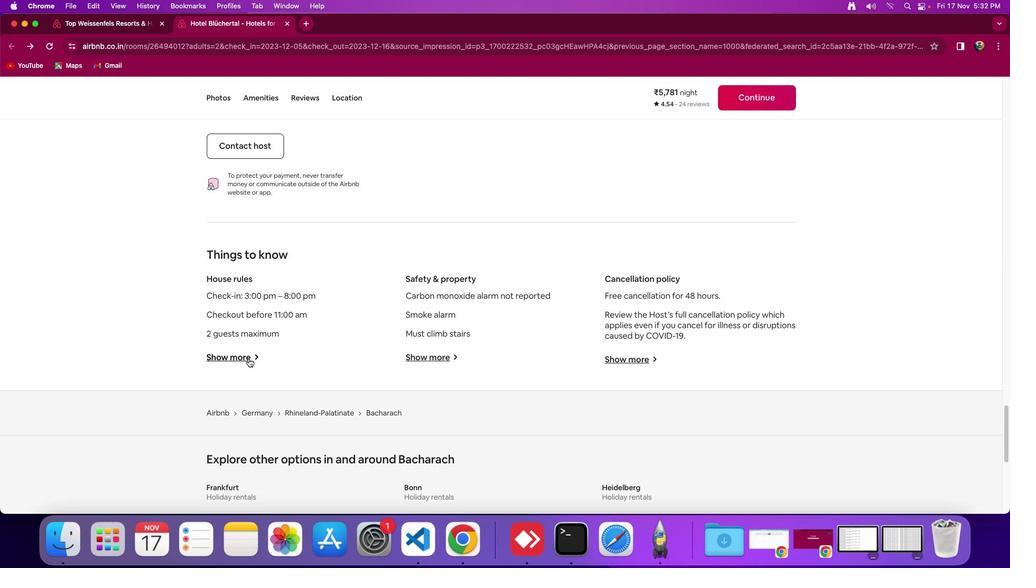 
Action: Mouse pressed left at (248, 358)
Screenshot: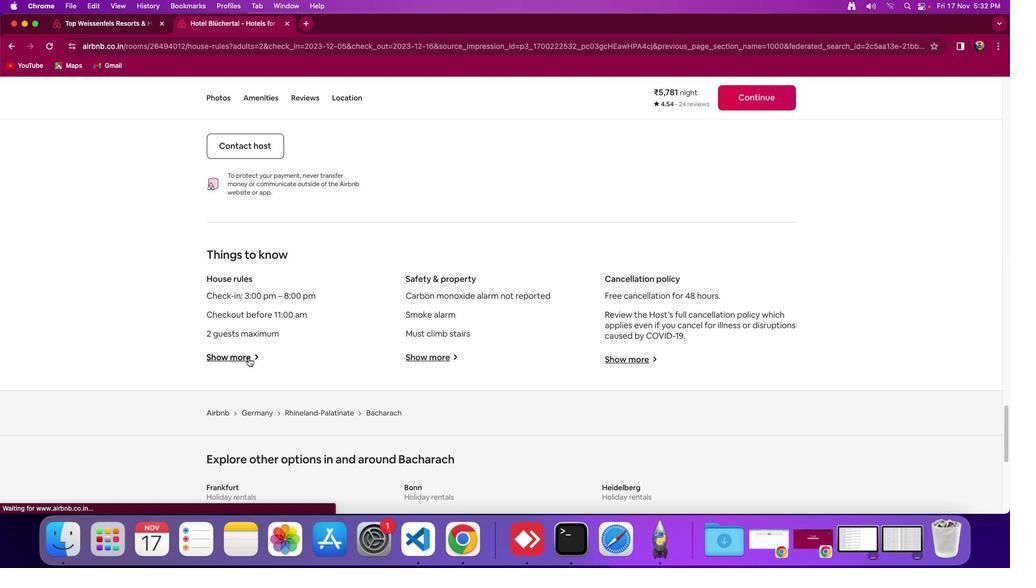 
Action: Mouse moved to (420, 317)
Screenshot: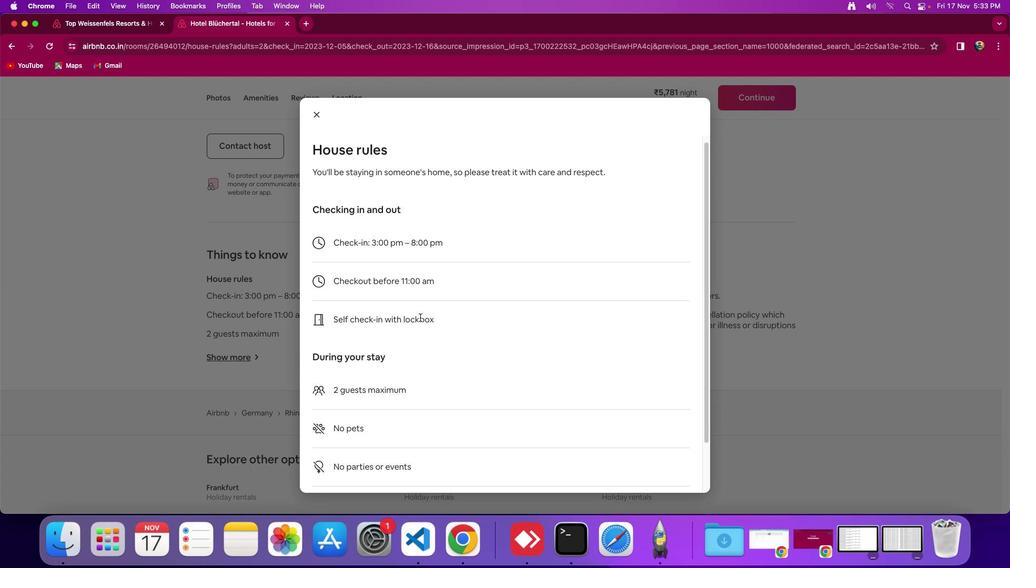 
Action: Mouse scrolled (420, 317) with delta (0, 0)
Screenshot: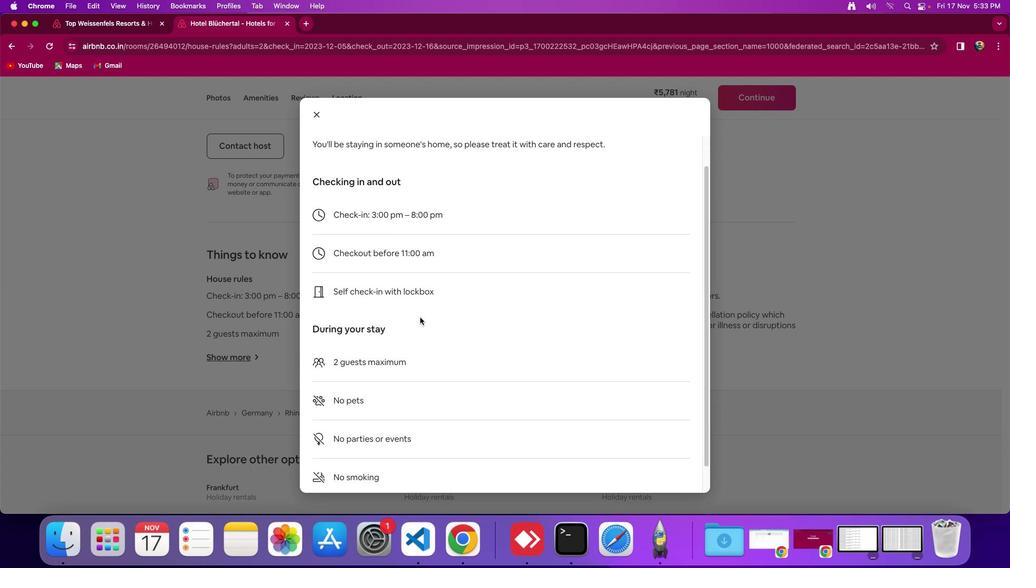 
Action: Mouse scrolled (420, 317) with delta (0, 0)
Screenshot: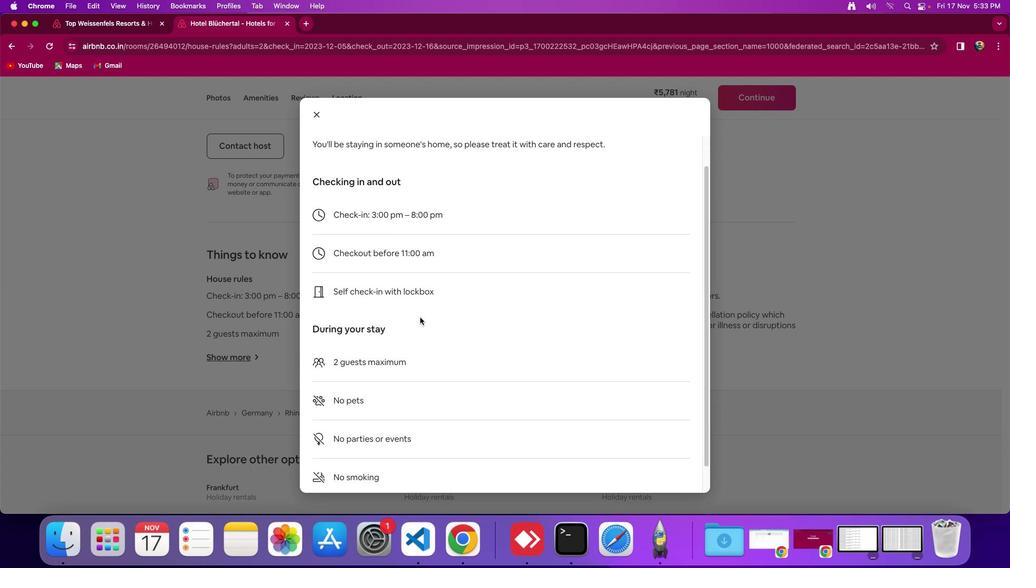 
Action: Mouse moved to (420, 317)
Screenshot: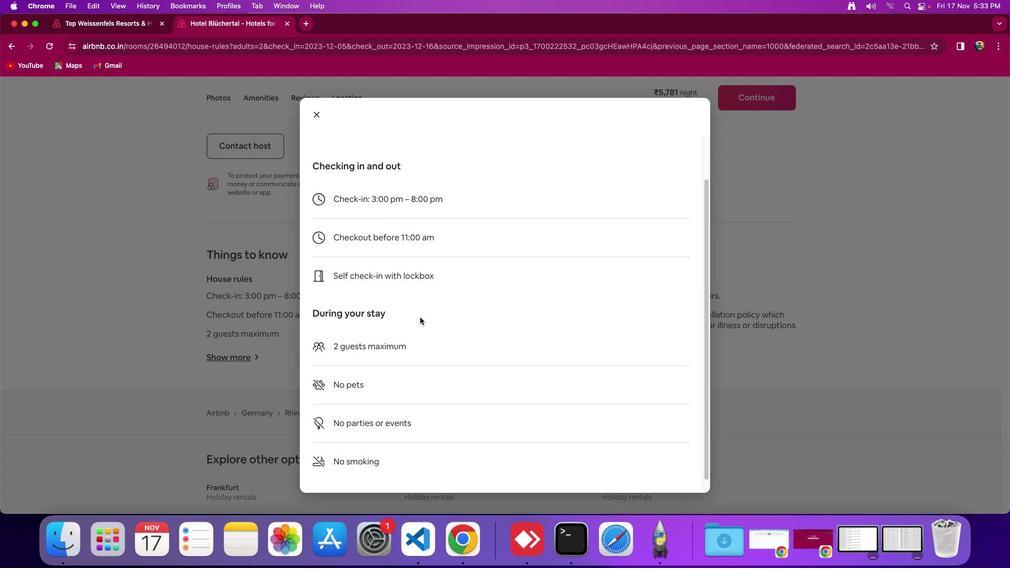 
Action: Mouse scrolled (420, 317) with delta (0, -2)
Screenshot: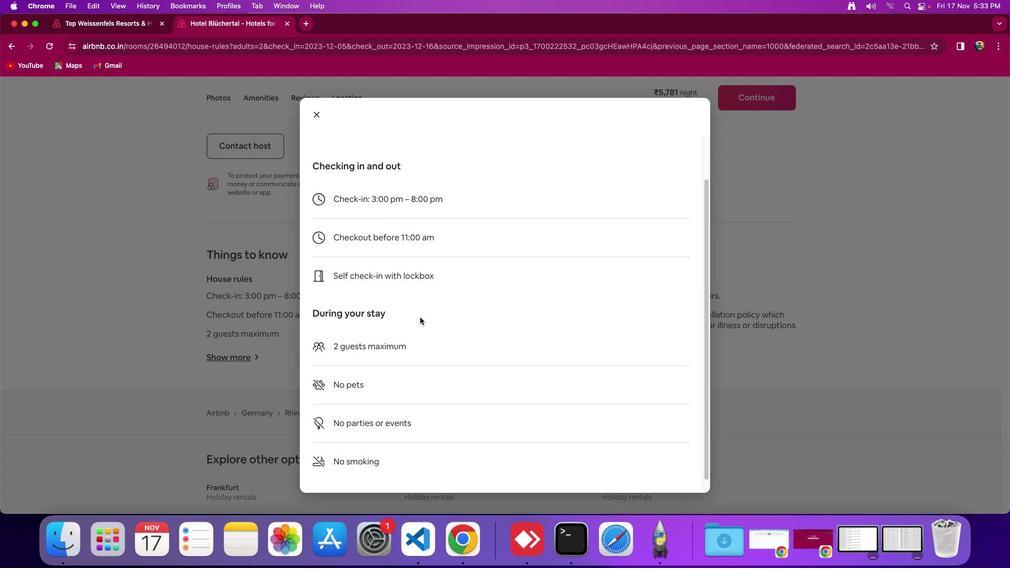 
Action: Mouse moved to (420, 317)
Screenshot: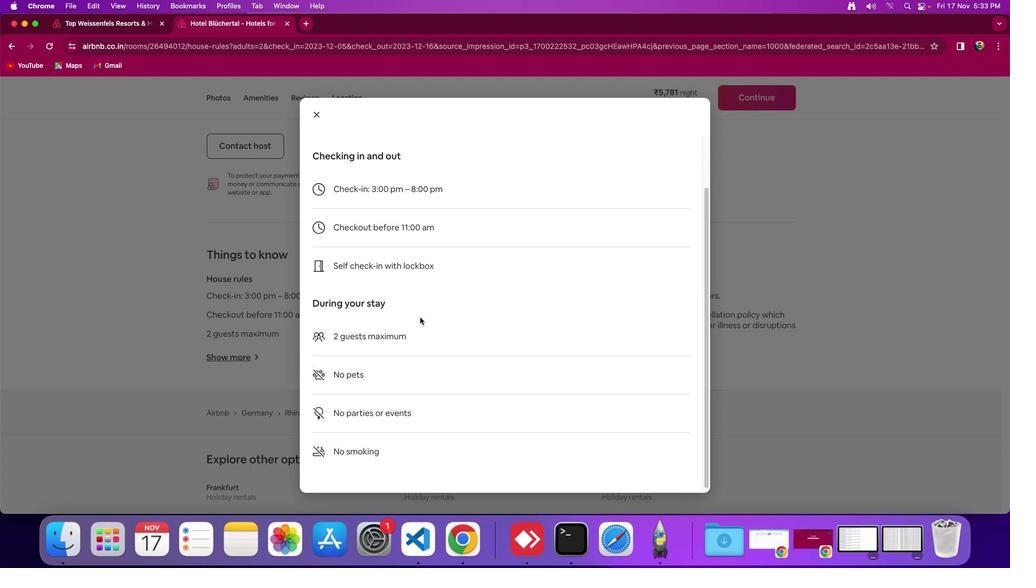 
Action: Mouse scrolled (420, 317) with delta (0, -3)
Screenshot: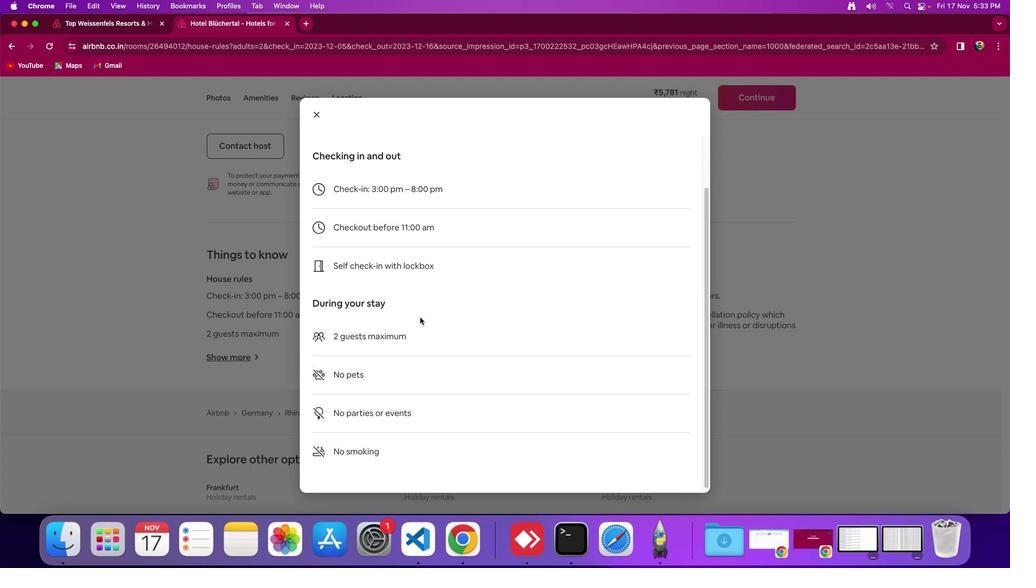 
Action: Mouse moved to (420, 317)
Screenshot: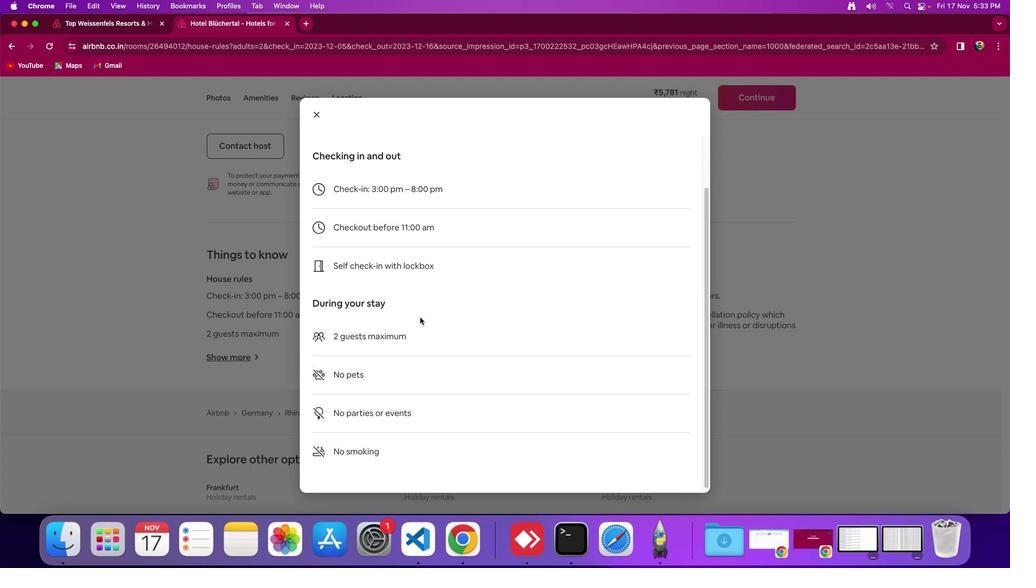 
Action: Mouse scrolled (420, 317) with delta (0, 0)
Screenshot: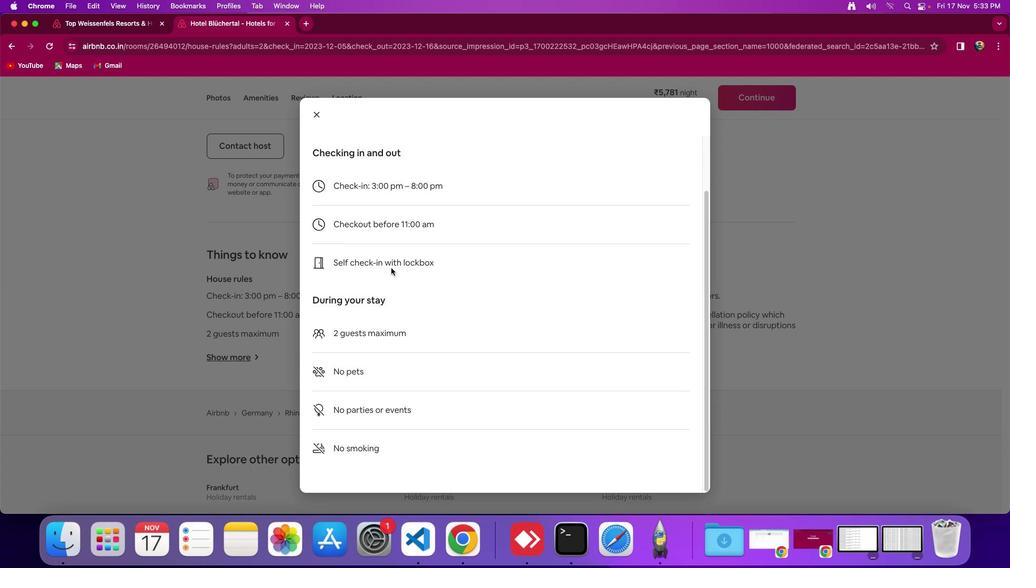 
Action: Mouse scrolled (420, 317) with delta (0, 0)
Screenshot: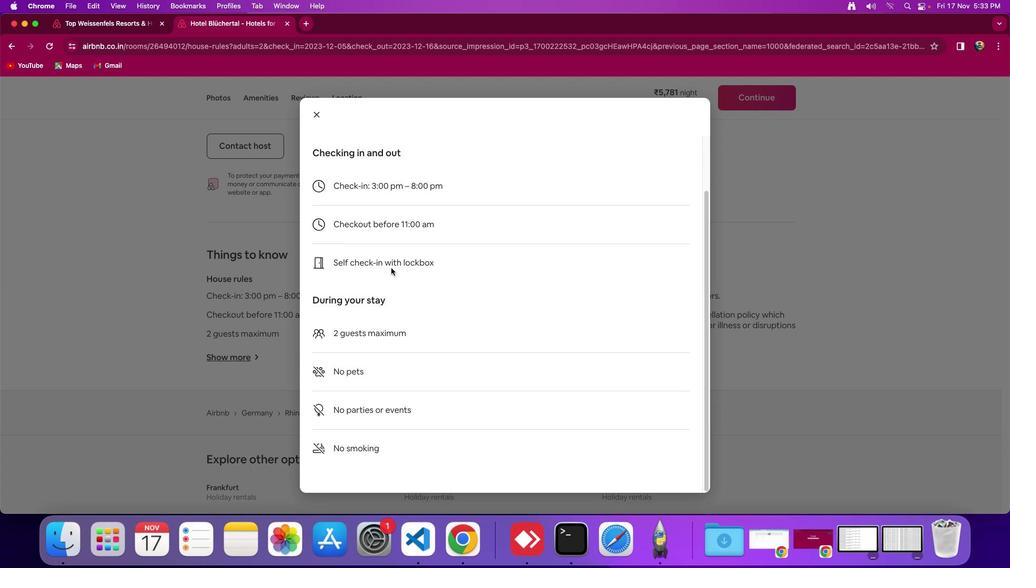 
Action: Mouse scrolled (420, 317) with delta (0, -2)
Screenshot: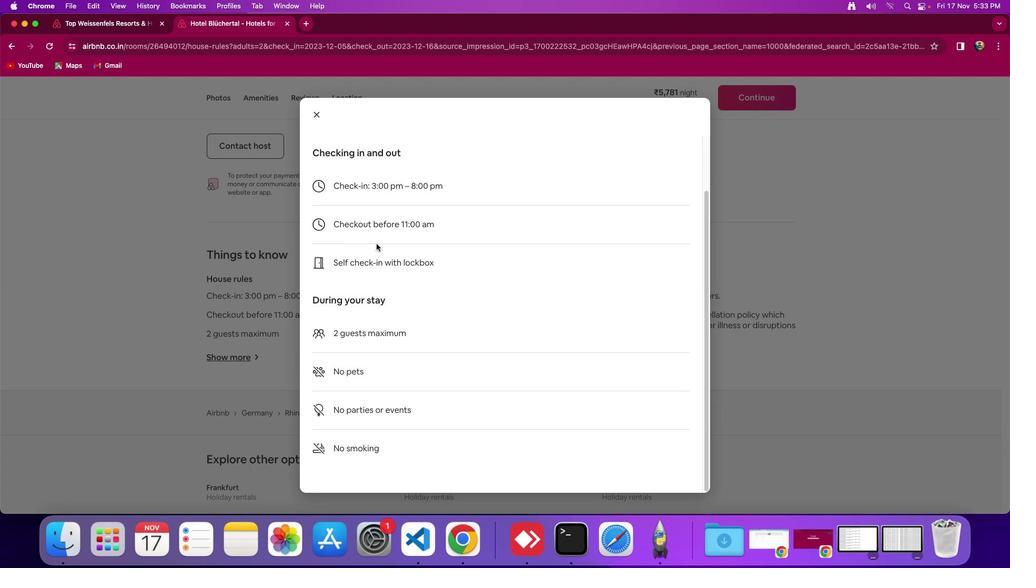 
Action: Mouse moved to (420, 316)
Screenshot: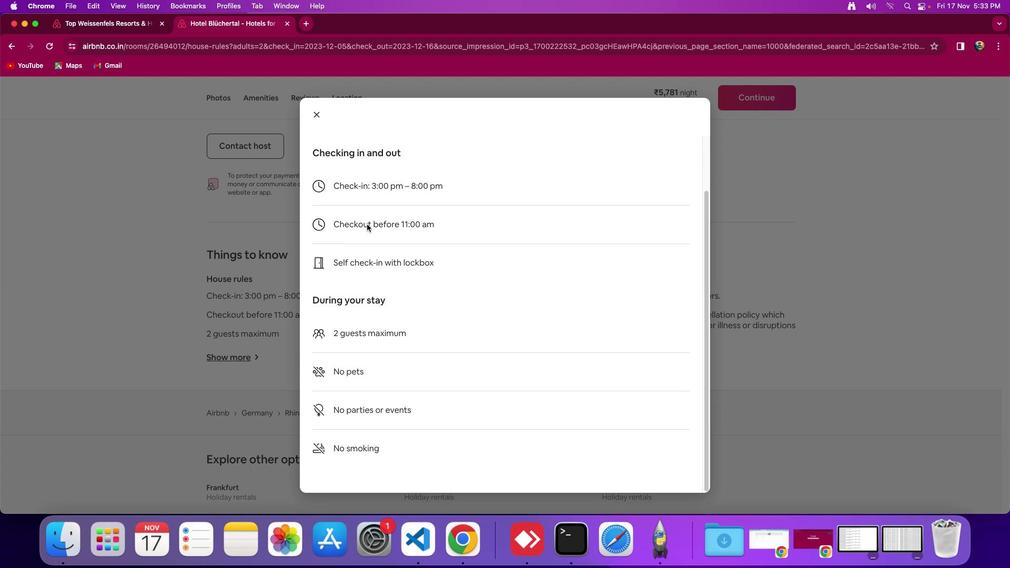 
Action: Mouse scrolled (420, 316) with delta (0, -3)
Screenshot: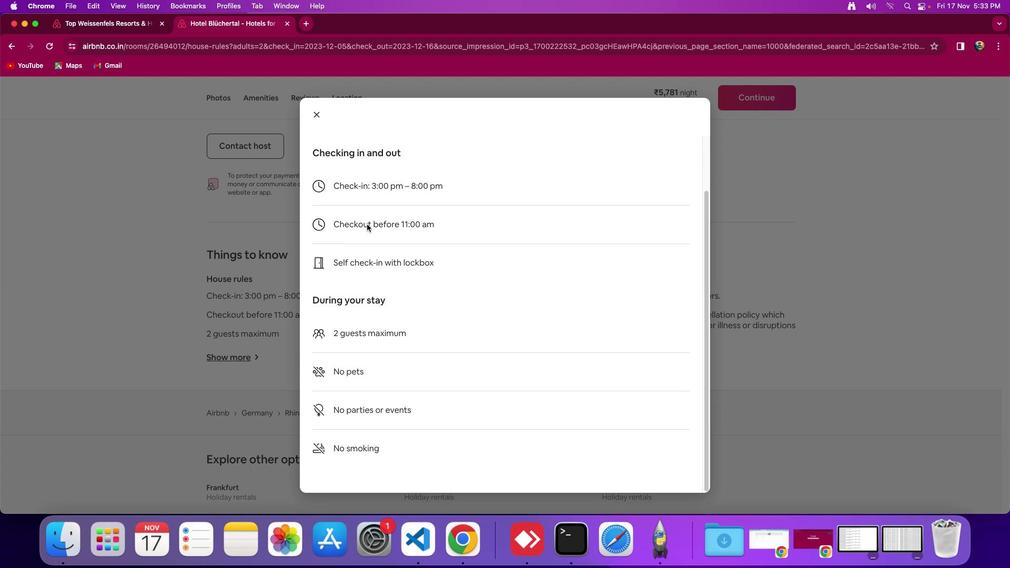
Action: Mouse moved to (317, 110)
Screenshot: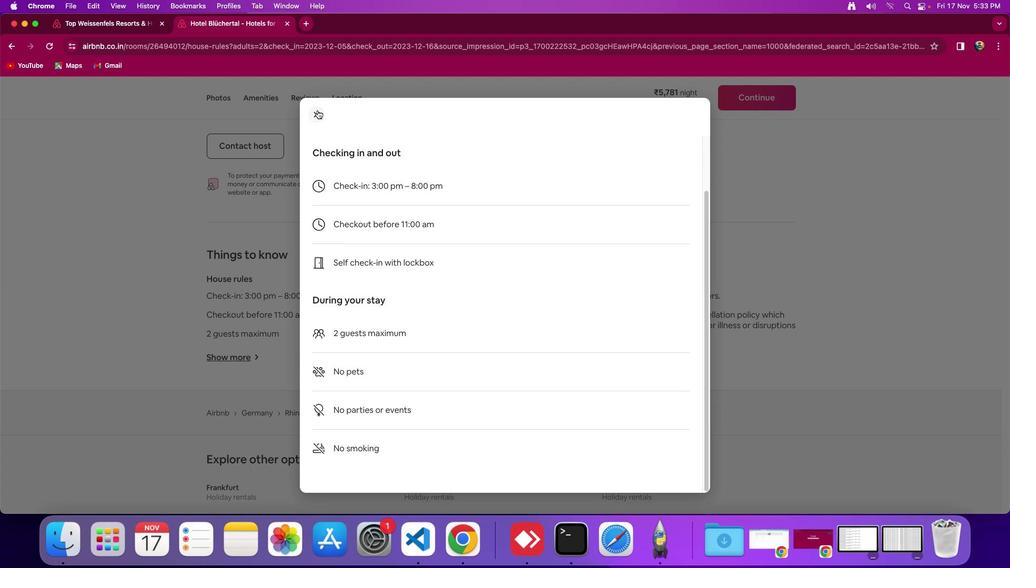 
Action: Mouse pressed left at (317, 110)
Screenshot: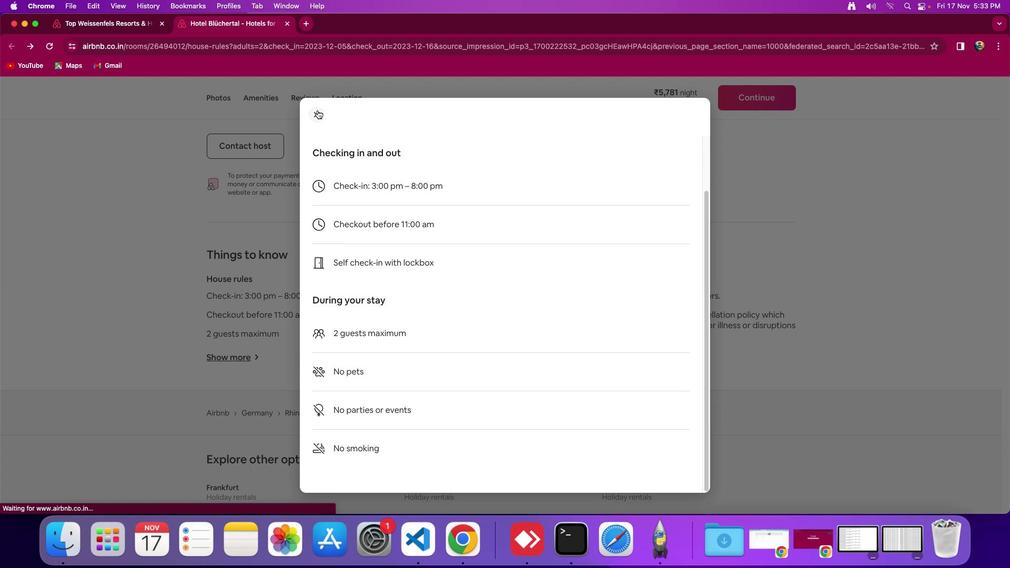 
Action: Mouse moved to (424, 355)
Screenshot: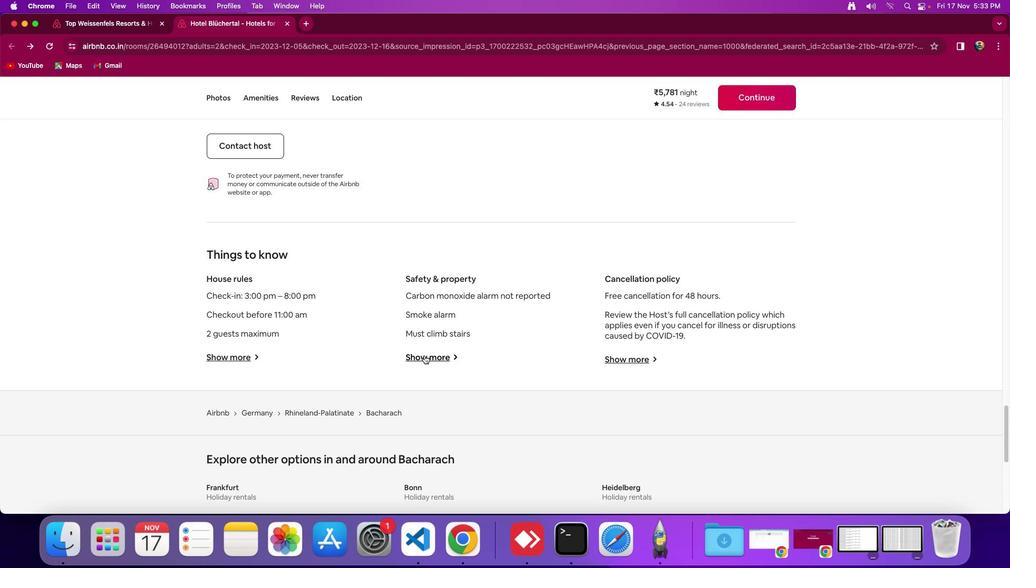 
Action: Mouse pressed left at (424, 355)
